 Task: Play online wordle game with 8 letters.
Action: Mouse moved to (368, 424)
Screenshot: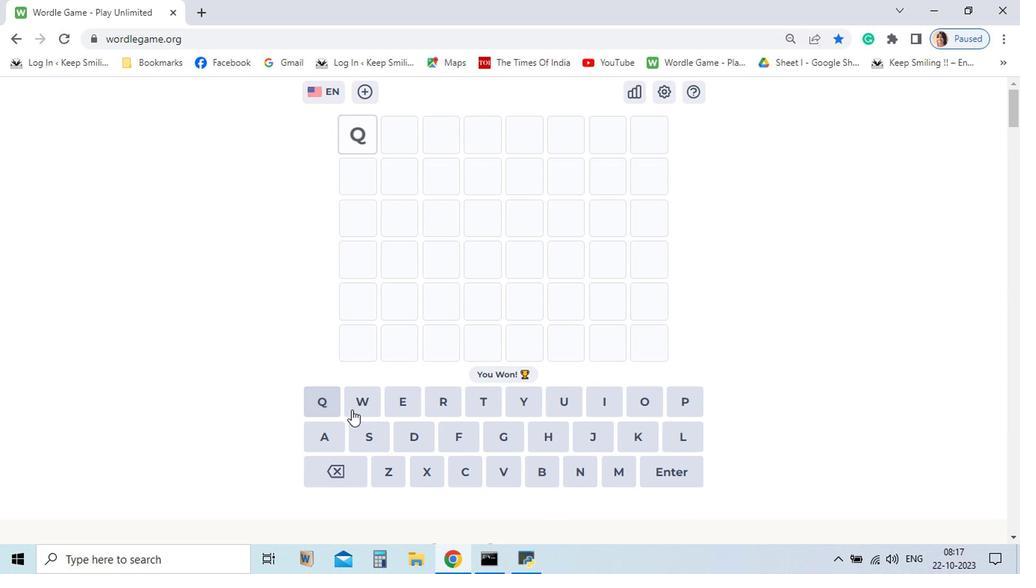 
Action: Mouse pressed left at (368, 424)
Screenshot: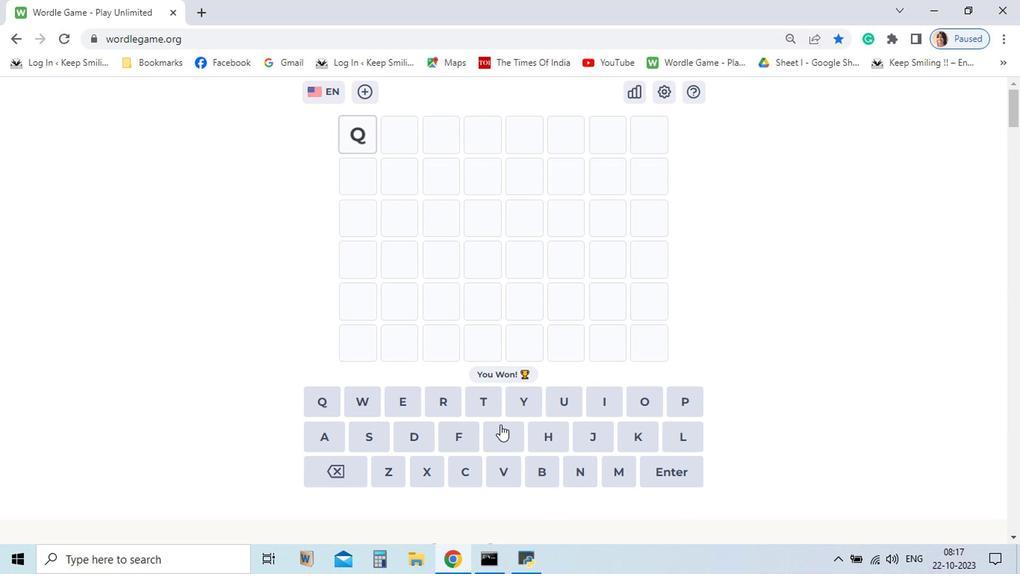 
Action: Mouse moved to (539, 423)
Screenshot: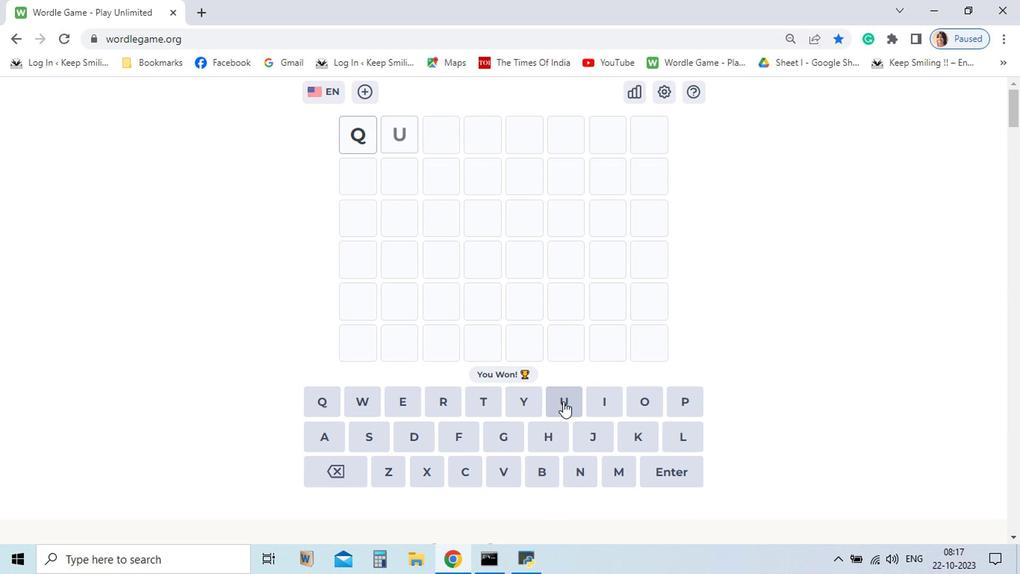 
Action: Mouse pressed left at (539, 423)
Screenshot: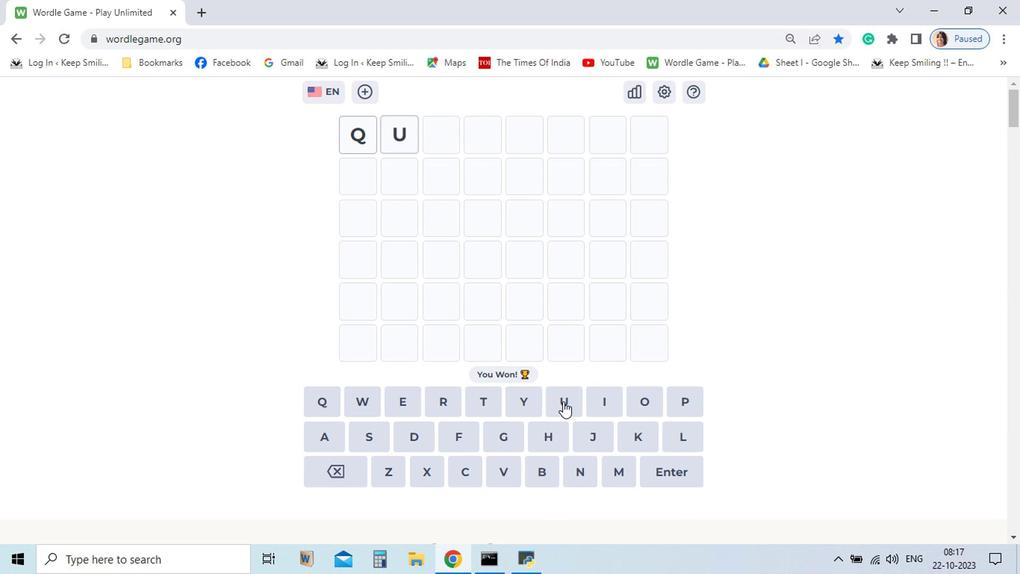 
Action: Mouse moved to (420, 422)
Screenshot: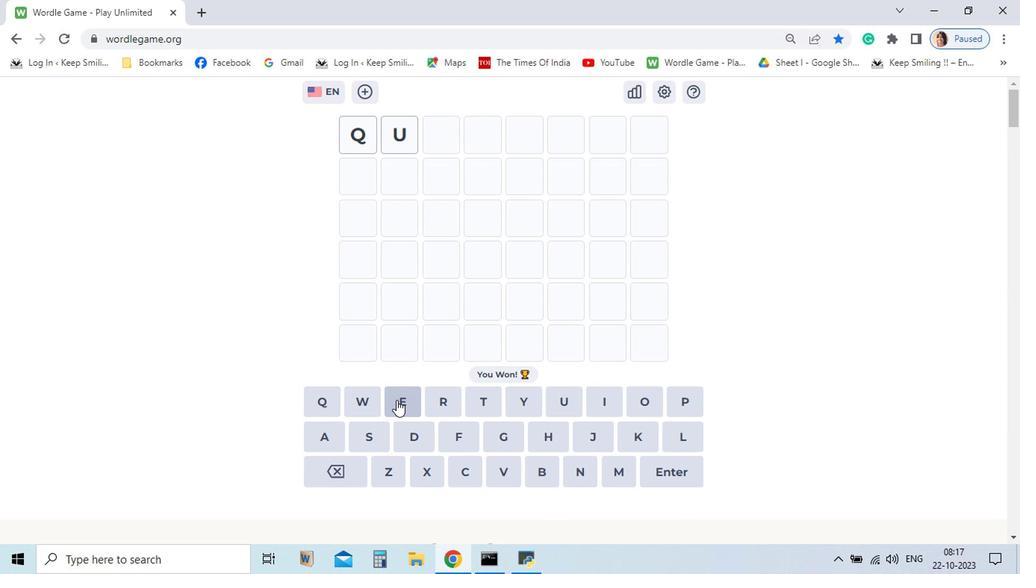 
Action: Mouse pressed left at (420, 422)
Screenshot: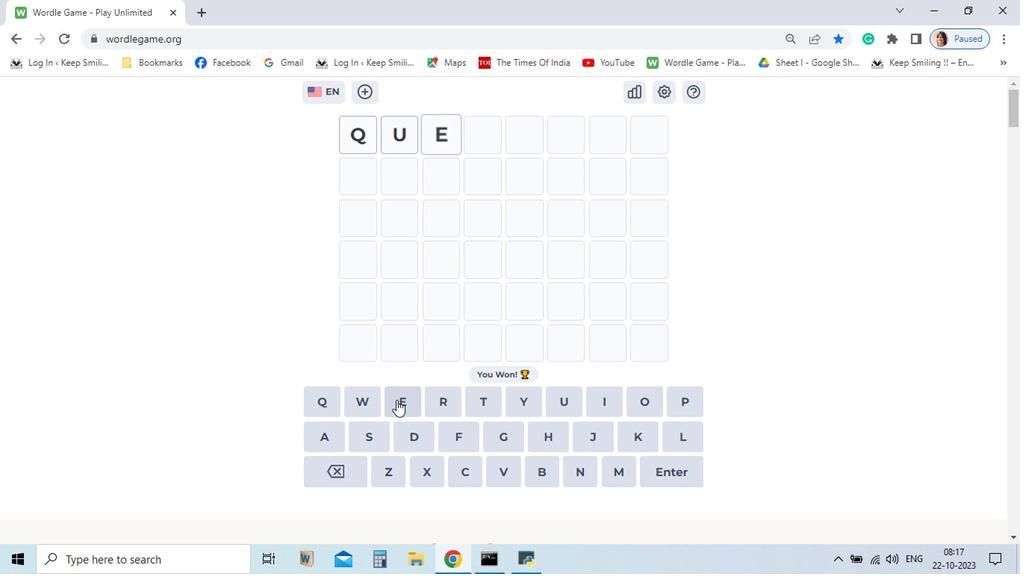 
Action: Mouse pressed left at (420, 422)
Screenshot: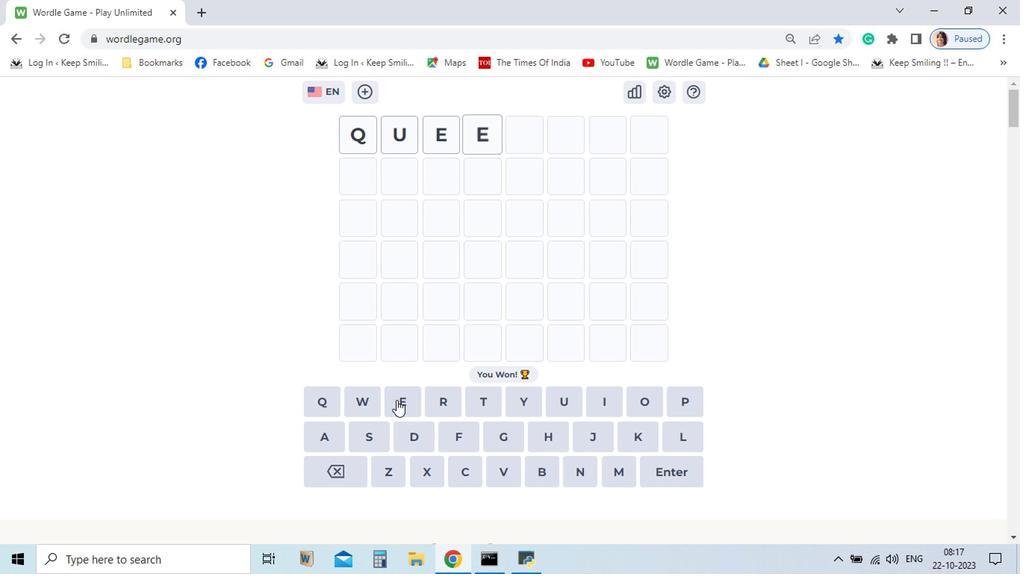 
Action: Mouse moved to (457, 425)
Screenshot: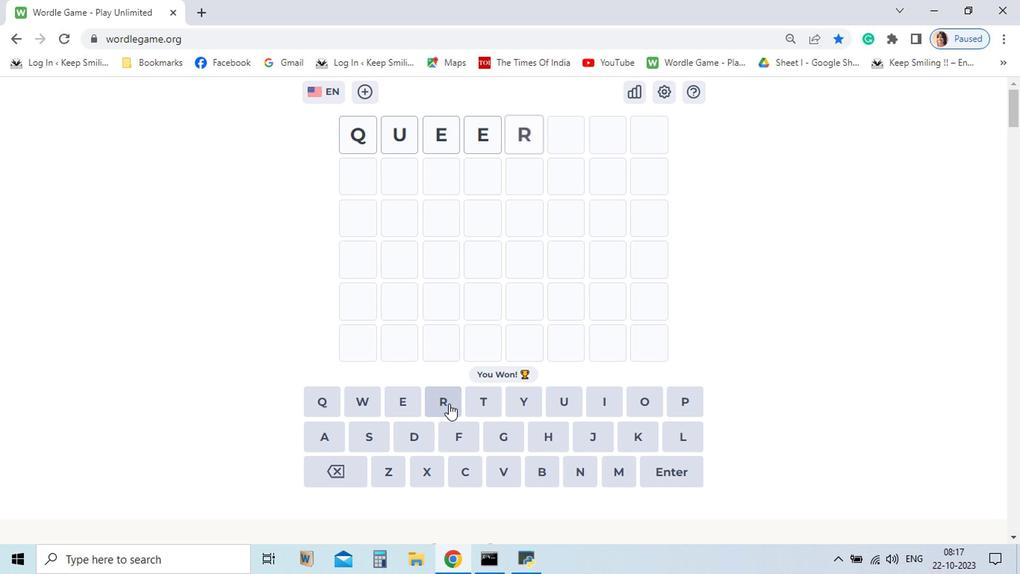 
Action: Mouse pressed left at (457, 425)
Screenshot: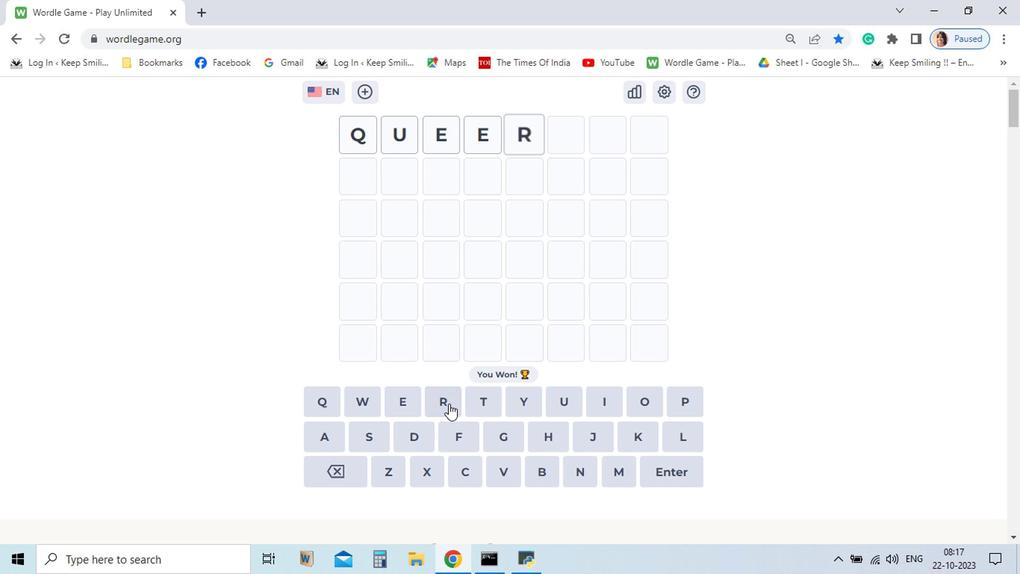 
Action: Mouse moved to (568, 421)
Screenshot: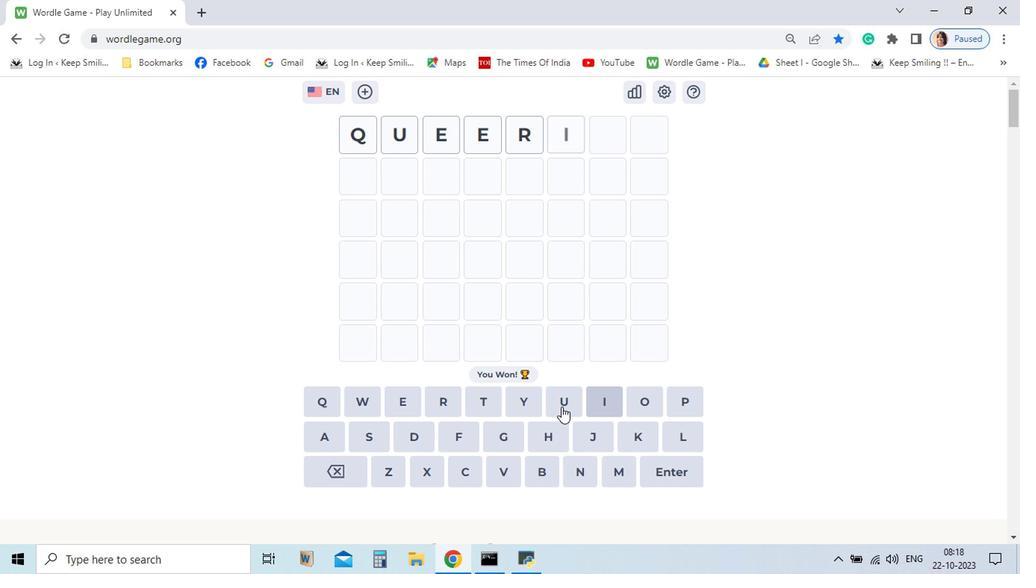 
Action: Mouse pressed left at (568, 421)
Screenshot: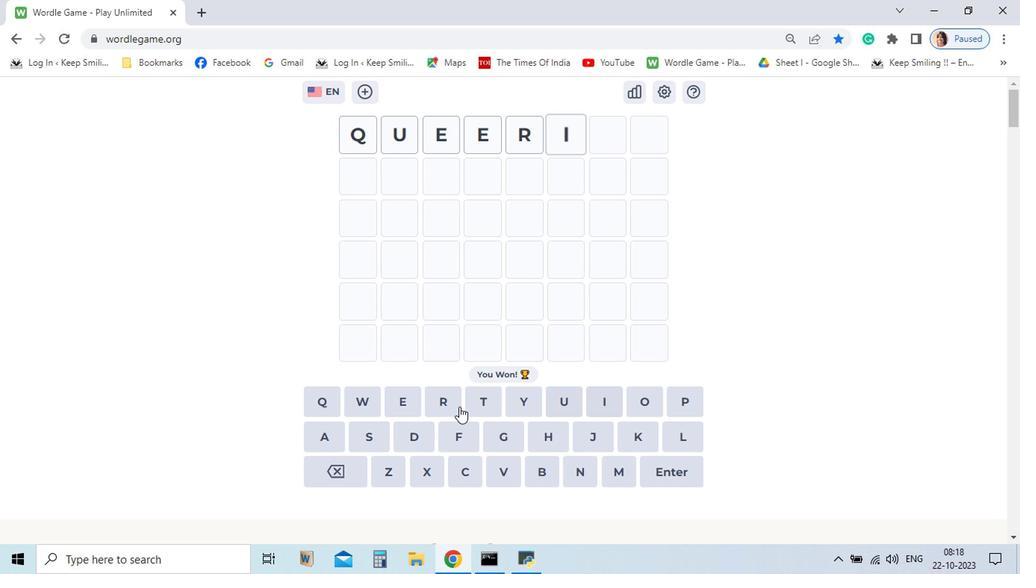 
Action: Mouse moved to (433, 427)
Screenshot: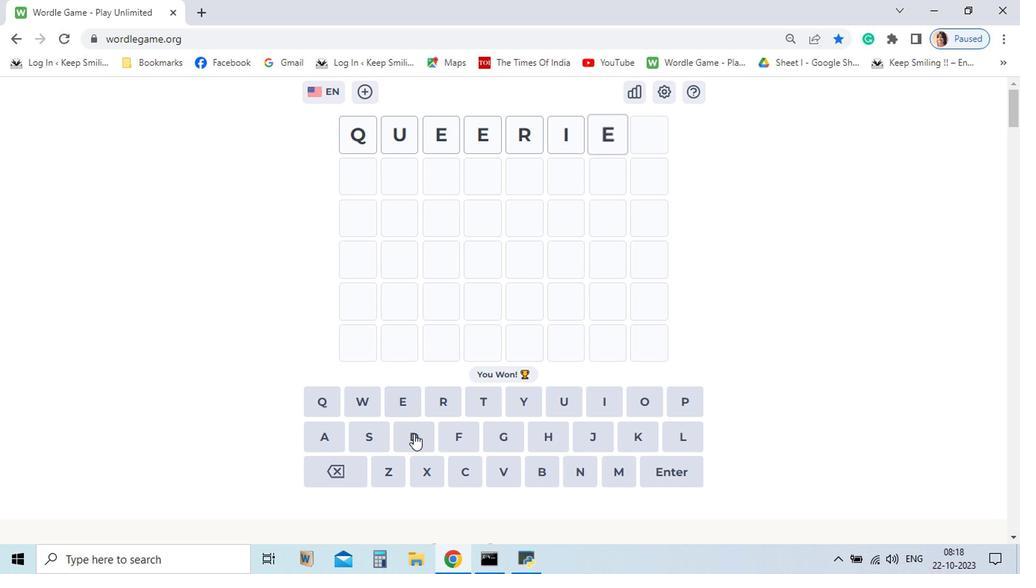 
Action: Mouse pressed left at (433, 427)
Screenshot: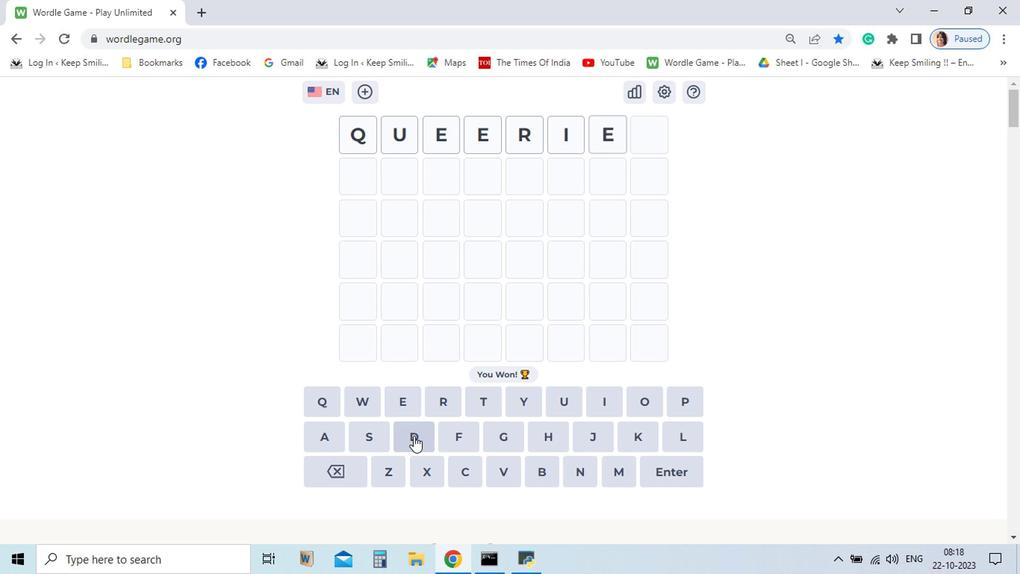 
Action: Mouse moved to (433, 448)
Screenshot: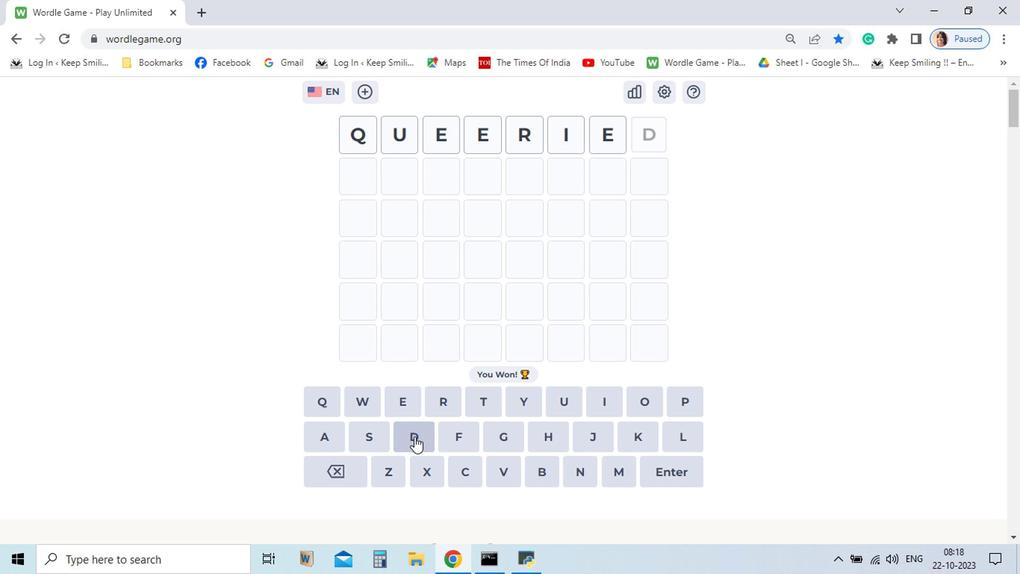 
Action: Mouse pressed left at (433, 448)
Screenshot: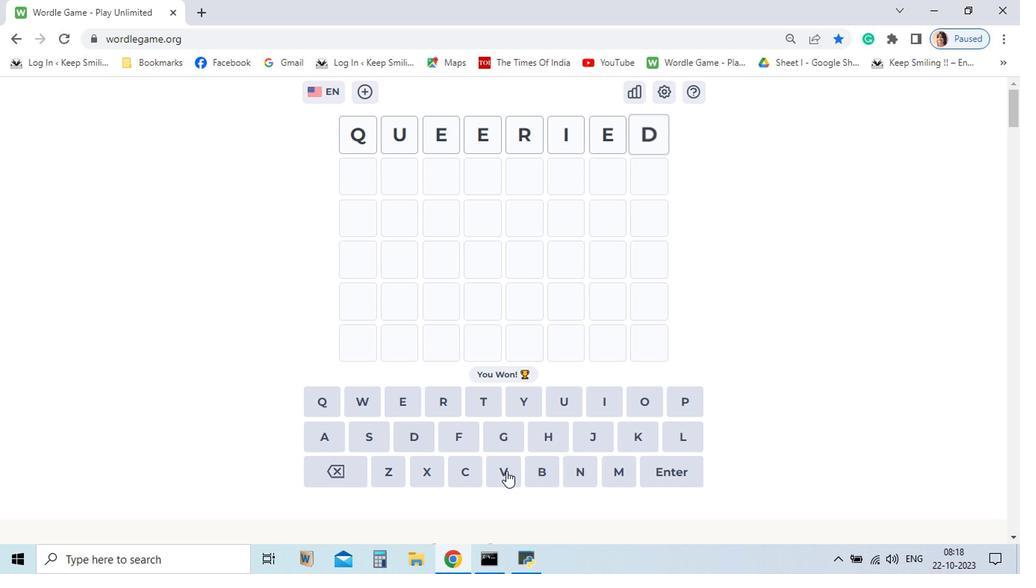 
Action: Mouse moved to (622, 473)
Screenshot: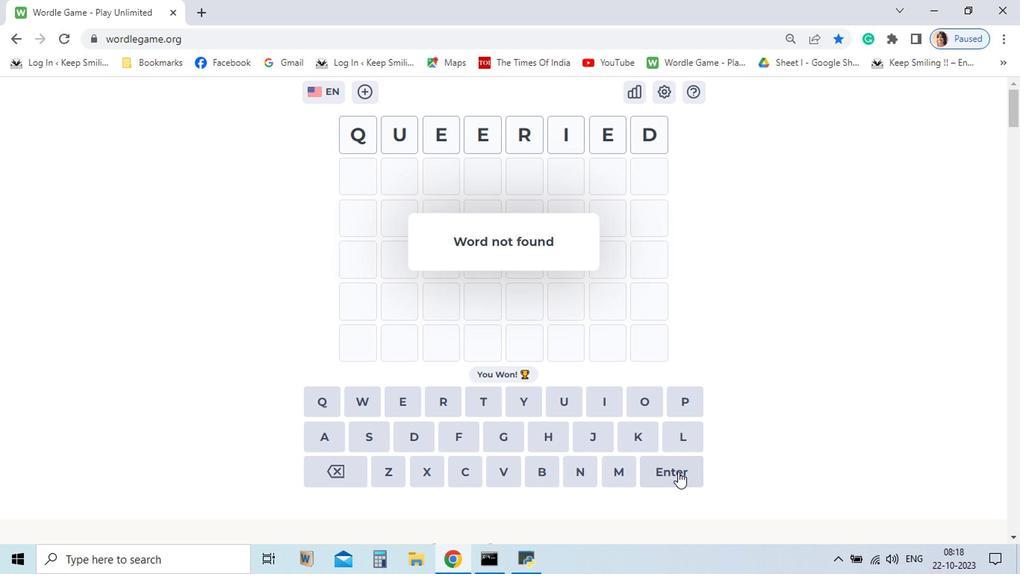 
Action: Mouse pressed left at (622, 473)
Screenshot: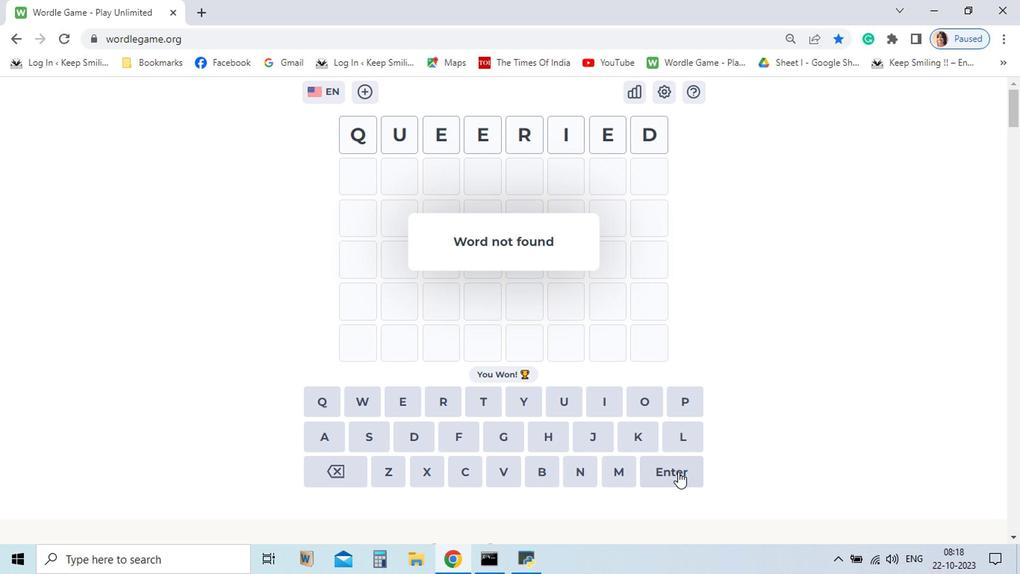 
Action: Mouse moved to (375, 472)
Screenshot: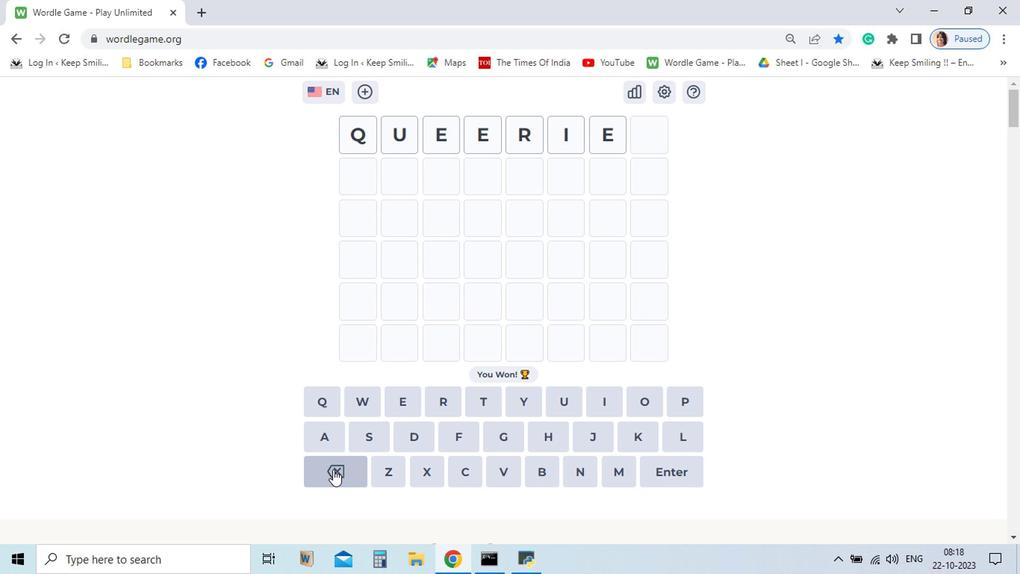
Action: Mouse pressed left at (375, 472)
Screenshot: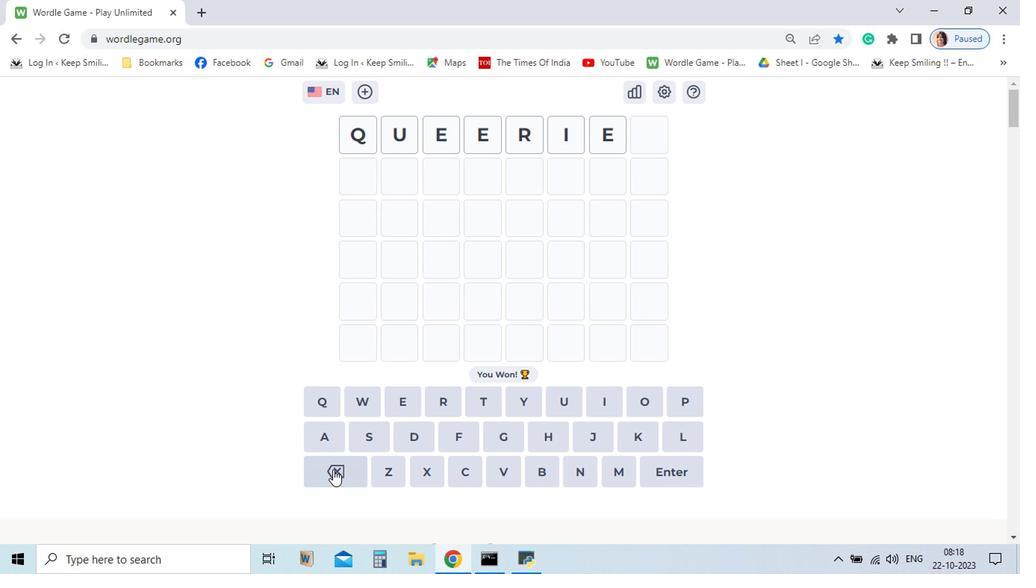 
Action: Mouse moved to (375, 472)
Screenshot: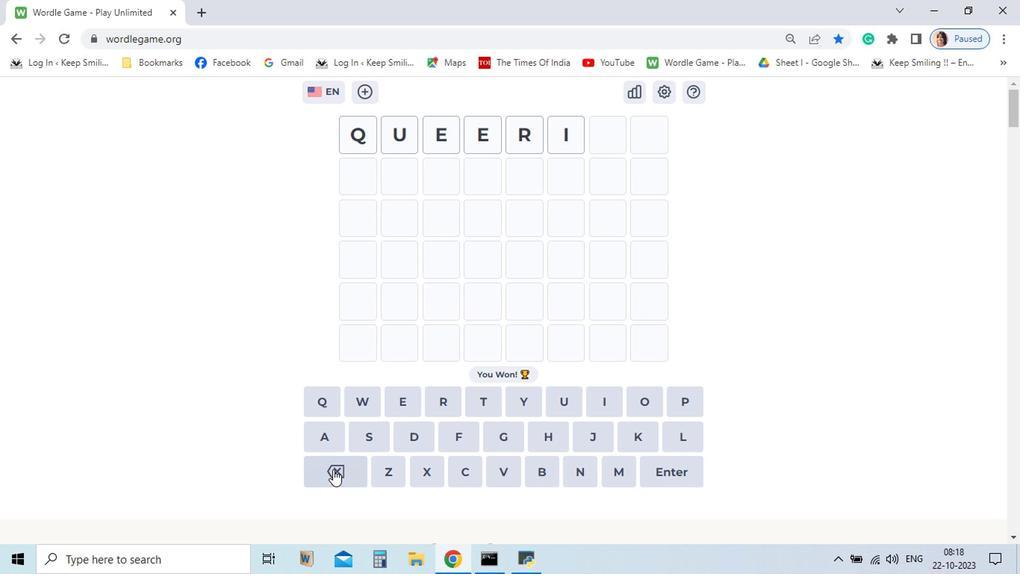 
Action: Mouse pressed left at (375, 472)
Screenshot: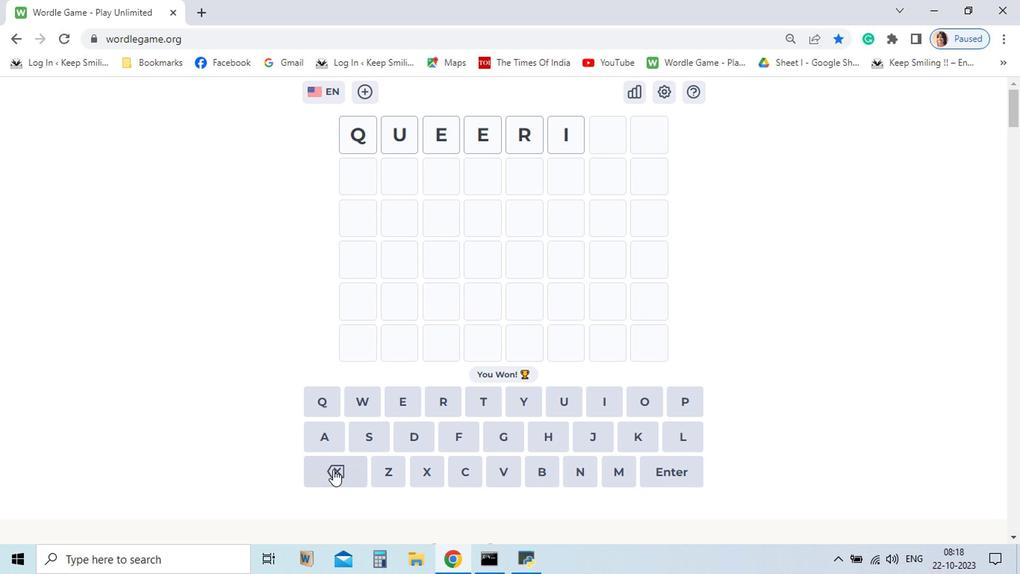 
Action: Mouse pressed left at (375, 472)
Screenshot: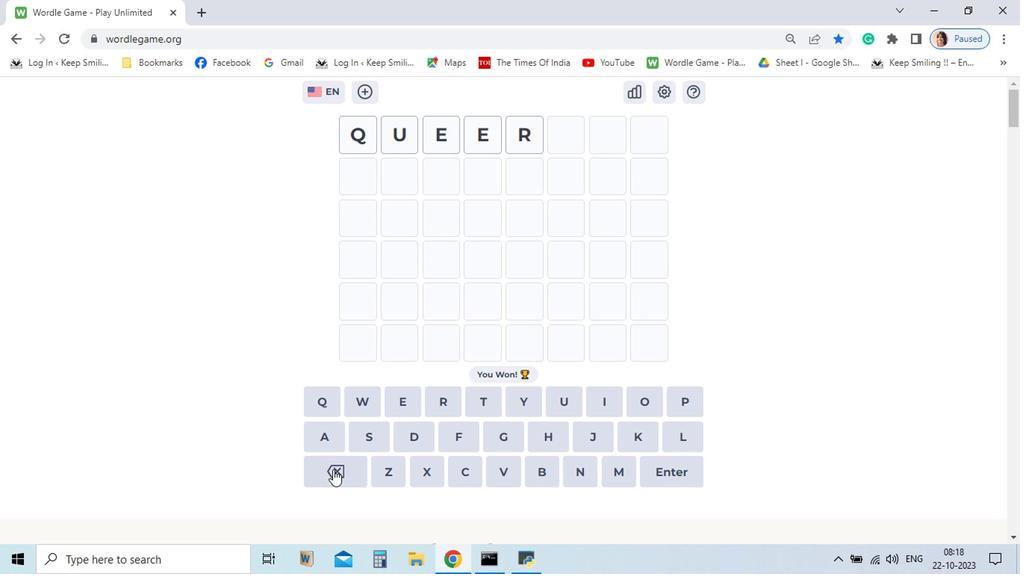 
Action: Mouse pressed left at (375, 472)
Screenshot: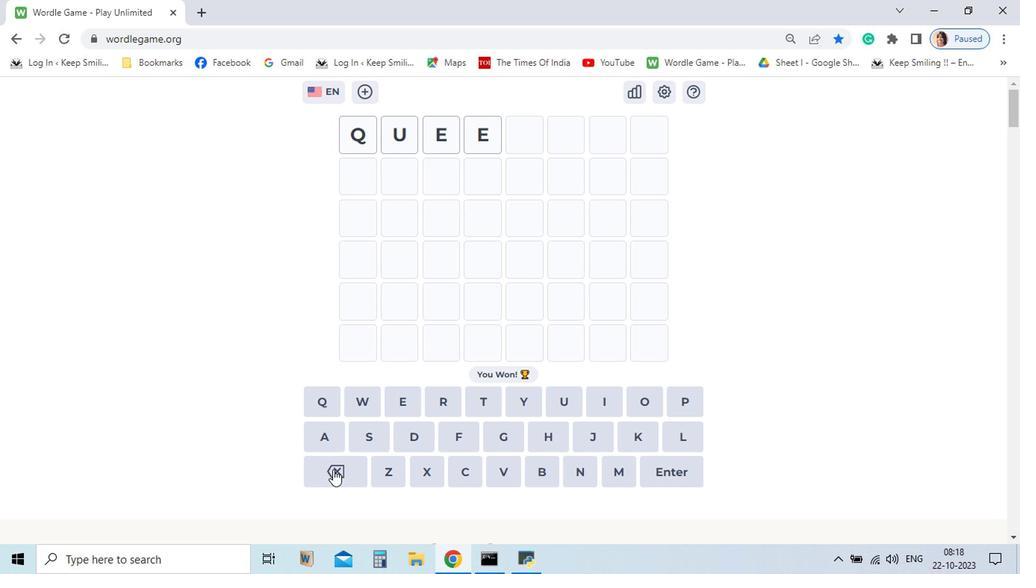 
Action: Mouse pressed left at (375, 472)
Screenshot: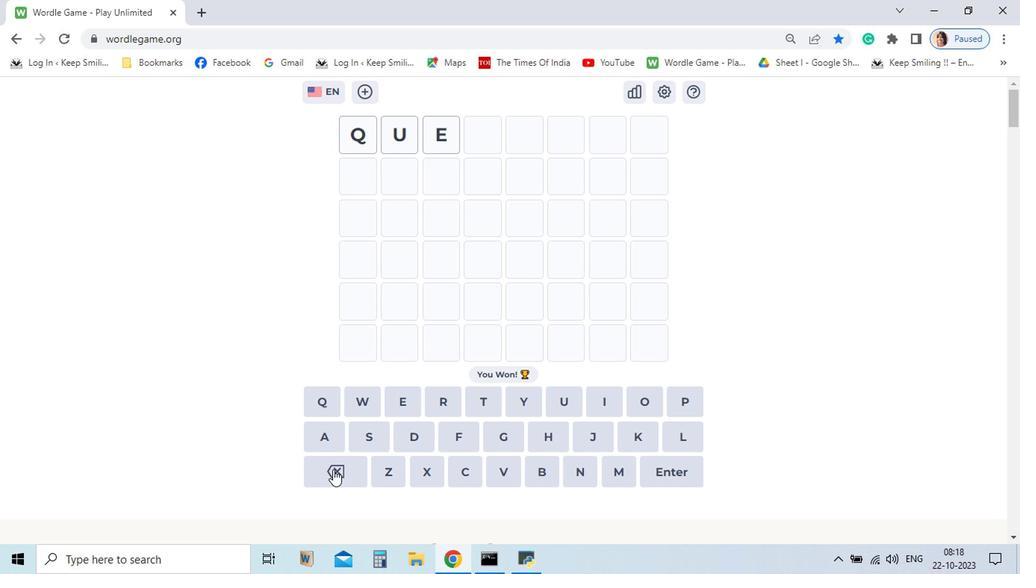 
Action: Mouse moved to (453, 419)
Screenshot: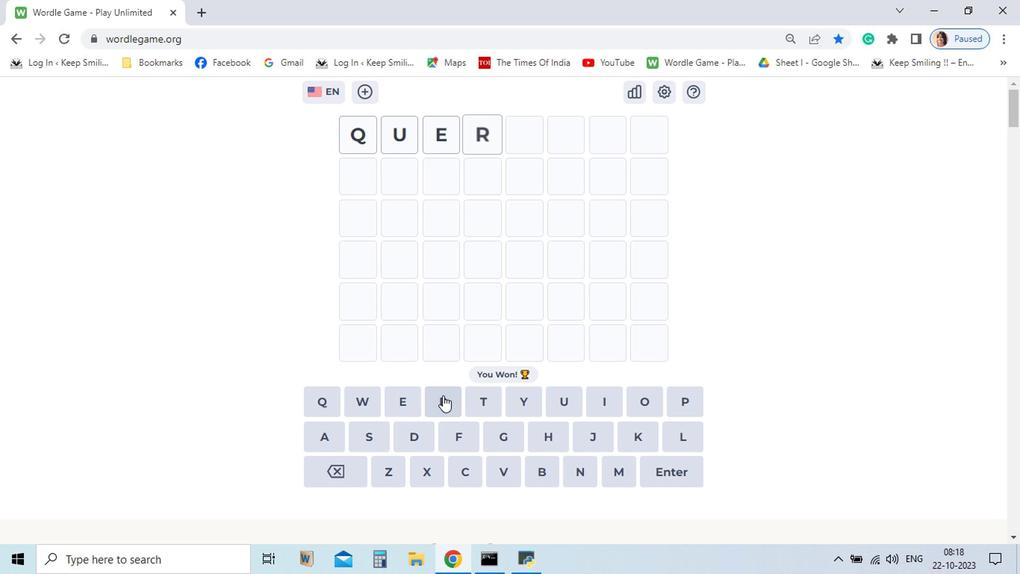 
Action: Mouse pressed left at (453, 419)
Screenshot: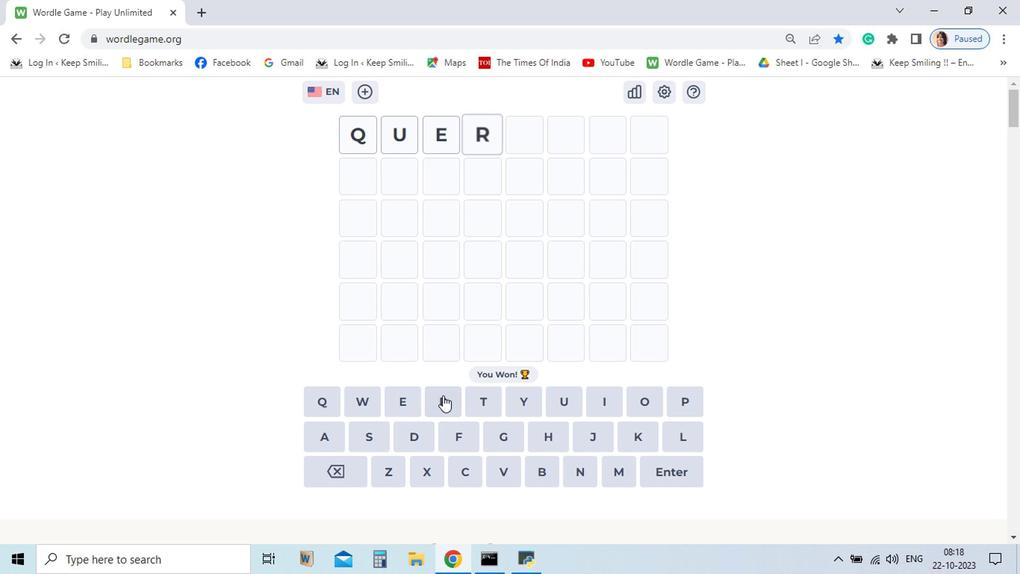 
Action: Mouse moved to (570, 422)
Screenshot: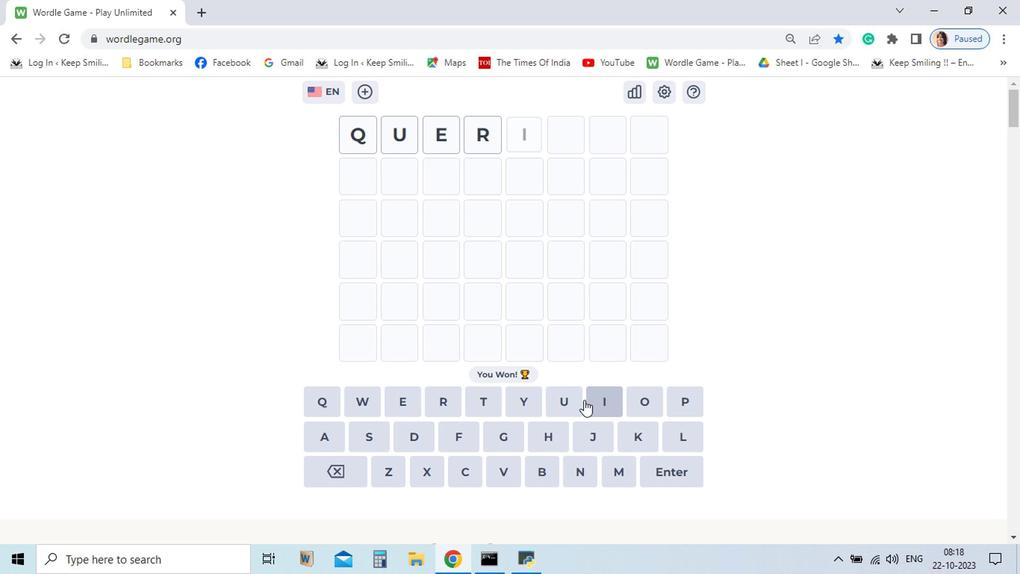 
Action: Mouse pressed left at (570, 422)
Screenshot: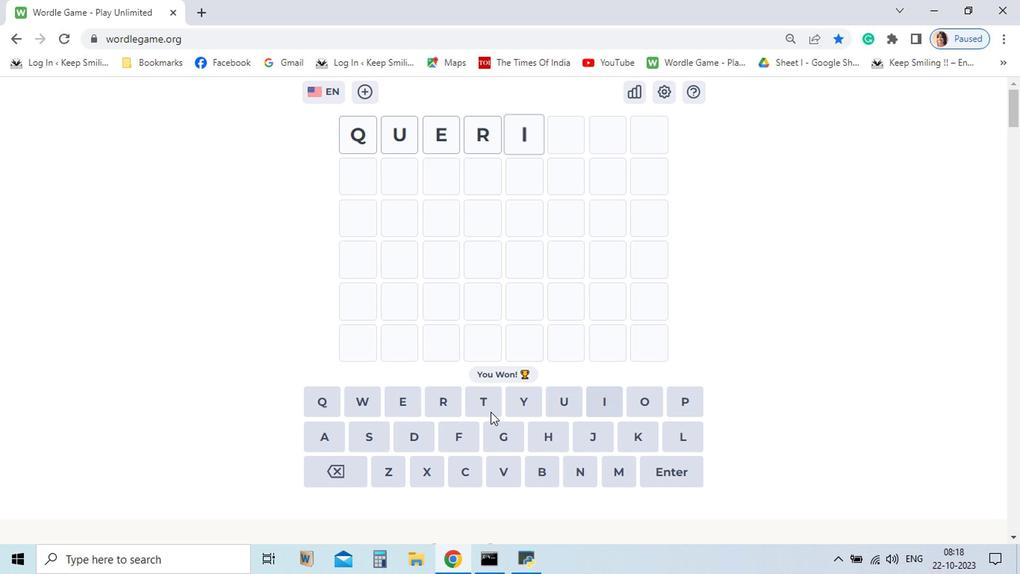 
Action: Mouse moved to (423, 423)
Screenshot: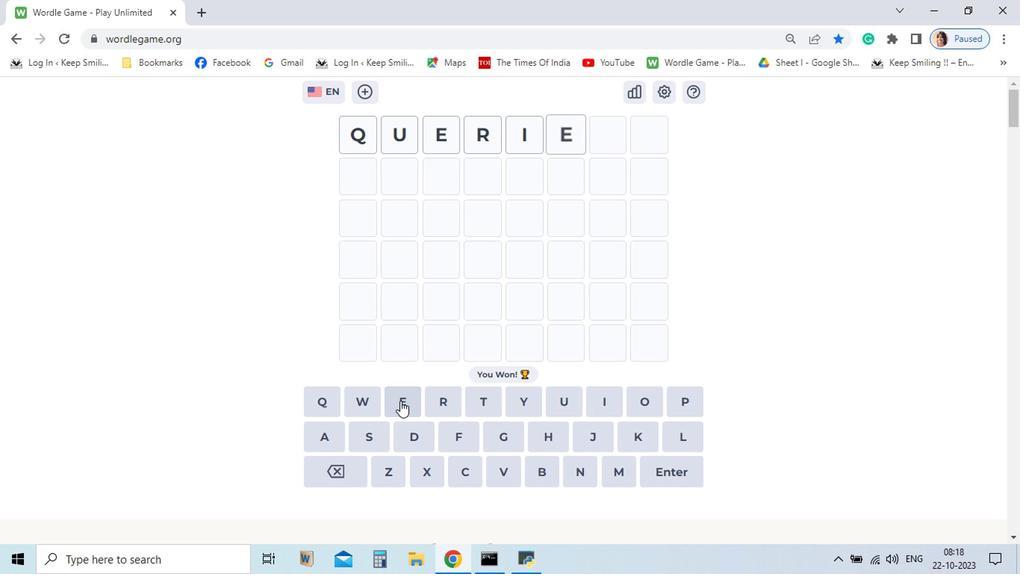 
Action: Mouse pressed left at (423, 423)
Screenshot: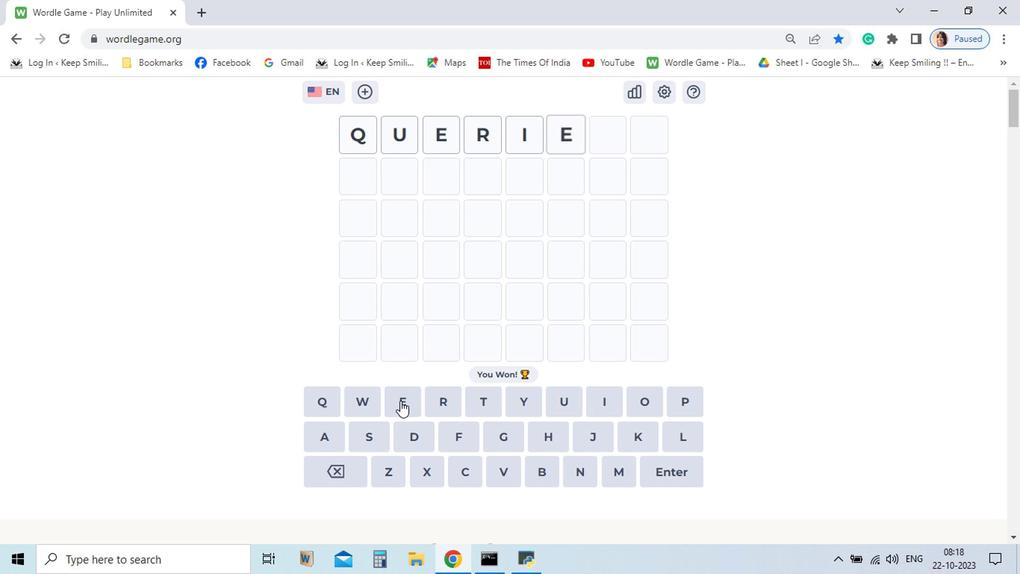 
Action: Mouse moved to (373, 472)
Screenshot: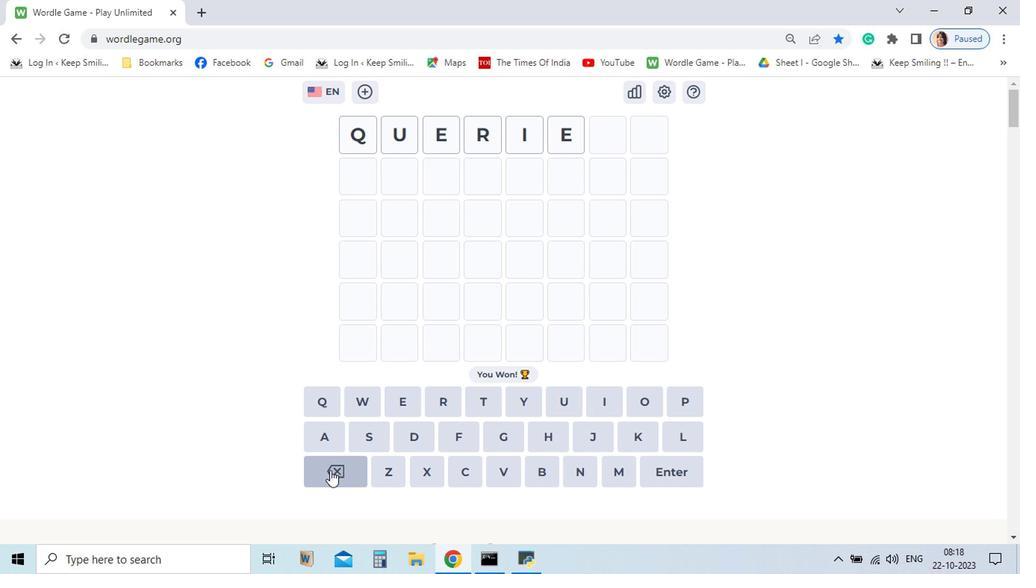 
Action: Mouse pressed left at (373, 472)
Screenshot: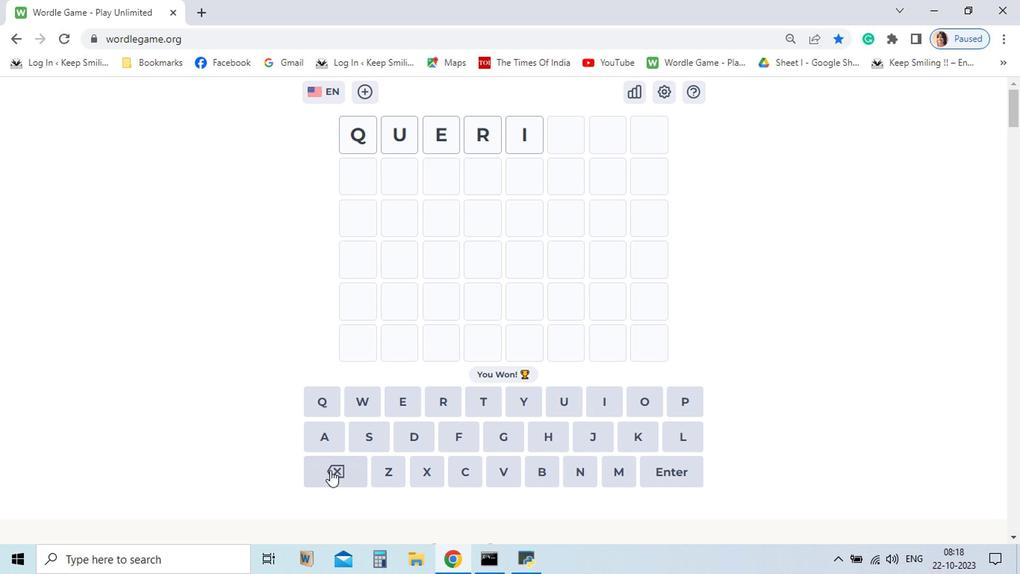 
Action: Mouse pressed left at (373, 472)
Screenshot: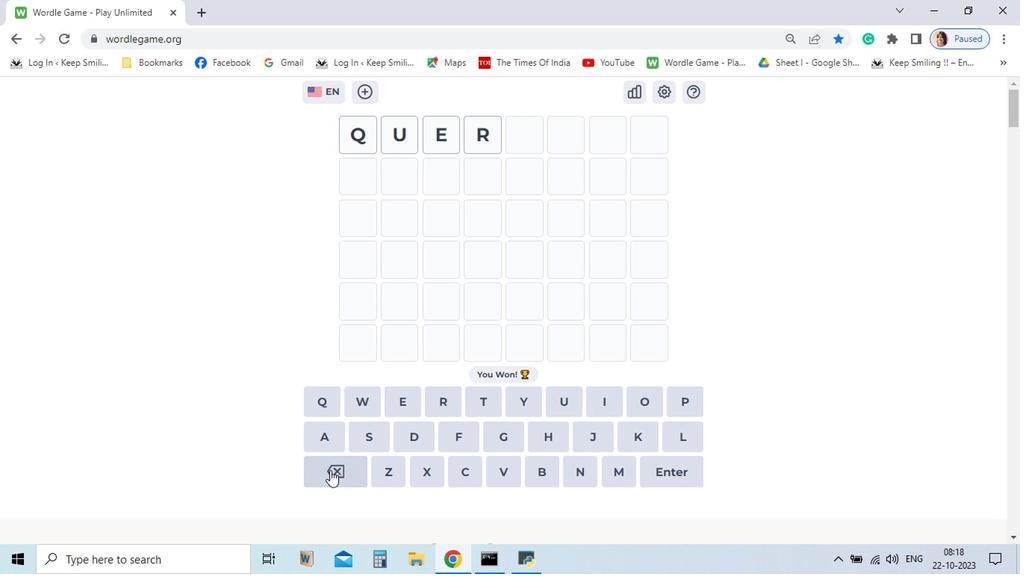 
Action: Mouse pressed left at (373, 472)
Screenshot: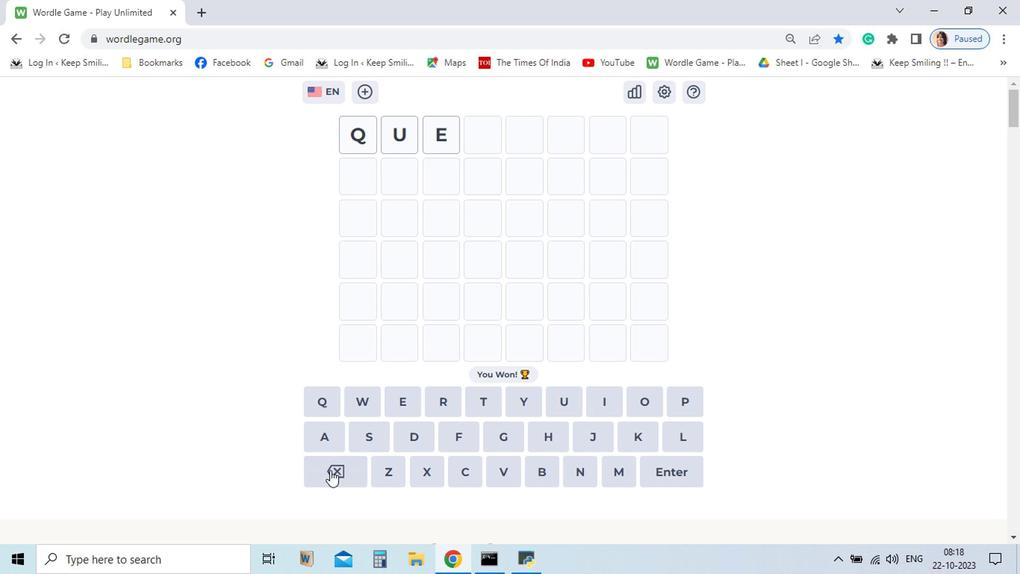 
Action: Mouse moved to (424, 424)
Screenshot: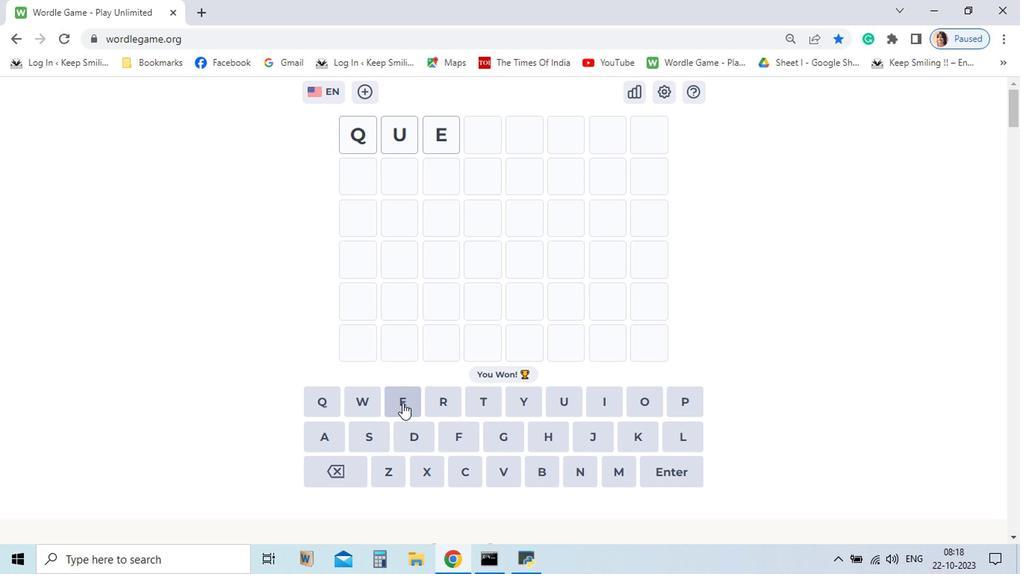 
Action: Mouse pressed left at (424, 424)
Screenshot: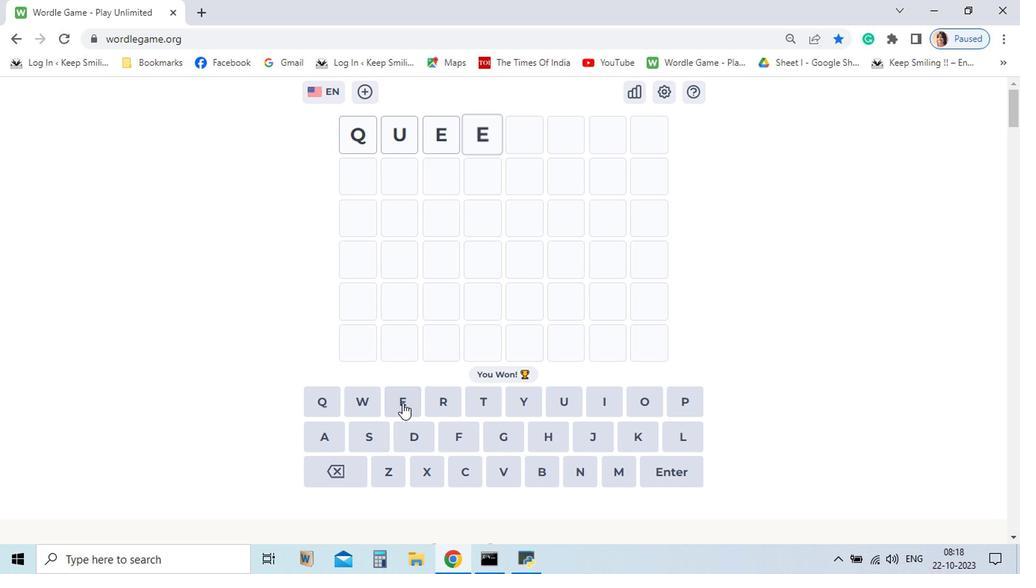 
Action: Mouse pressed left at (424, 424)
Screenshot: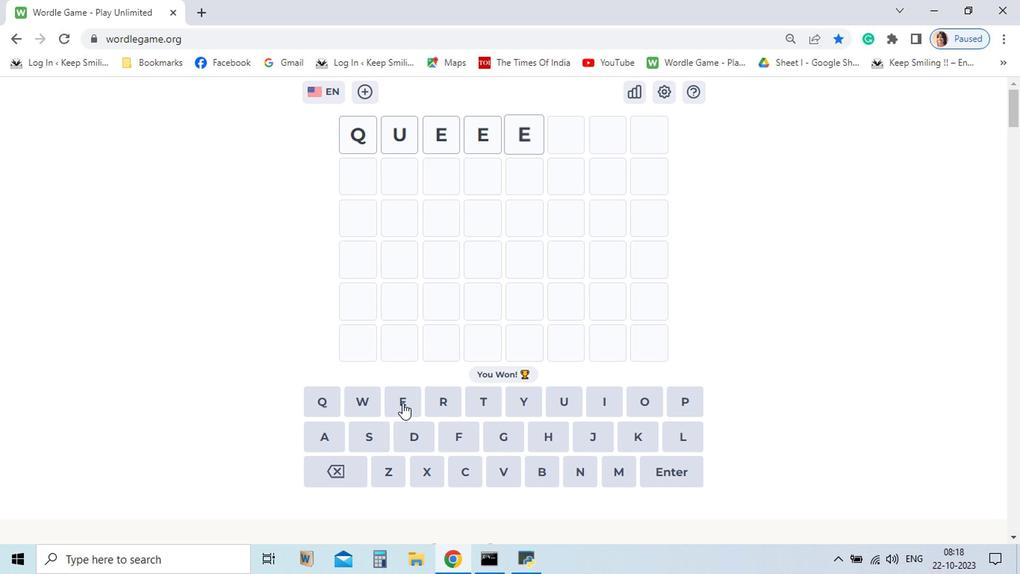 
Action: Mouse moved to (547, 476)
Screenshot: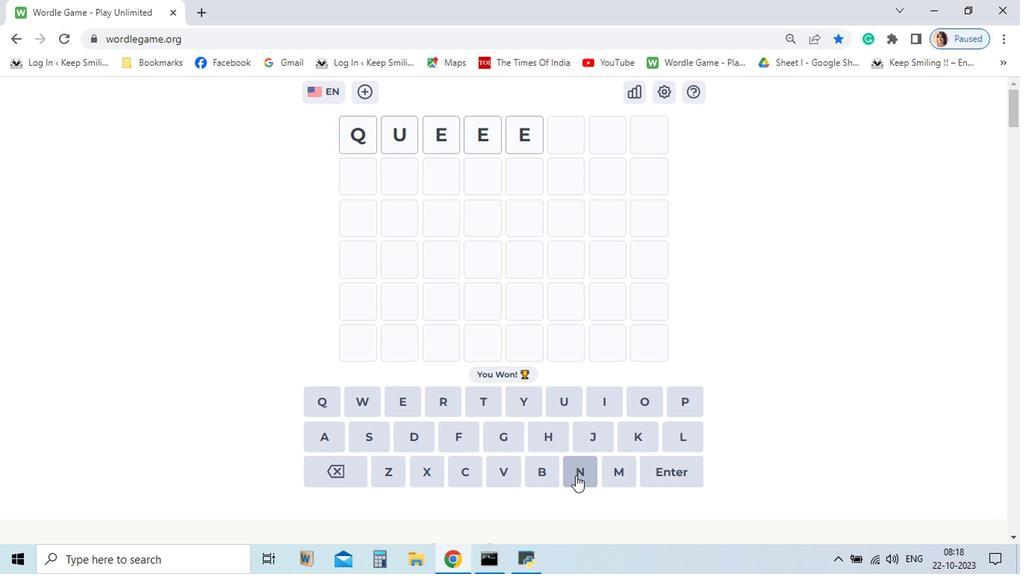 
Action: Mouse pressed left at (547, 476)
Screenshot: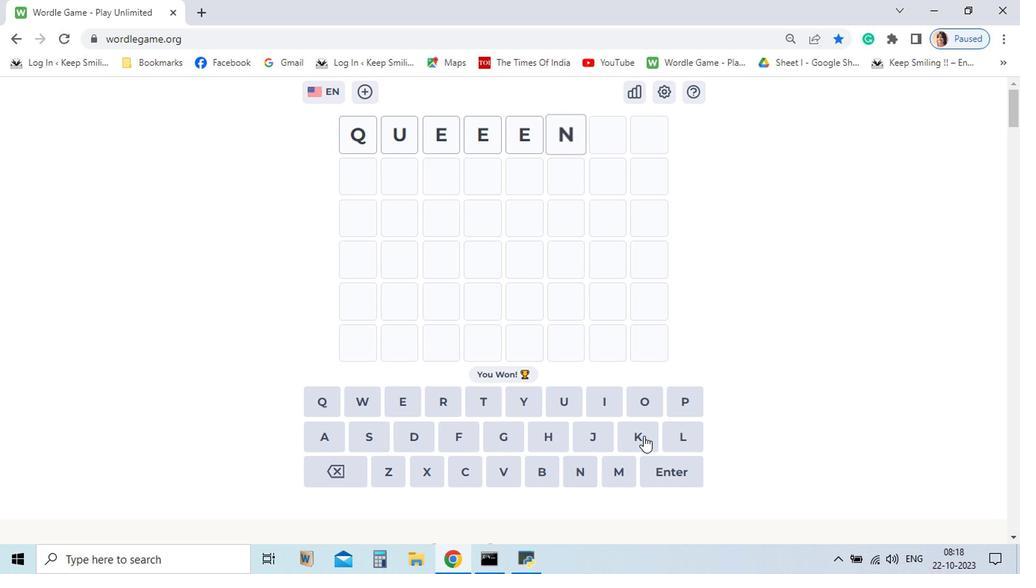 
Action: Mouse moved to (626, 450)
Screenshot: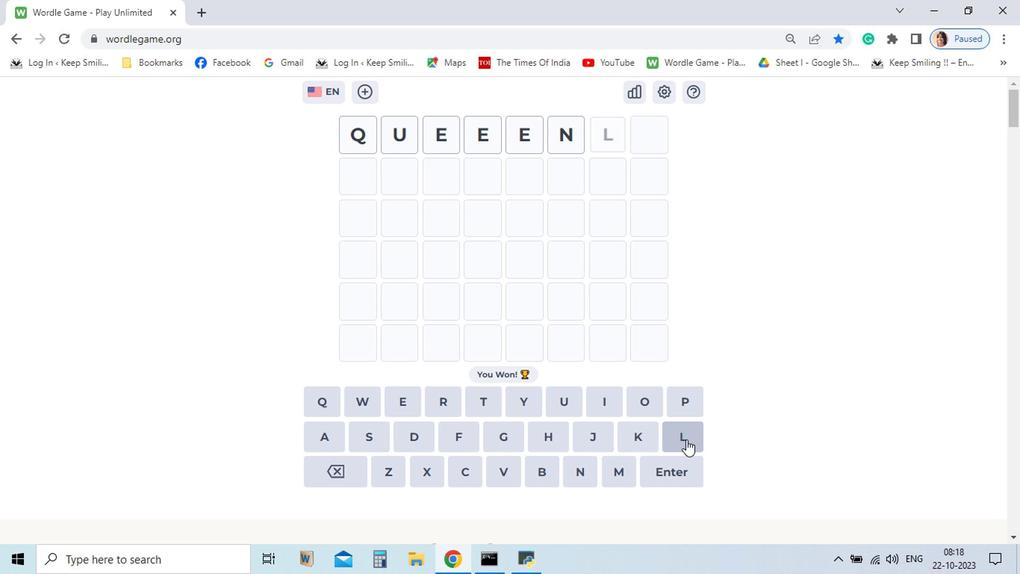 
Action: Mouse pressed left at (626, 450)
Screenshot: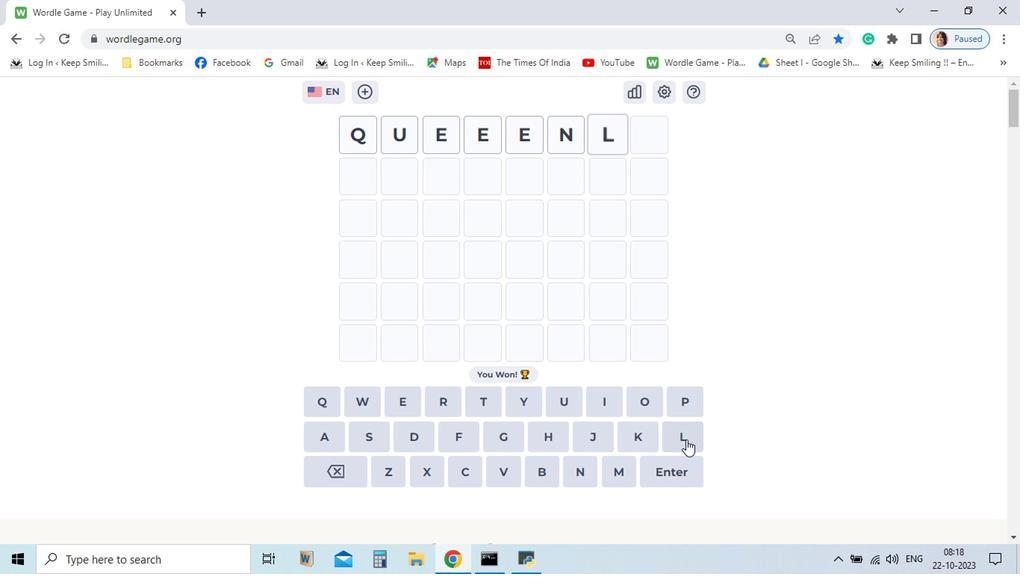
Action: Mouse moved to (512, 423)
Screenshot: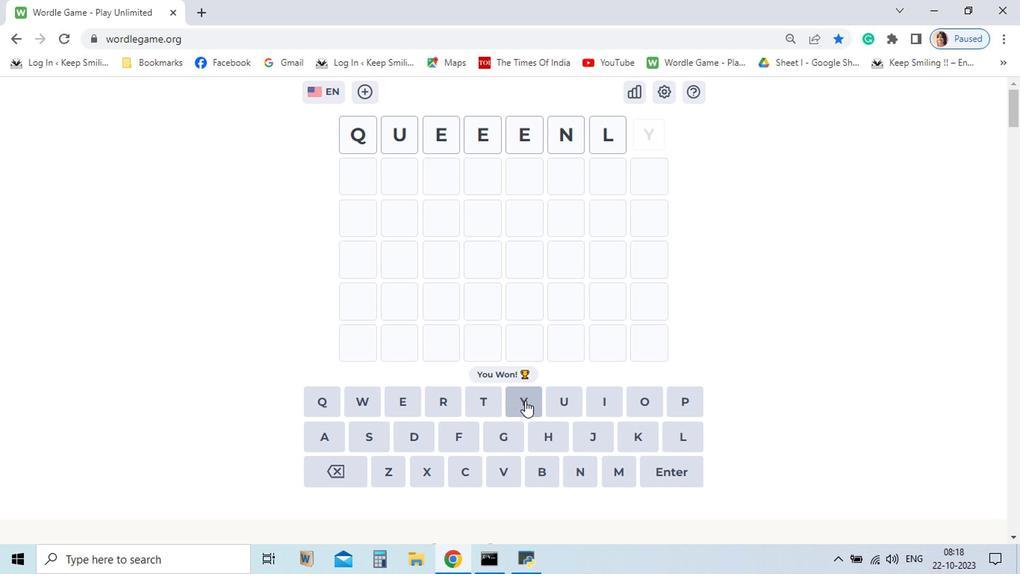 
Action: Mouse pressed left at (512, 423)
Screenshot: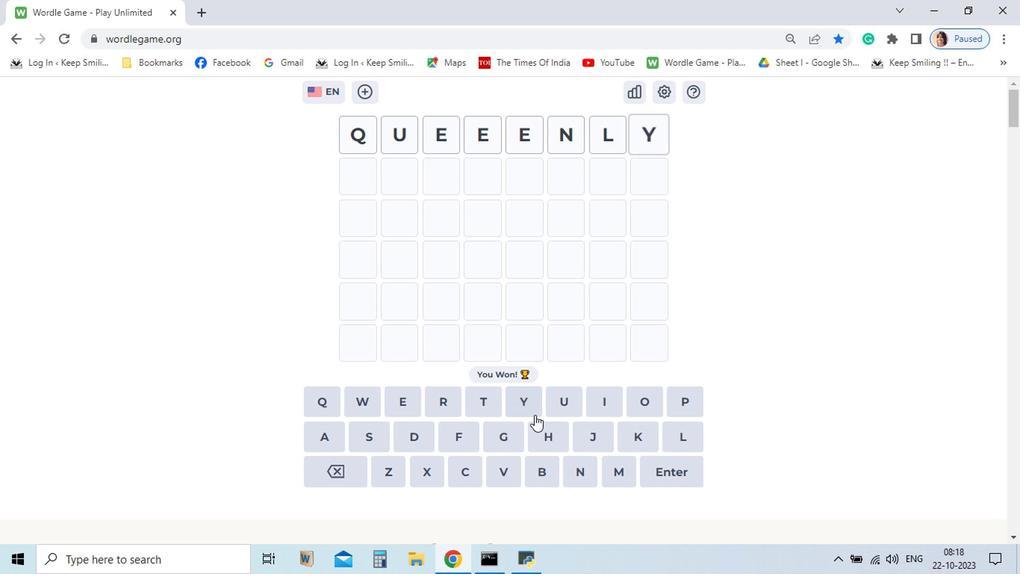 
Action: Mouse moved to (599, 475)
Screenshot: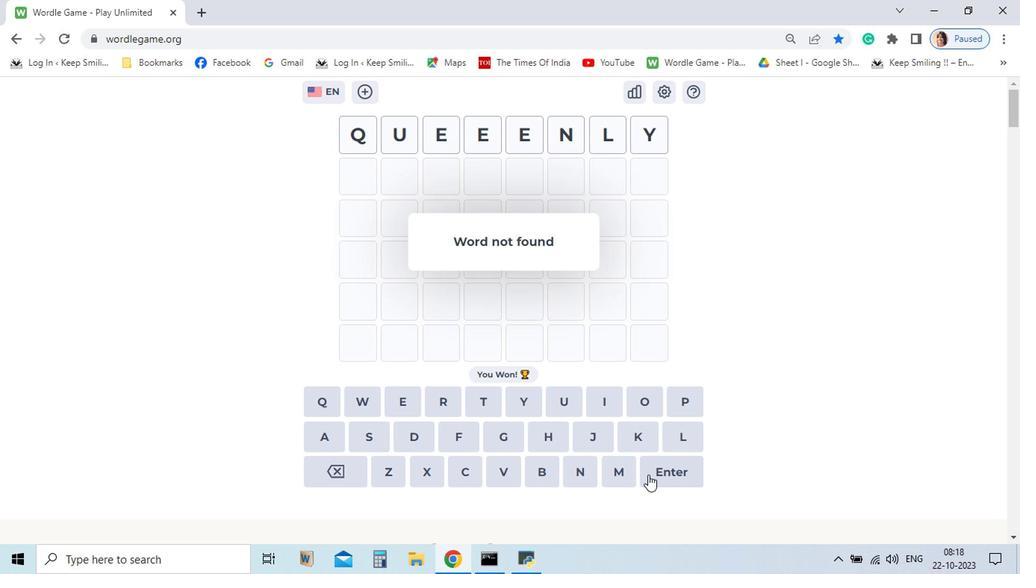 
Action: Mouse pressed left at (599, 475)
Screenshot: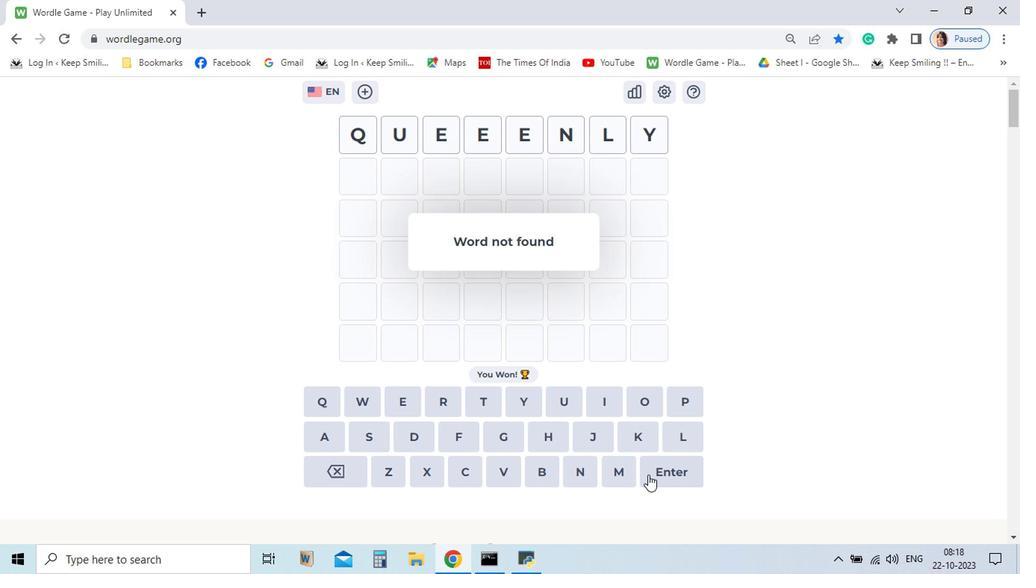 
Action: Mouse moved to (376, 470)
Screenshot: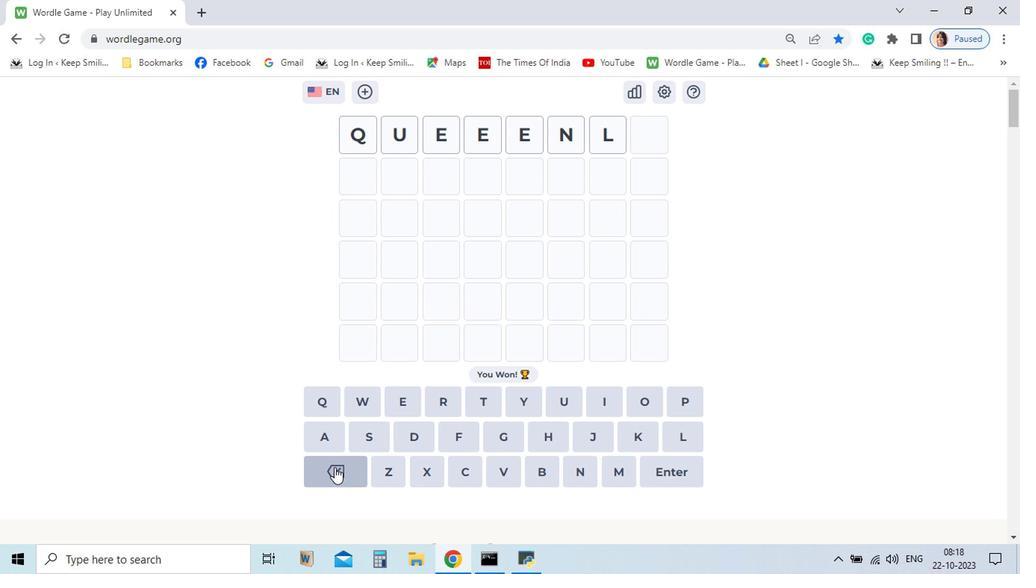 
Action: Mouse pressed left at (376, 470)
Screenshot: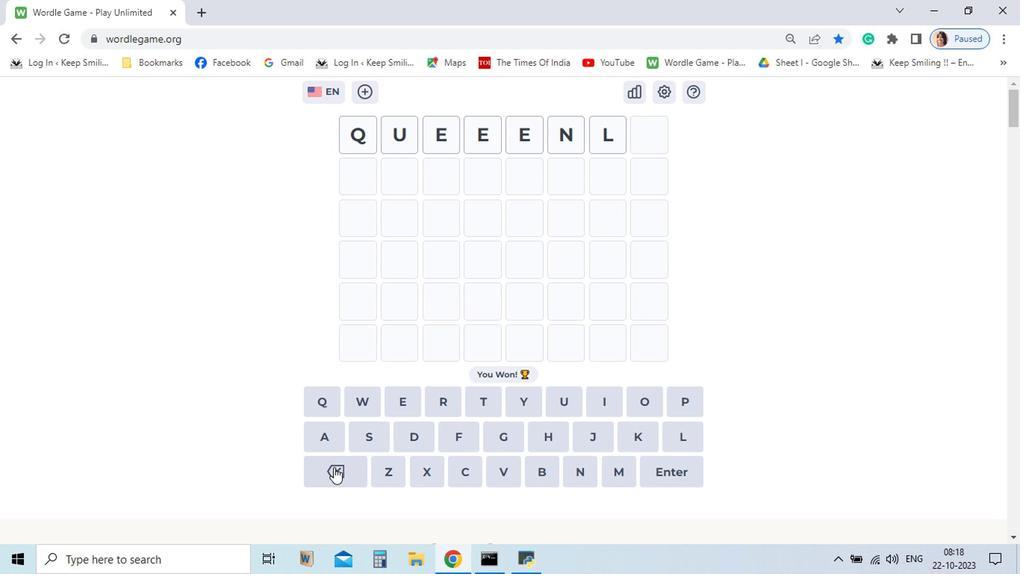 
Action: Mouse pressed left at (376, 470)
Screenshot: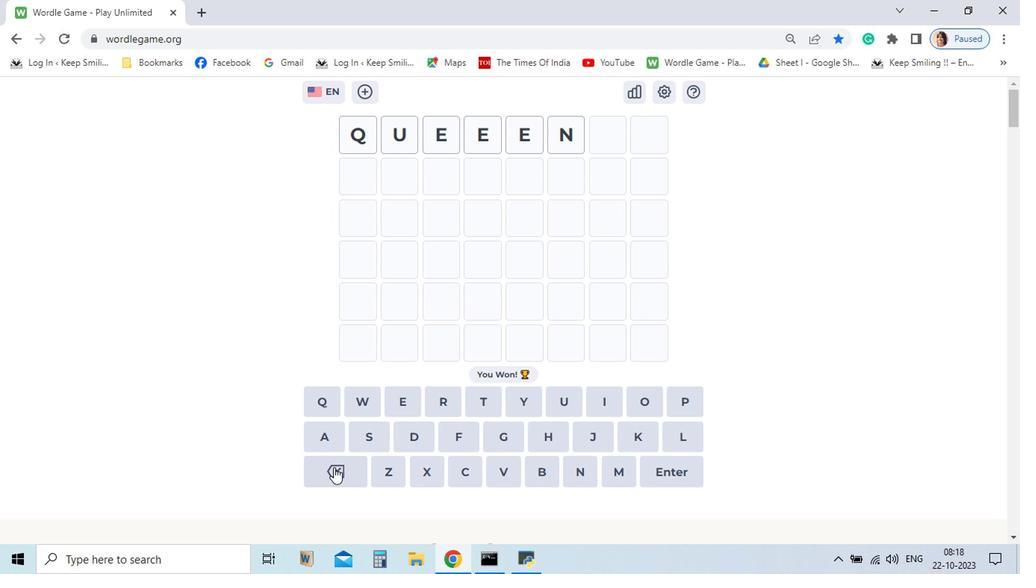 
Action: Mouse moved to (375, 470)
Screenshot: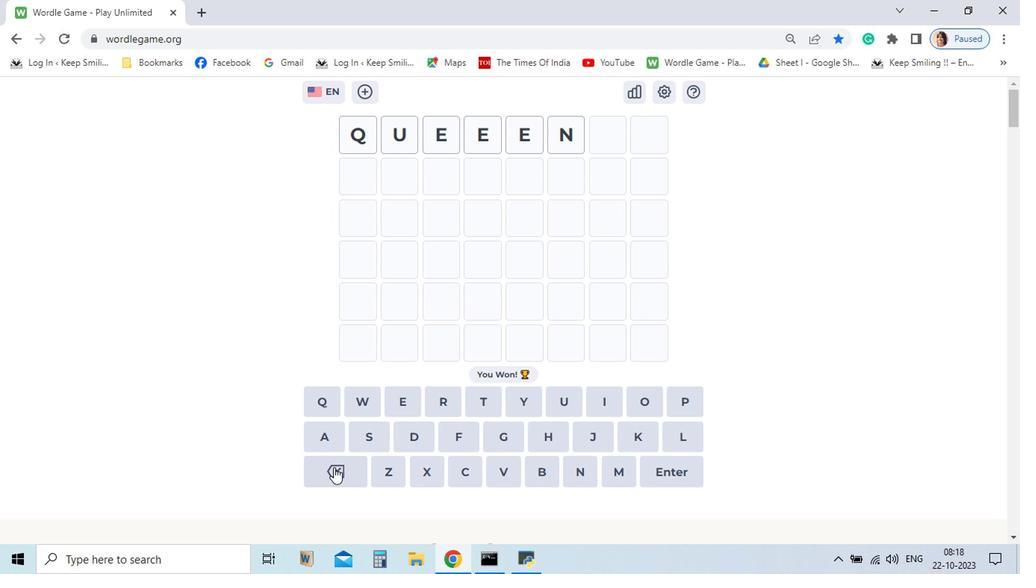 
Action: Mouse pressed left at (375, 470)
Screenshot: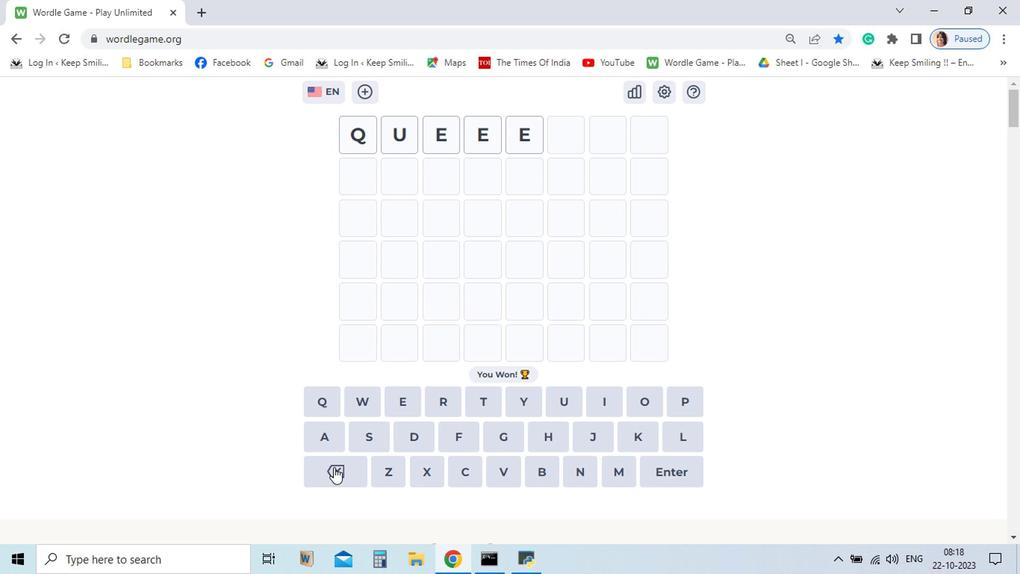 
Action: Mouse pressed left at (375, 470)
Screenshot: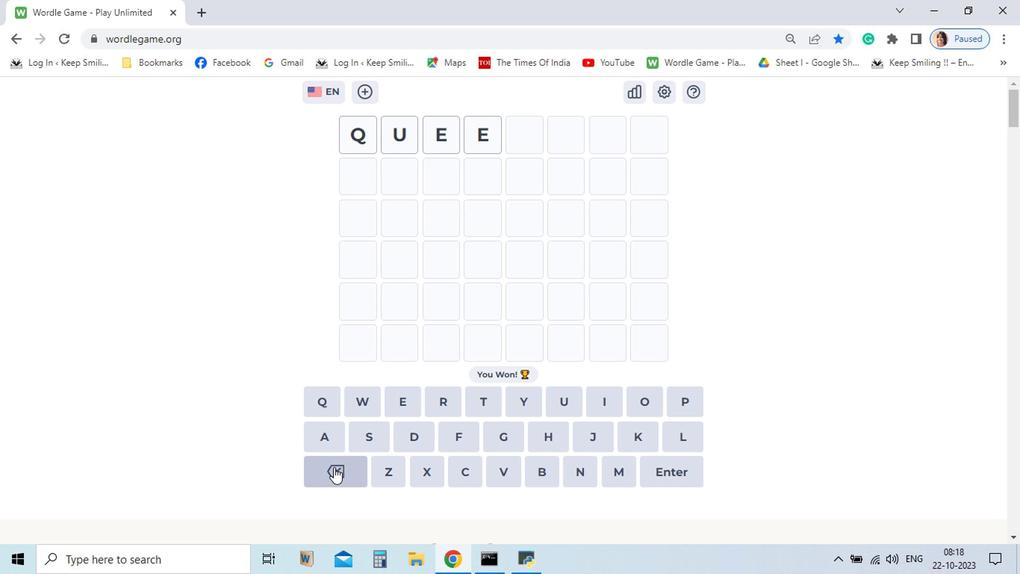 
Action: Mouse pressed left at (375, 470)
Screenshot: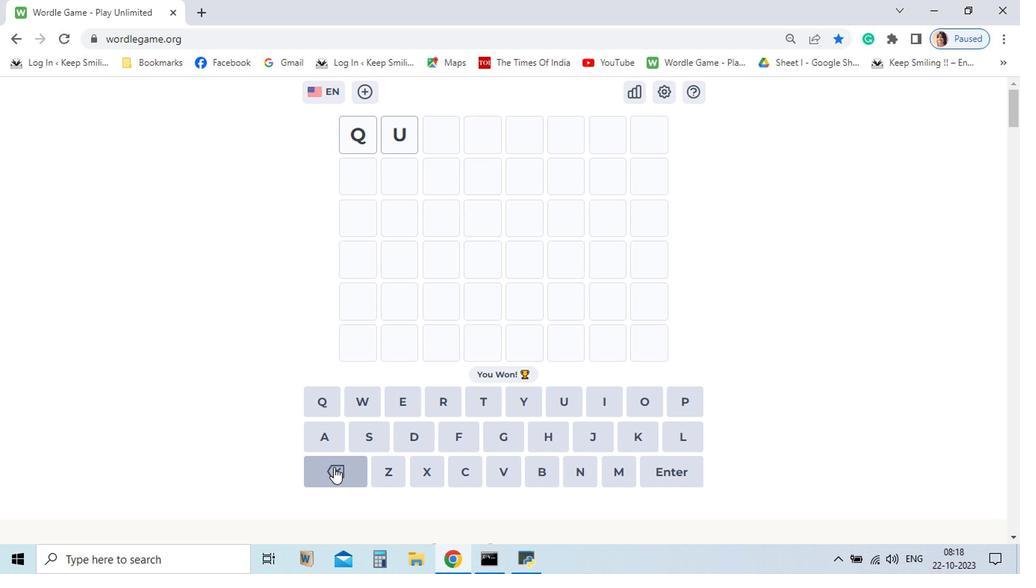
Action: Mouse pressed left at (375, 470)
Screenshot: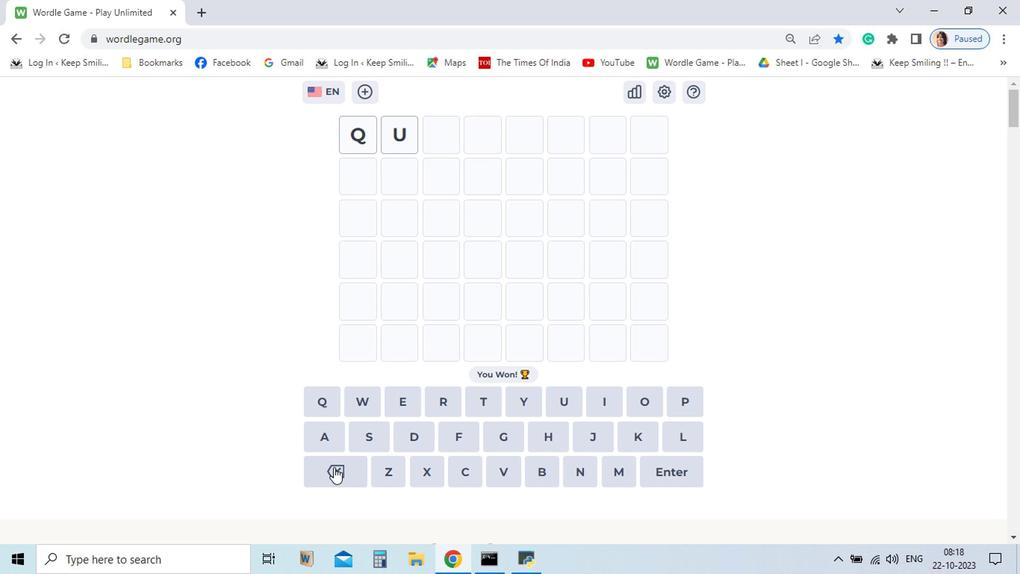 
Action: Mouse moved to (367, 446)
Screenshot: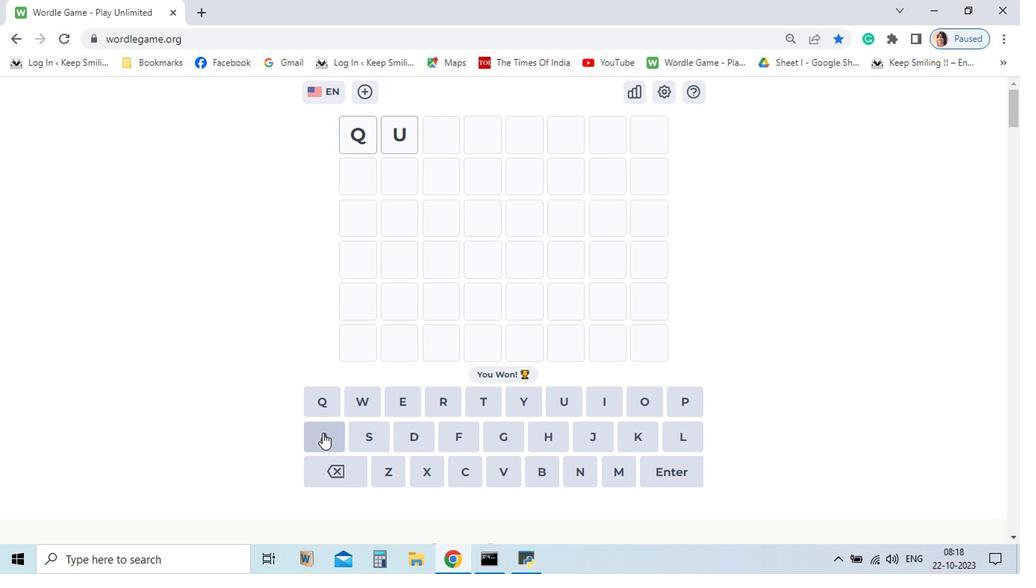 
Action: Mouse pressed left at (367, 446)
Screenshot: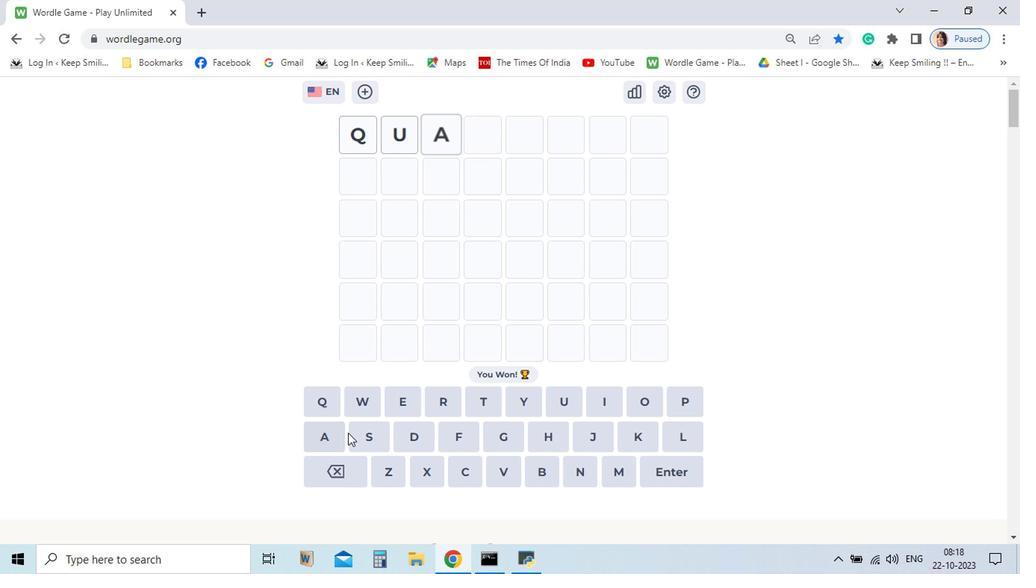 
Action: Mouse moved to (478, 424)
Screenshot: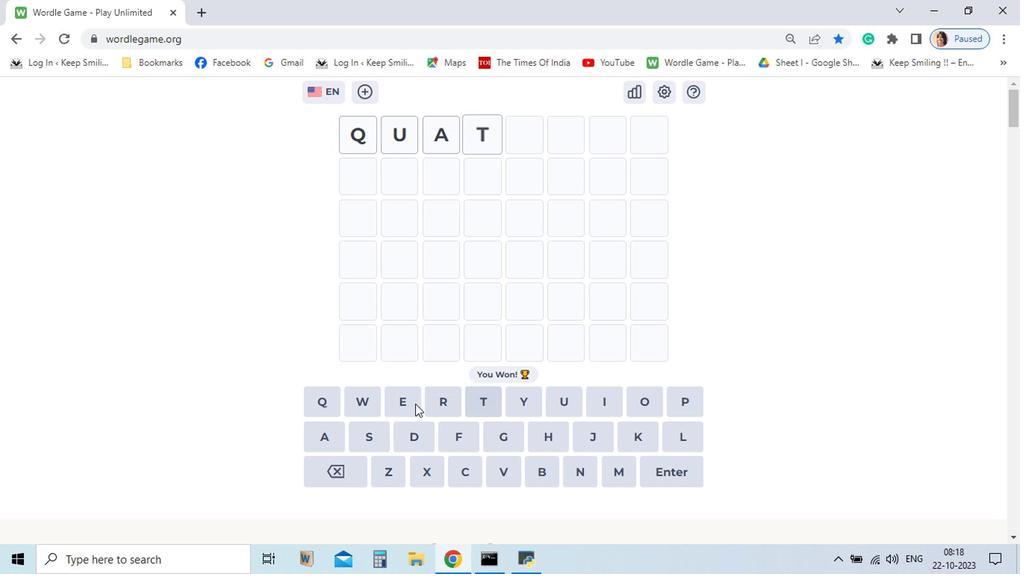 
Action: Mouse pressed left at (478, 424)
Screenshot: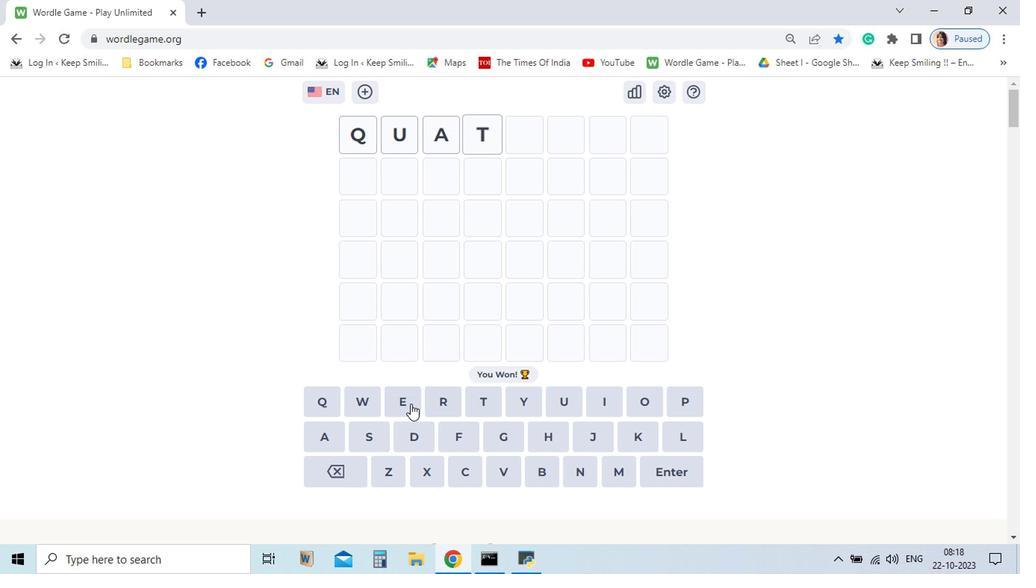 
Action: Mouse moved to (430, 425)
Screenshot: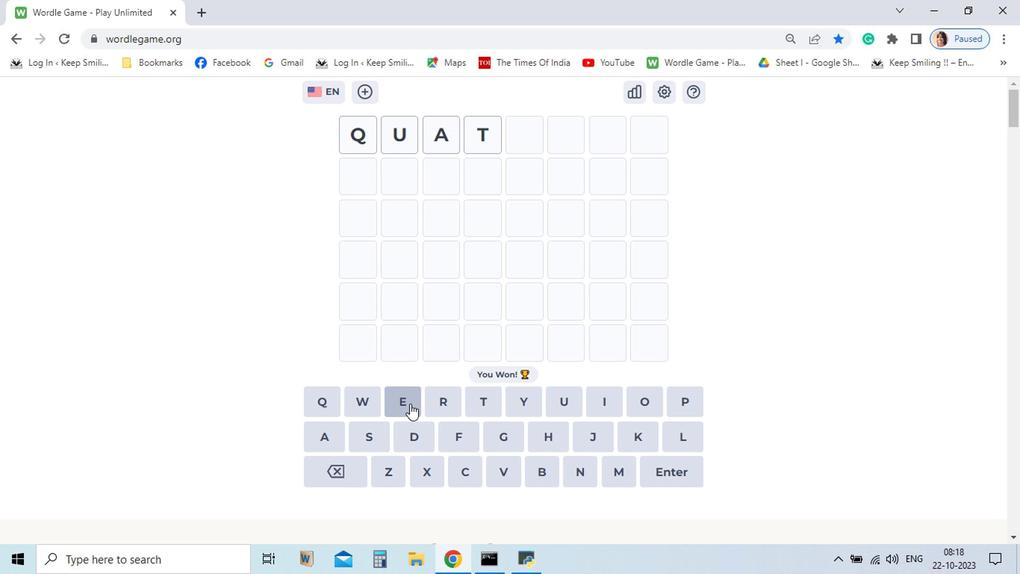 
Action: Mouse pressed left at (430, 425)
Screenshot: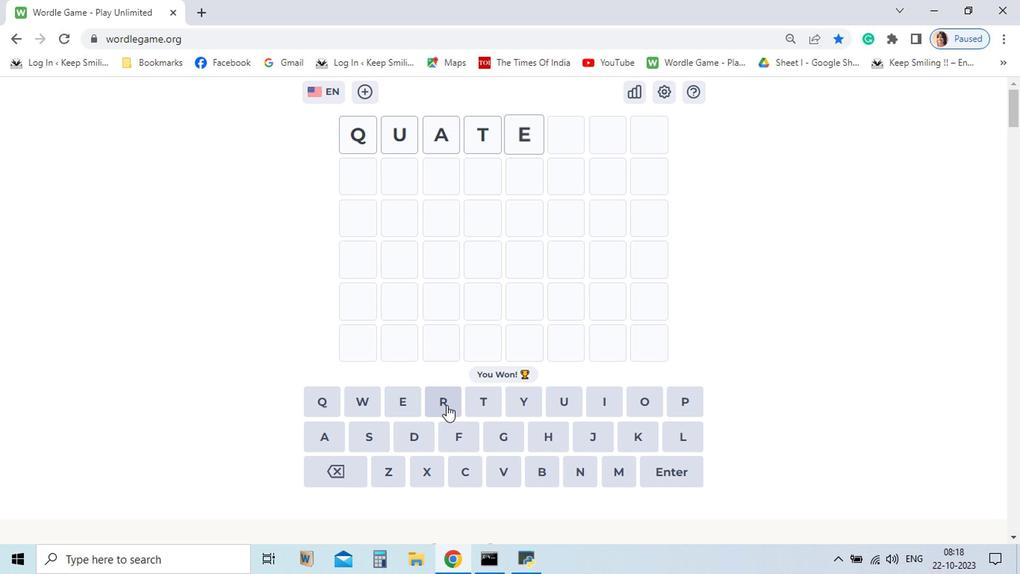 
Action: Mouse moved to (459, 424)
Screenshot: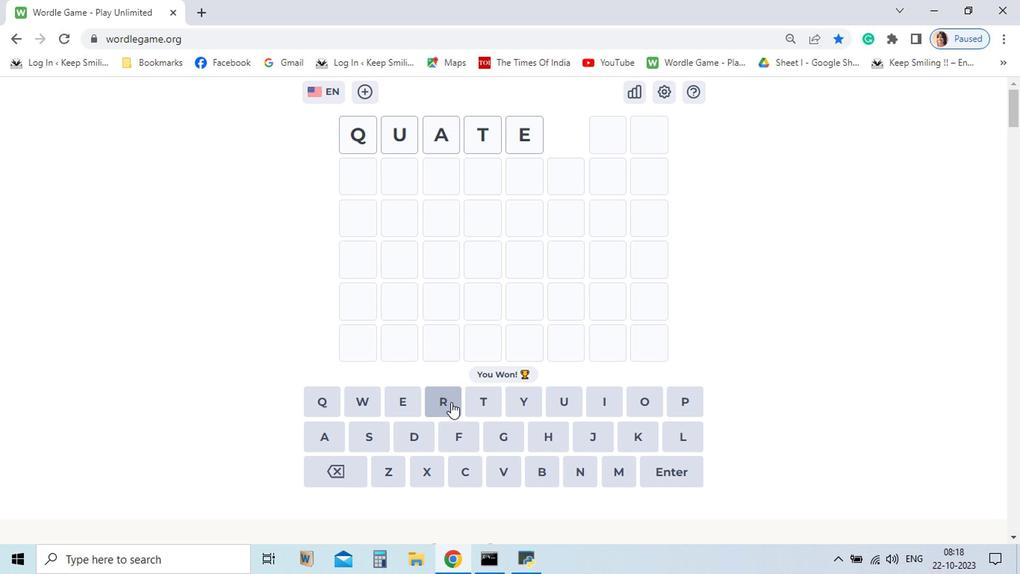 
Action: Mouse pressed left at (459, 424)
Screenshot: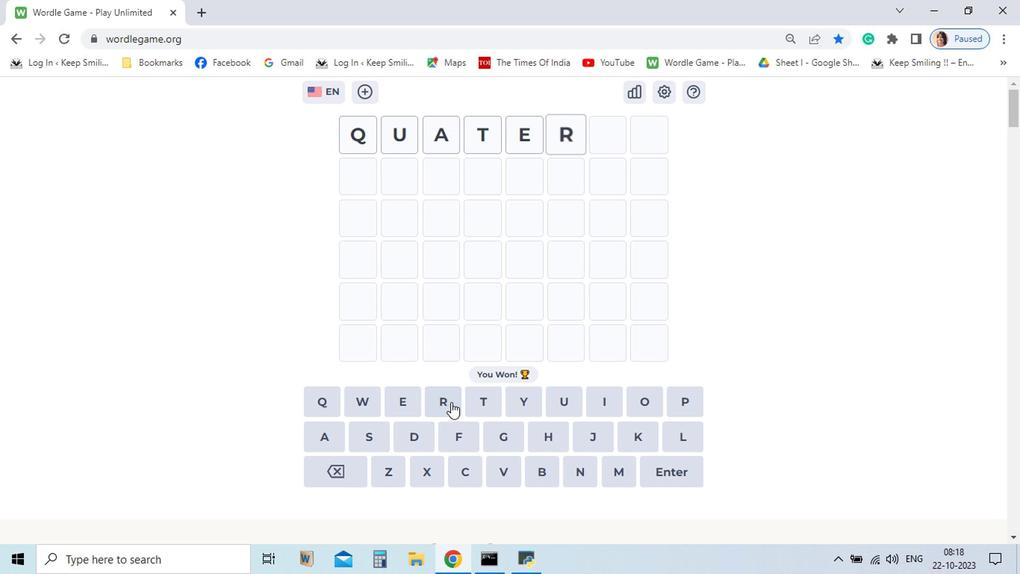 
Action: Mouse moved to (619, 445)
Screenshot: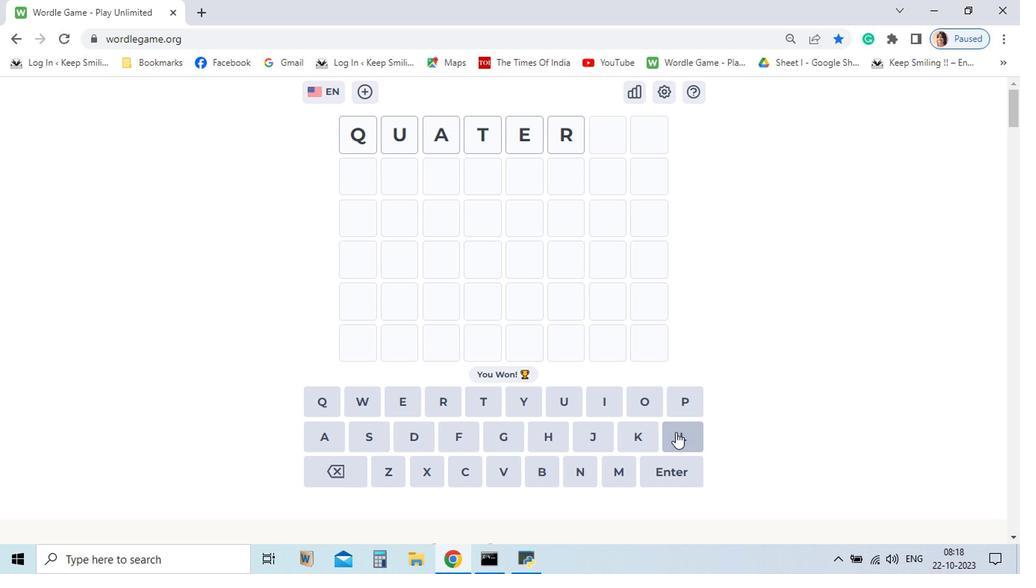 
Action: Mouse pressed left at (619, 445)
Screenshot: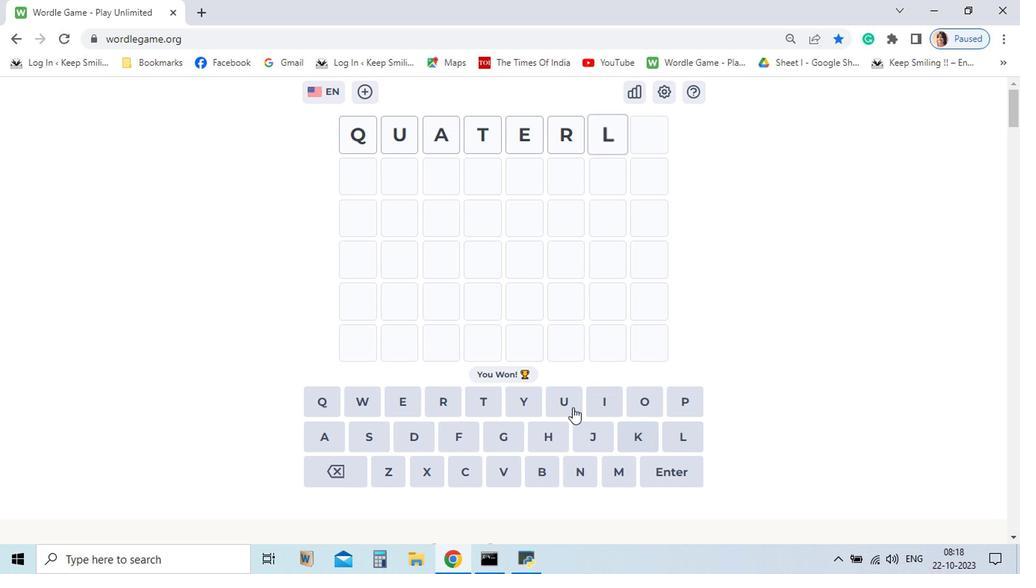 
Action: Mouse moved to (508, 419)
Screenshot: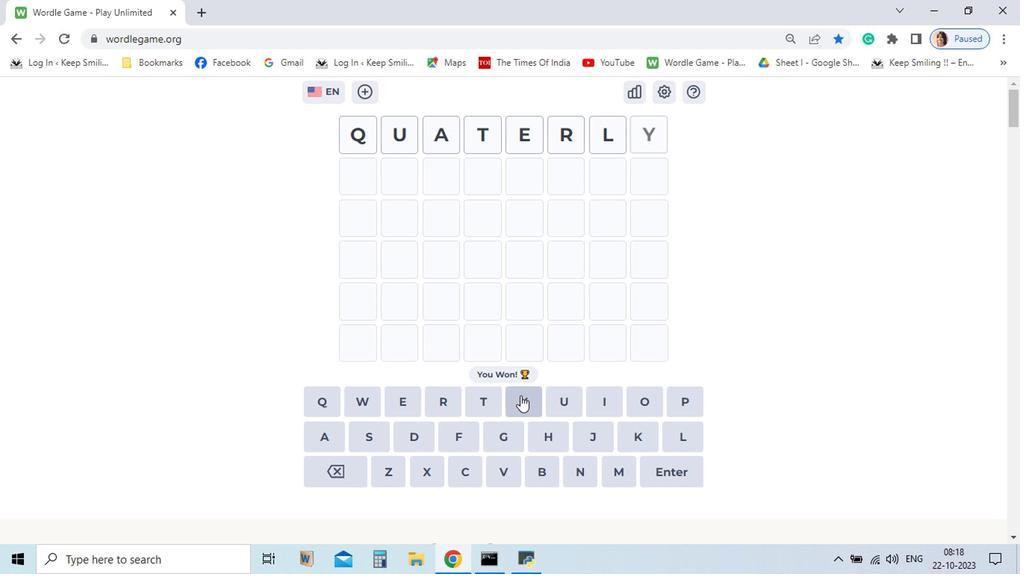 
Action: Mouse pressed left at (508, 419)
Screenshot: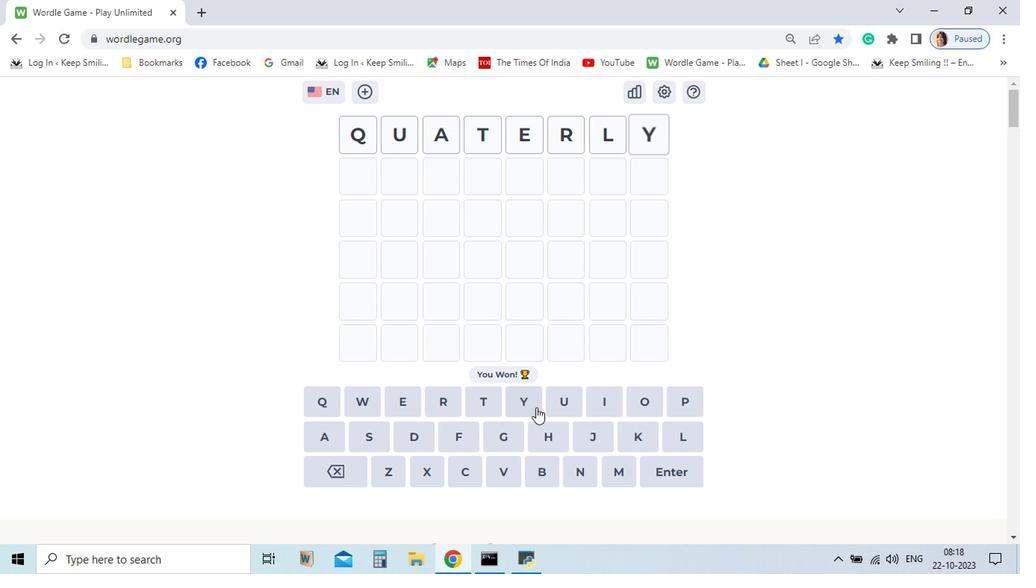 
Action: Mouse moved to (615, 473)
Screenshot: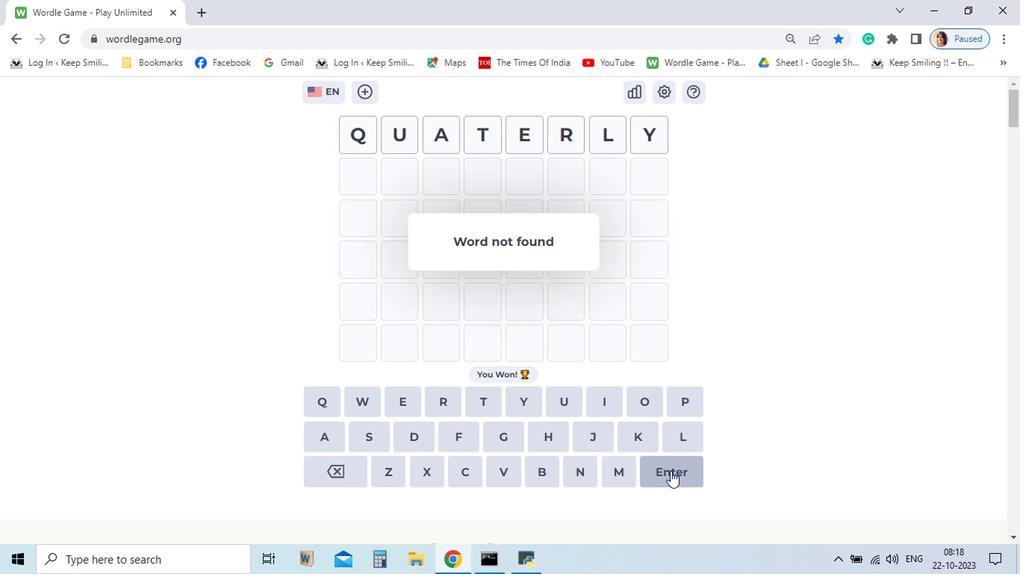 
Action: Mouse pressed left at (615, 473)
Screenshot: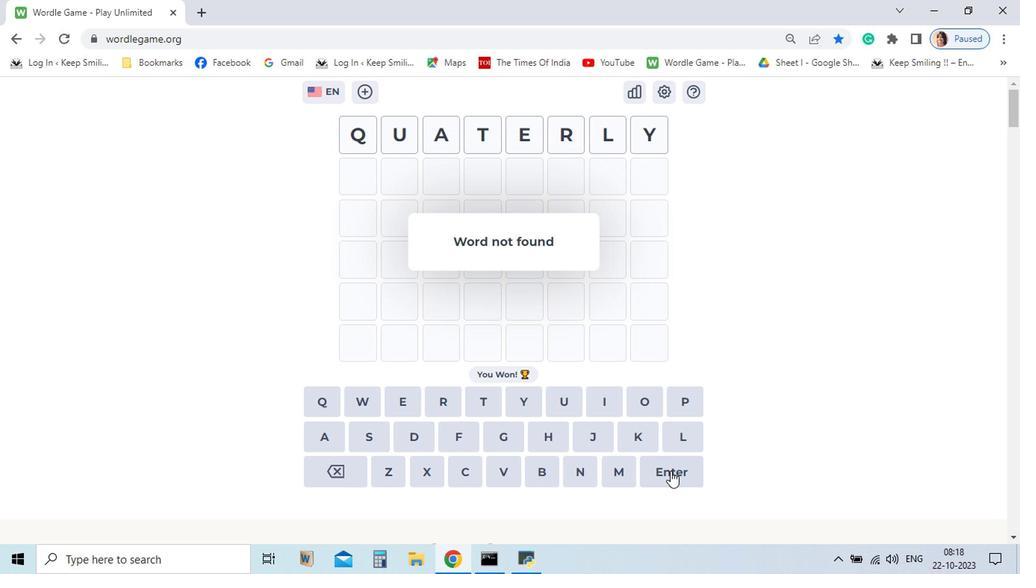 
Action: Mouse moved to (371, 472)
Screenshot: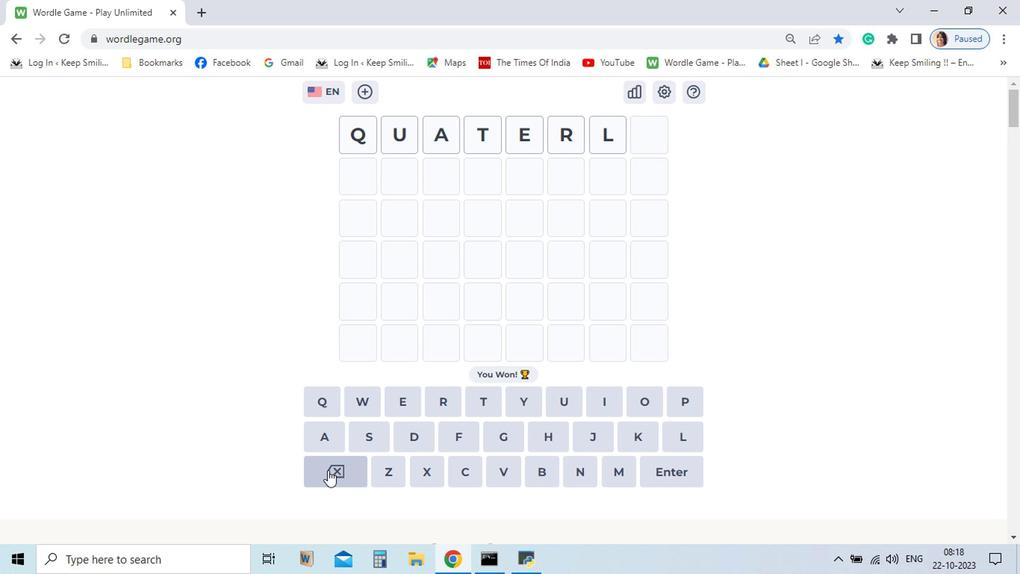 
Action: Mouse pressed left at (371, 472)
Screenshot: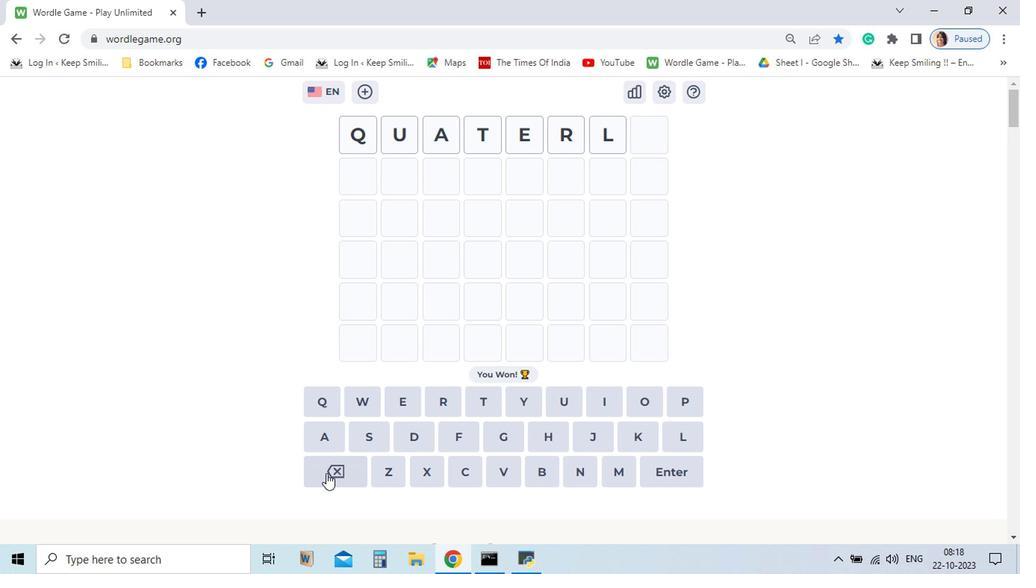 
Action: Mouse moved to (370, 473)
Screenshot: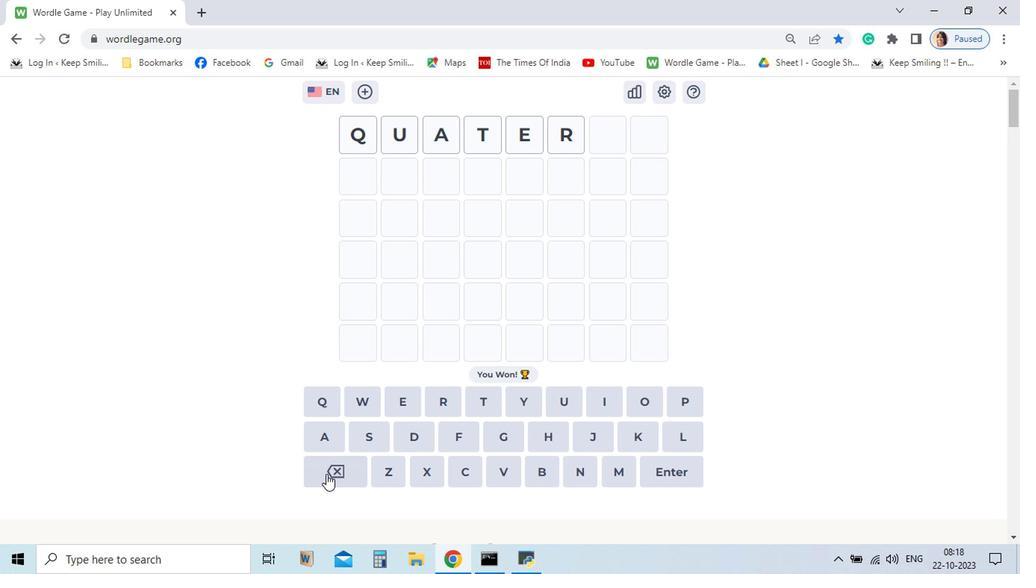 
Action: Mouse pressed left at (370, 473)
Screenshot: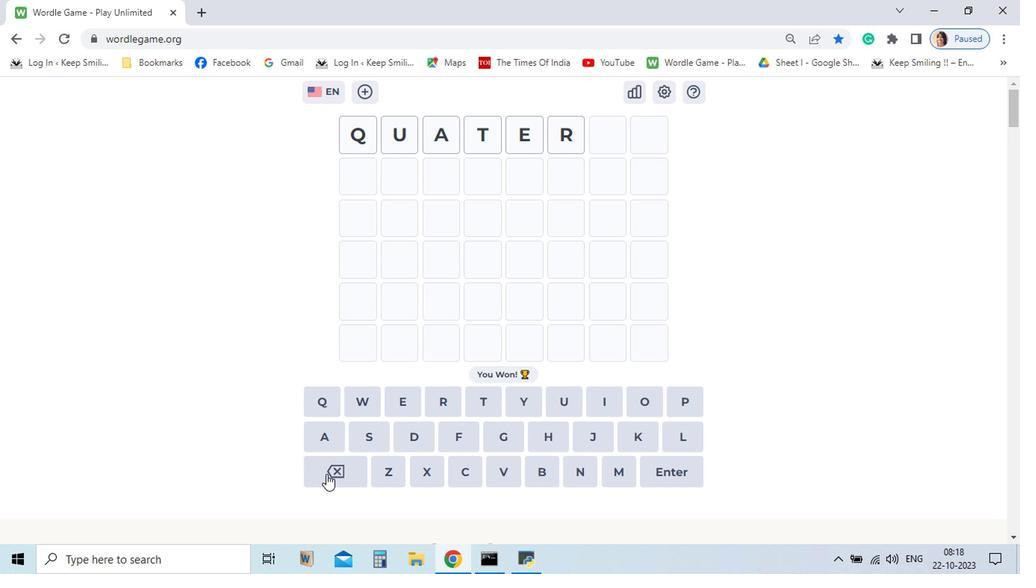 
Action: Mouse moved to (370, 475)
Screenshot: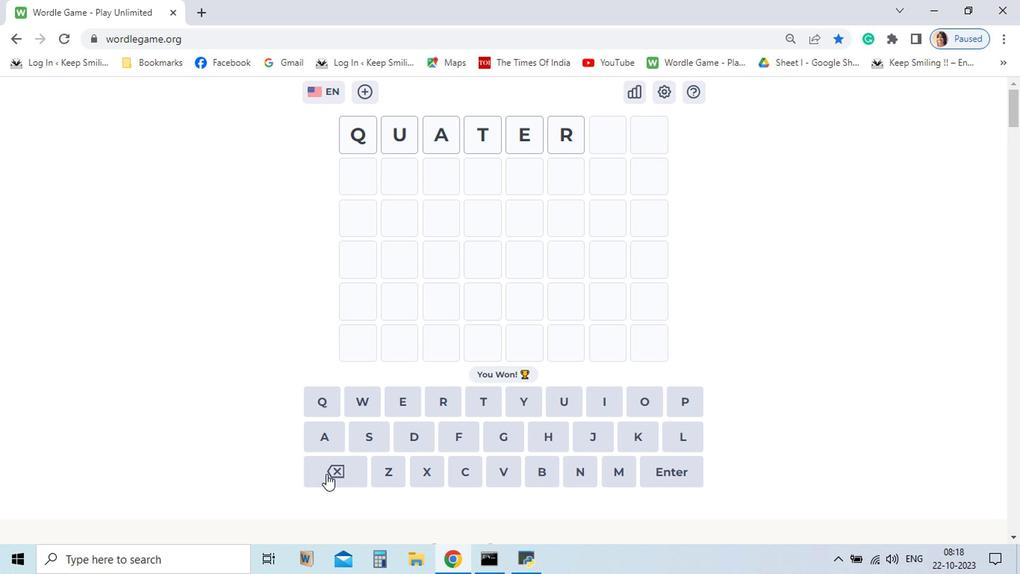 
Action: Mouse pressed left at (370, 475)
Screenshot: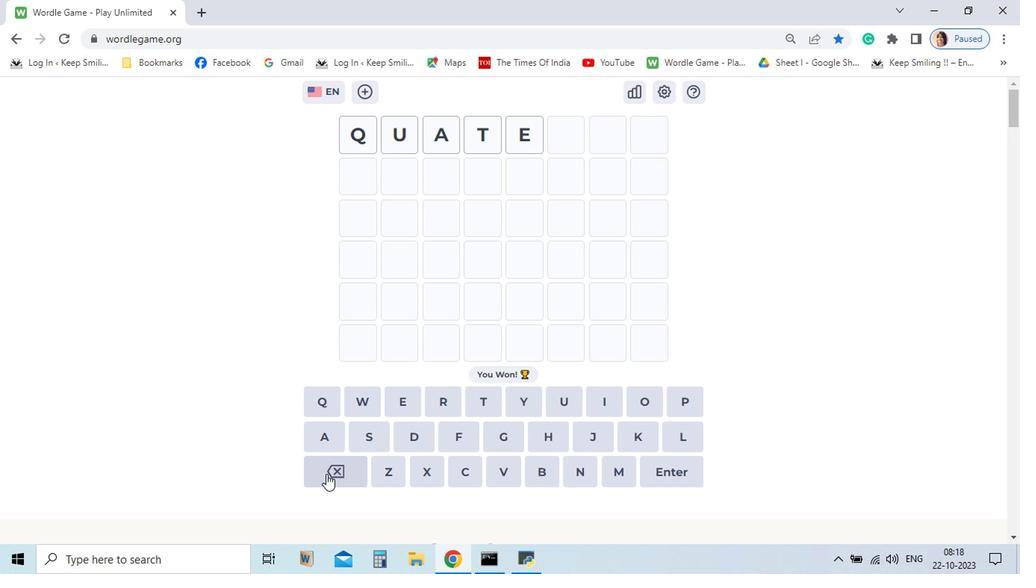
Action: Mouse pressed left at (370, 475)
Screenshot: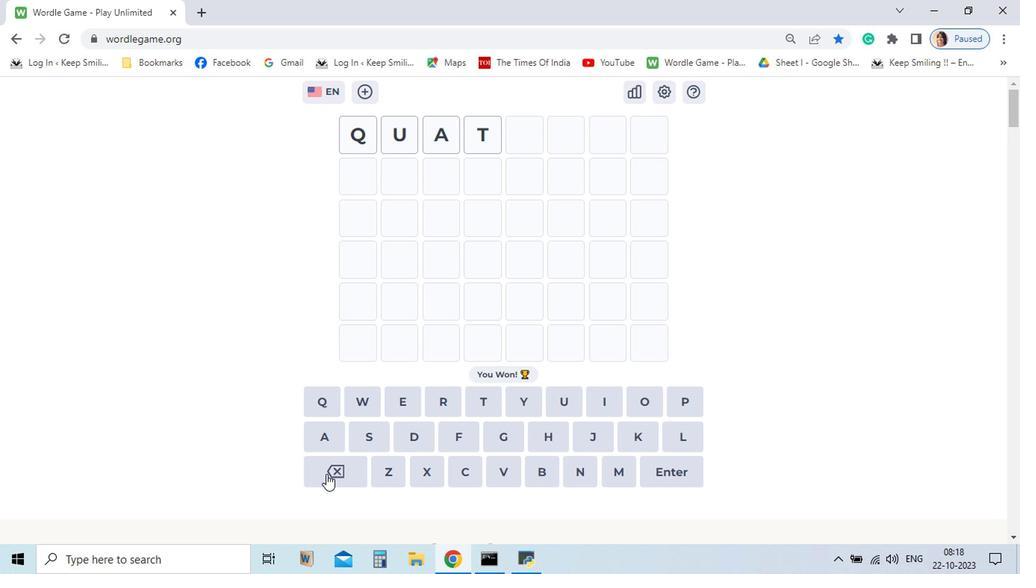 
Action: Mouse pressed left at (370, 475)
Screenshot: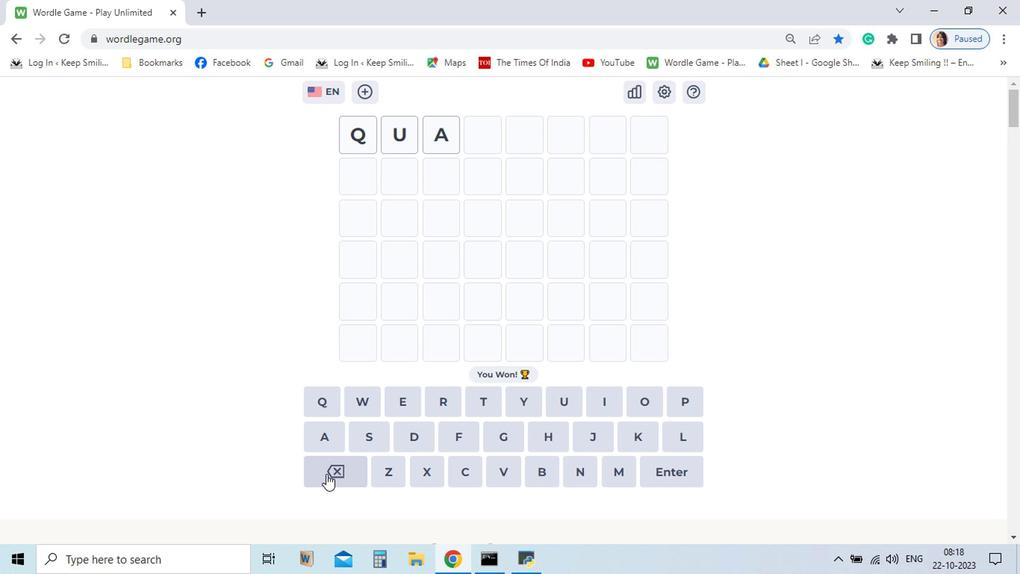 
Action: Mouse pressed left at (370, 475)
Screenshot: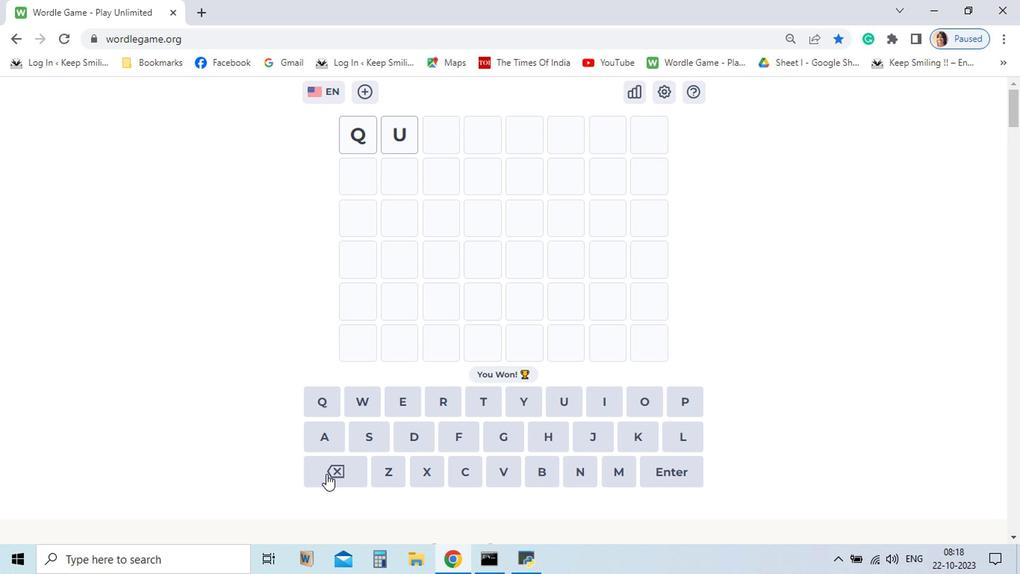
Action: Mouse pressed left at (370, 475)
Screenshot: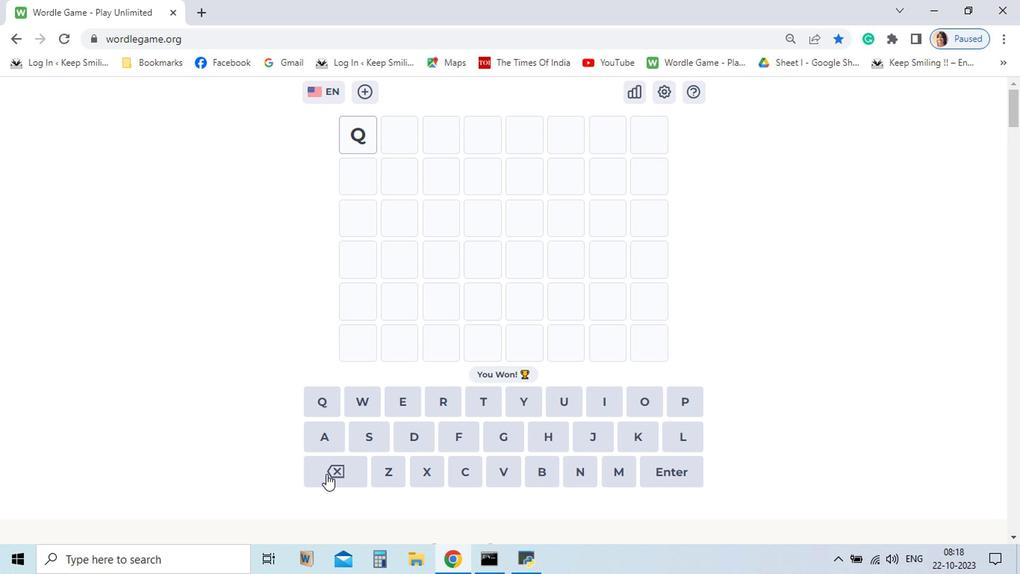 
Action: Mouse pressed left at (370, 475)
Screenshot: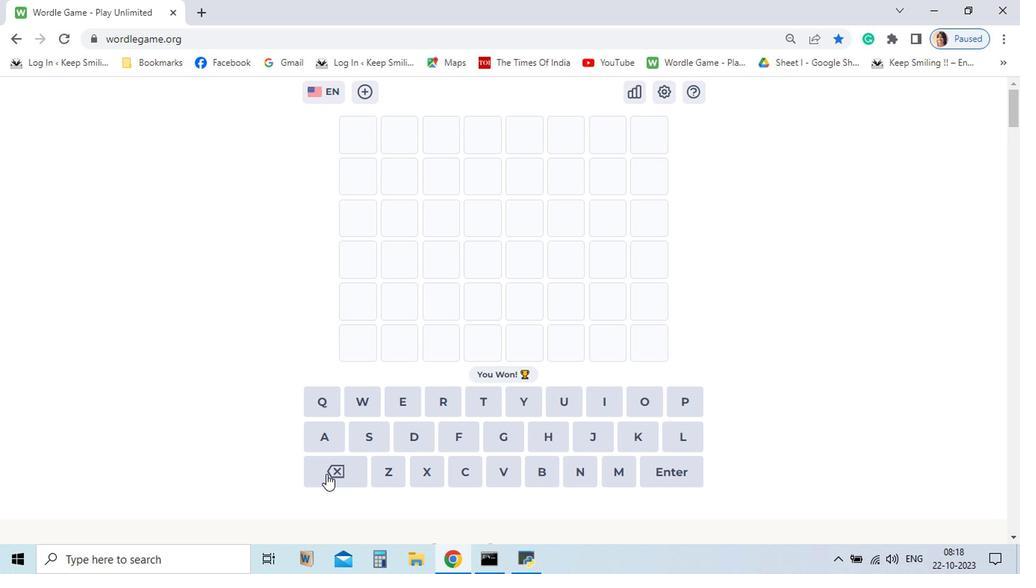 
Action: Mouse moved to (369, 424)
Screenshot: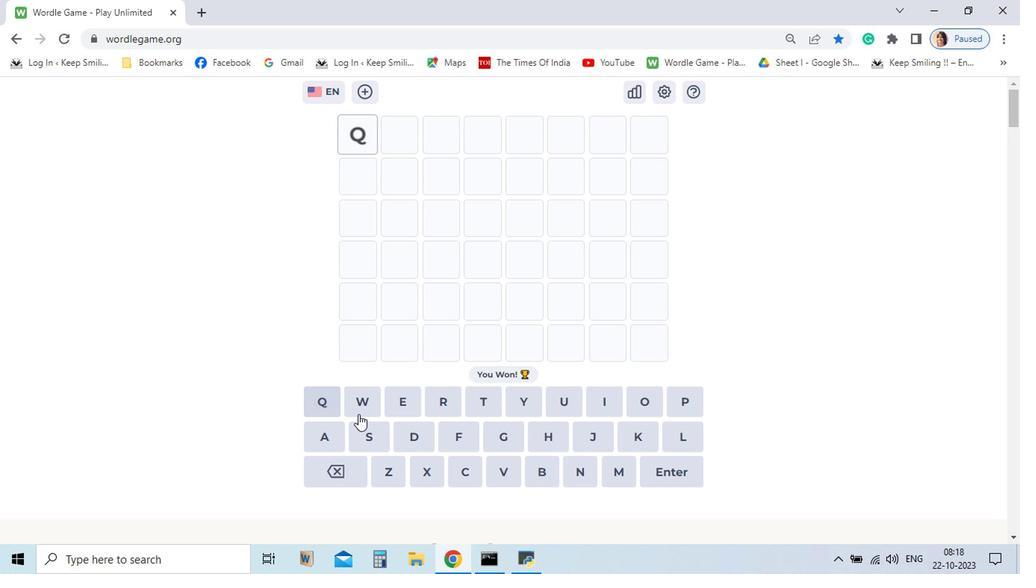 
Action: Mouse pressed left at (369, 424)
Screenshot: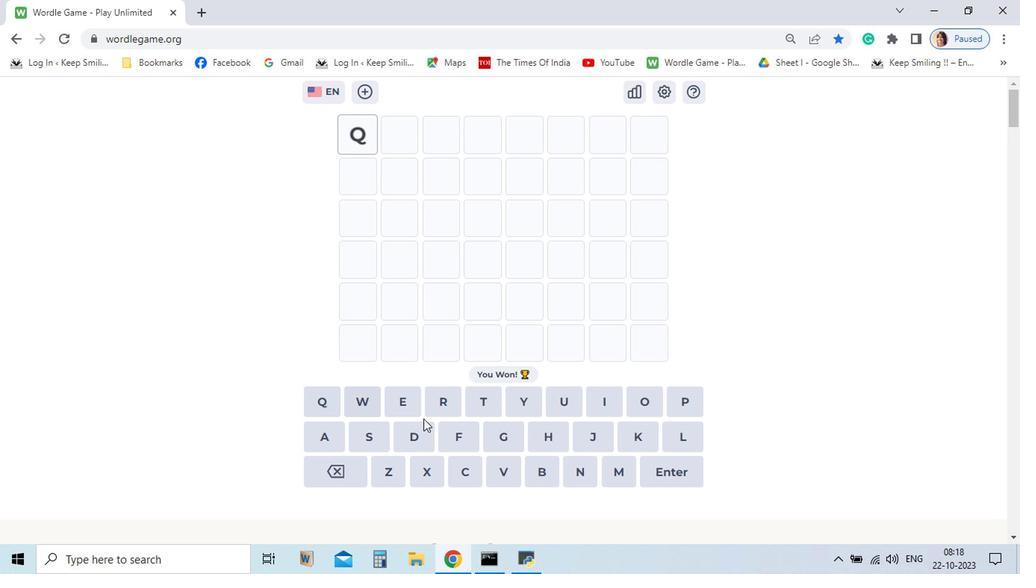 
Action: Mouse moved to (538, 422)
Screenshot: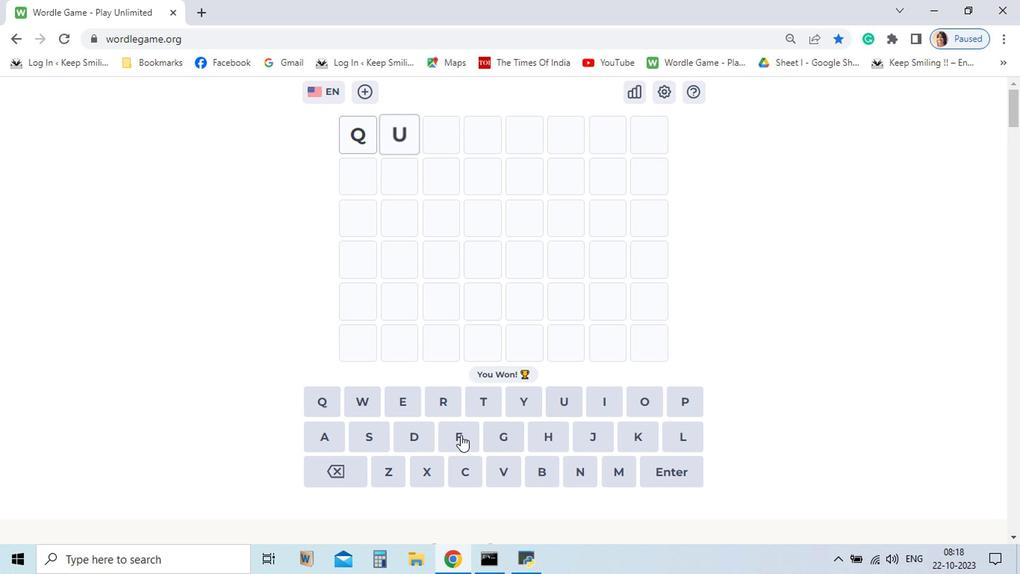 
Action: Mouse pressed left at (538, 422)
Screenshot: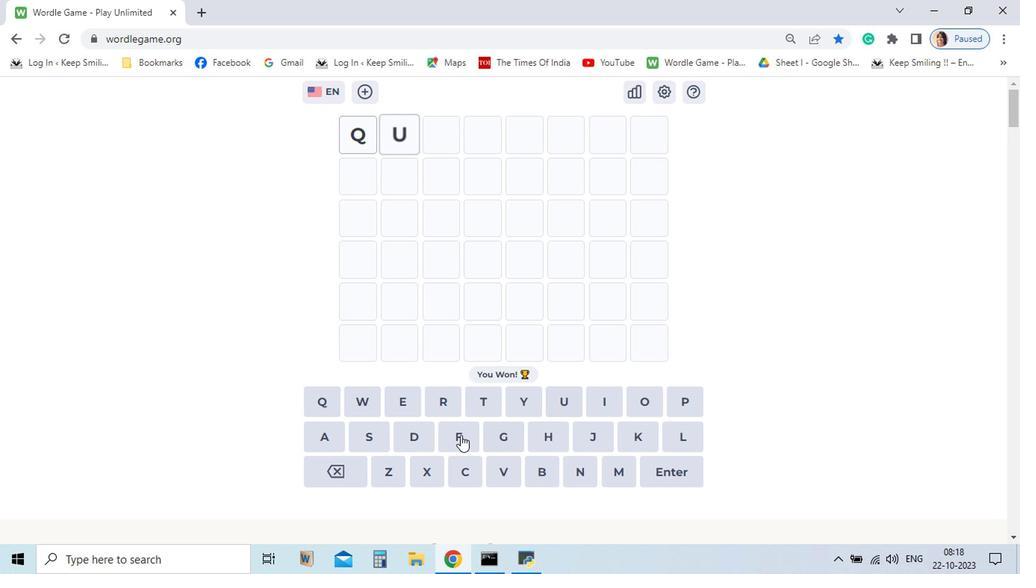 
Action: Mouse moved to (367, 452)
Screenshot: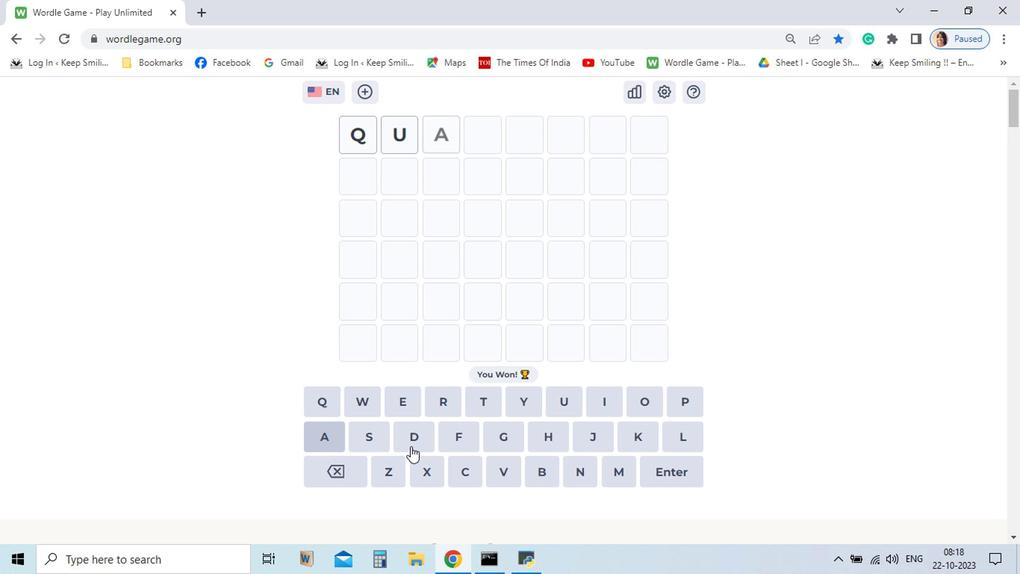 
Action: Mouse pressed left at (367, 452)
Screenshot: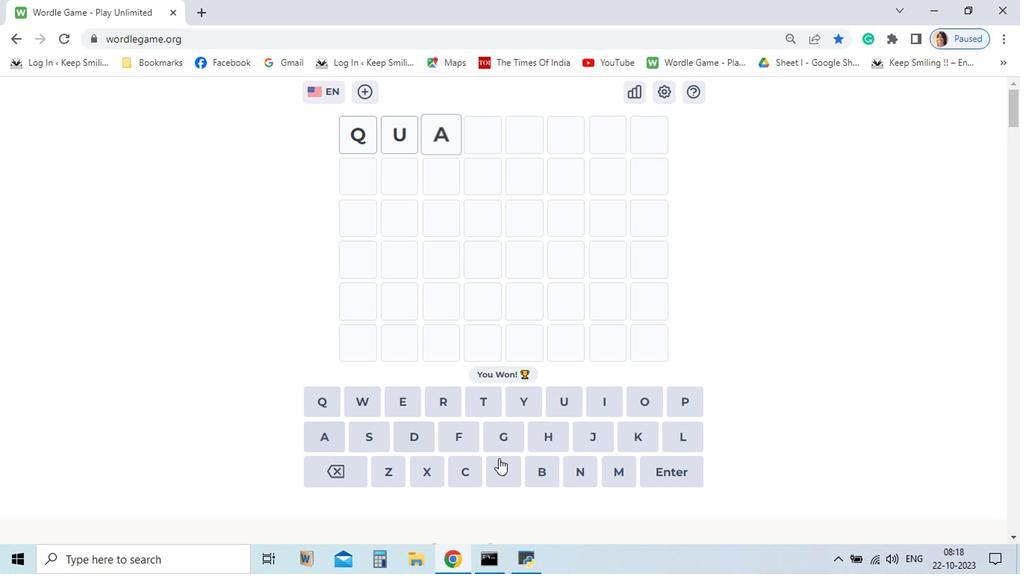 
Action: Mouse moved to (592, 450)
Screenshot: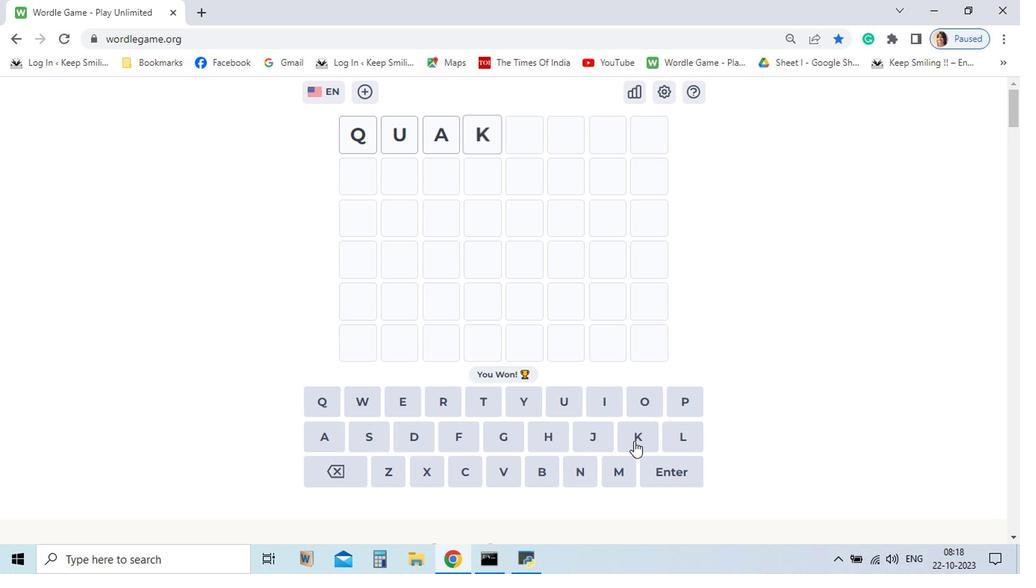
Action: Mouse pressed left at (592, 450)
Screenshot: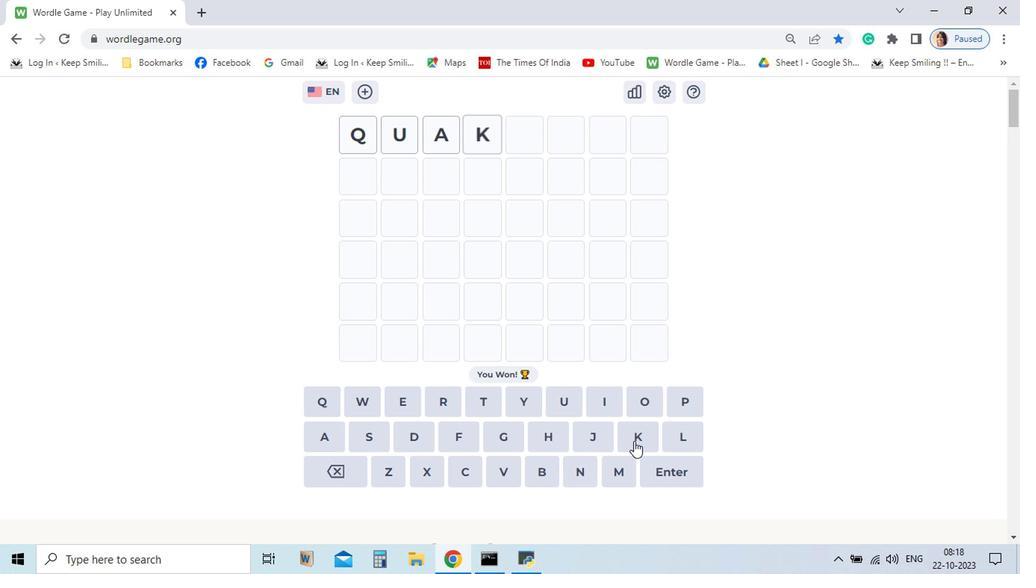 
Action: Mouse moved to (427, 424)
Screenshot: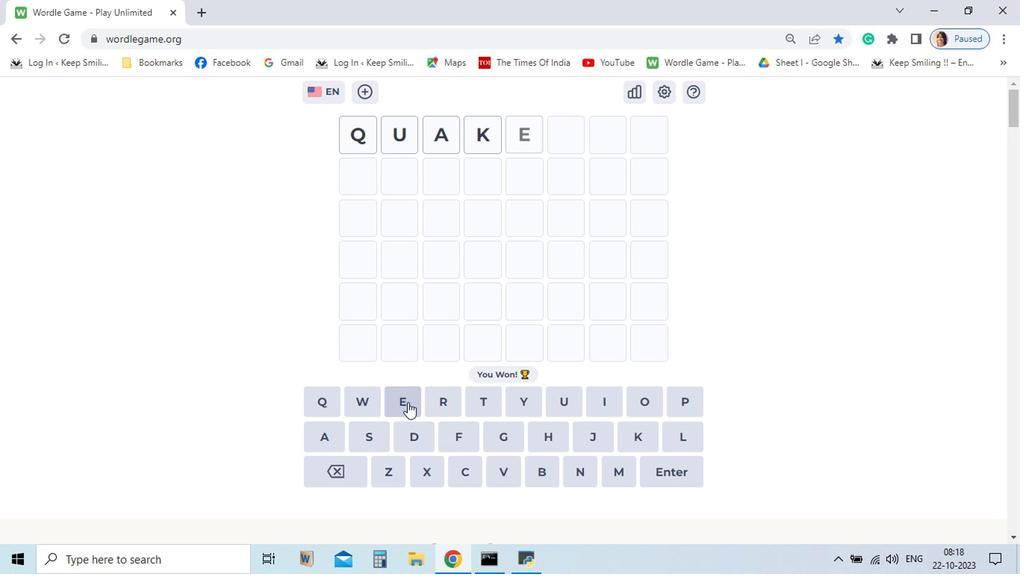 
Action: Mouse pressed left at (427, 424)
Screenshot: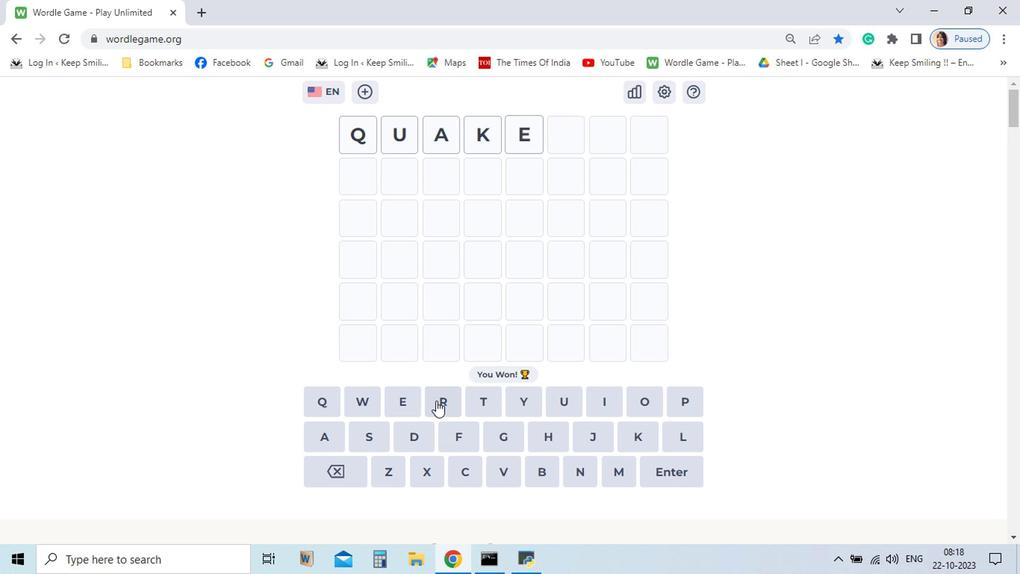 
Action: Mouse moved to (448, 423)
Screenshot: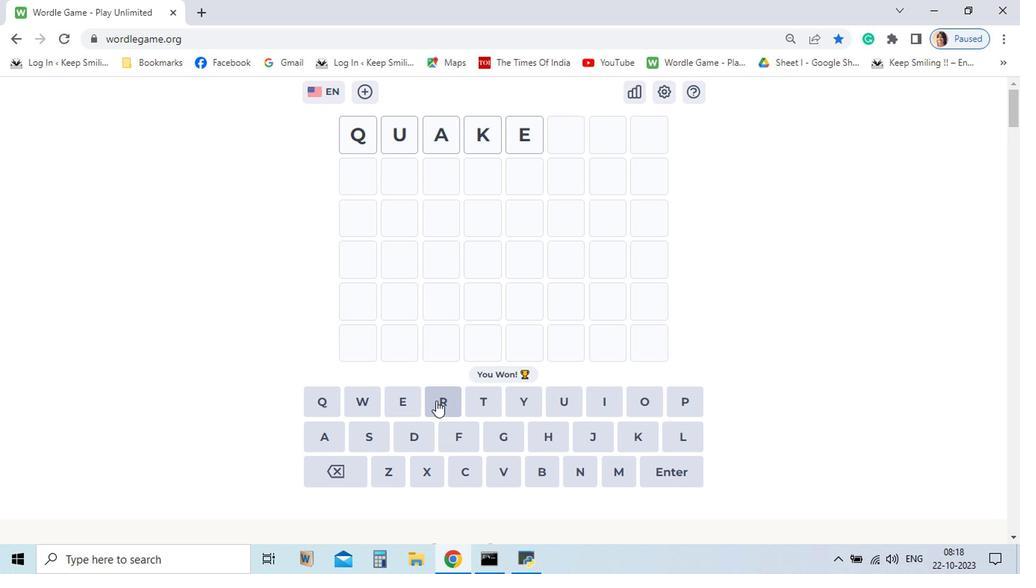 
Action: Mouse pressed left at (448, 423)
Screenshot: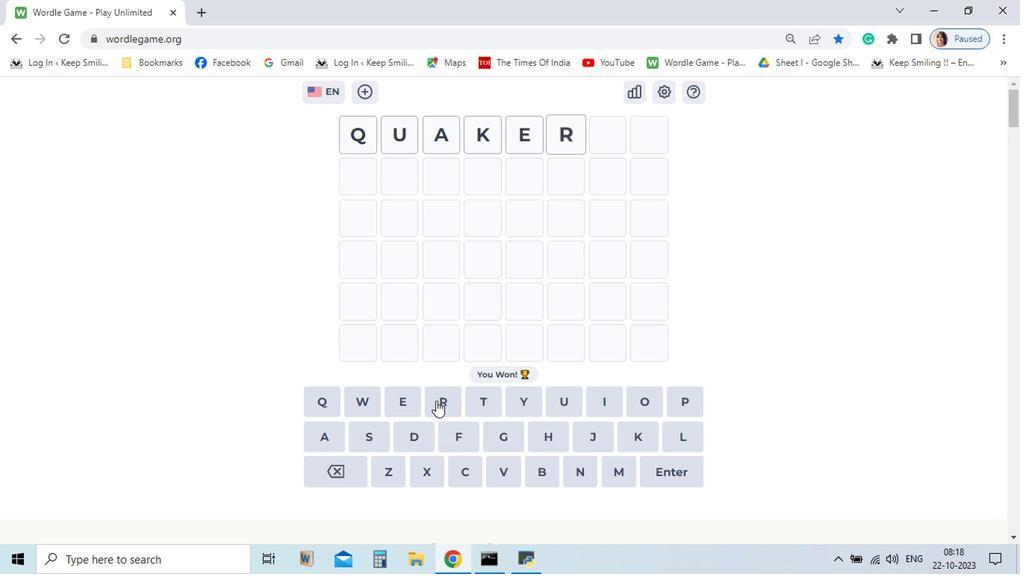 
Action: Mouse moved to (400, 450)
Screenshot: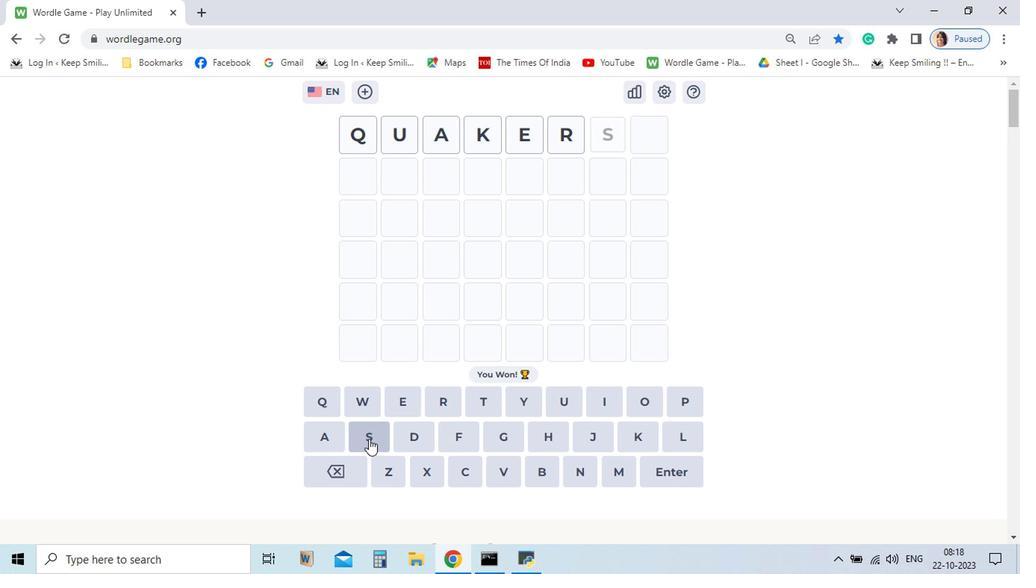 
Action: Mouse pressed left at (400, 450)
Screenshot: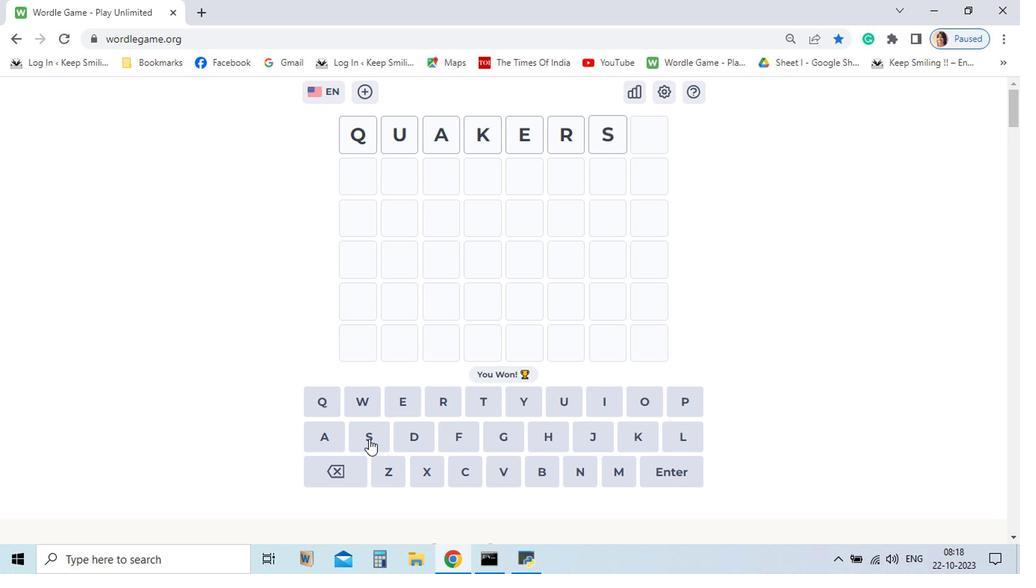 
Action: Mouse moved to (382, 471)
Screenshot: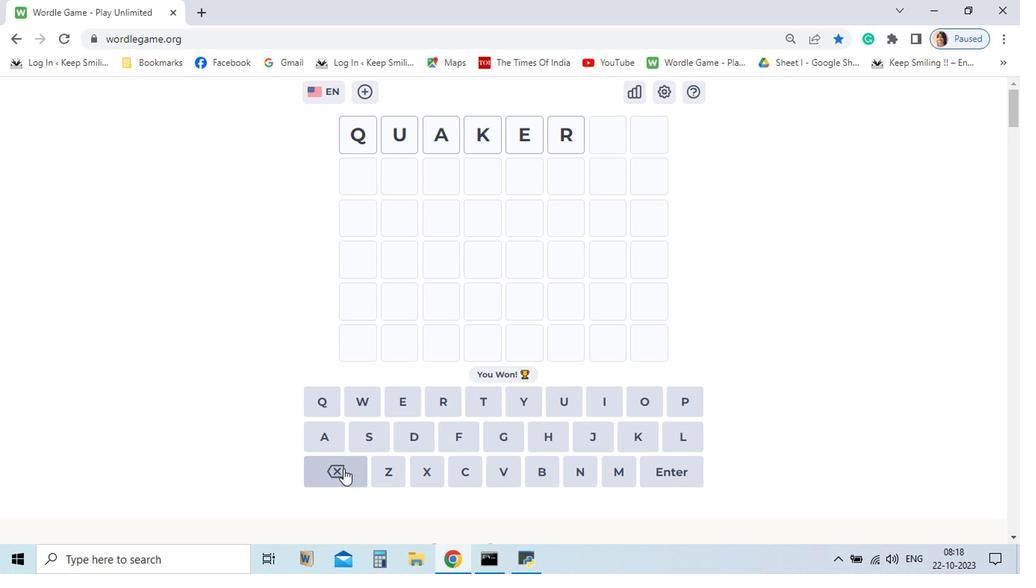 
Action: Mouse pressed left at (382, 471)
Screenshot: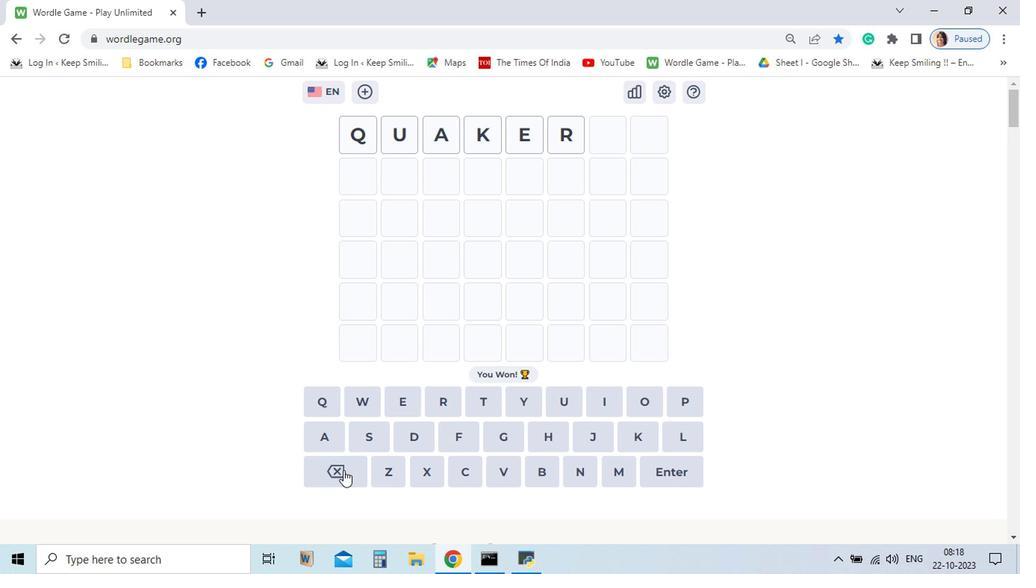 
Action: Mouse moved to (382, 472)
Screenshot: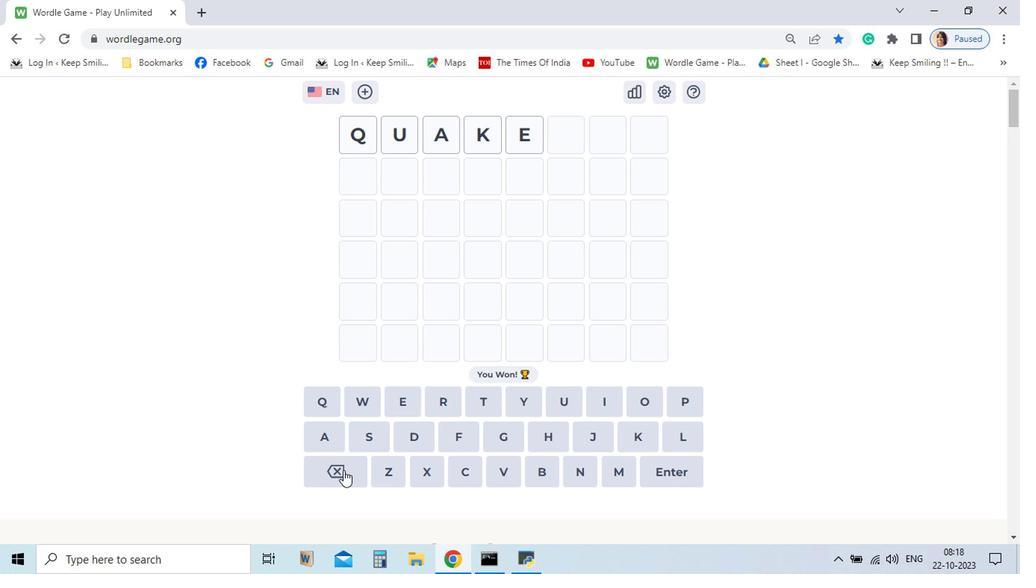 
Action: Mouse pressed left at (382, 472)
Screenshot: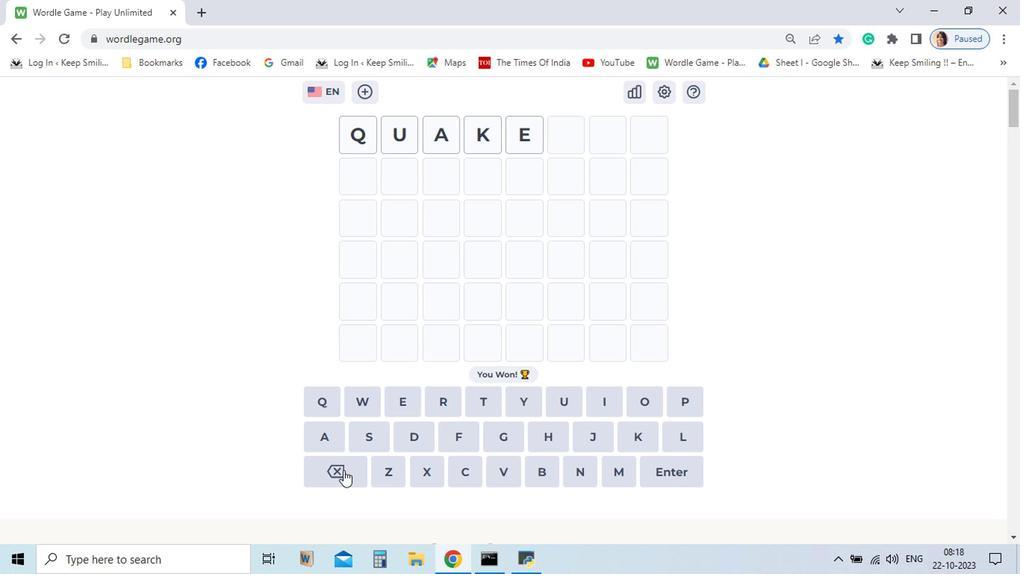 
Action: Mouse pressed left at (382, 472)
Screenshot: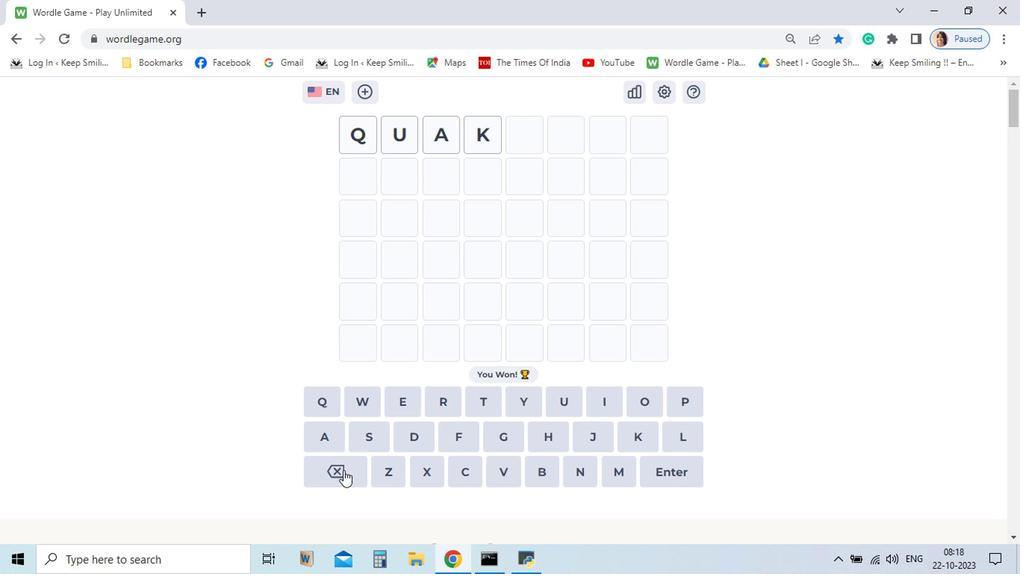 
Action: Mouse pressed left at (382, 472)
Screenshot: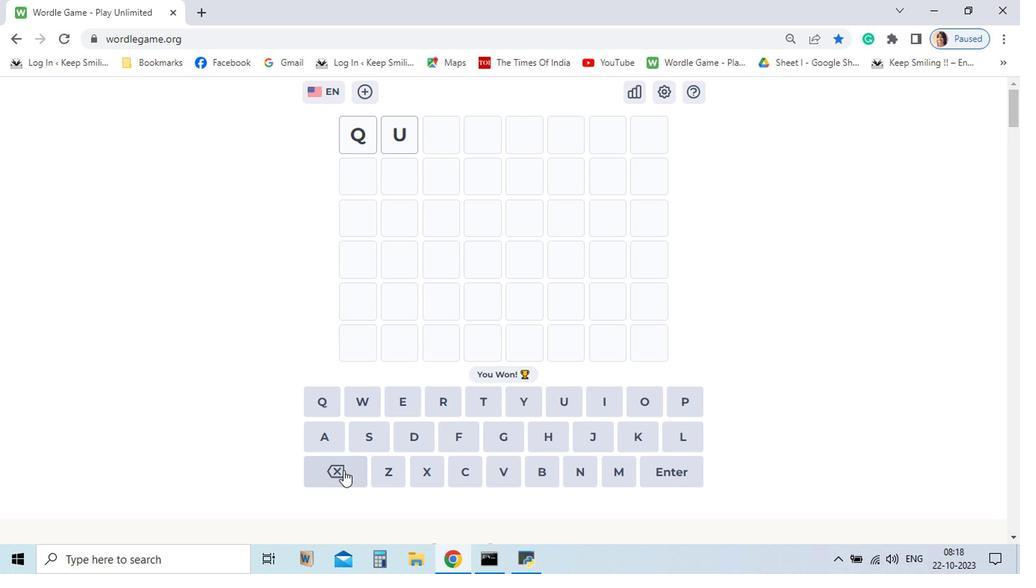 
Action: Mouse pressed left at (382, 472)
Screenshot: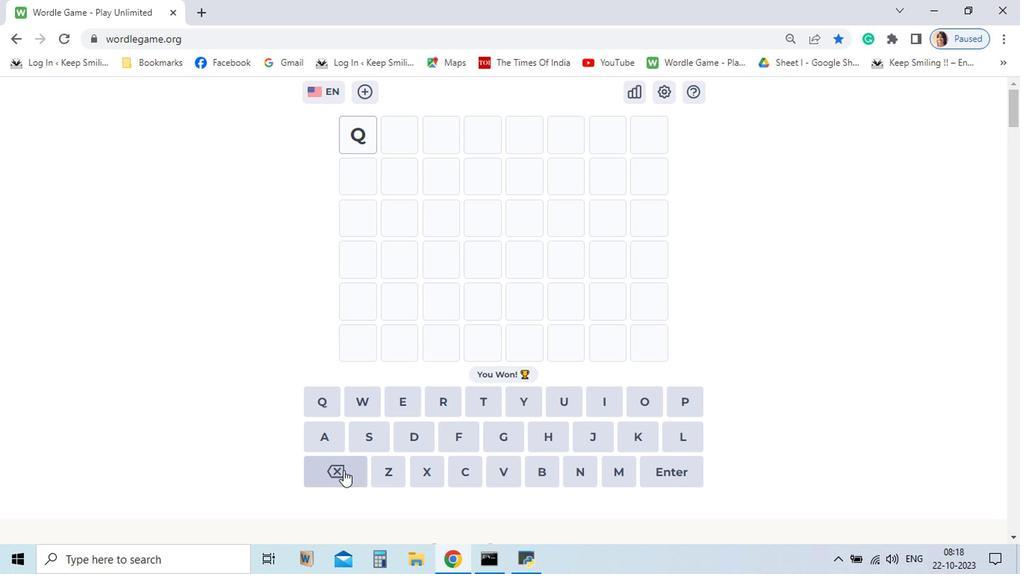 
Action: Mouse pressed left at (382, 472)
Screenshot: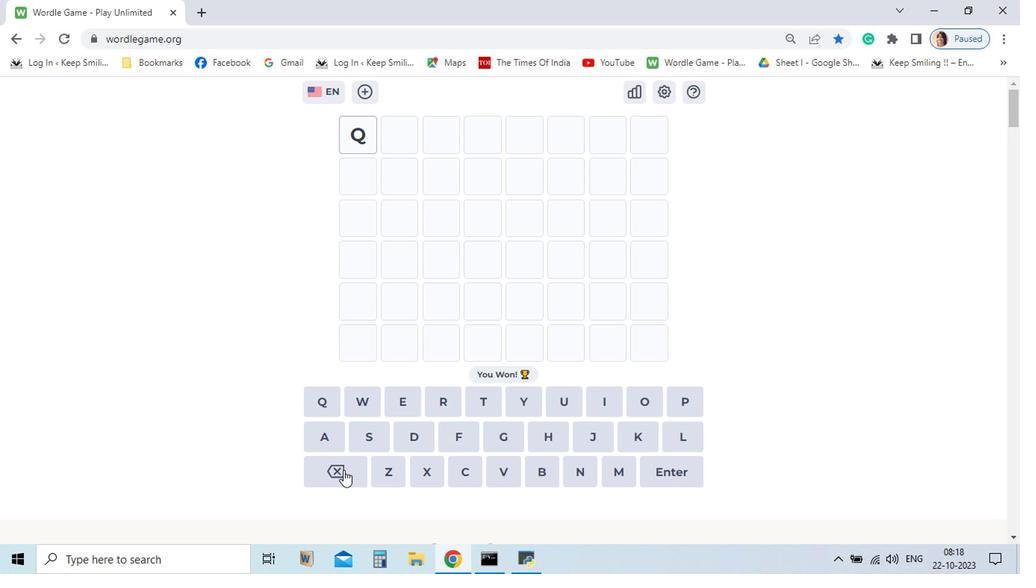 
Action: Mouse pressed left at (382, 472)
Screenshot: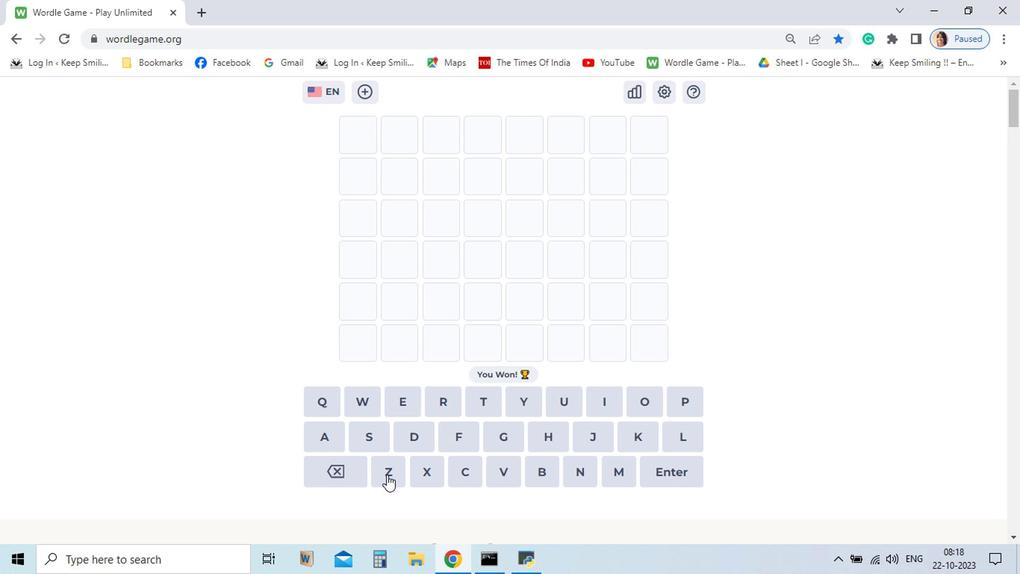 
Action: Mouse moved to (463, 470)
Screenshot: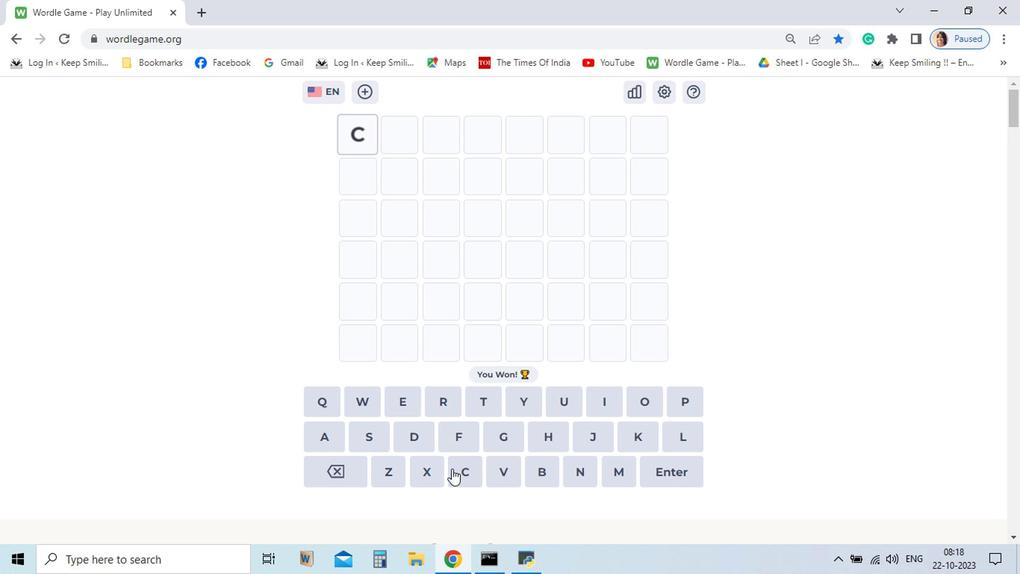 
Action: Mouse pressed left at (463, 470)
Screenshot: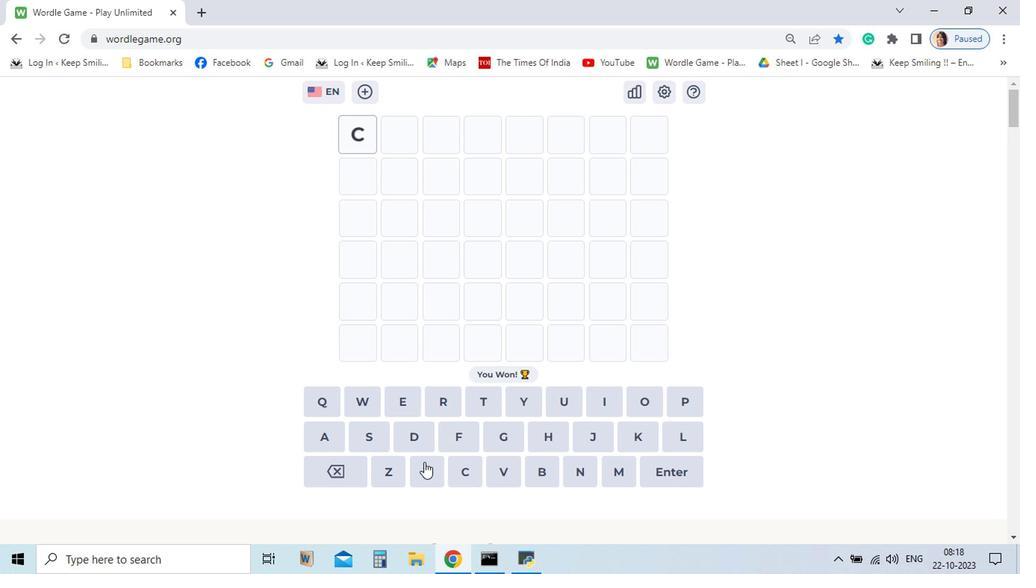 
Action: Mouse moved to (371, 451)
Screenshot: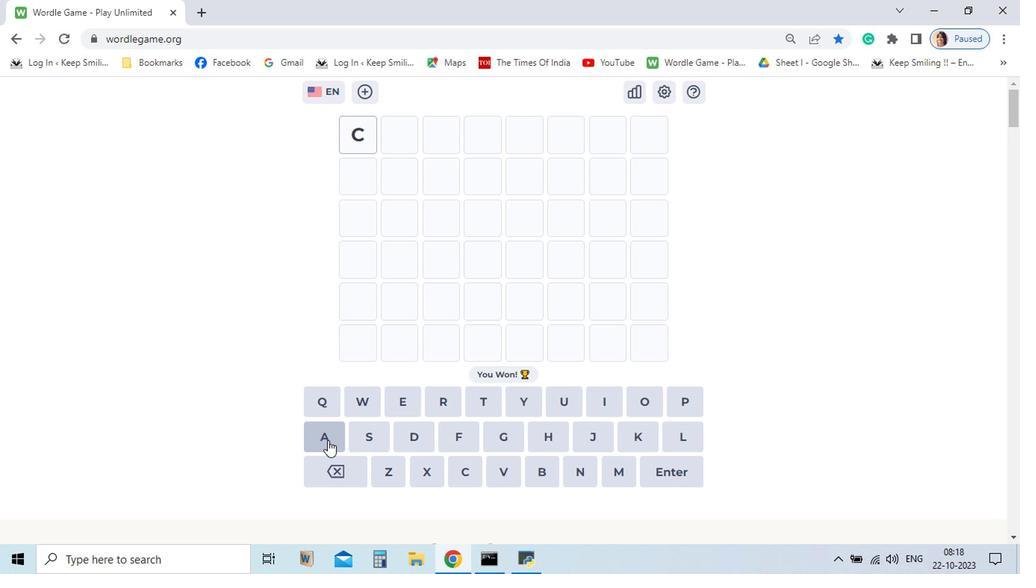 
Action: Mouse pressed left at (371, 451)
Screenshot: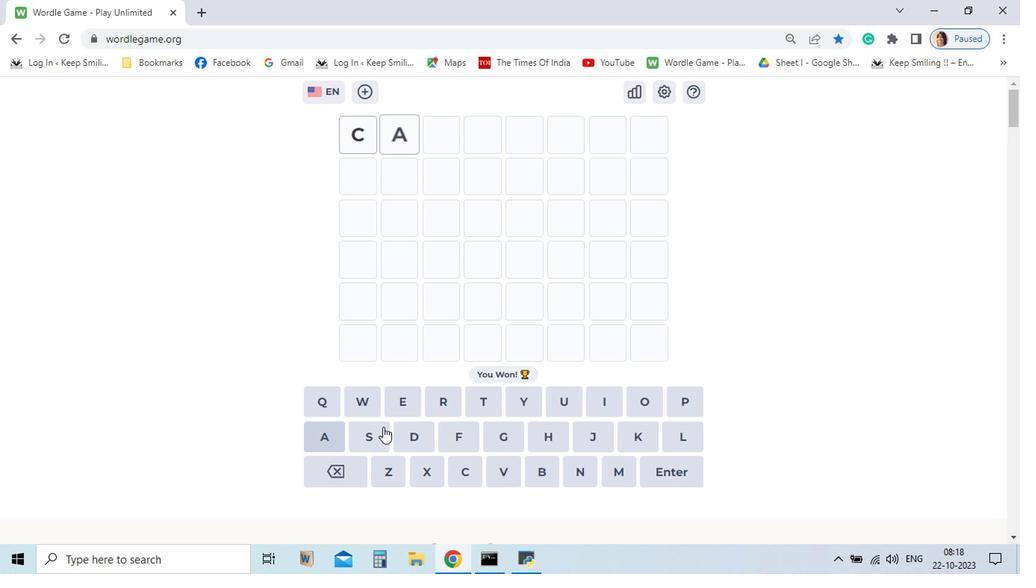 
Action: Mouse moved to (476, 421)
Screenshot: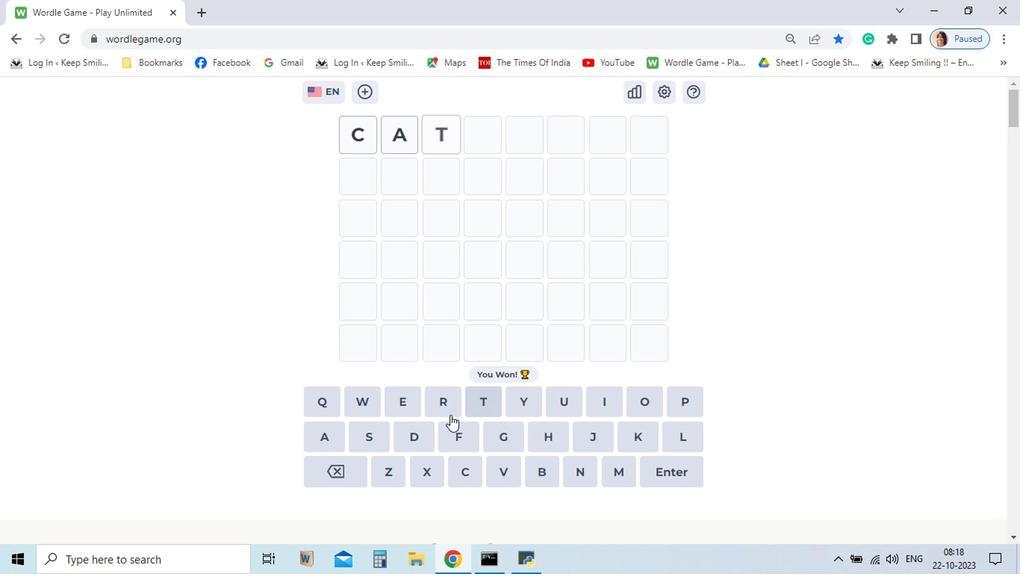 
Action: Mouse pressed left at (476, 421)
Screenshot: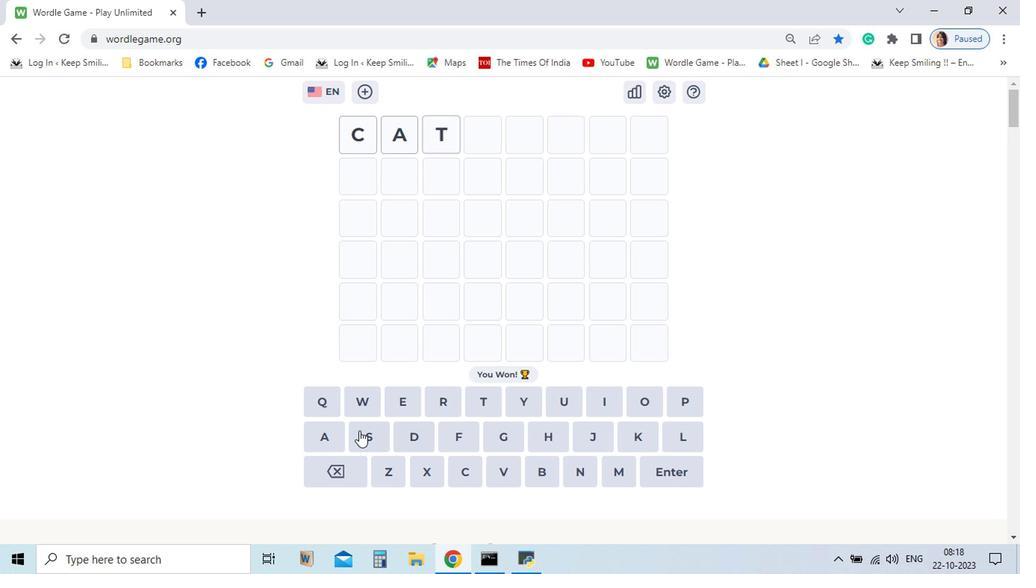 
Action: Mouse moved to (372, 448)
Screenshot: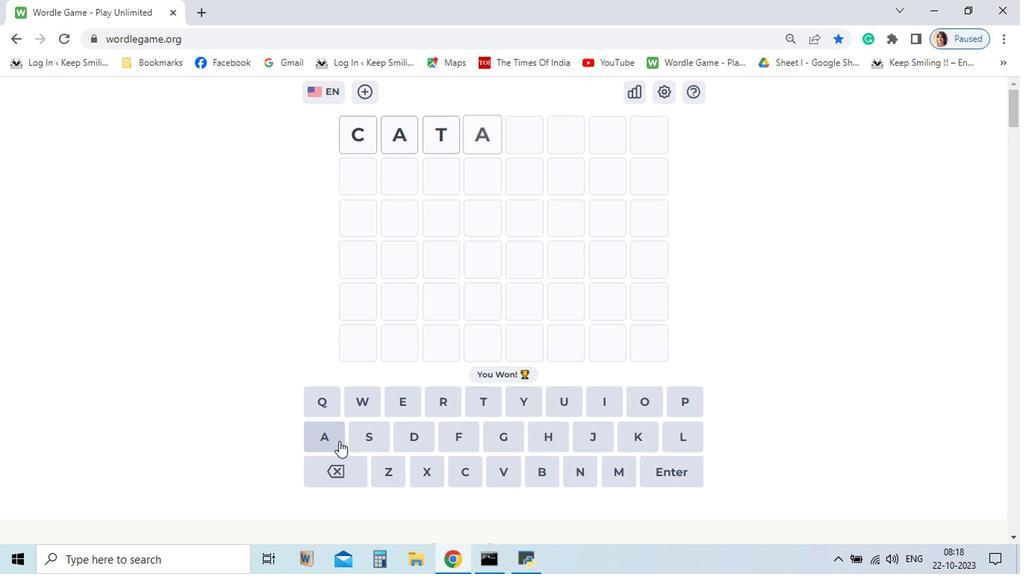 
Action: Mouse pressed left at (372, 448)
Screenshot: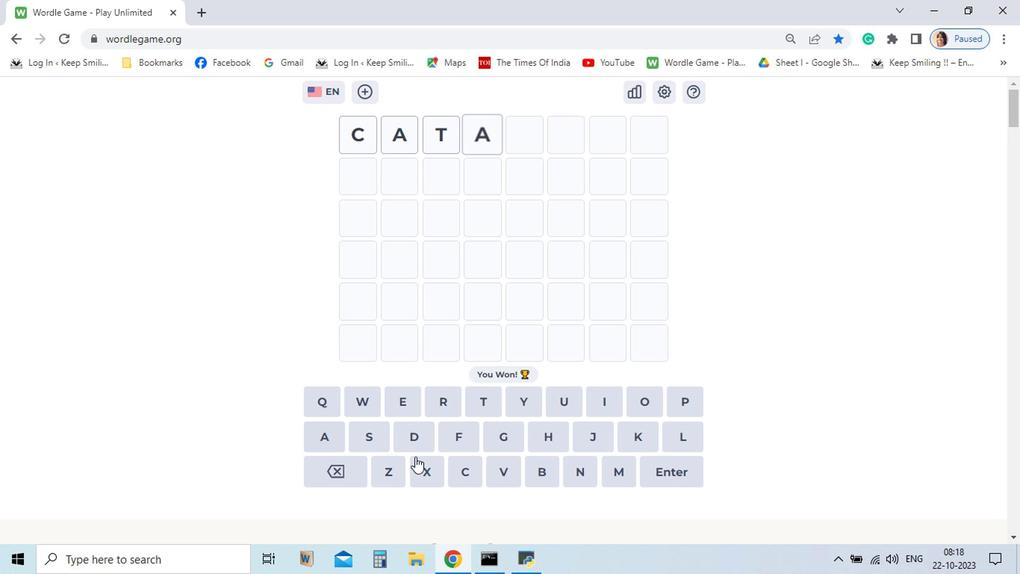 
Action: Mouse moved to (621, 445)
Screenshot: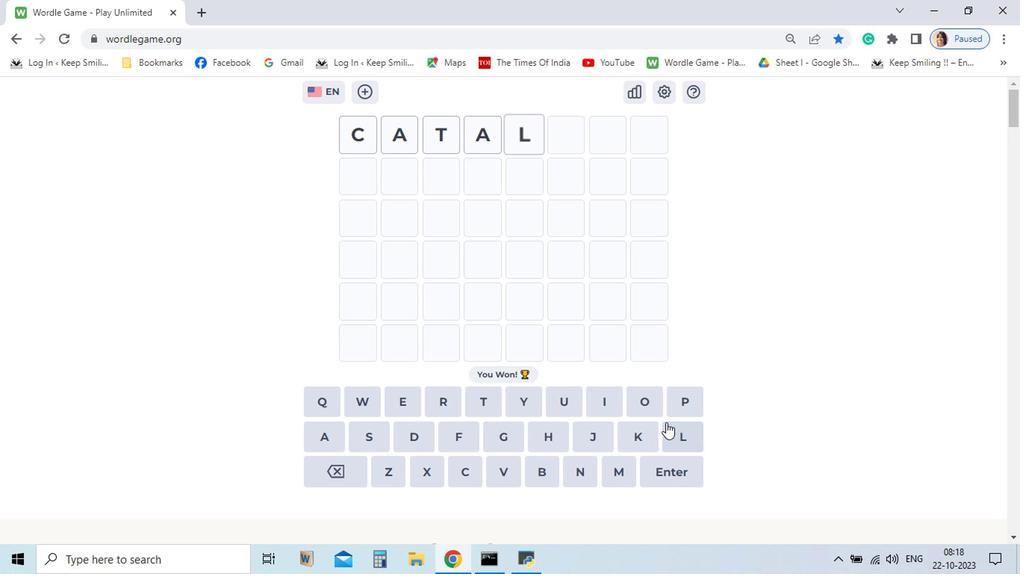 
Action: Mouse pressed left at (621, 445)
Screenshot: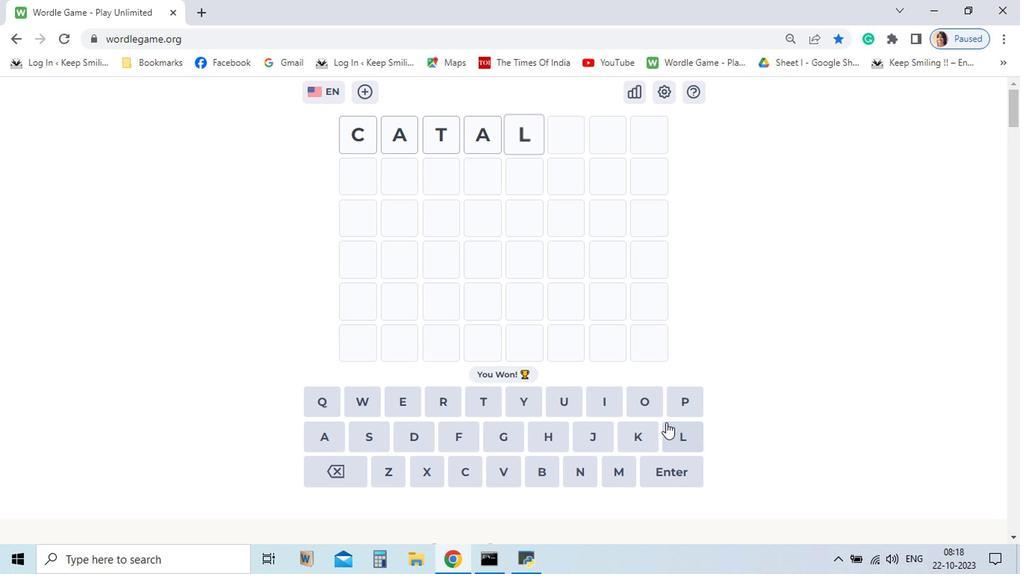 
Action: Mouse moved to (604, 432)
Screenshot: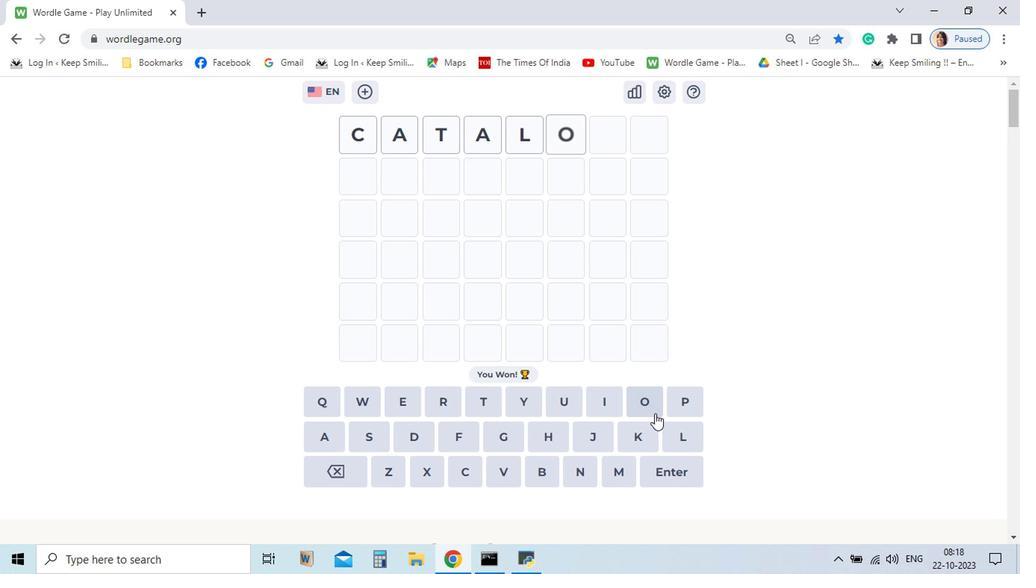
Action: Mouse pressed left at (604, 432)
Screenshot: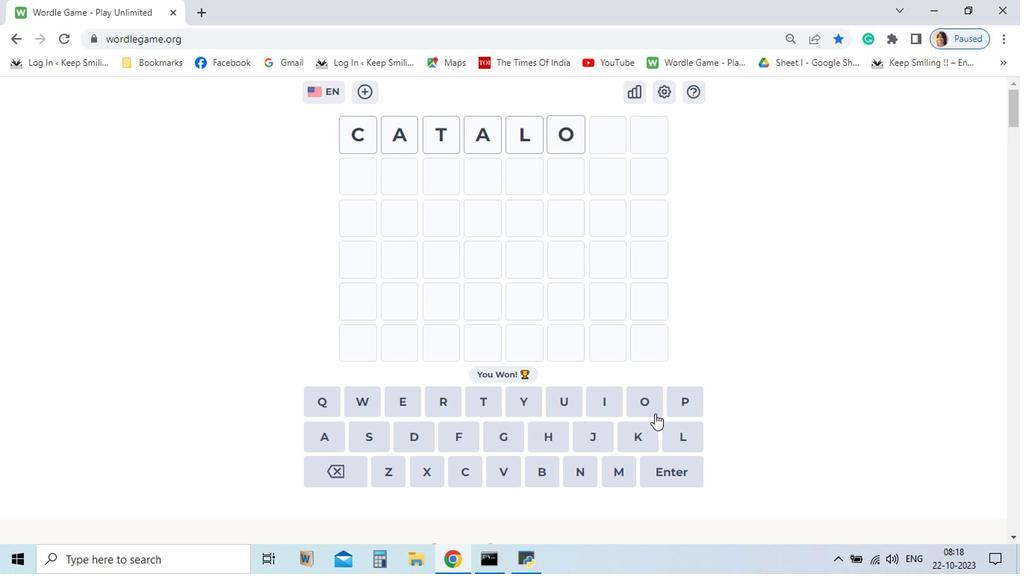 
Action: Mouse moved to (540, 425)
Screenshot: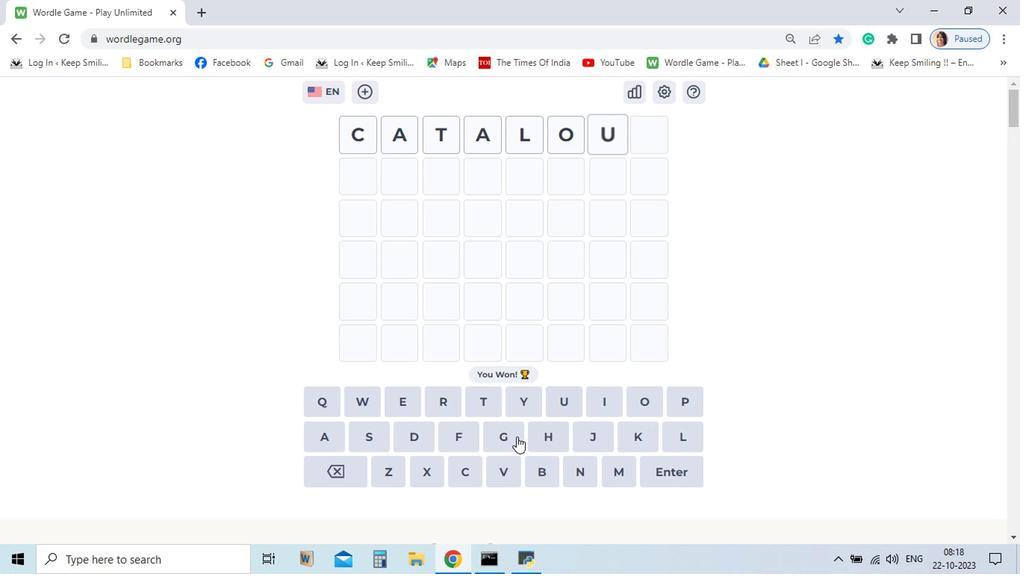 
Action: Mouse pressed left at (540, 425)
Screenshot: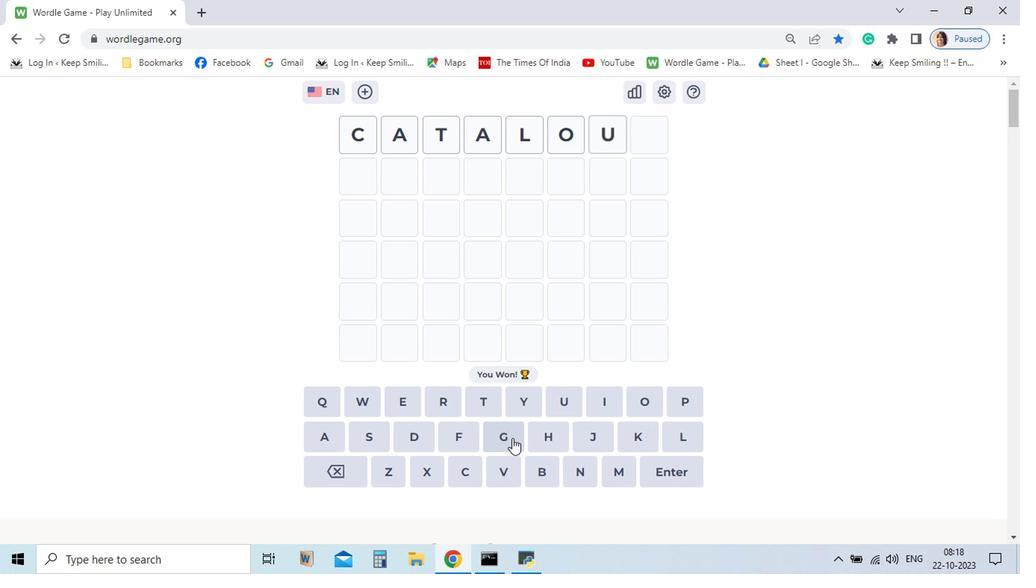 
Action: Mouse moved to (503, 449)
Screenshot: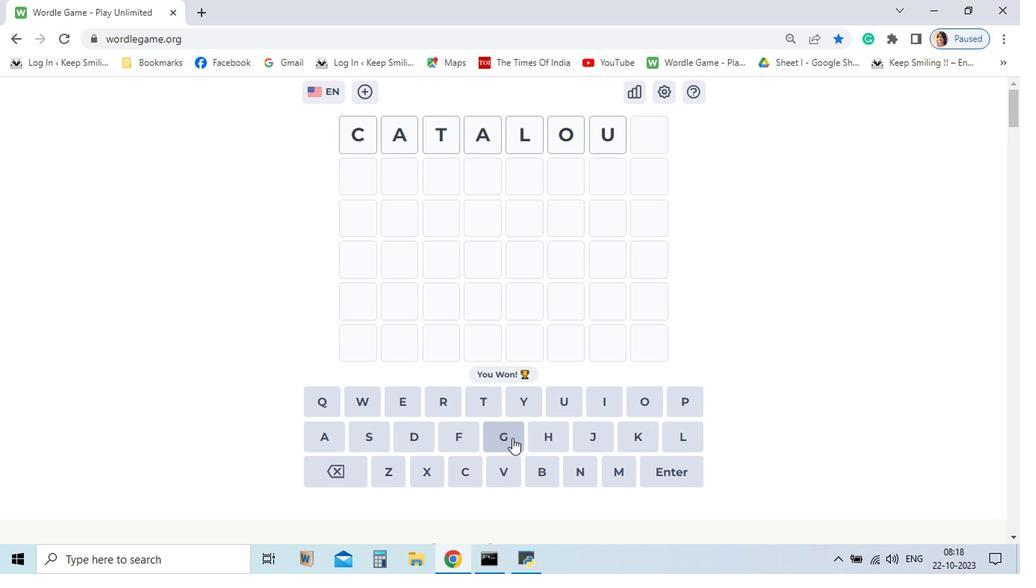 
Action: Mouse pressed left at (503, 449)
Screenshot: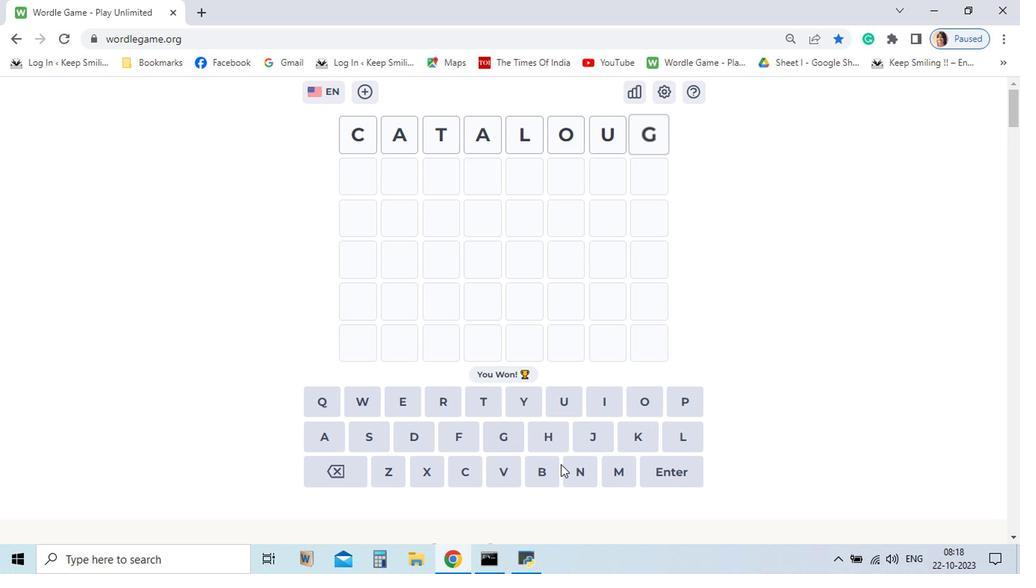 
Action: Mouse moved to (621, 472)
Screenshot: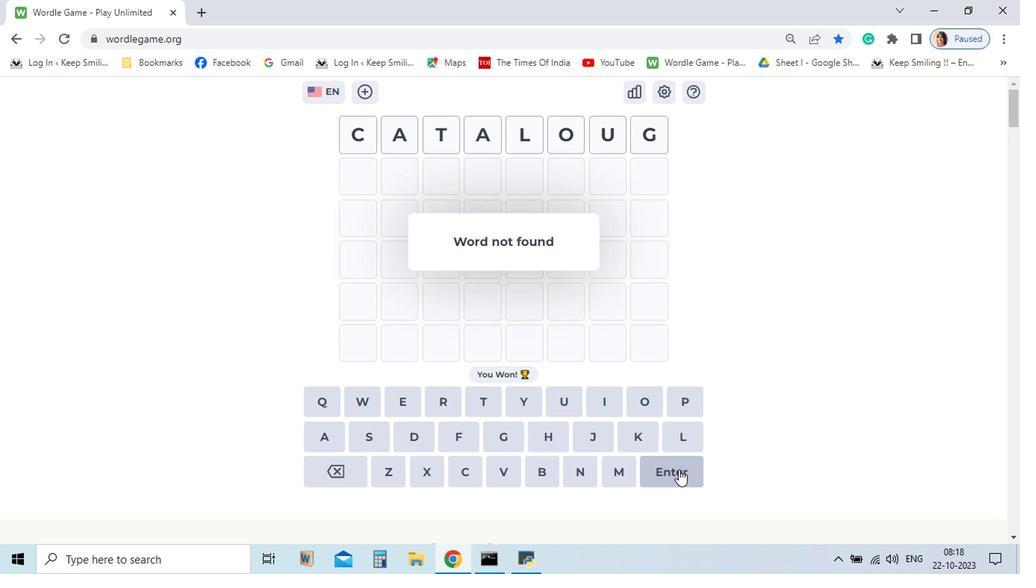 
Action: Mouse pressed left at (621, 472)
Screenshot: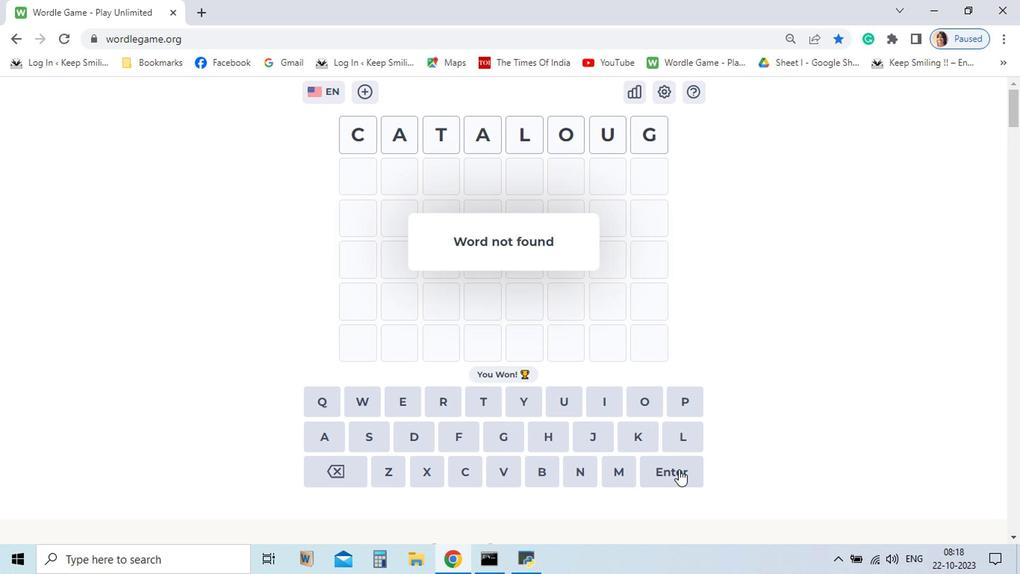 
Action: Mouse moved to (383, 469)
Screenshot: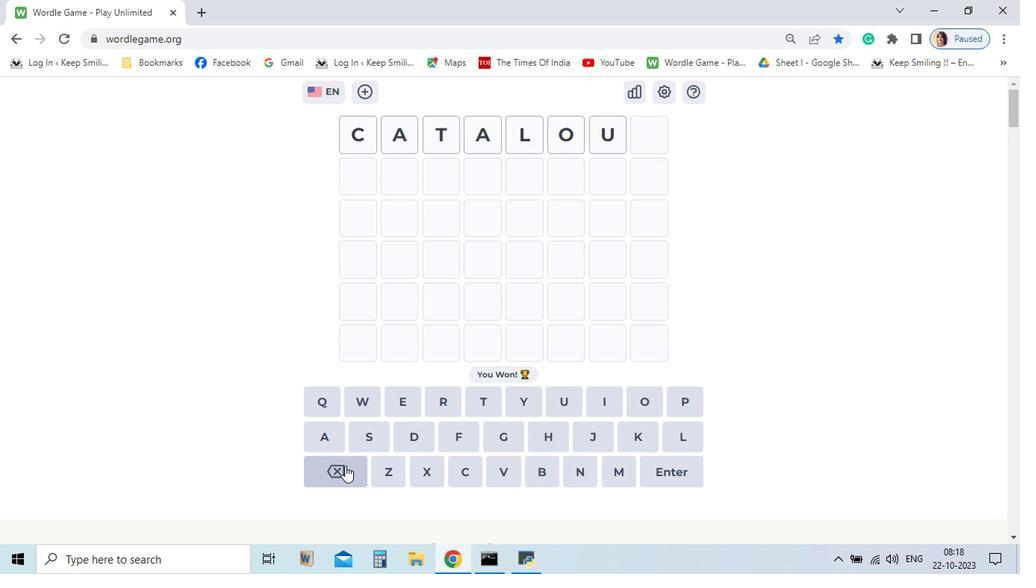 
Action: Mouse pressed left at (383, 469)
Screenshot: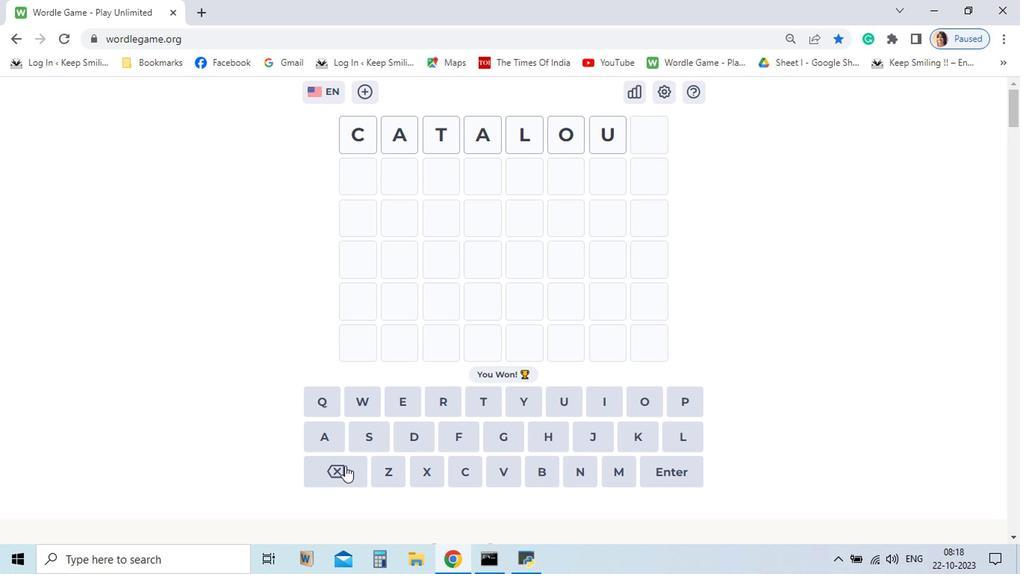 
Action: Mouse pressed left at (383, 469)
Screenshot: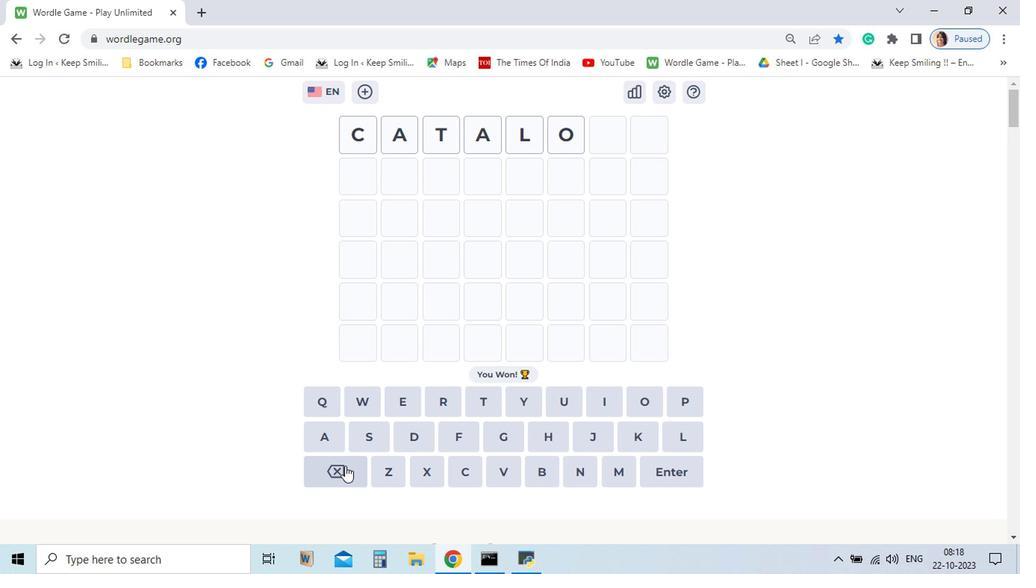 
Action: Mouse pressed left at (383, 469)
Screenshot: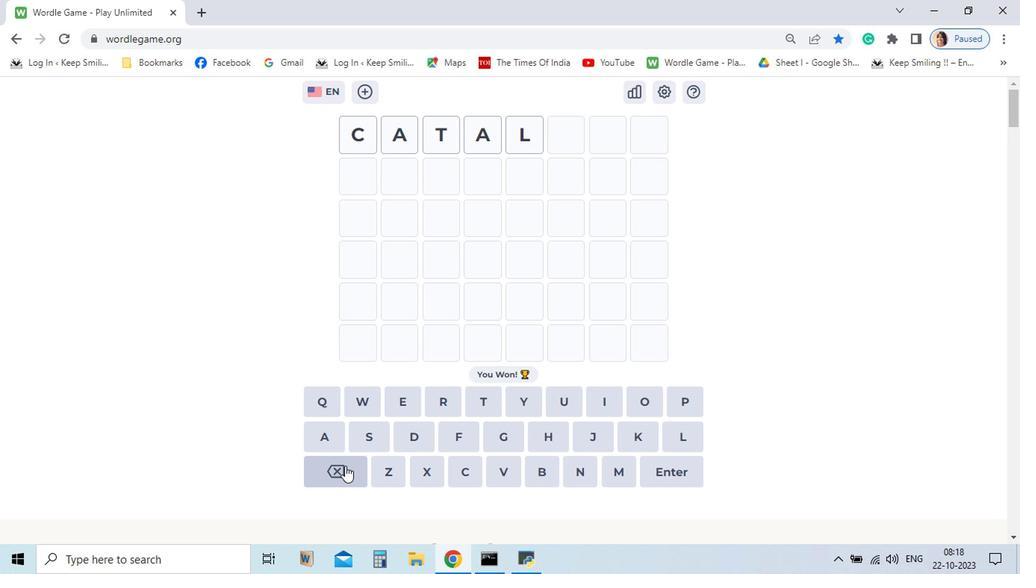 
Action: Mouse pressed left at (383, 469)
Screenshot: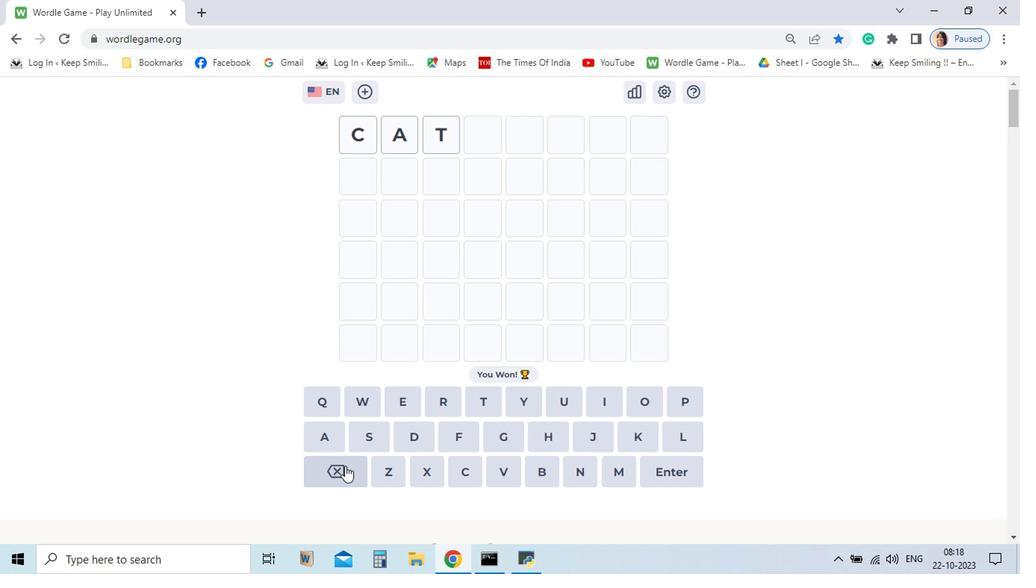
Action: Mouse pressed left at (383, 469)
Screenshot: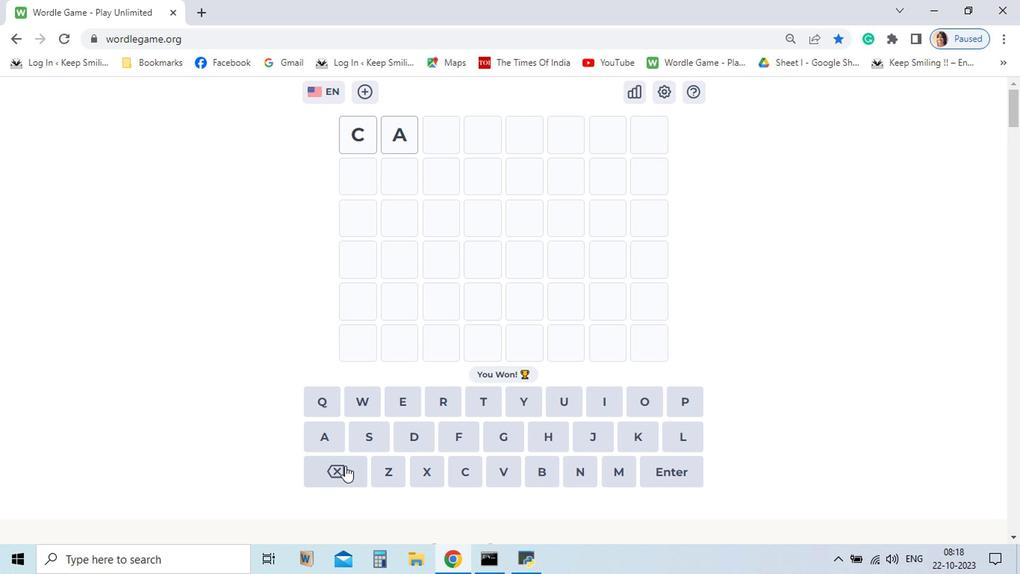 
Action: Mouse pressed left at (383, 469)
Screenshot: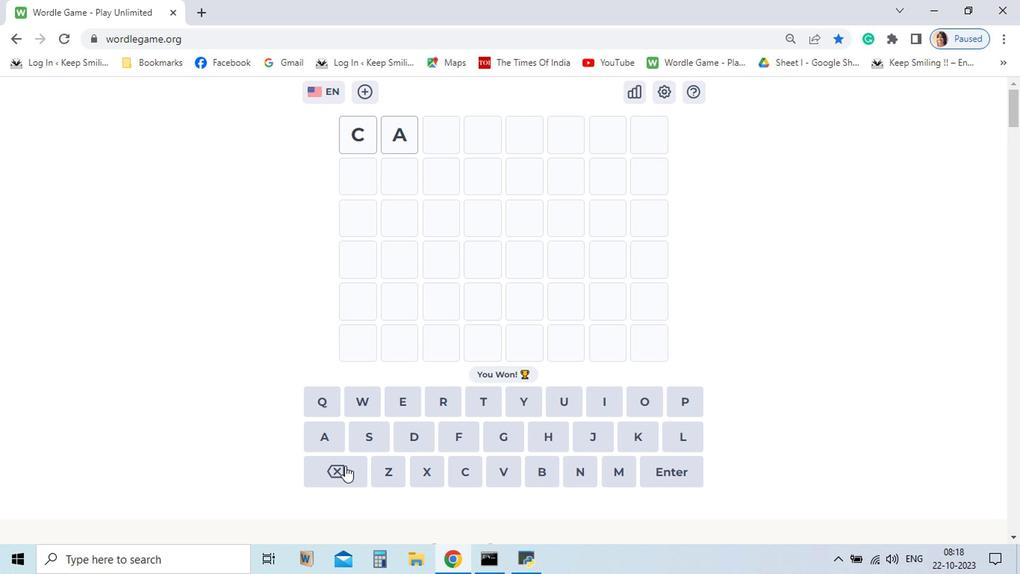 
Action: Mouse moved to (477, 422)
Screenshot: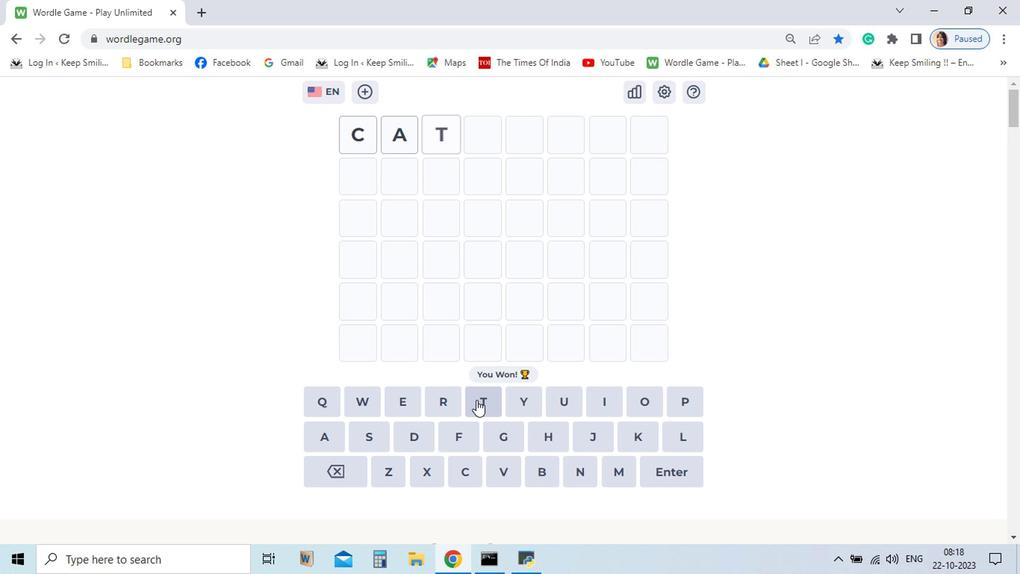 
Action: Mouse pressed left at (477, 422)
Screenshot: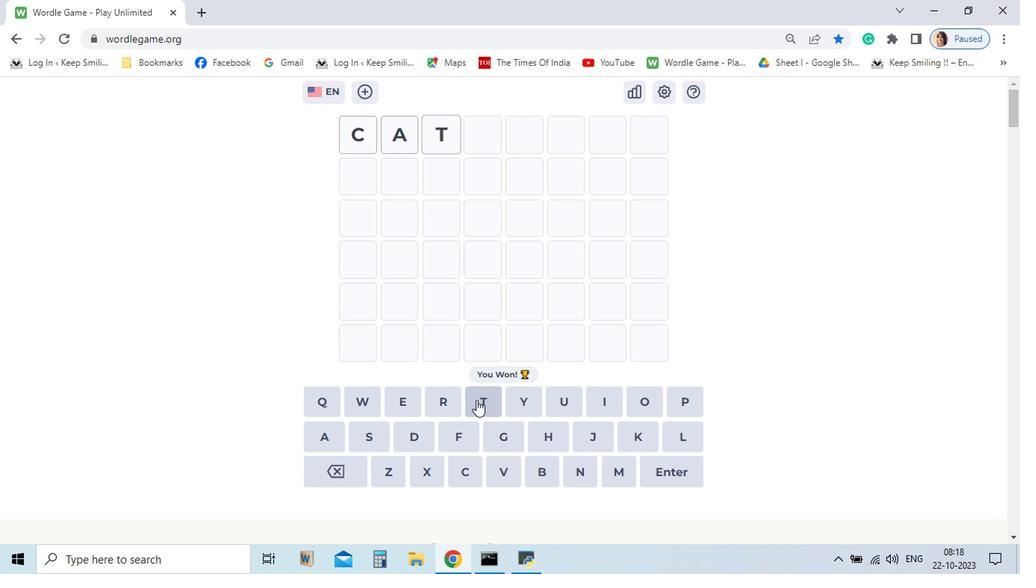 
Action: Mouse pressed left at (477, 422)
Screenshot: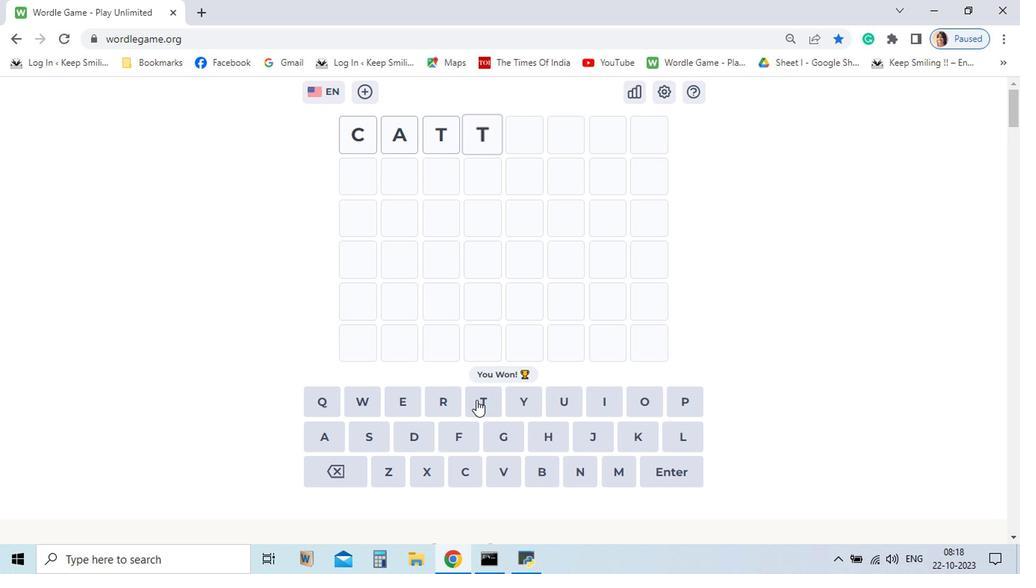 
Action: Mouse moved to (626, 450)
Screenshot: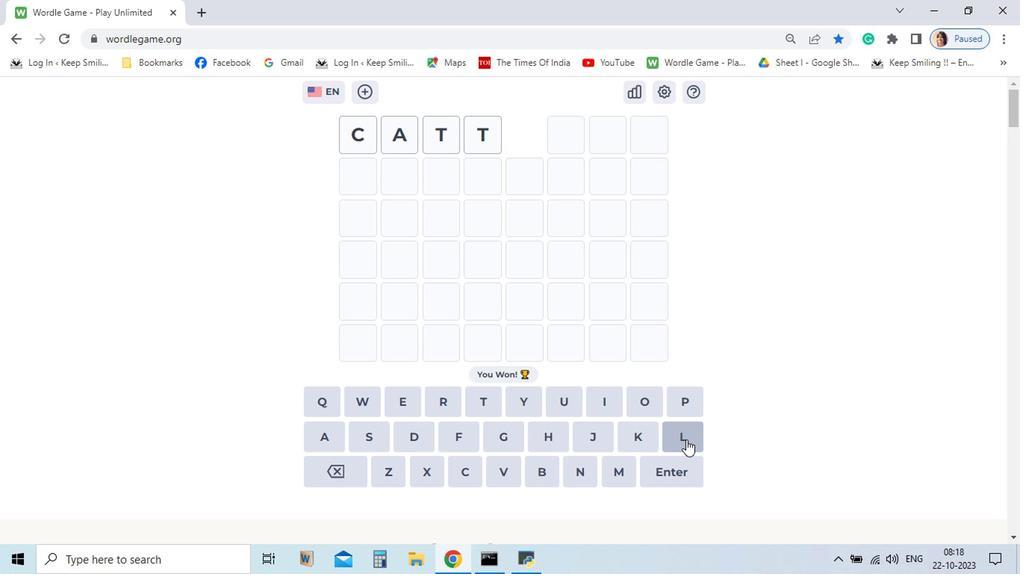 
Action: Mouse pressed left at (626, 450)
Screenshot: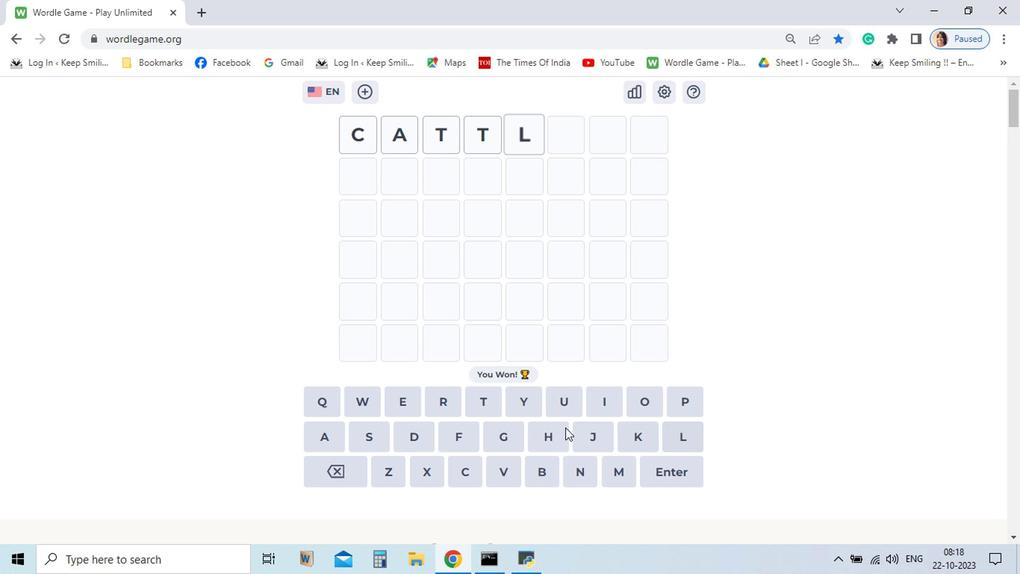 
Action: Mouse moved to (424, 422)
Screenshot: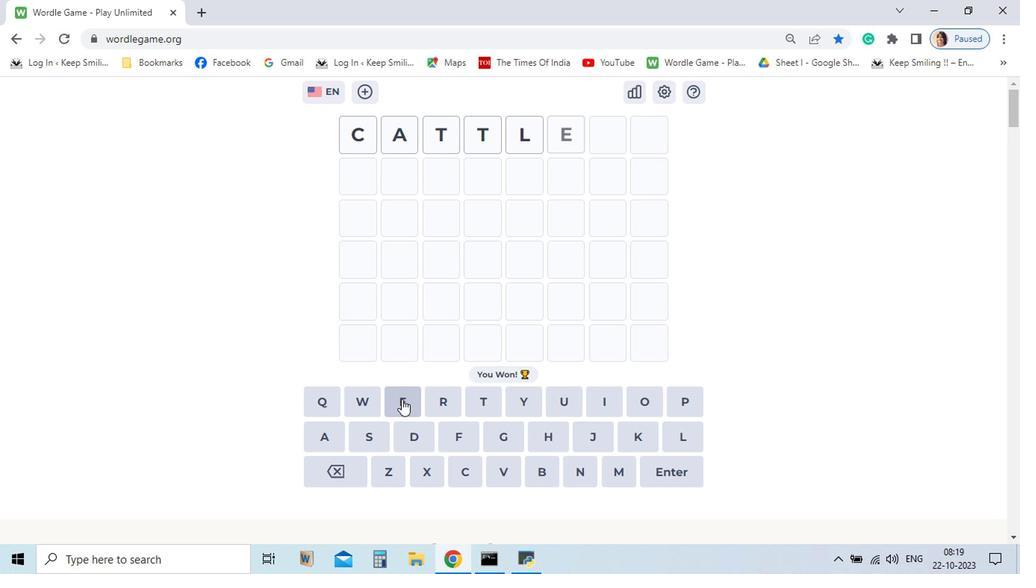 
Action: Mouse pressed left at (424, 422)
Screenshot: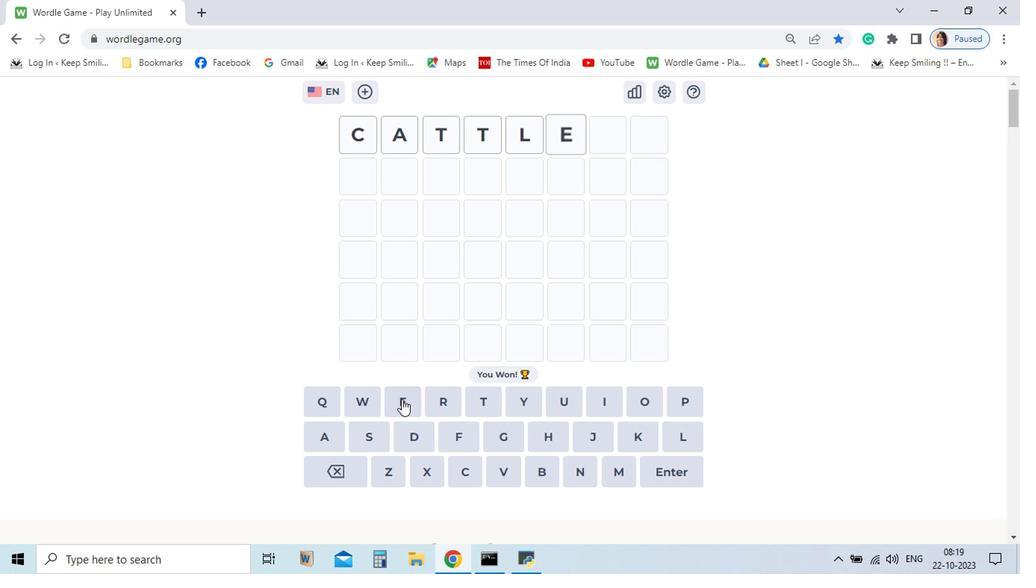 
Action: Mouse moved to (450, 424)
Screenshot: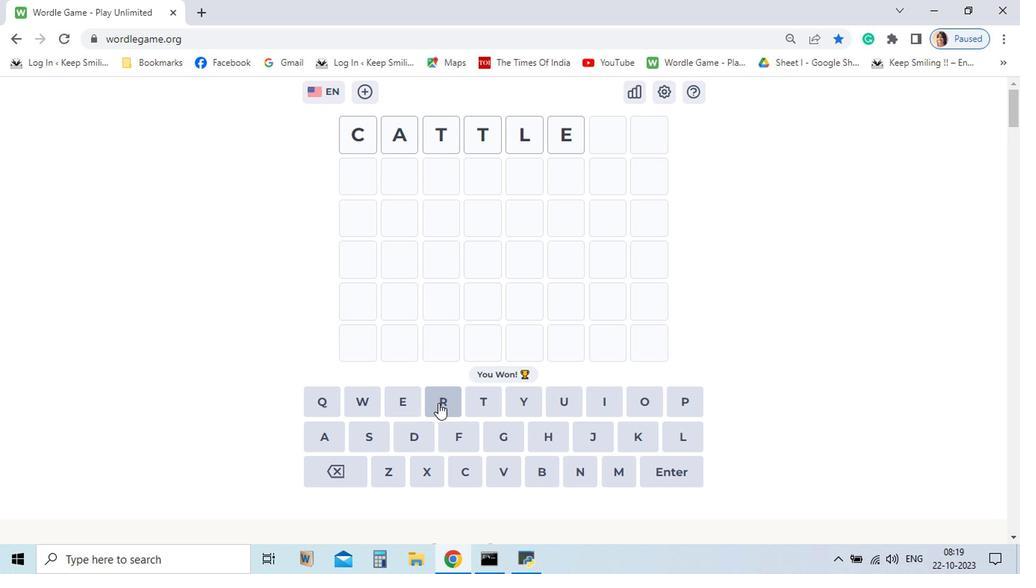 
Action: Mouse pressed left at (450, 424)
Screenshot: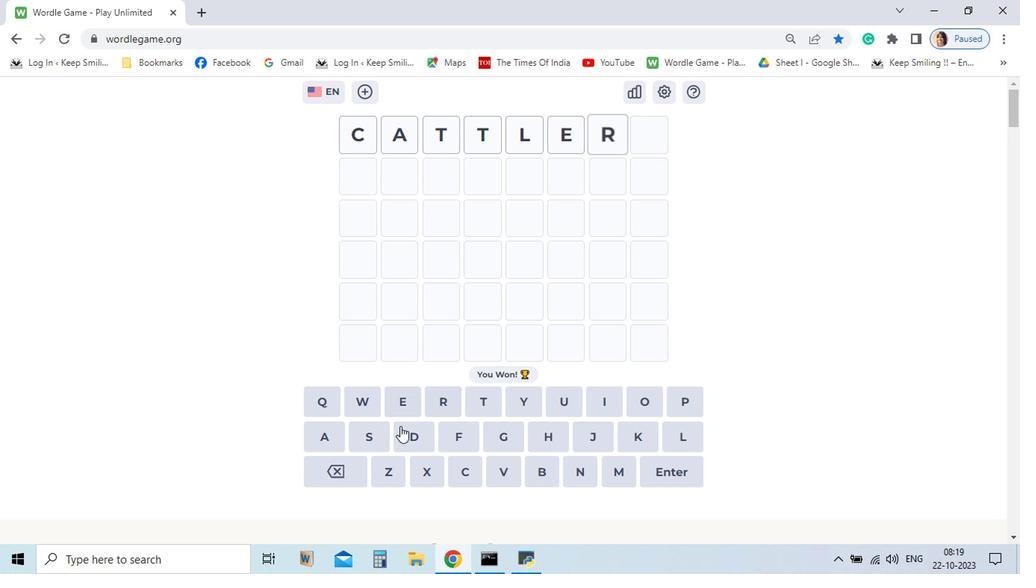
Action: Mouse moved to (405, 446)
Screenshot: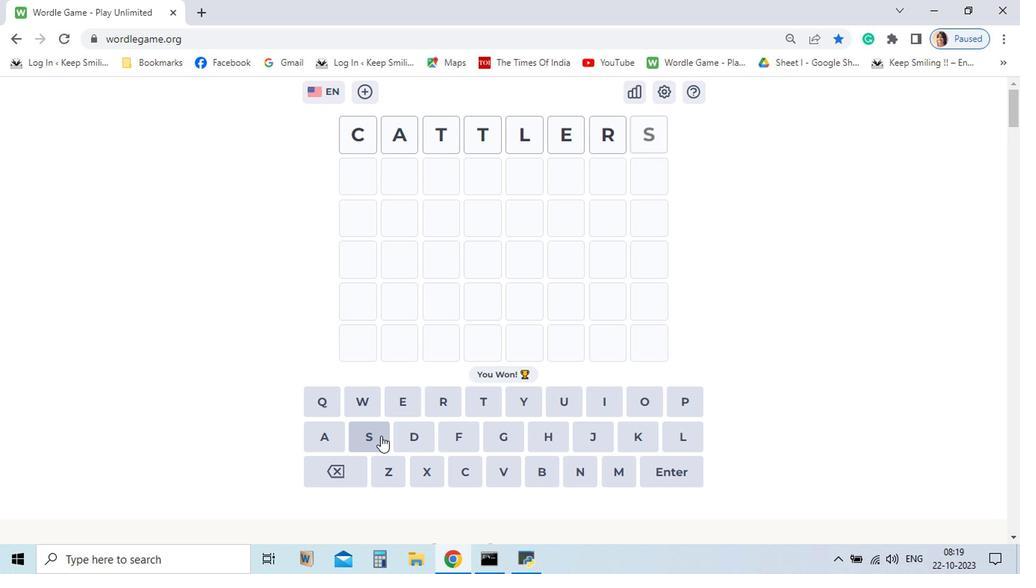 
Action: Mouse pressed left at (405, 446)
Screenshot: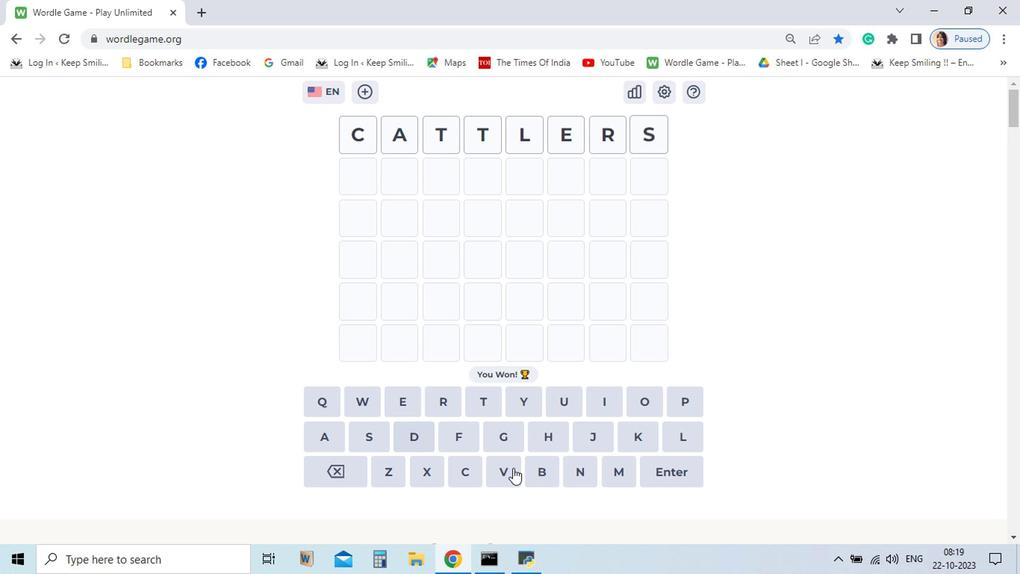 
Action: Mouse moved to (612, 475)
Screenshot: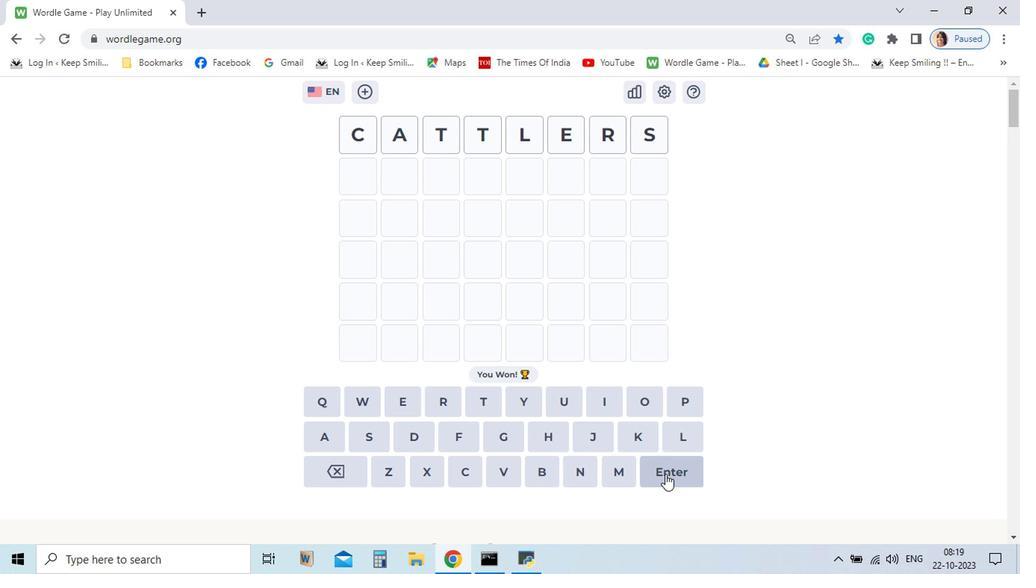 
Action: Mouse pressed left at (612, 475)
Screenshot: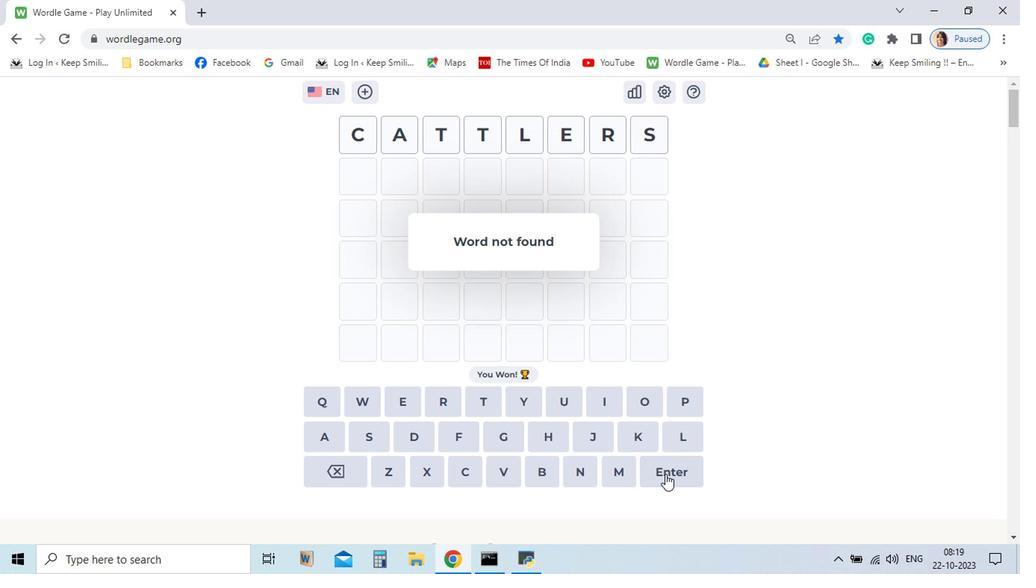 
Action: Mouse moved to (382, 475)
Screenshot: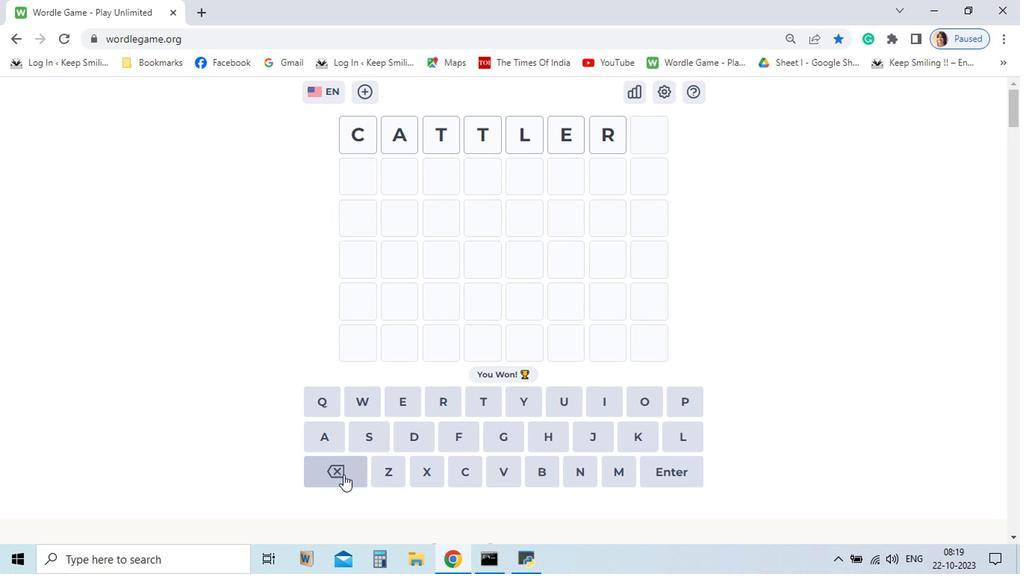 
Action: Mouse pressed left at (382, 475)
Screenshot: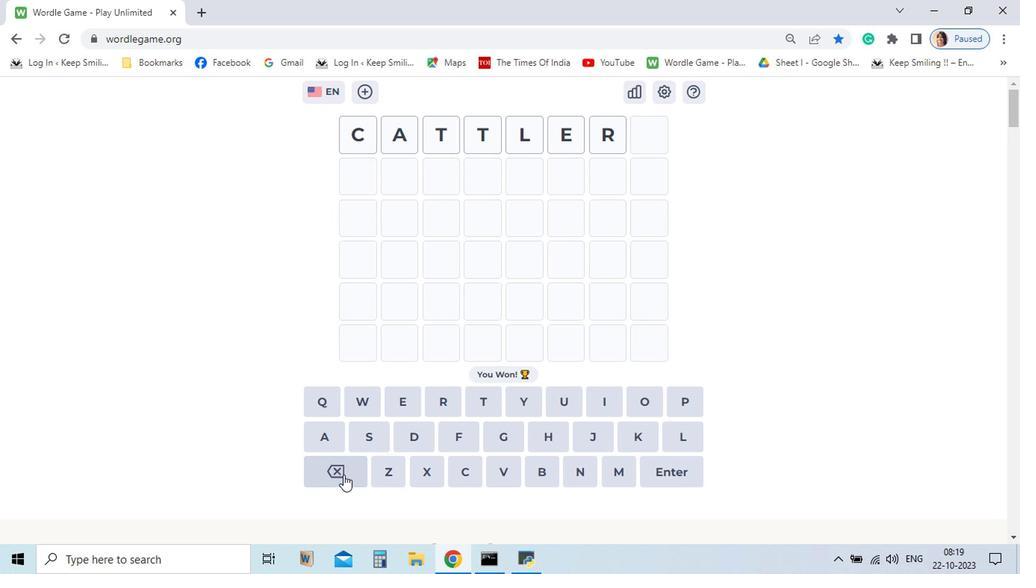 
Action: Mouse pressed left at (382, 475)
Screenshot: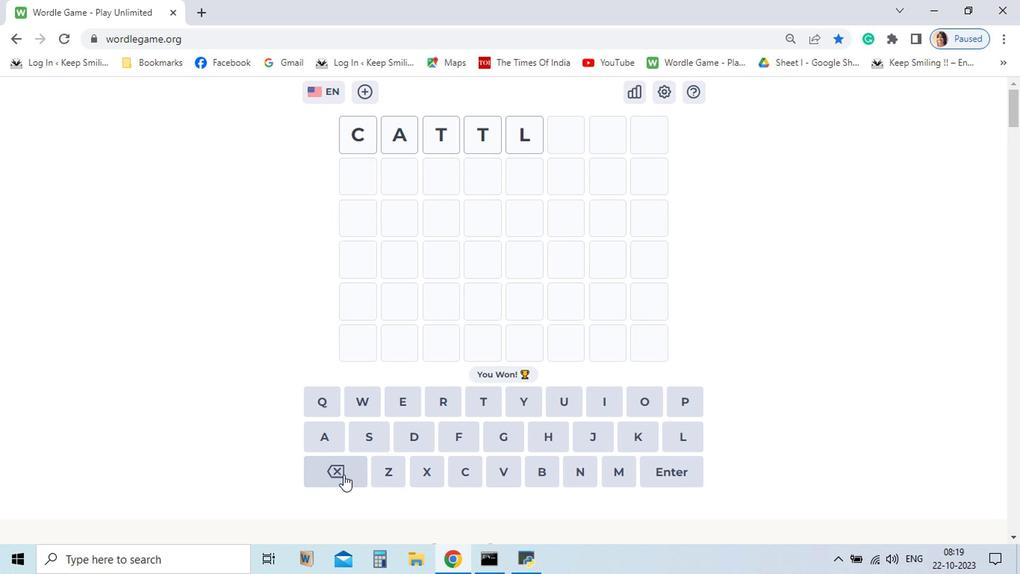 
Action: Mouse pressed left at (382, 475)
Screenshot: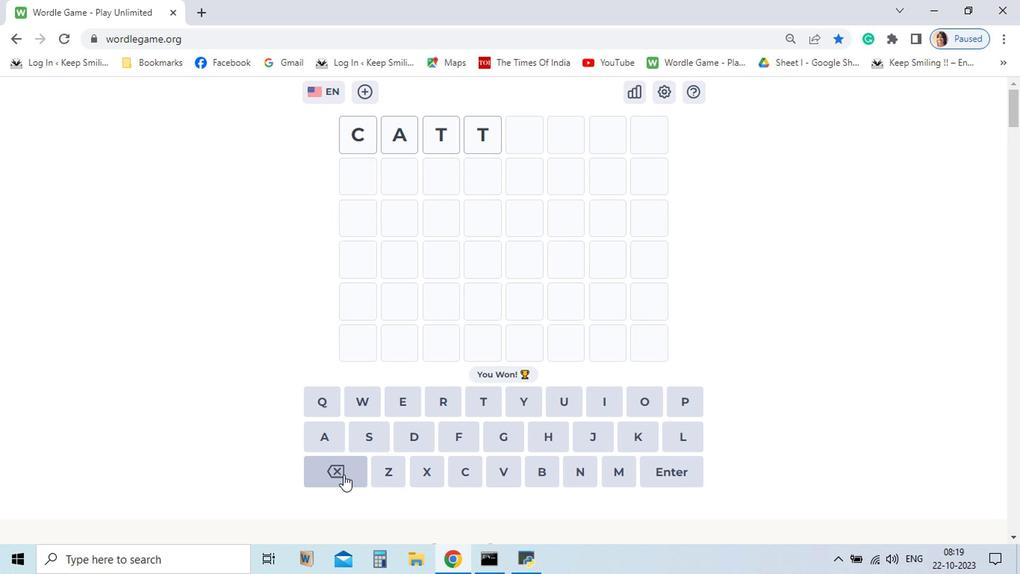 
Action: Mouse pressed left at (382, 475)
Screenshot: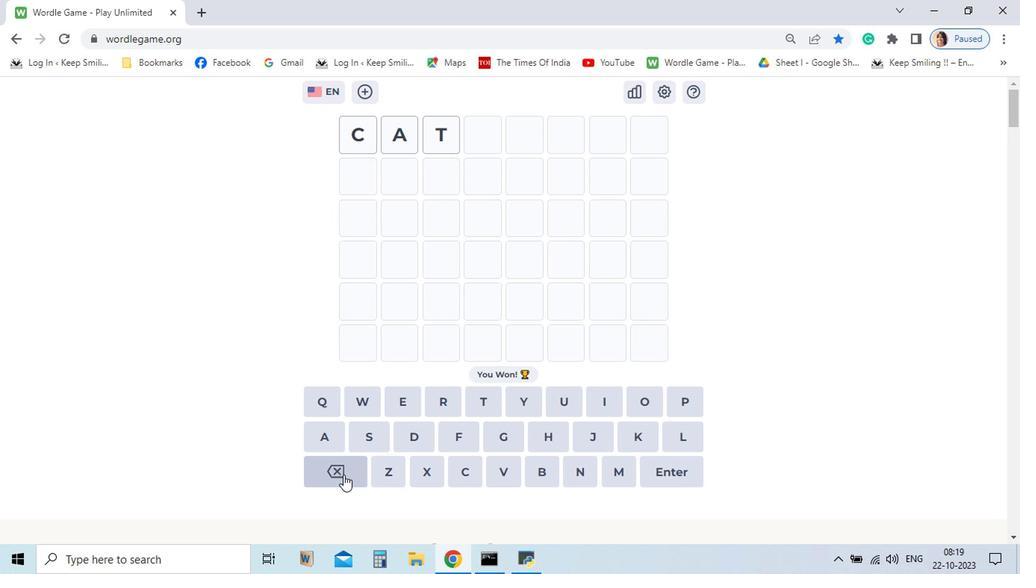 
Action: Mouse pressed left at (382, 475)
Screenshot: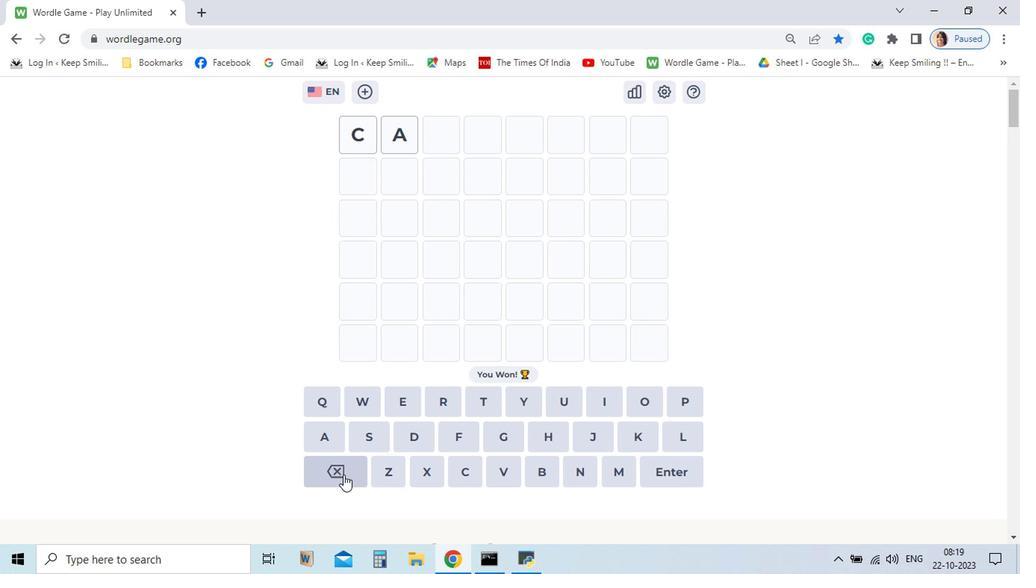 
Action: Mouse pressed left at (382, 475)
Screenshot: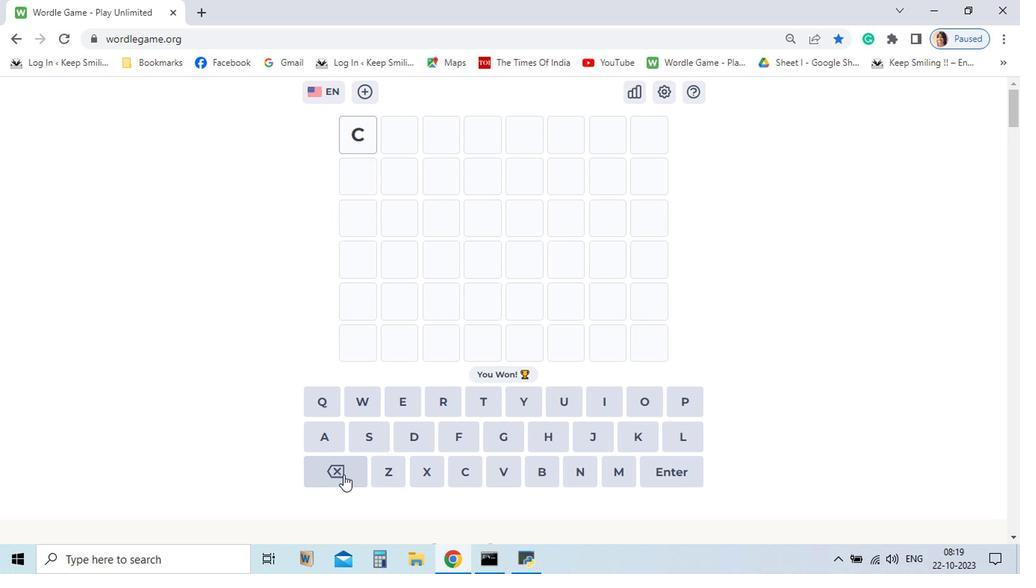 
Action: Mouse pressed left at (382, 475)
Screenshot: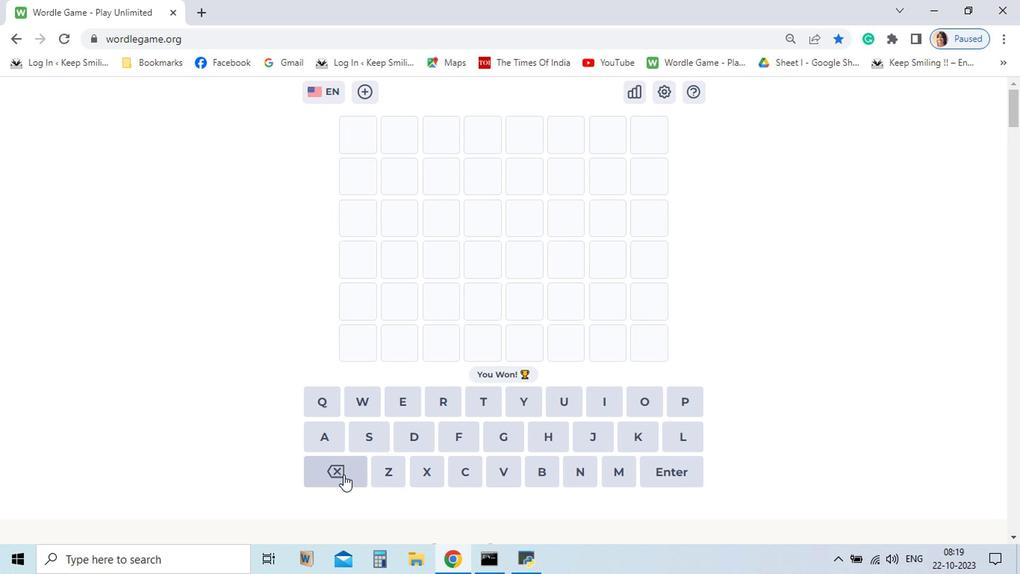 
Action: Mouse pressed left at (382, 475)
Screenshot: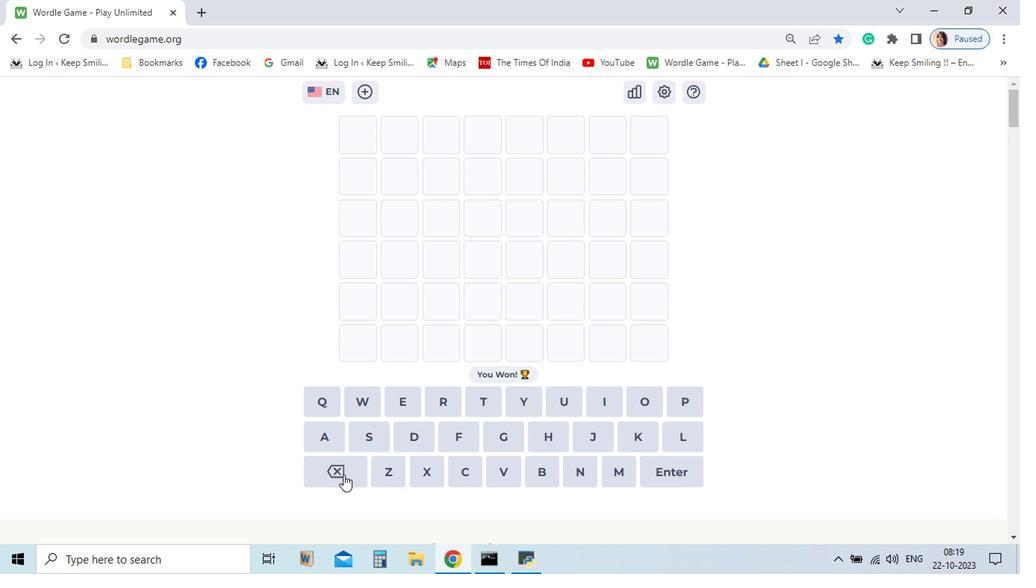 
Action: Mouse moved to (453, 423)
Screenshot: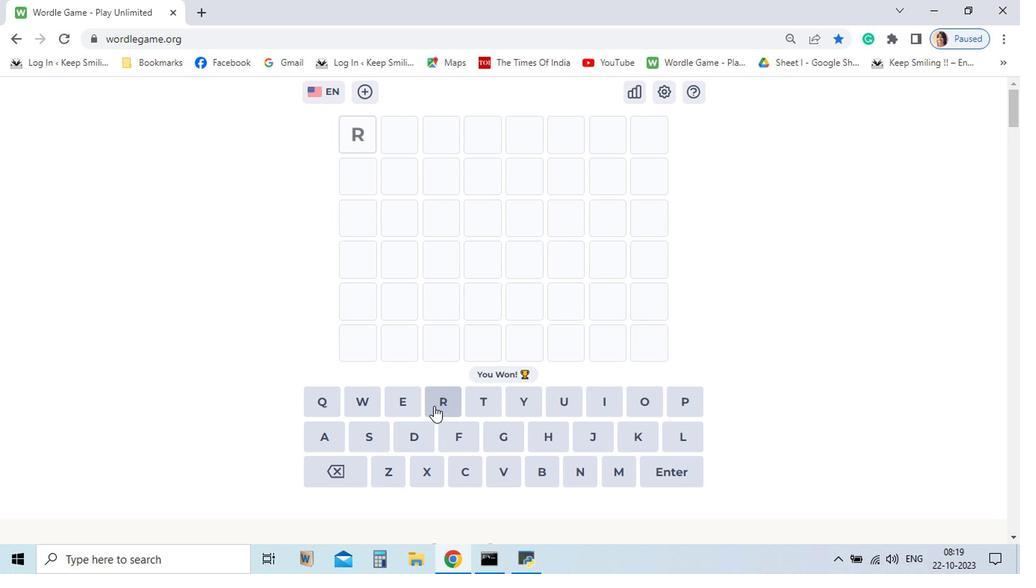 
Action: Mouse pressed left at (453, 423)
Screenshot: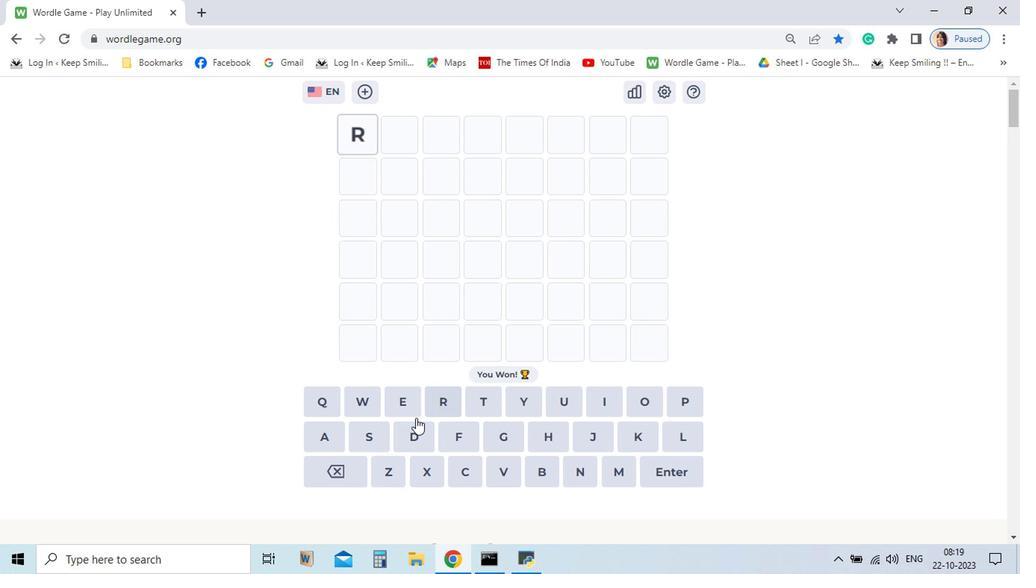 
Action: Mouse moved to (372, 448)
Screenshot: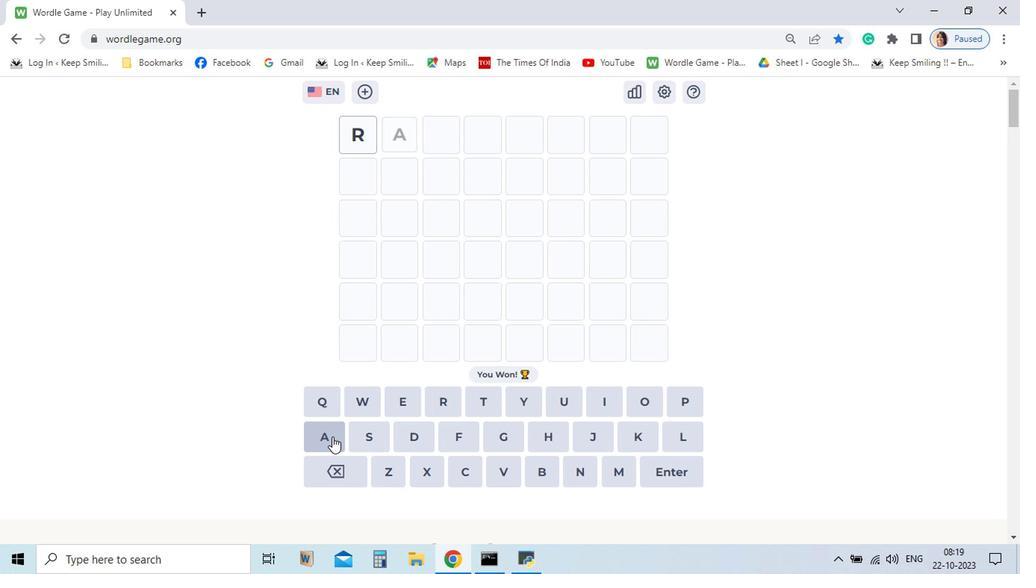 
Action: Mouse pressed left at (372, 448)
Screenshot: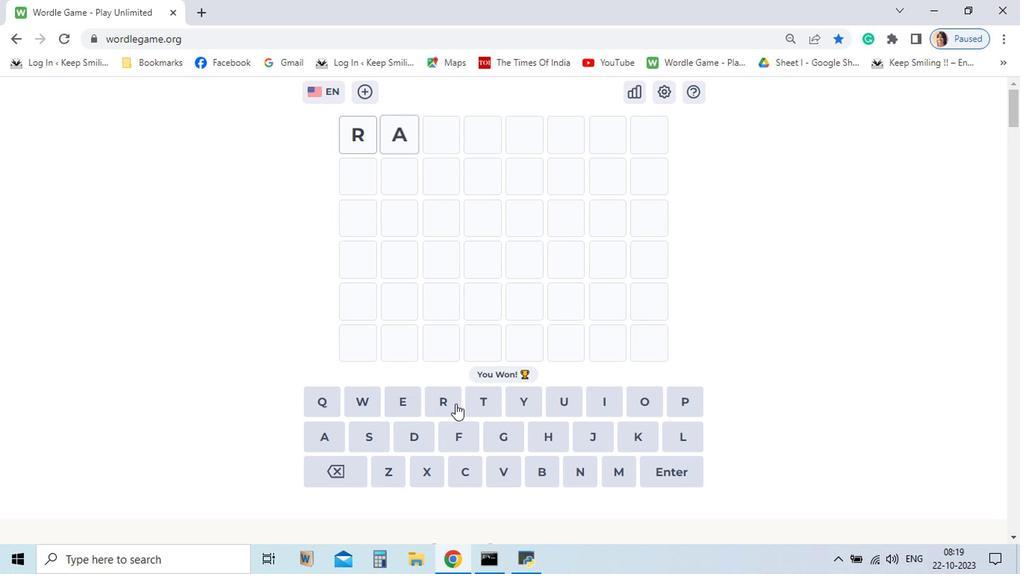 
Action: Mouse moved to (480, 421)
Screenshot: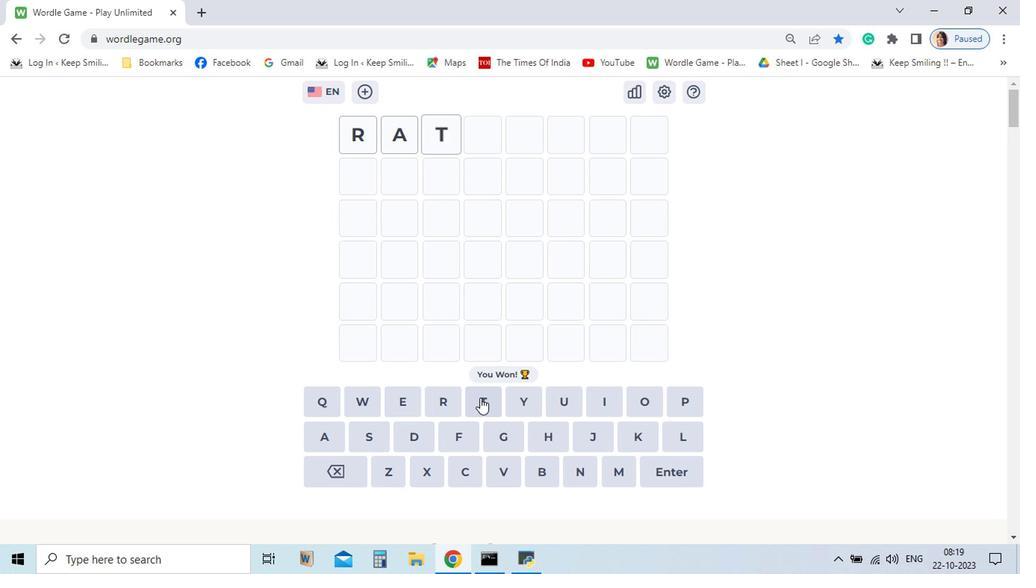 
Action: Mouse pressed left at (480, 421)
Screenshot: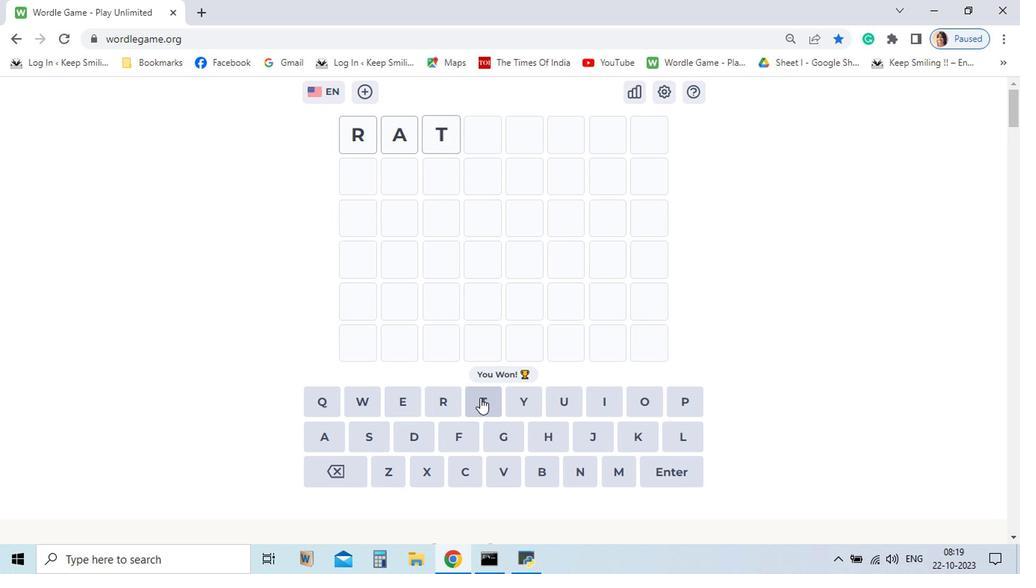 
Action: Mouse pressed left at (480, 421)
Screenshot: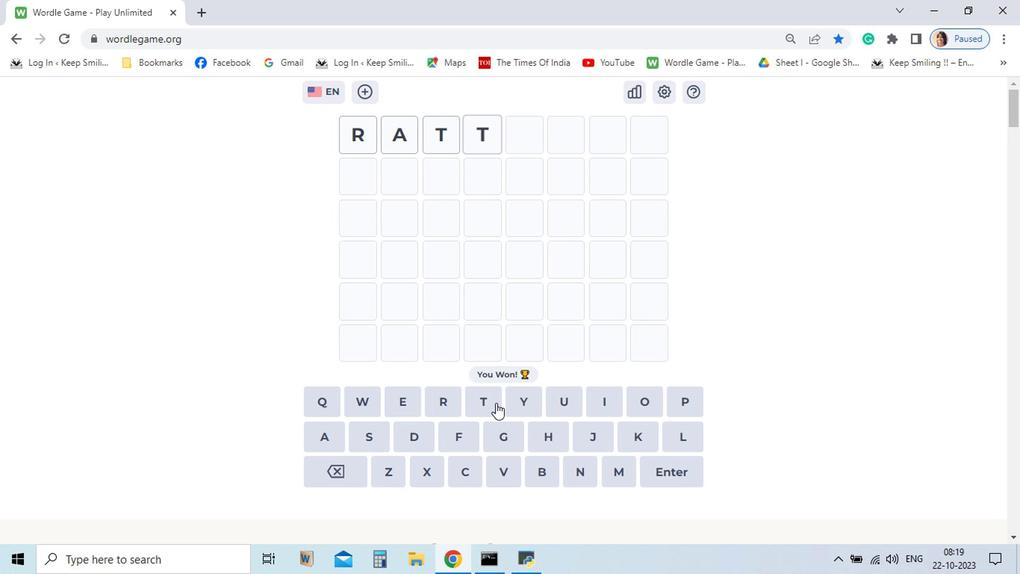 
Action: Mouse moved to (625, 448)
Screenshot: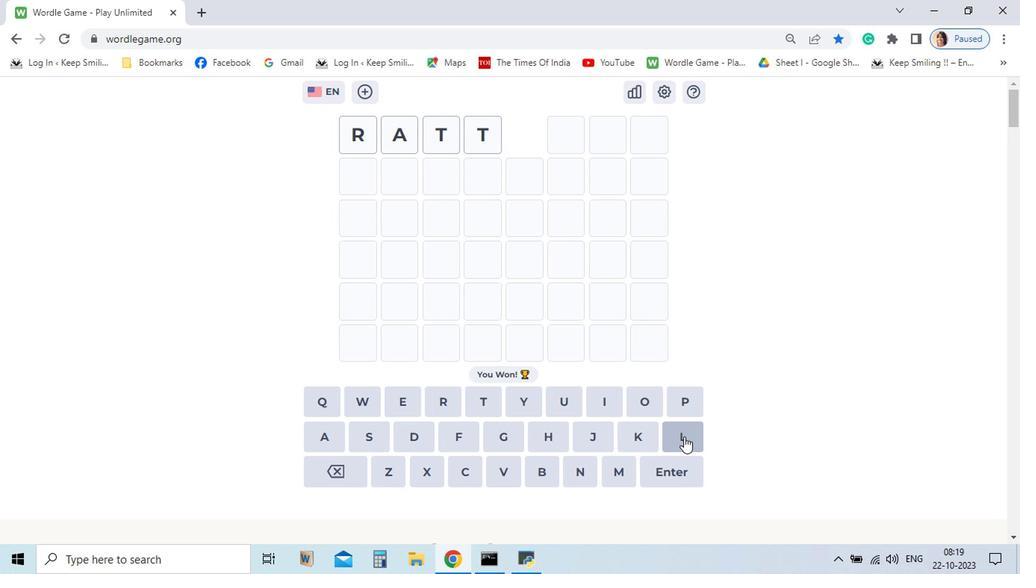 
Action: Mouse pressed left at (625, 448)
Screenshot: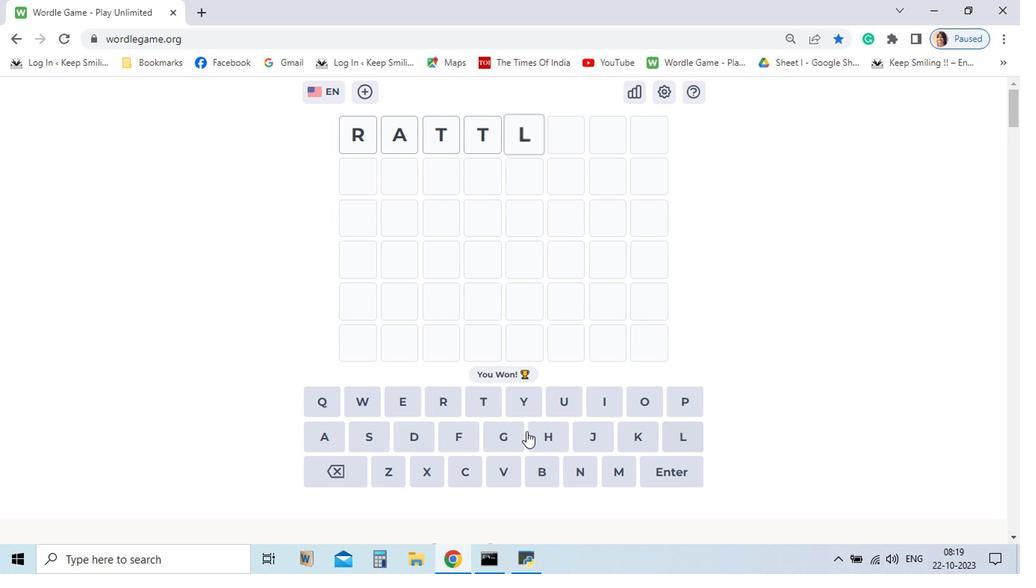 
Action: Mouse moved to (425, 424)
Screenshot: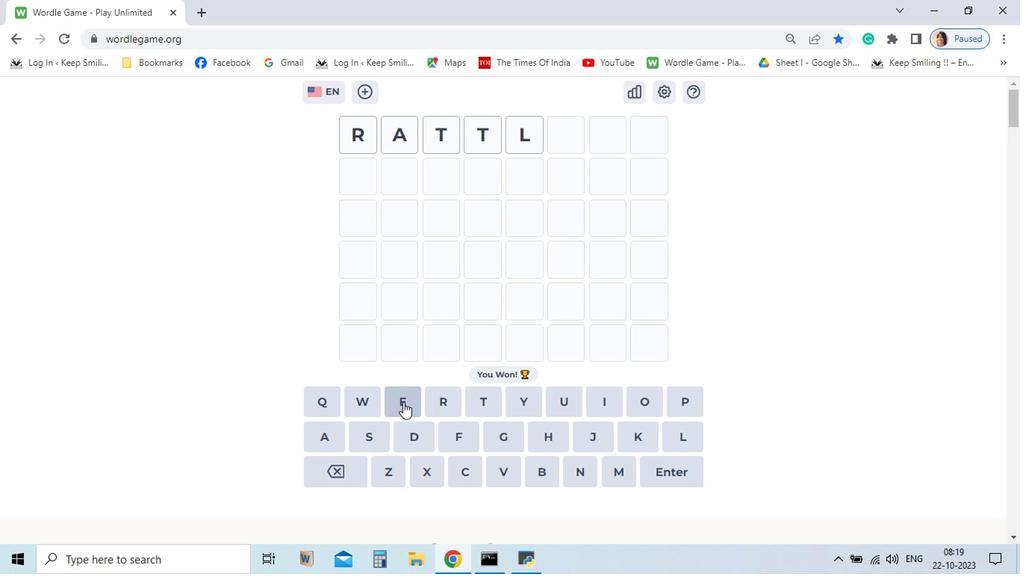 
Action: Mouse pressed left at (425, 424)
Screenshot: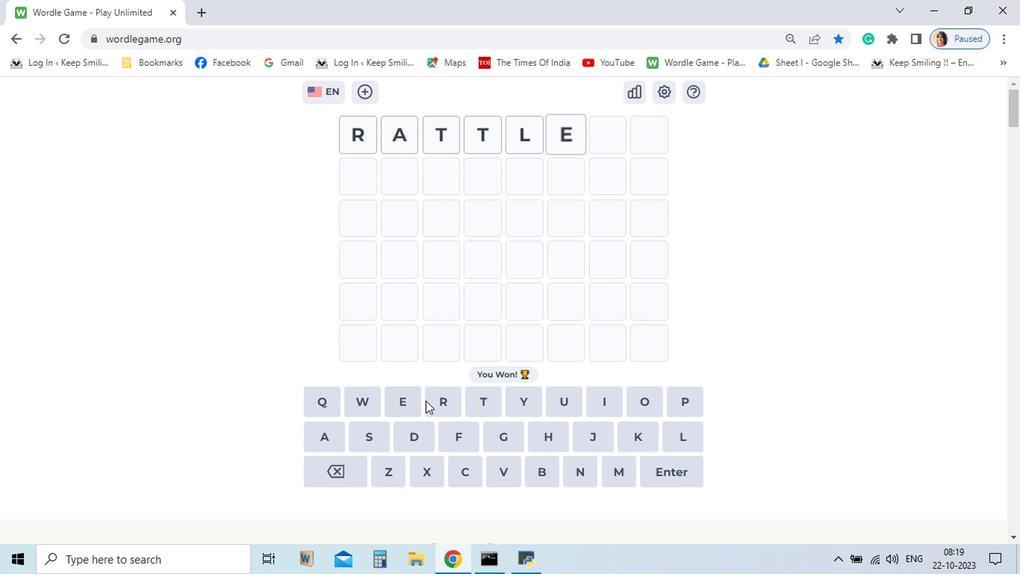 
Action: Mouse moved to (456, 423)
Screenshot: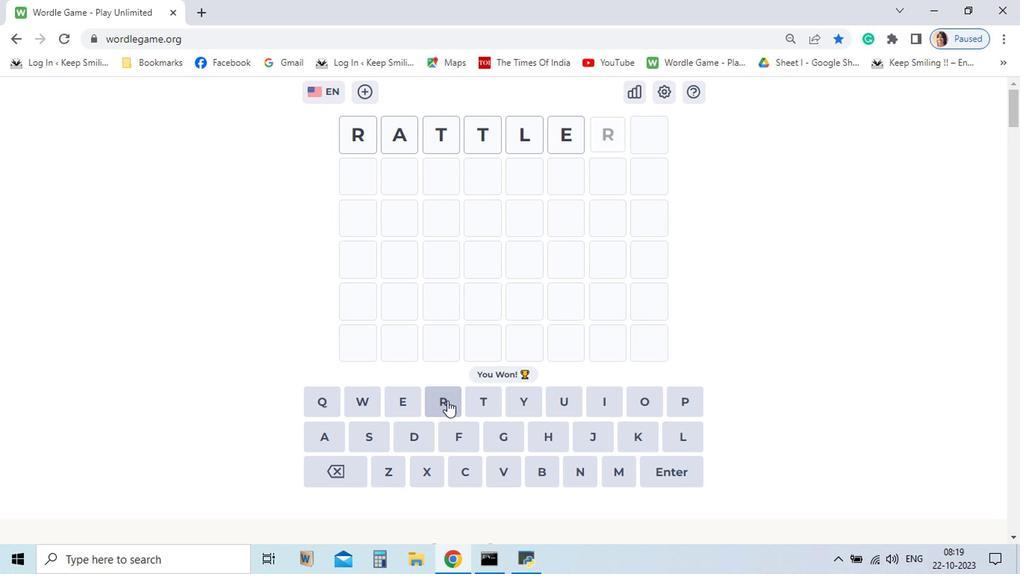
Action: Mouse pressed left at (456, 423)
Screenshot: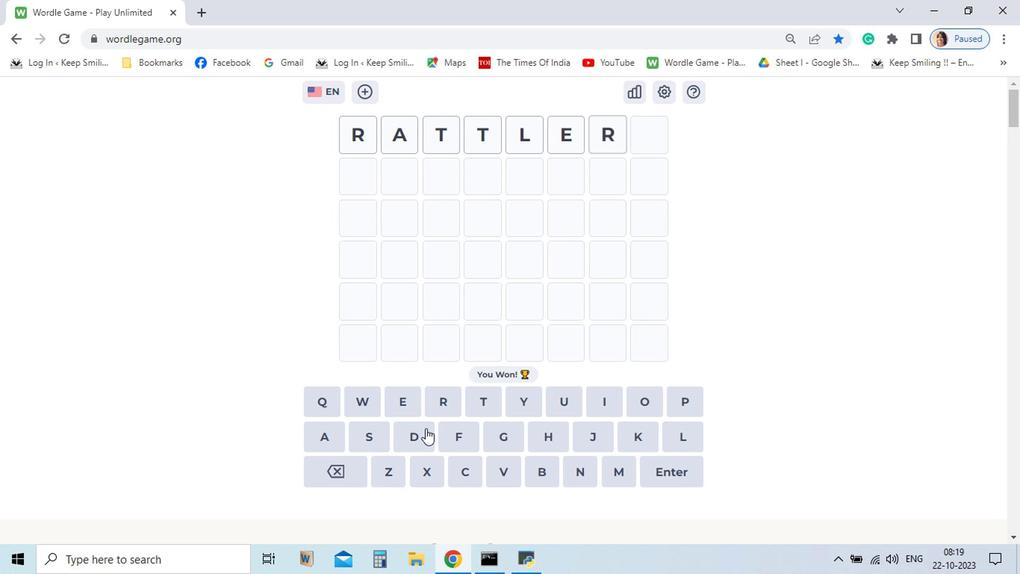
Action: Mouse moved to (402, 447)
Screenshot: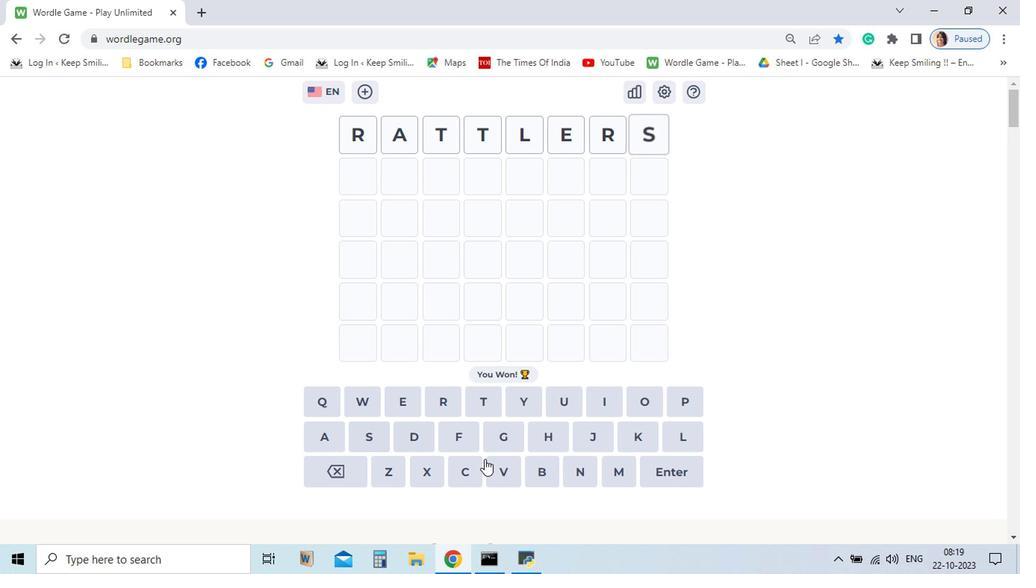 
Action: Mouse pressed left at (402, 447)
Screenshot: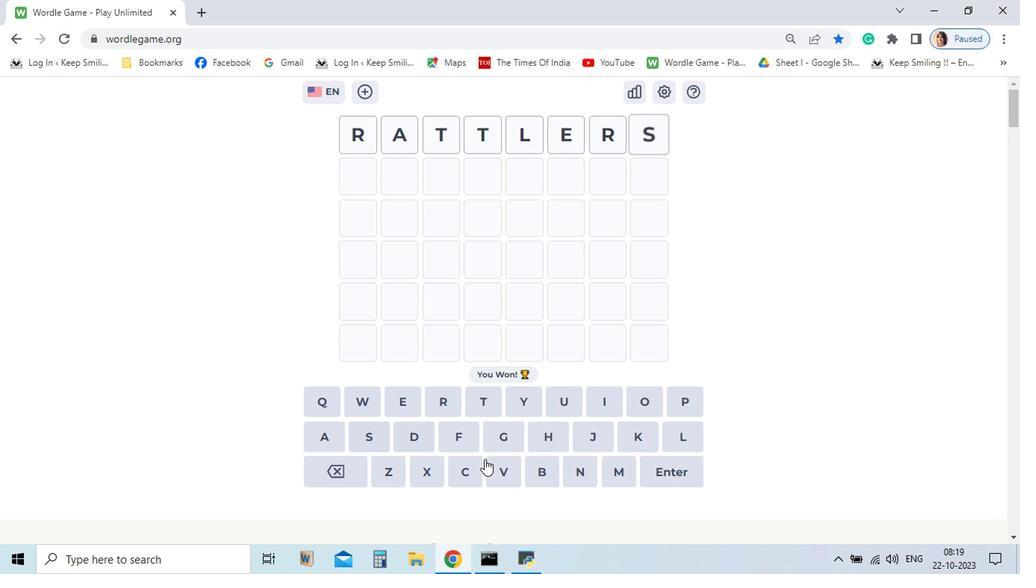 
Action: Mouse moved to (618, 466)
Screenshot: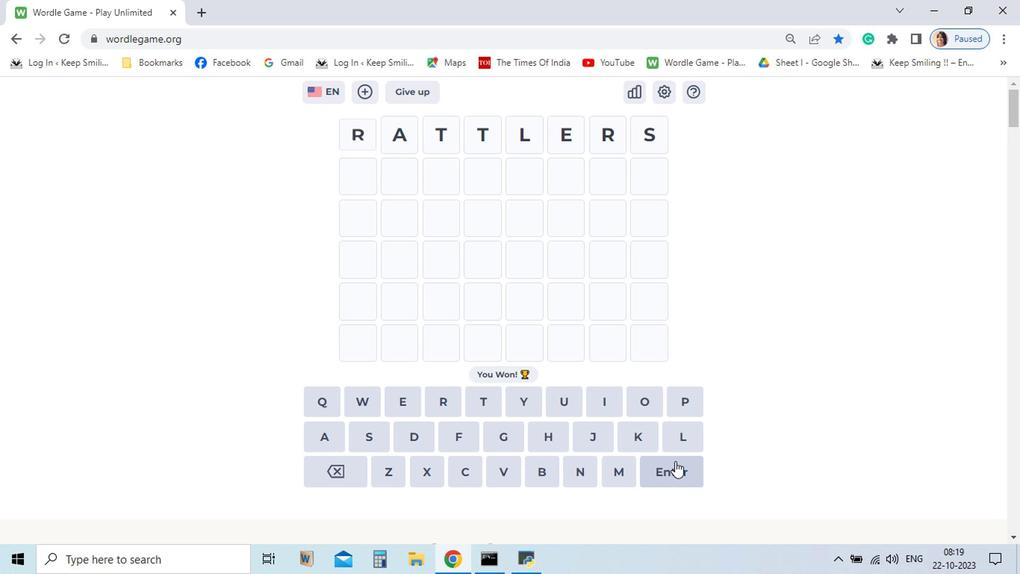 
Action: Mouse pressed left at (618, 466)
Screenshot: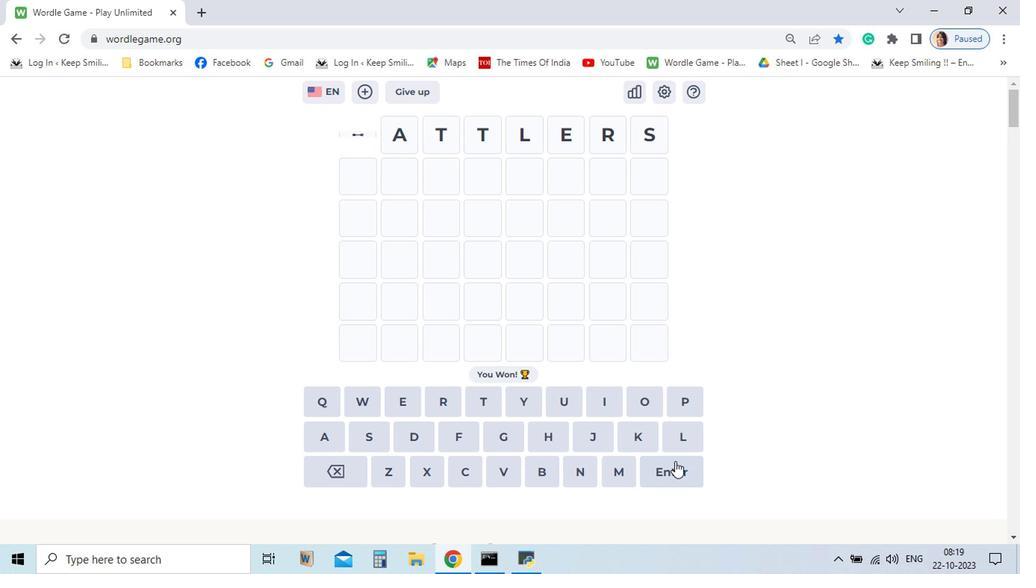 
Action: Mouse moved to (452, 421)
Screenshot: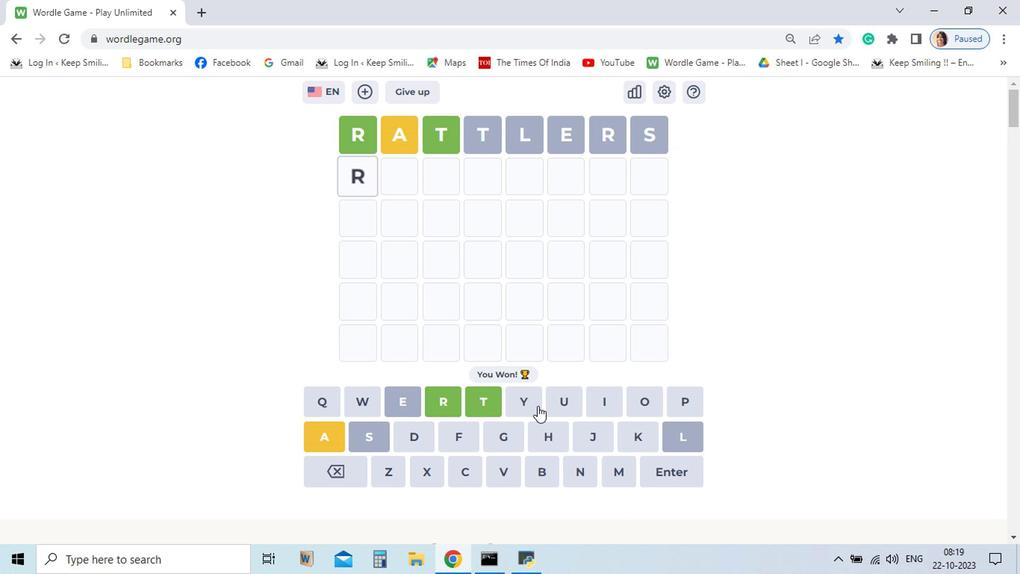 
Action: Mouse pressed left at (452, 421)
Screenshot: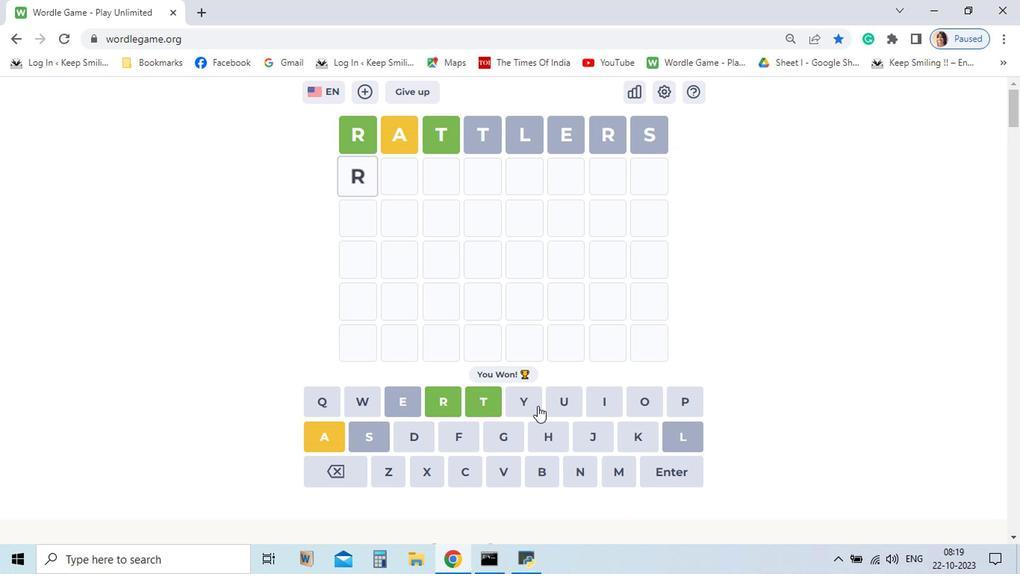 
Action: Mouse moved to (597, 424)
Screenshot: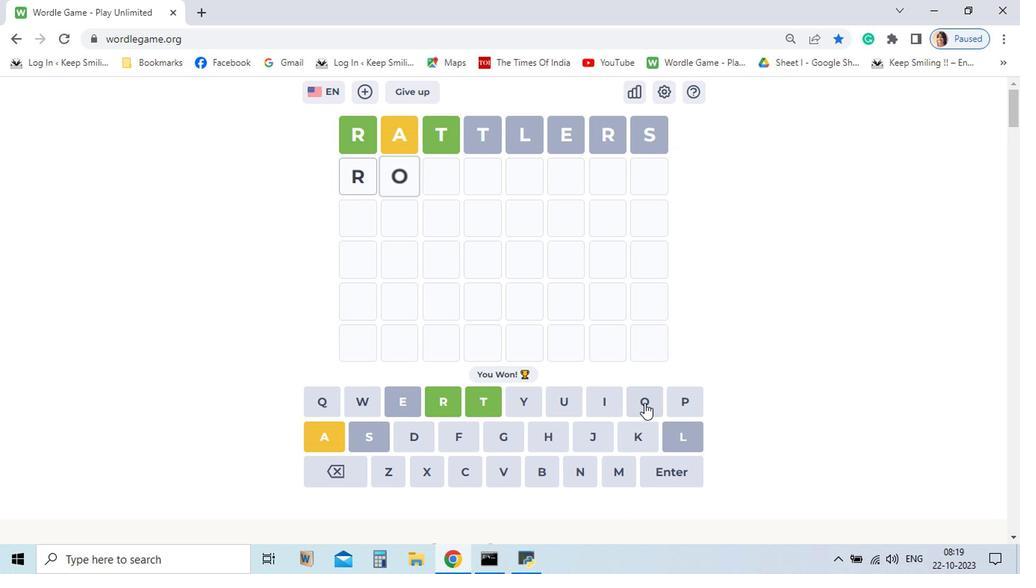 
Action: Mouse pressed left at (597, 424)
Screenshot: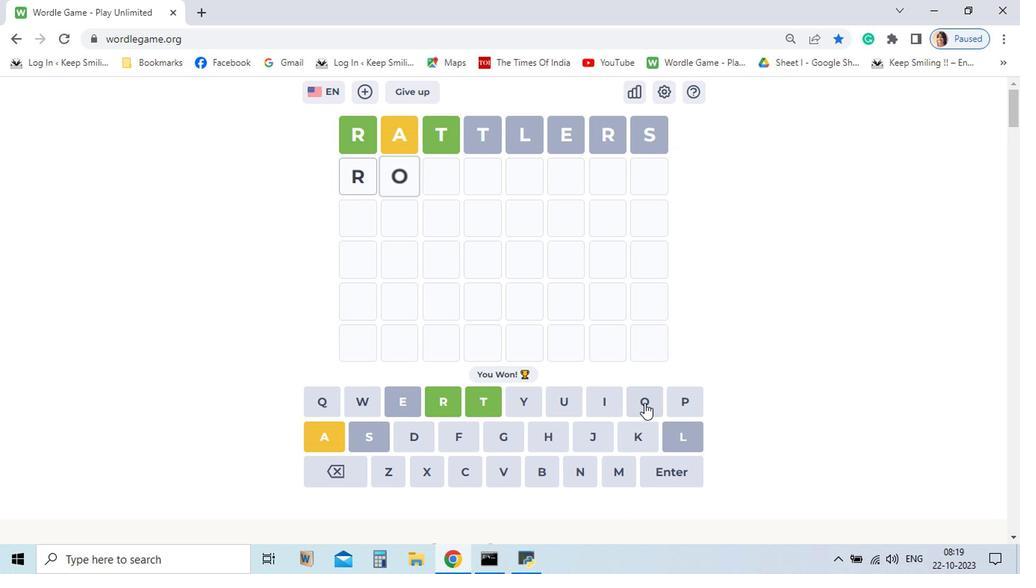 
Action: Mouse moved to (482, 425)
Screenshot: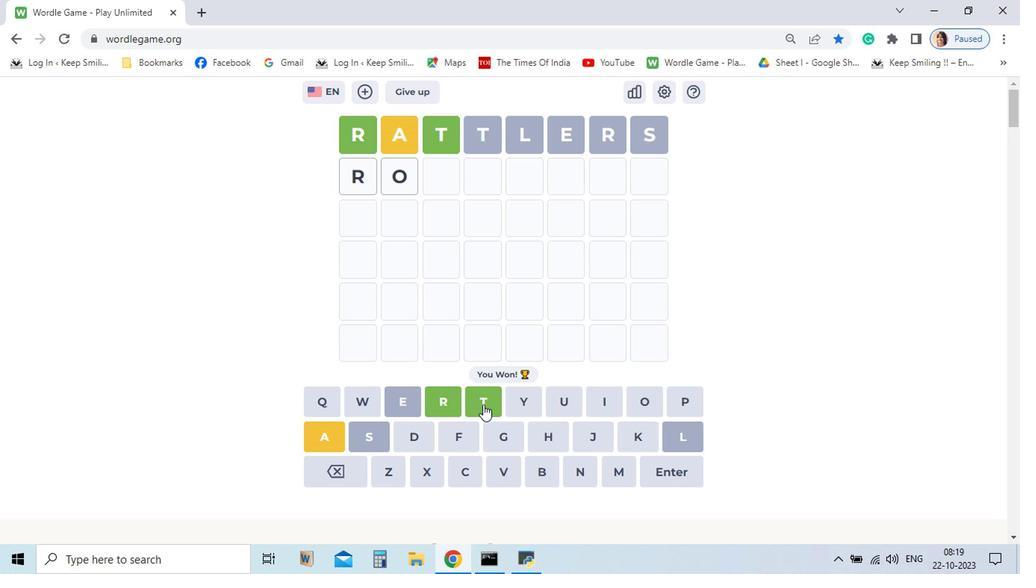 
Action: Mouse pressed left at (482, 425)
Screenshot: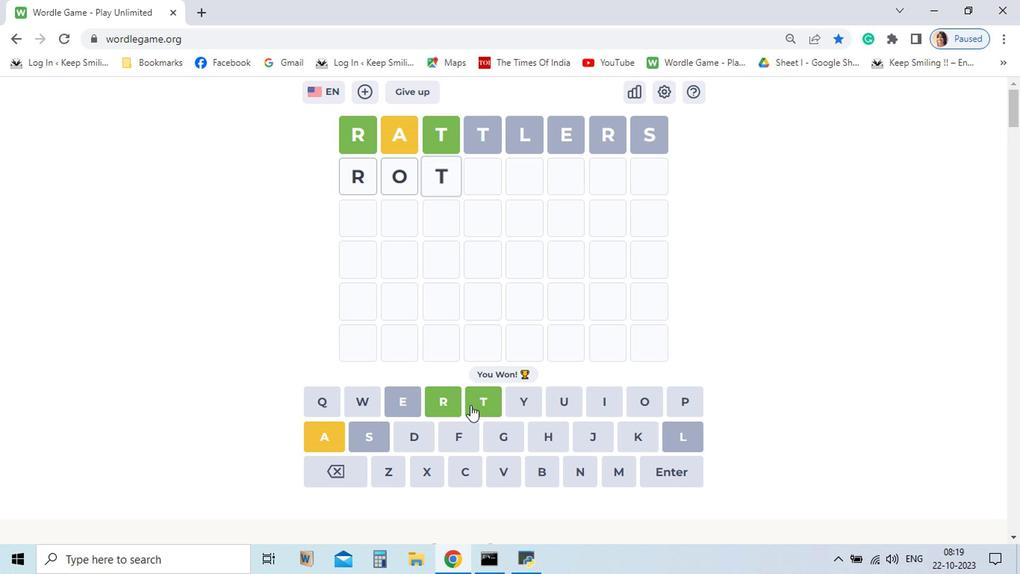 
Action: Mouse moved to (362, 449)
Screenshot: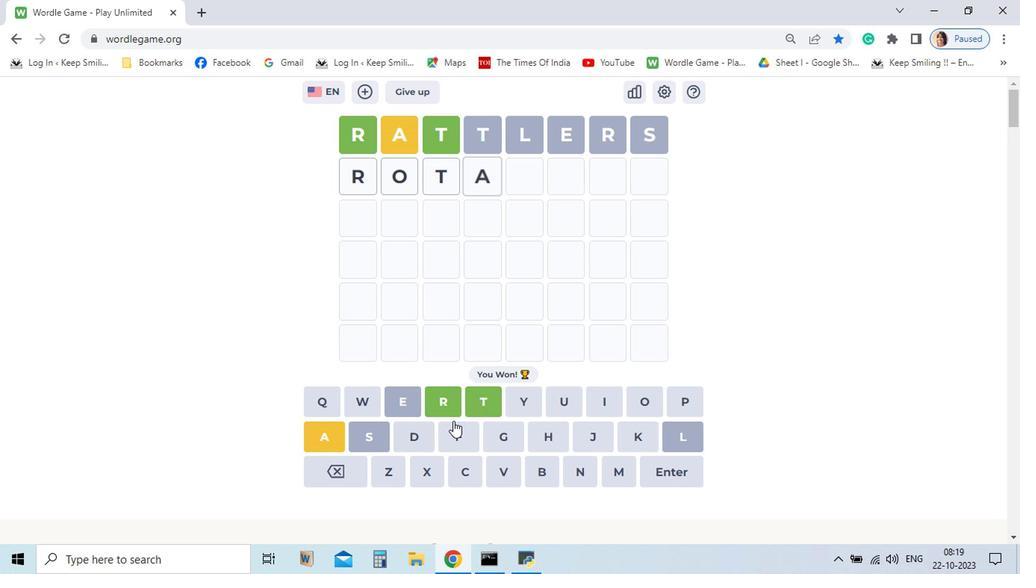 
Action: Mouse pressed left at (362, 449)
Screenshot: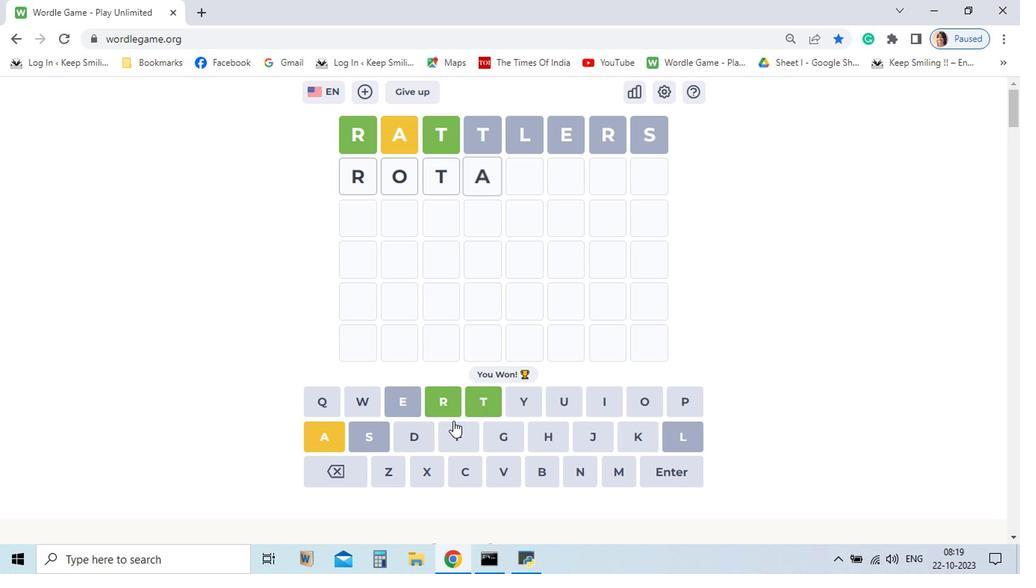 
Action: Mouse moved to (481, 424)
Screenshot: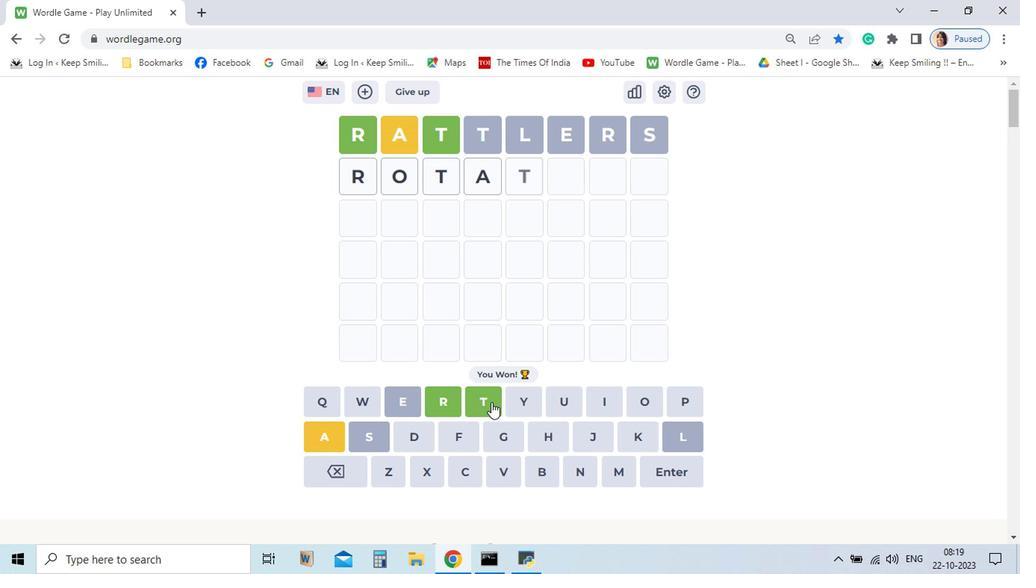 
Action: Mouse pressed left at (481, 424)
Screenshot: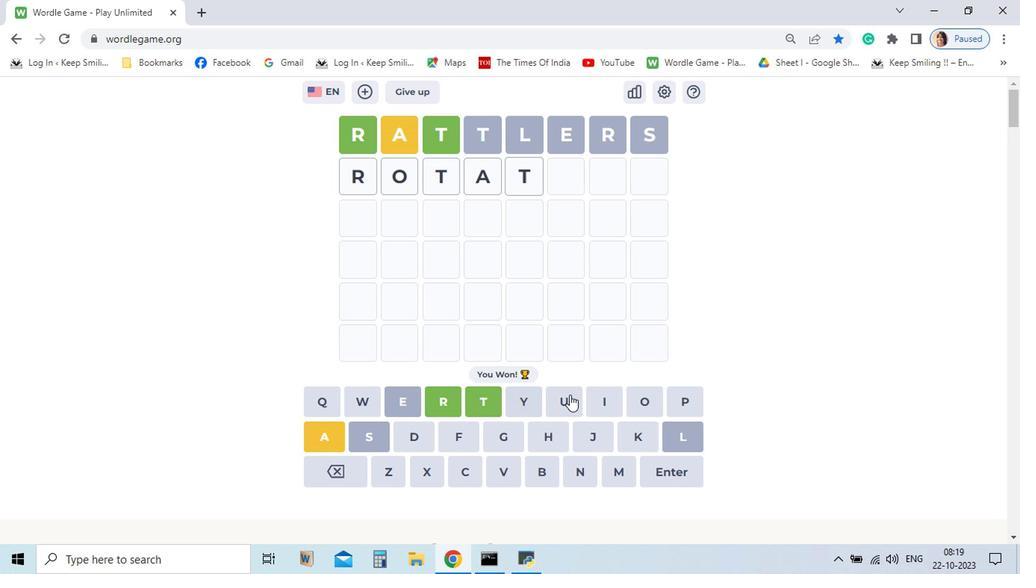 
Action: Mouse moved to (568, 420)
Screenshot: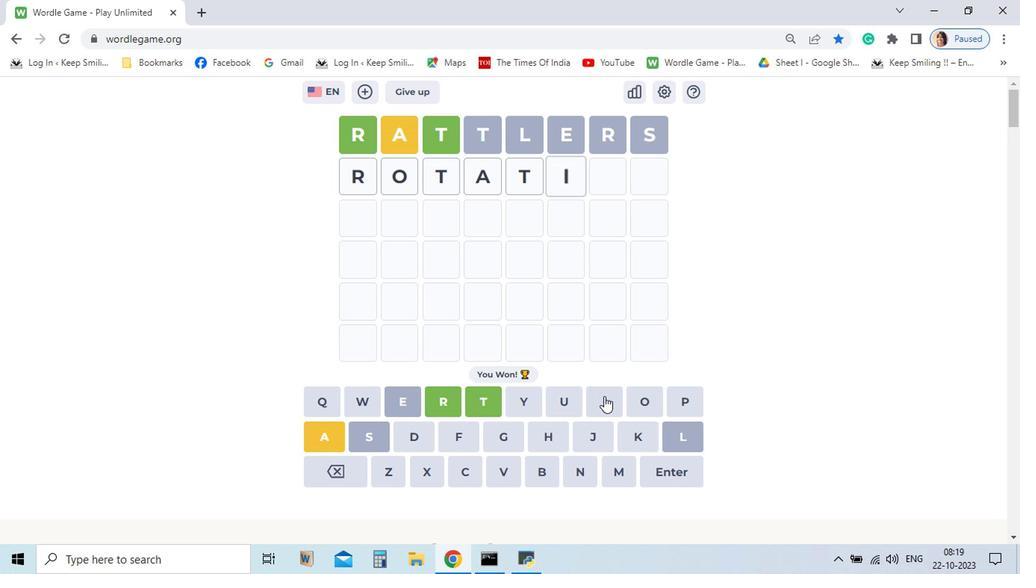 
Action: Mouse pressed left at (568, 420)
Screenshot: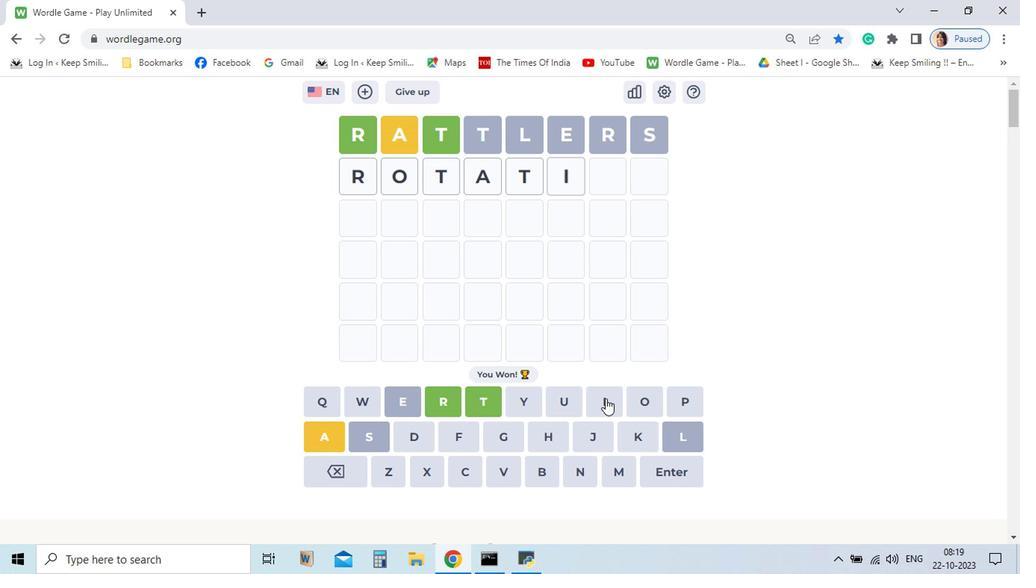 
Action: Mouse moved to (596, 426)
Screenshot: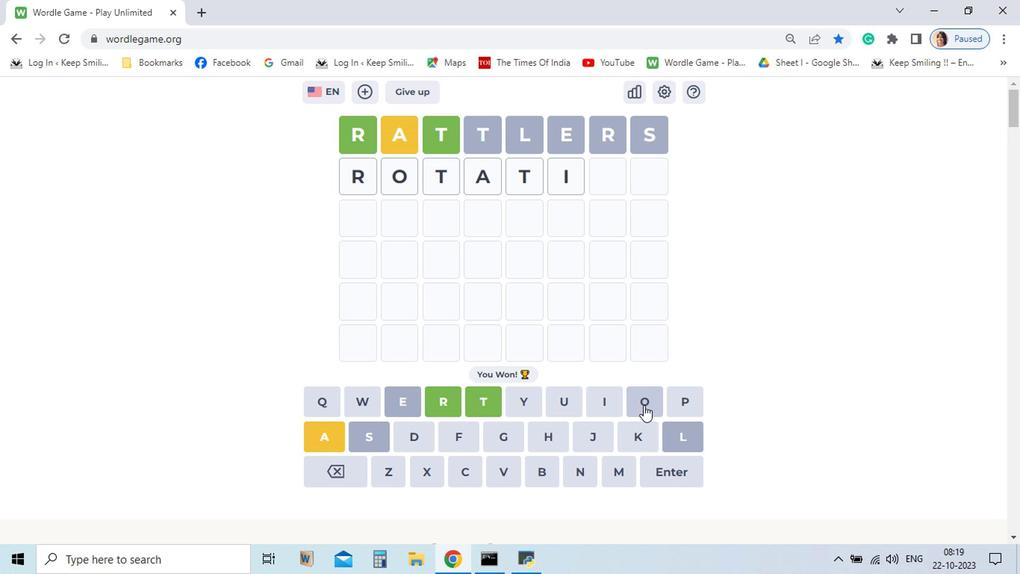 
Action: Mouse pressed left at (596, 426)
Screenshot: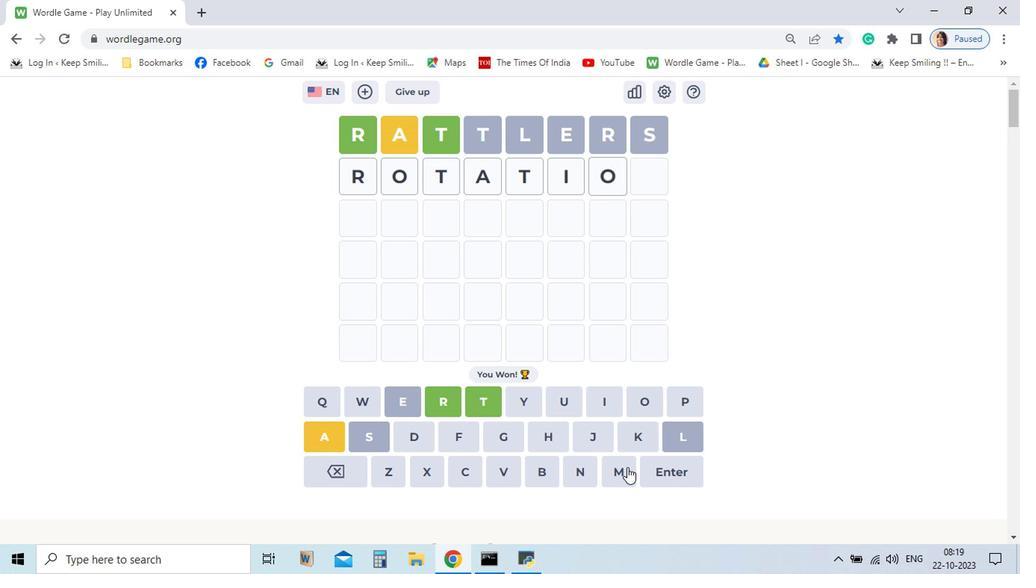 
Action: Mouse moved to (551, 467)
Screenshot: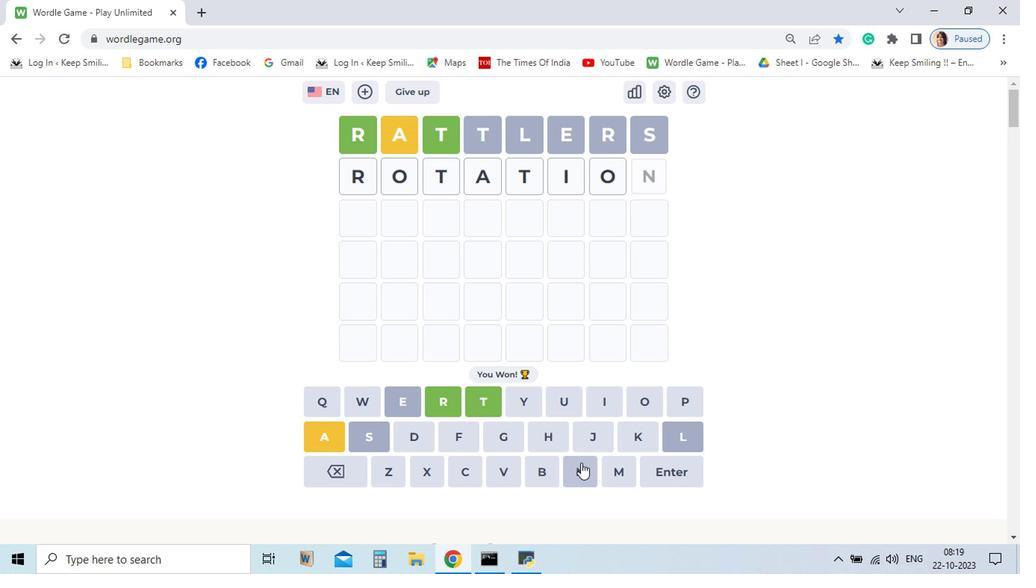 
Action: Mouse pressed left at (551, 467)
Screenshot: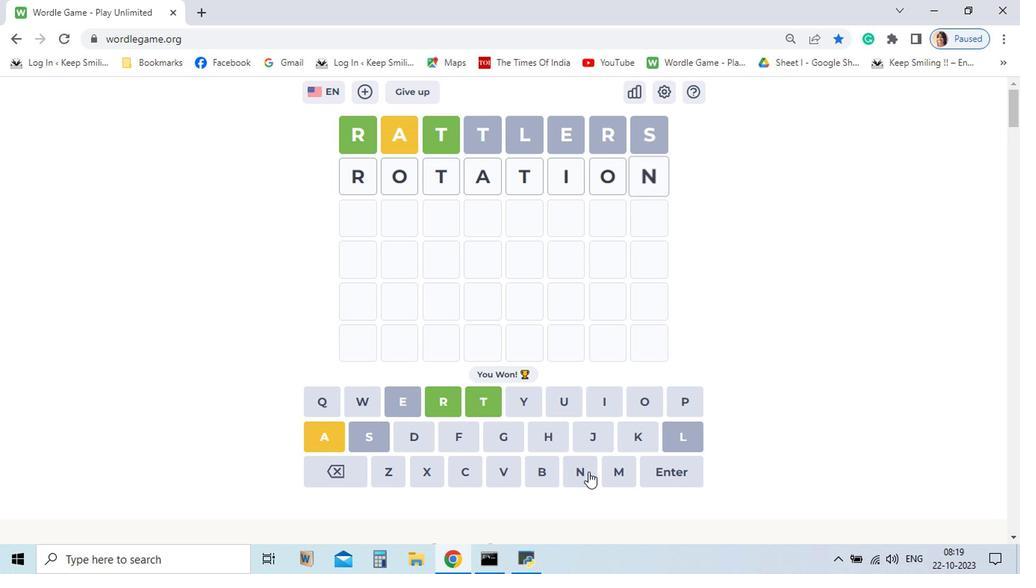 
Action: Mouse moved to (626, 468)
Screenshot: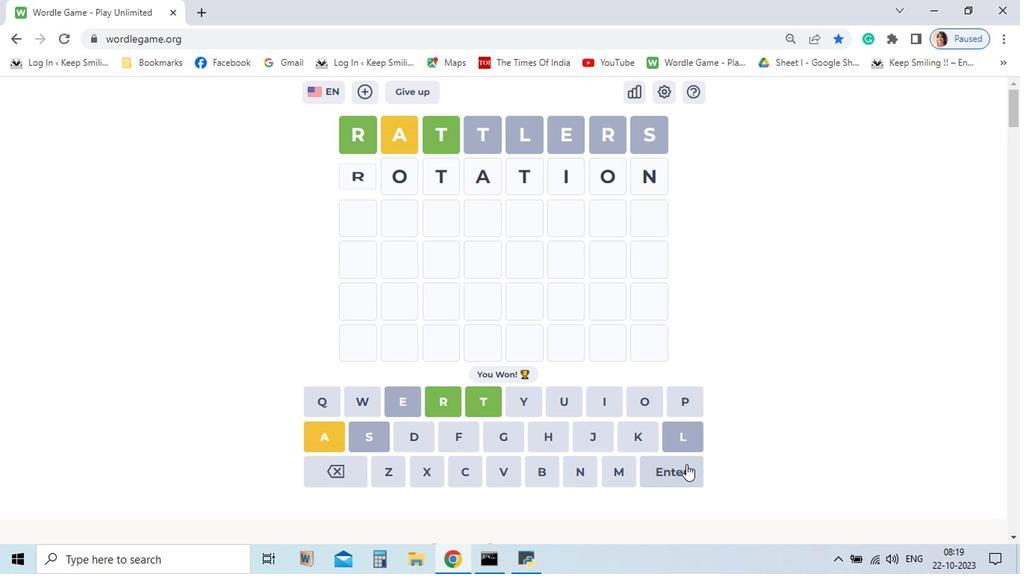 
Action: Mouse pressed left at (626, 468)
Screenshot: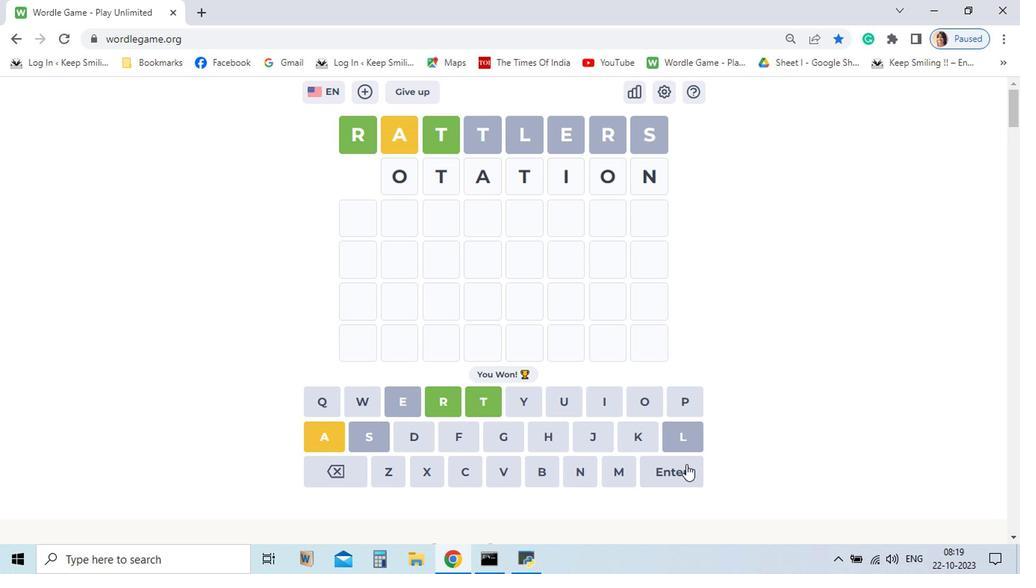 
Action: Mouse moved to (453, 420)
Screenshot: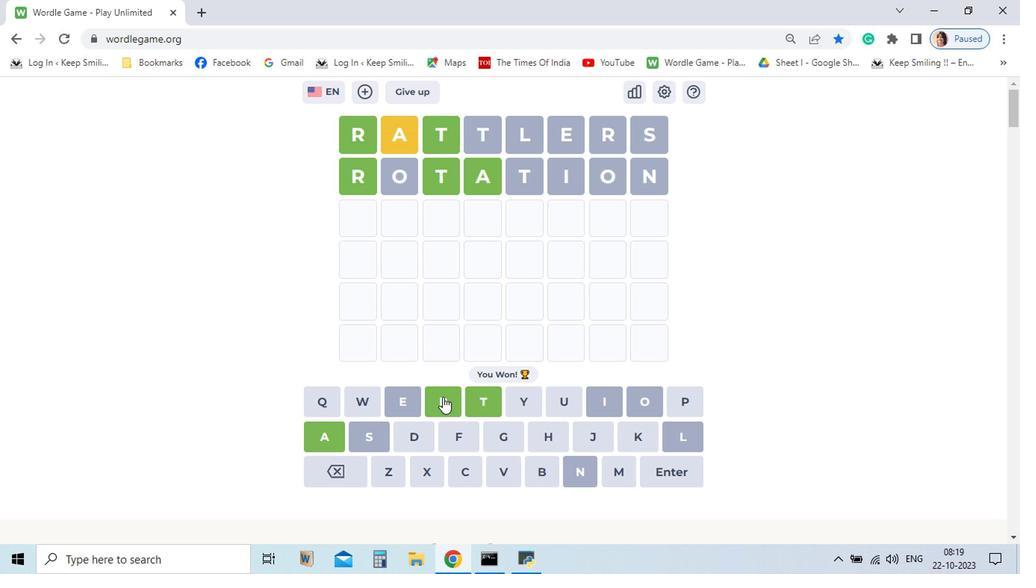 
Action: Mouse pressed left at (453, 420)
Screenshot: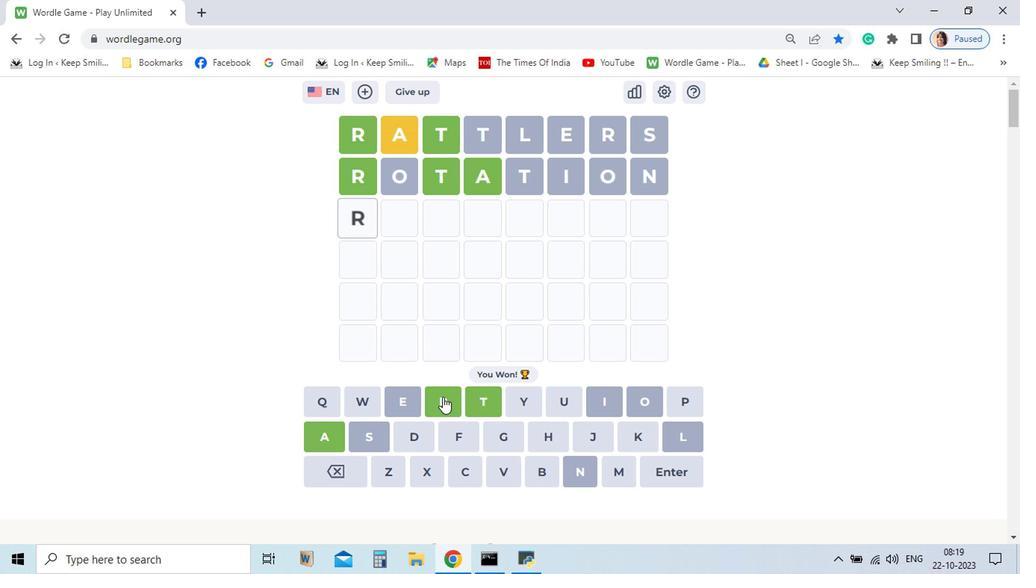 
Action: Mouse moved to (369, 448)
Screenshot: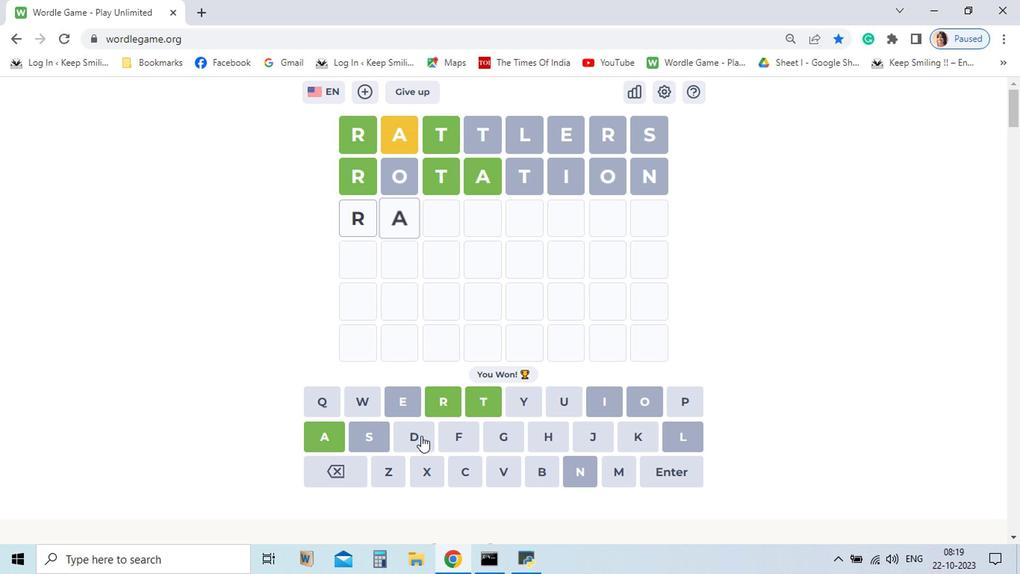 
Action: Mouse pressed left at (369, 448)
Screenshot: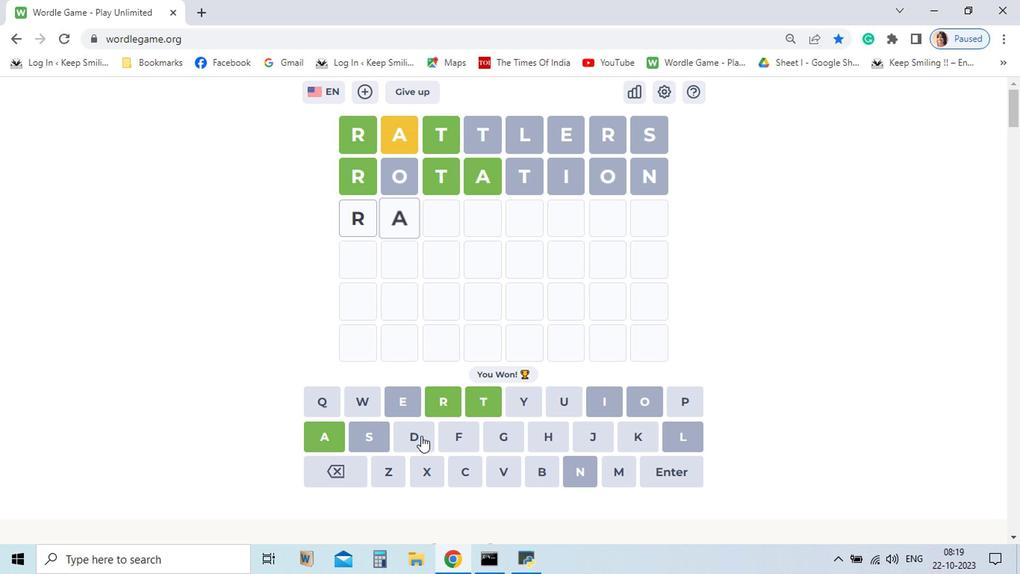 
Action: Mouse moved to (487, 420)
Screenshot: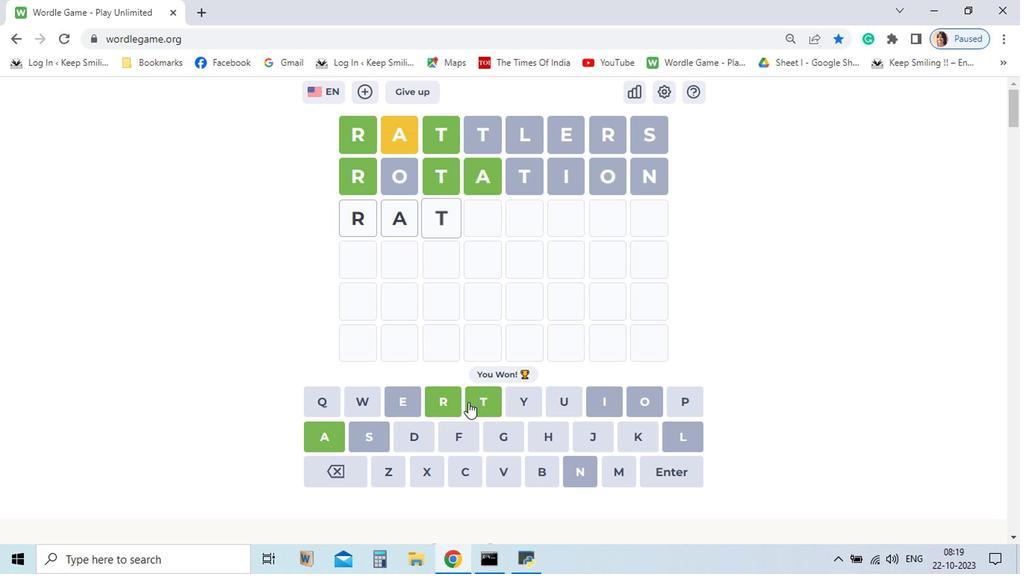 
Action: Mouse pressed left at (487, 420)
Screenshot: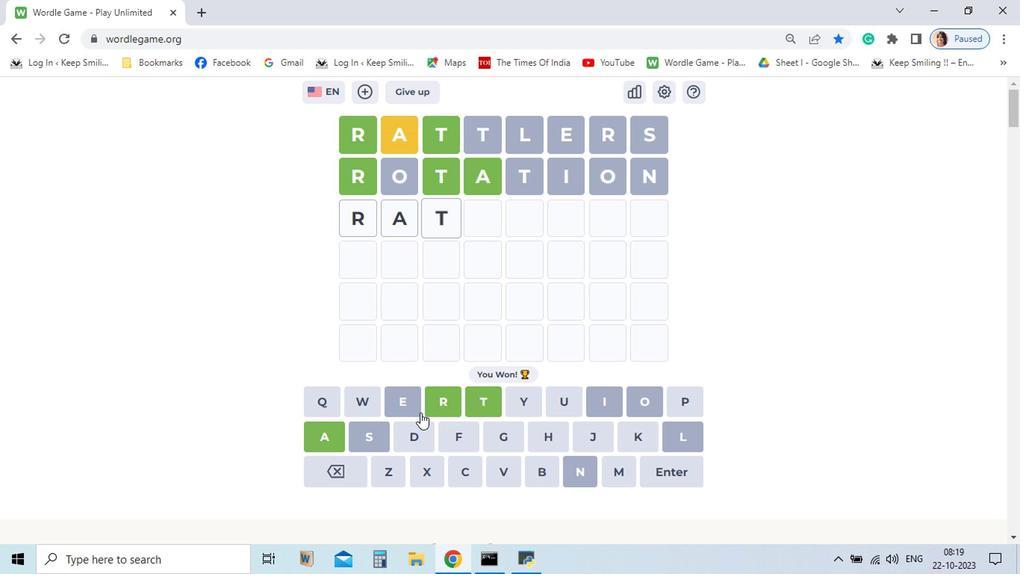 
Action: Mouse moved to (363, 446)
Screenshot: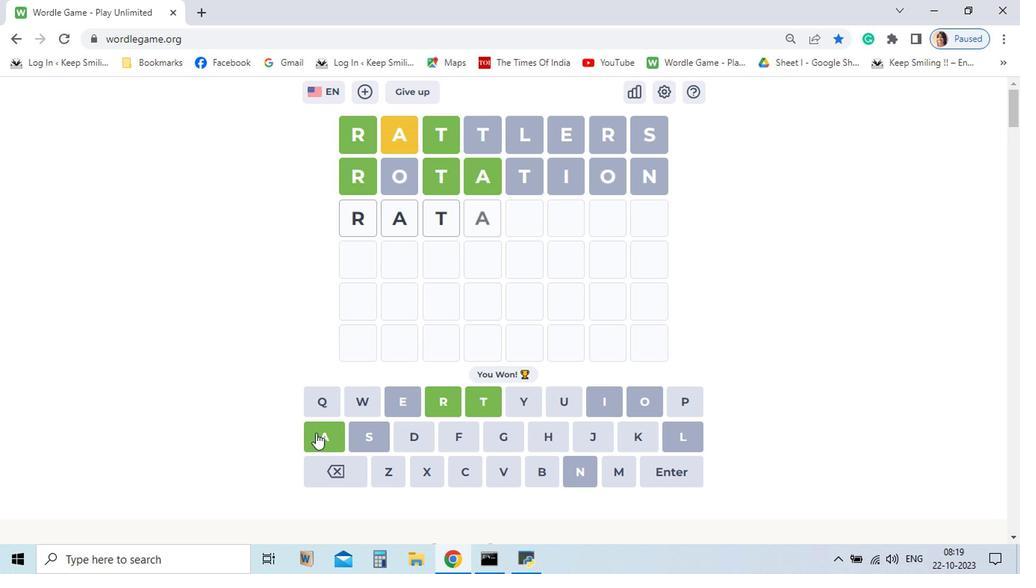 
Action: Mouse pressed left at (363, 446)
Screenshot: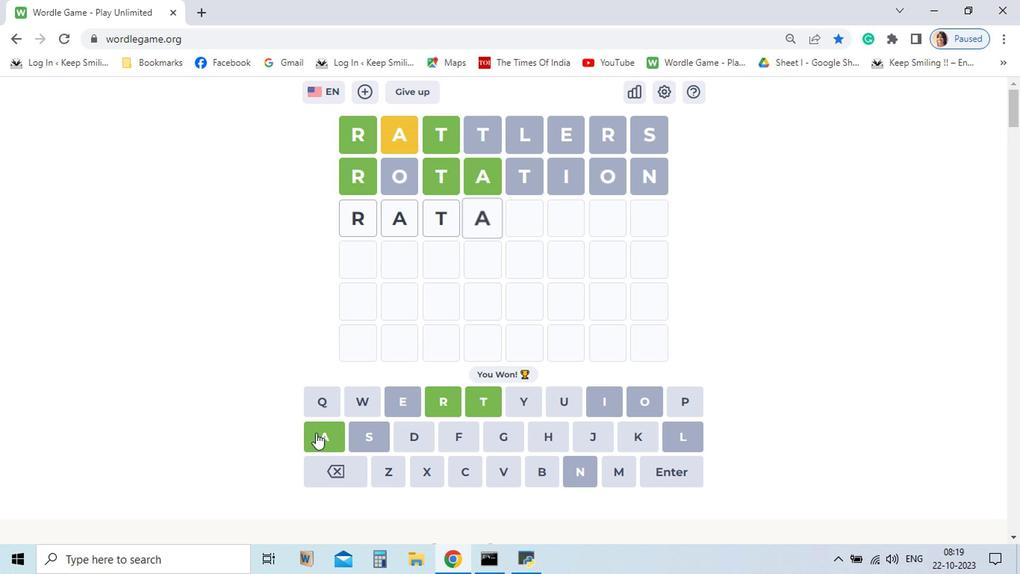 
Action: Mouse moved to (381, 472)
Screenshot: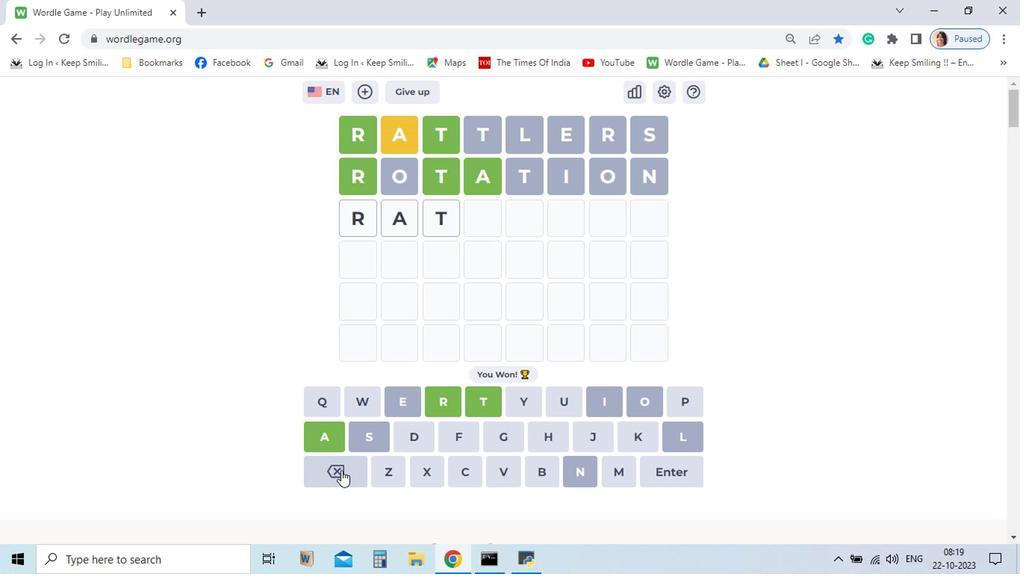 
Action: Mouse pressed left at (381, 472)
Screenshot: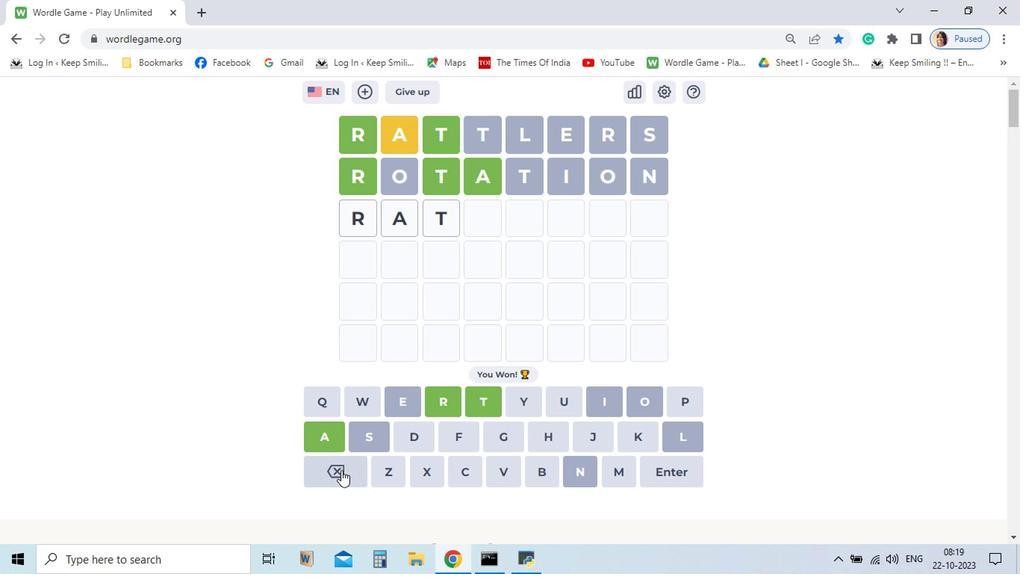 
Action: Mouse pressed left at (381, 472)
Screenshot: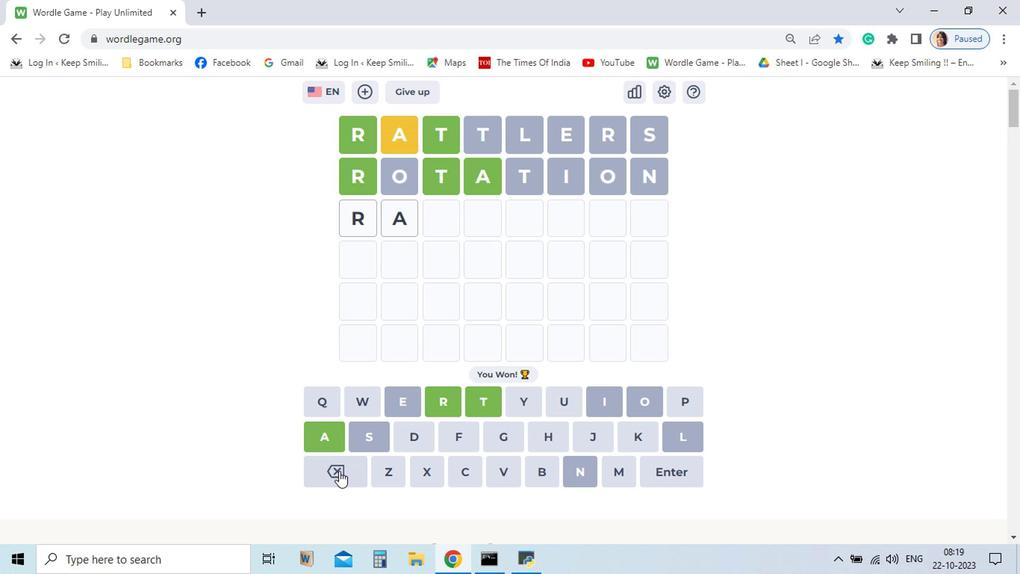 
Action: Mouse moved to (379, 473)
Screenshot: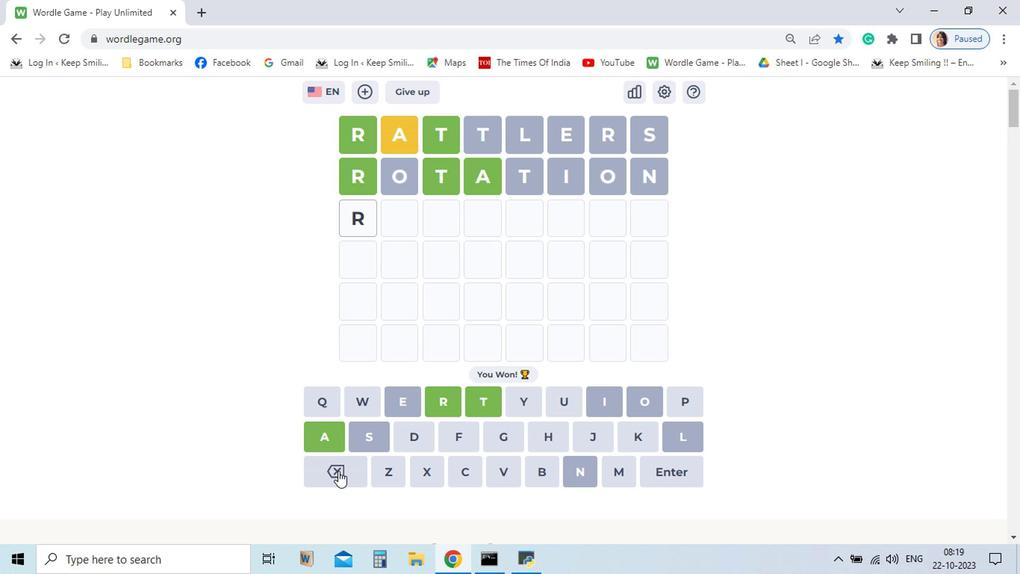 
Action: Mouse pressed left at (379, 473)
Screenshot: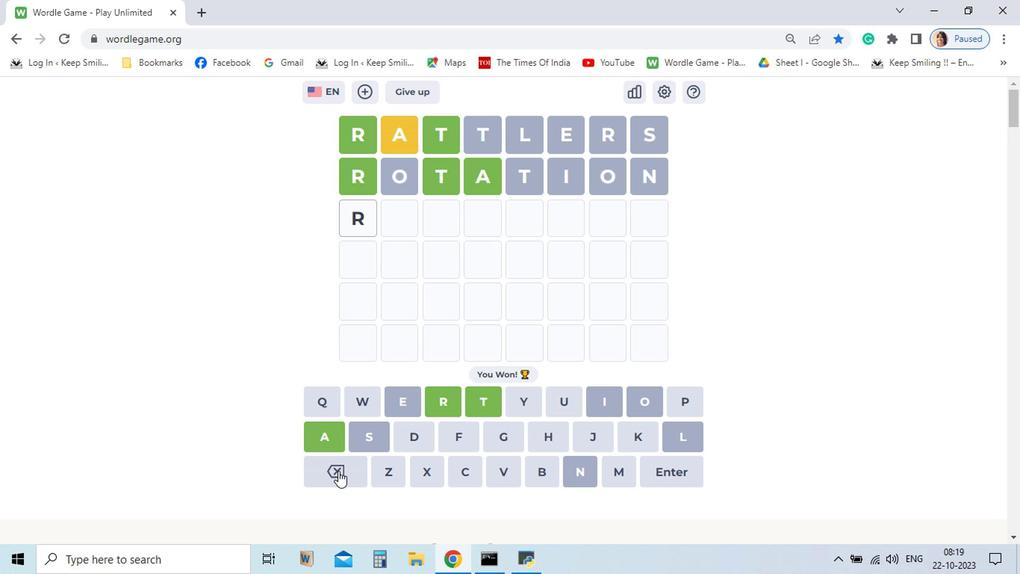 
Action: Mouse moved to (536, 424)
Screenshot: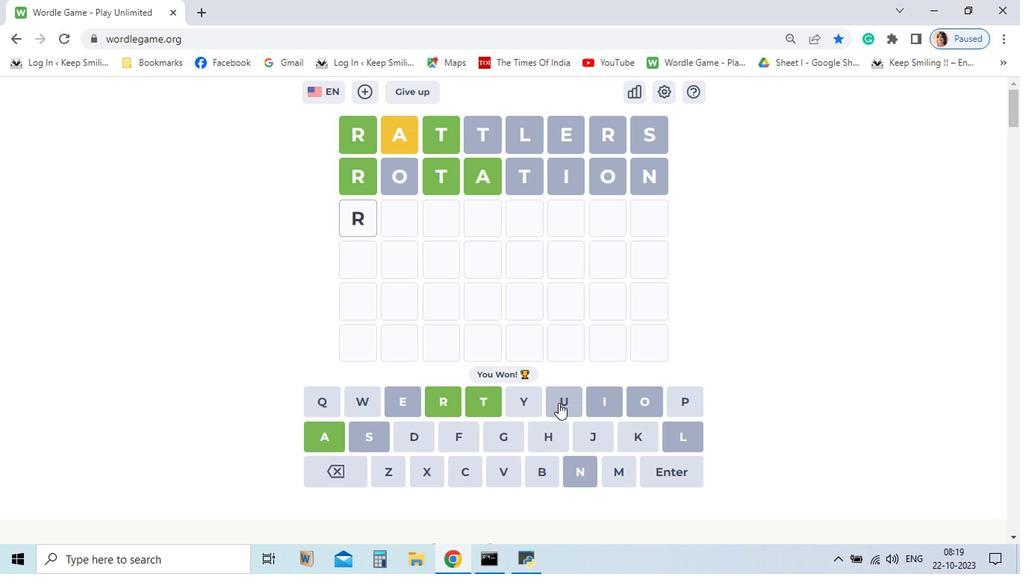 
Action: Mouse pressed left at (536, 424)
Screenshot: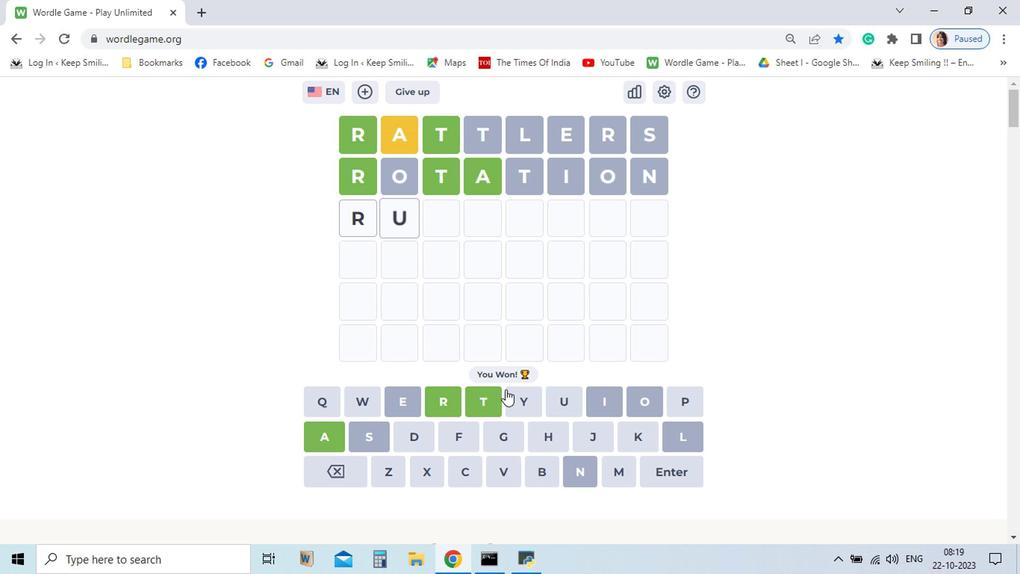 
Action: Mouse moved to (478, 420)
Screenshot: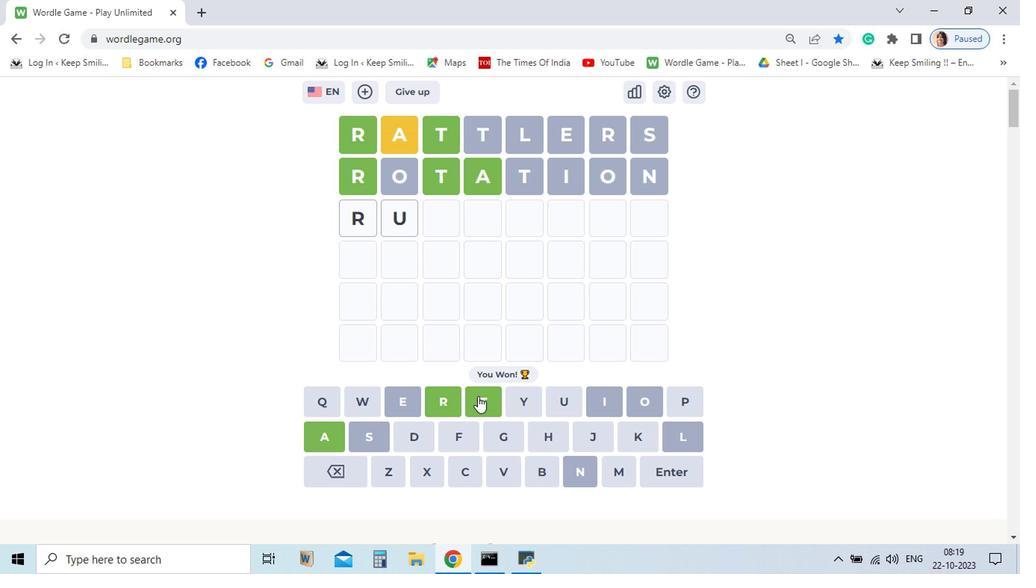 
Action: Mouse pressed left at (478, 420)
Screenshot: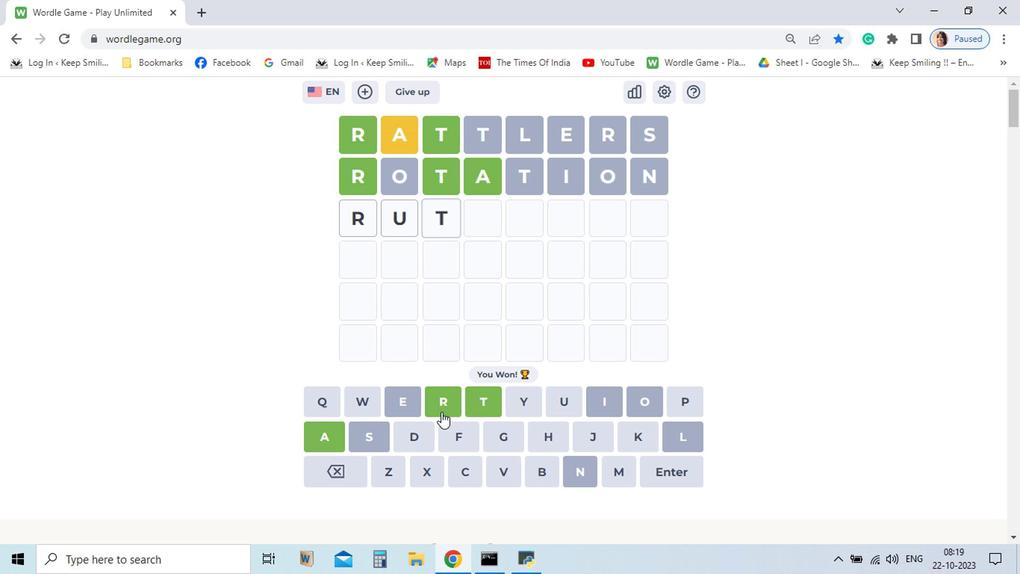
Action: Mouse moved to (368, 455)
Screenshot: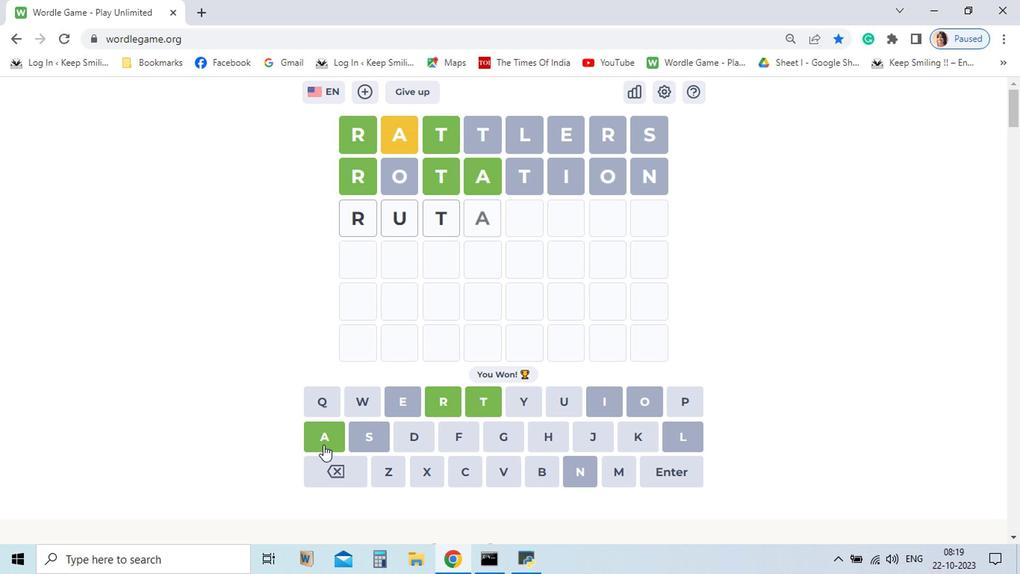 
Action: Mouse pressed left at (368, 455)
Screenshot: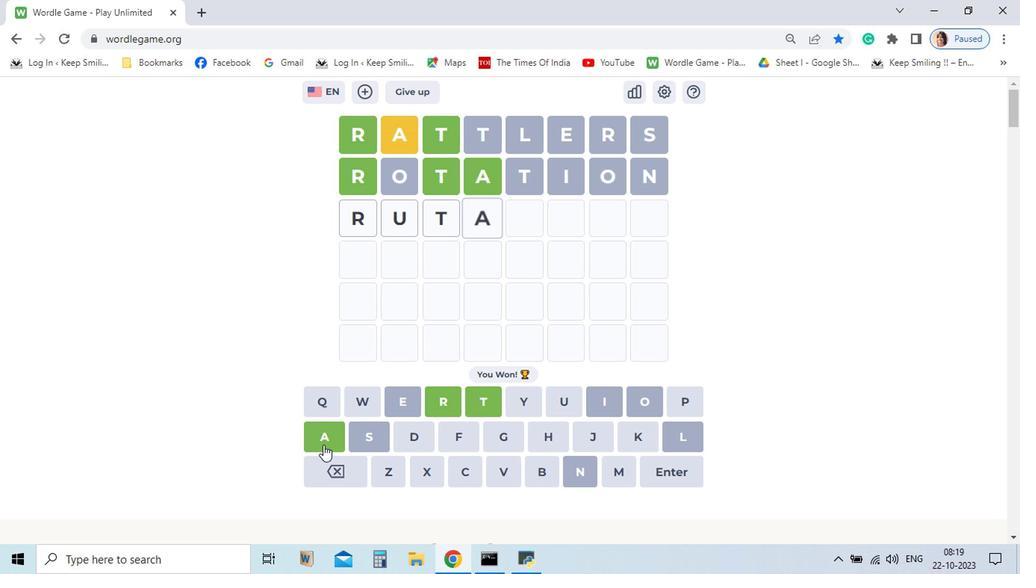 
Action: Mouse moved to (376, 475)
Screenshot: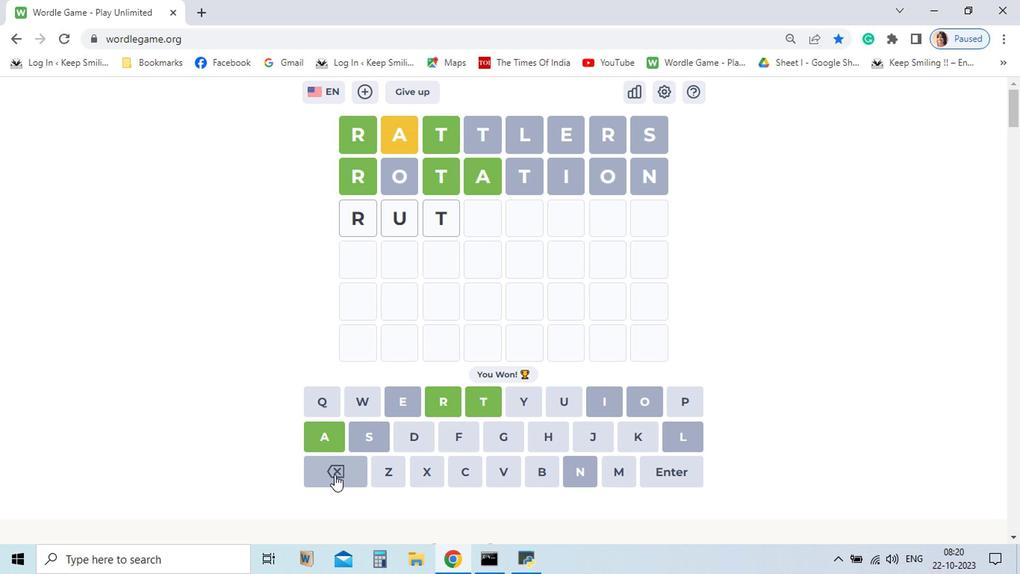 
Action: Mouse pressed left at (376, 475)
Screenshot: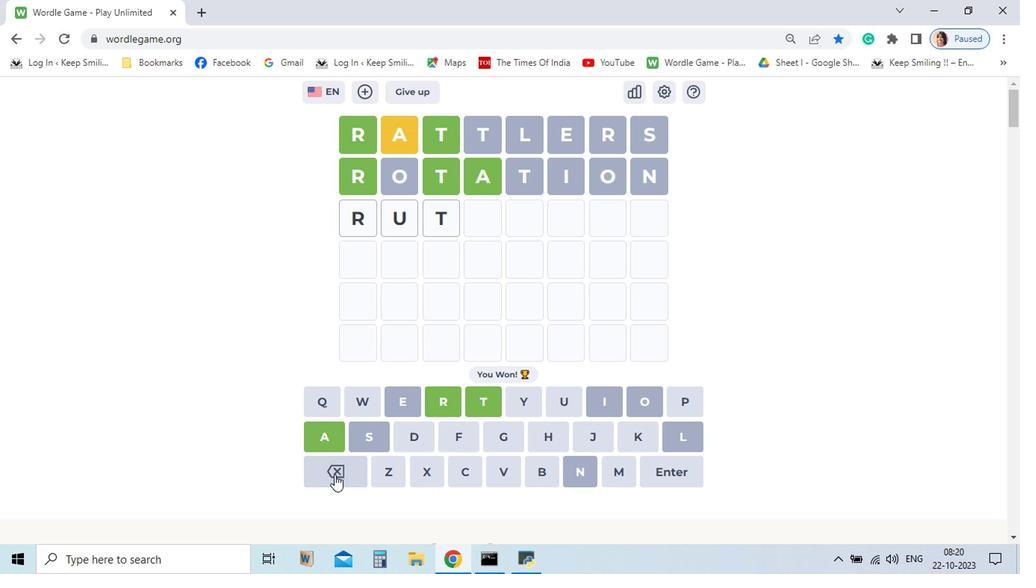 
Action: Mouse pressed left at (376, 475)
Screenshot: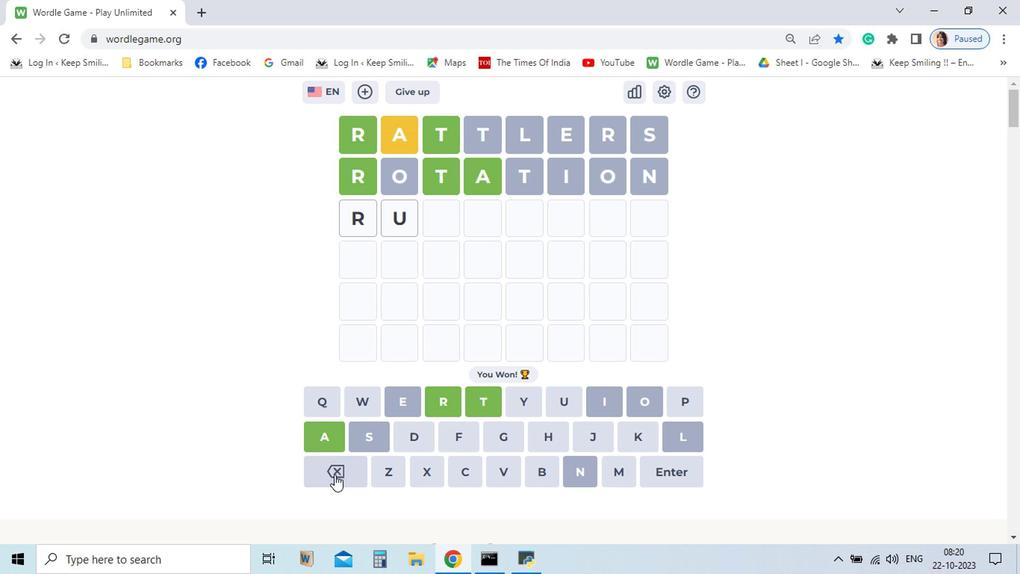 
Action: Mouse pressed left at (376, 475)
Screenshot: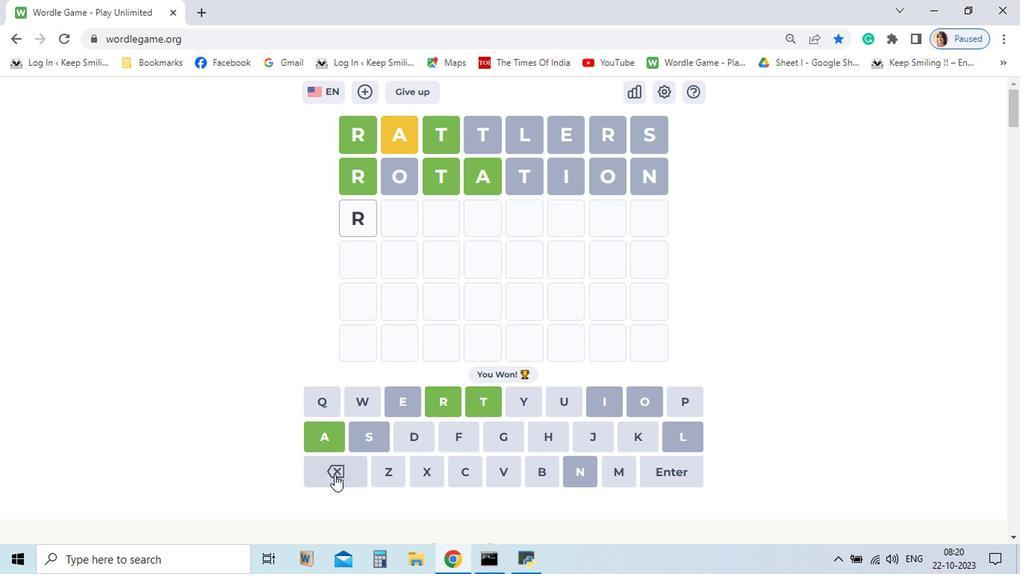 
Action: Mouse moved to (365, 447)
Screenshot: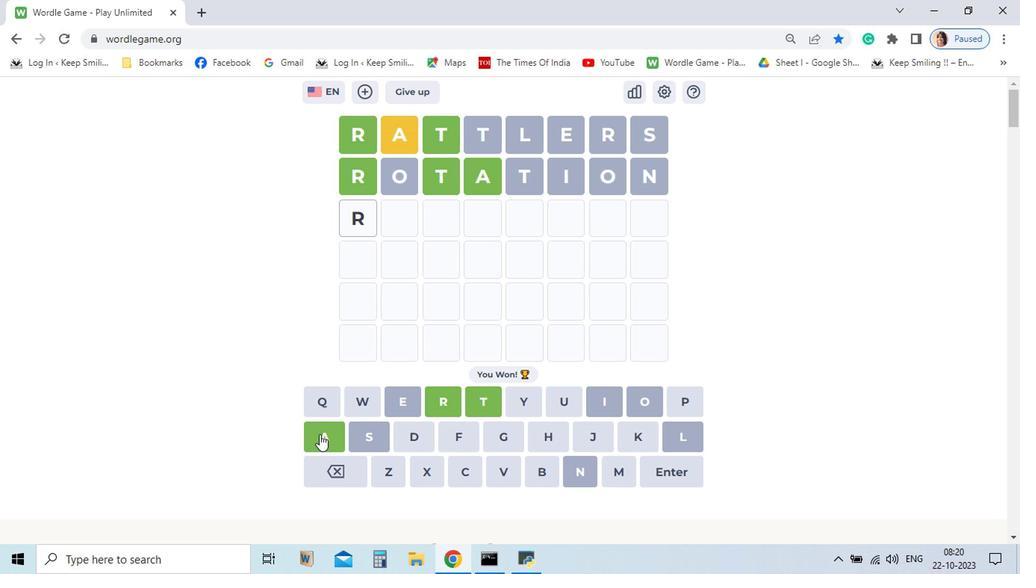 
Action: Mouse pressed left at (365, 447)
Screenshot: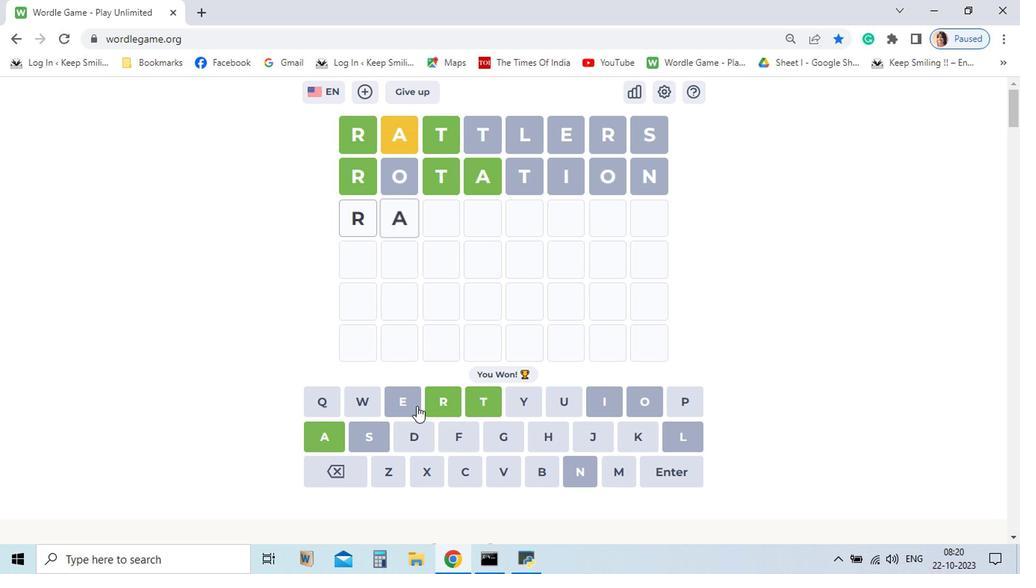 
Action: Mouse moved to (479, 421)
Screenshot: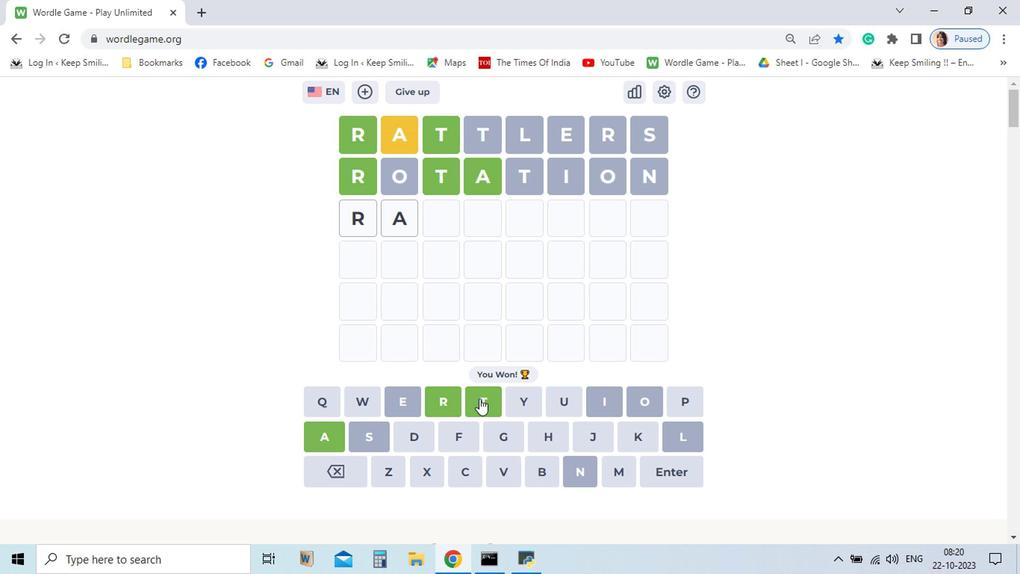 
Action: Mouse pressed left at (479, 421)
Screenshot: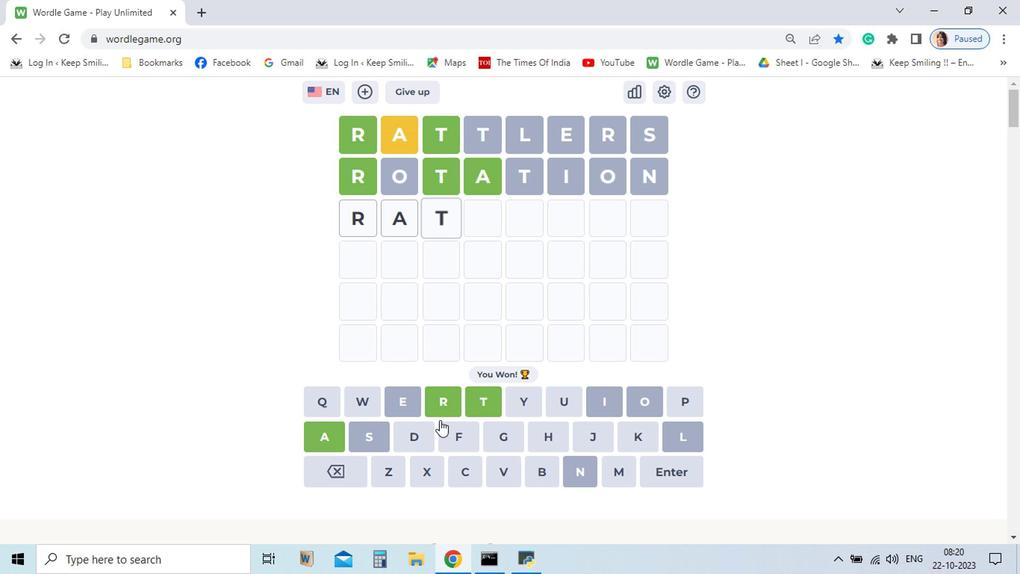 
Action: Mouse moved to (371, 450)
Screenshot: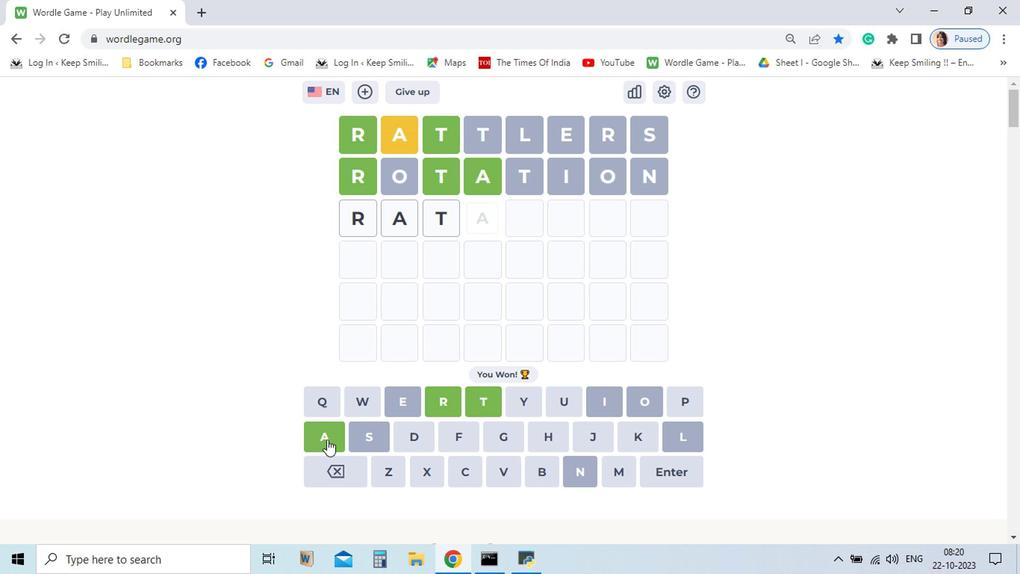 
Action: Mouse pressed left at (371, 450)
Screenshot: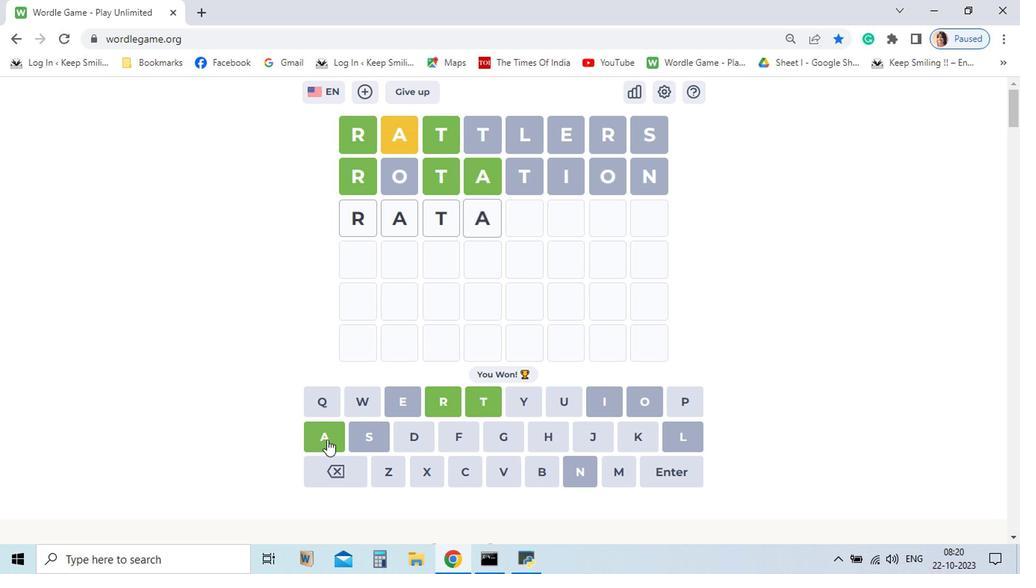 
Action: Mouse moved to (485, 426)
Screenshot: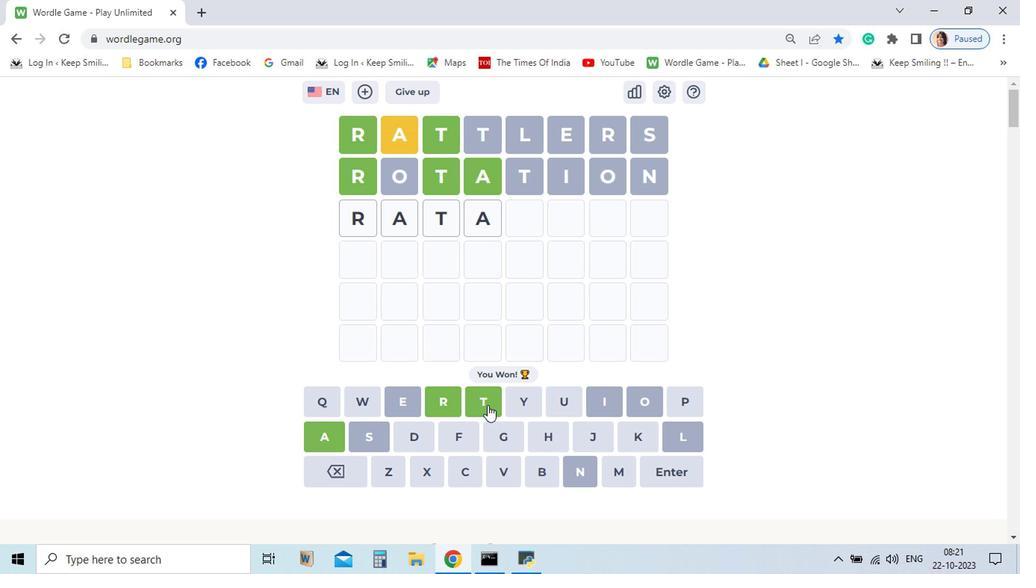 
Action: Mouse pressed left at (485, 426)
Screenshot: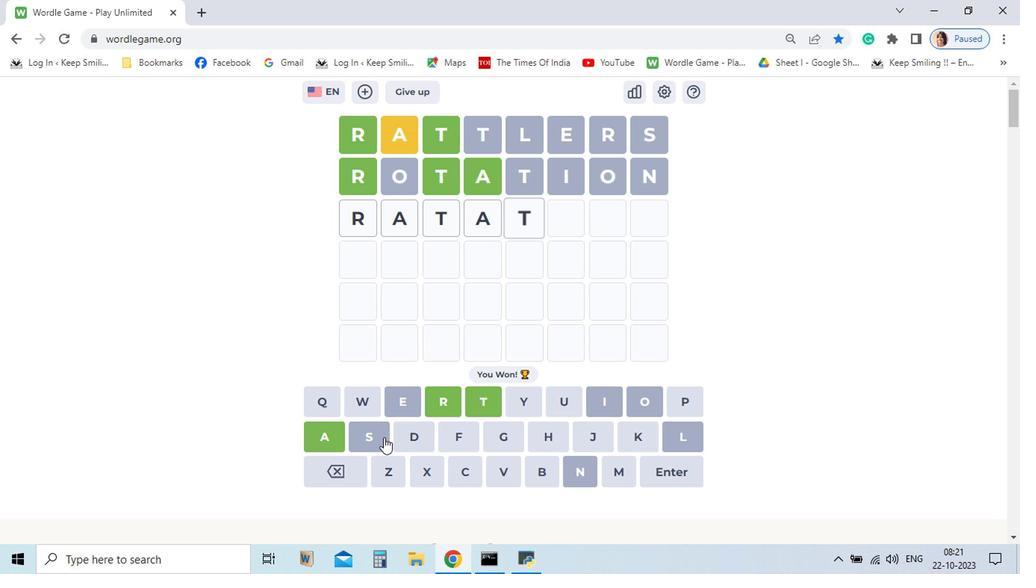 
Action: Mouse moved to (372, 449)
Screenshot: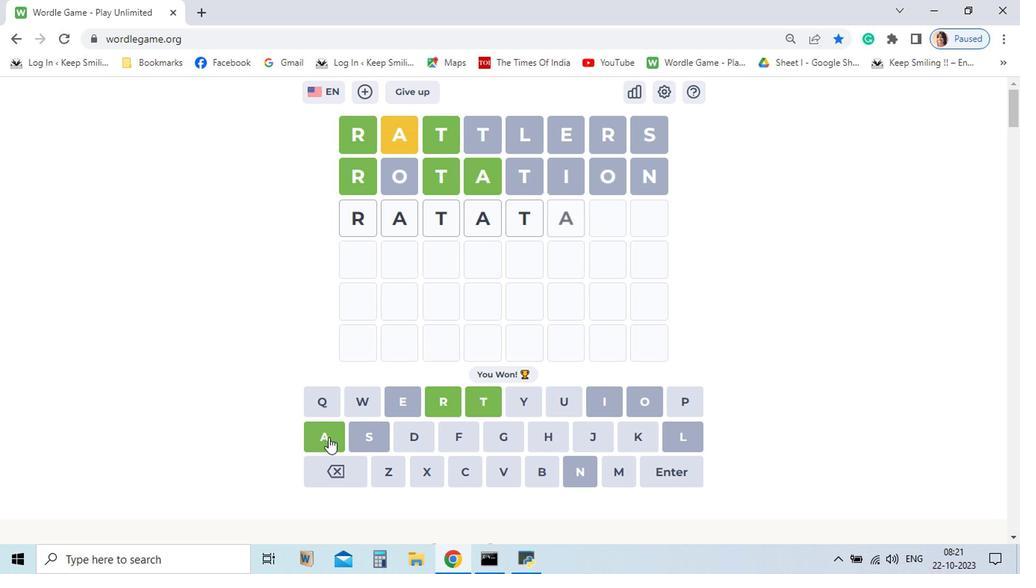 
Action: Mouse pressed left at (372, 449)
Screenshot: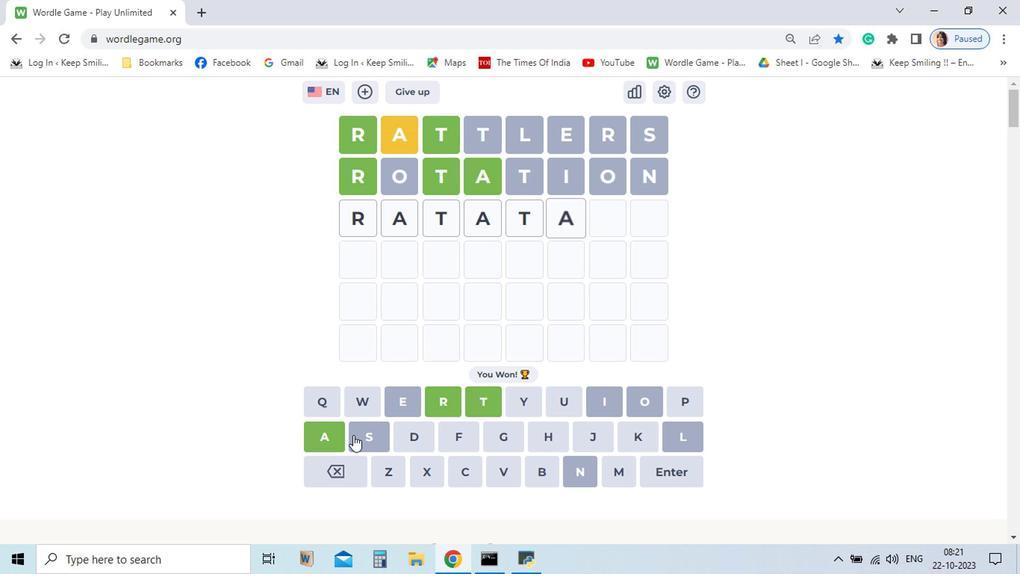 
Action: Mouse moved to (481, 422)
Screenshot: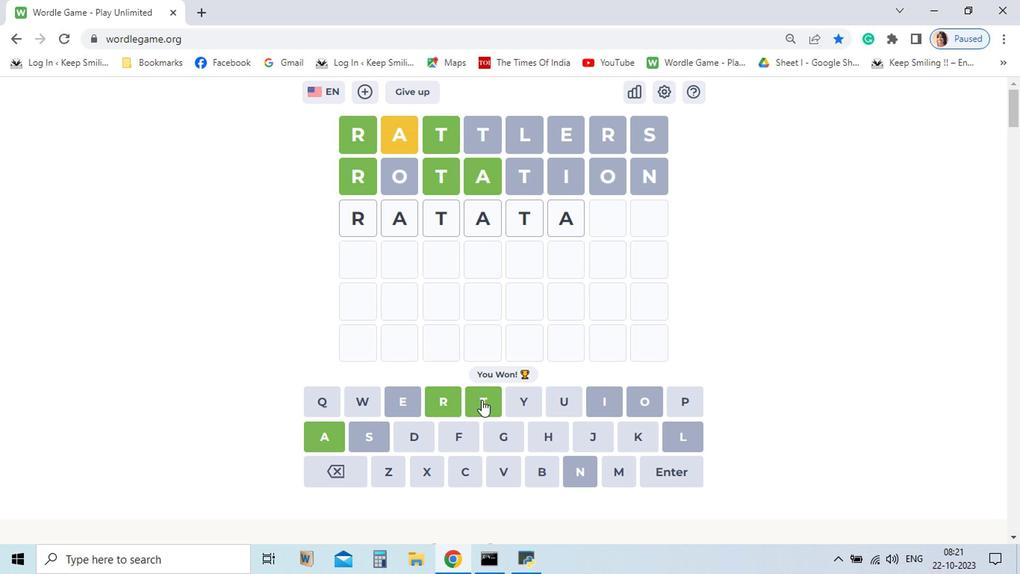 
Action: Mouse pressed left at (481, 422)
Screenshot: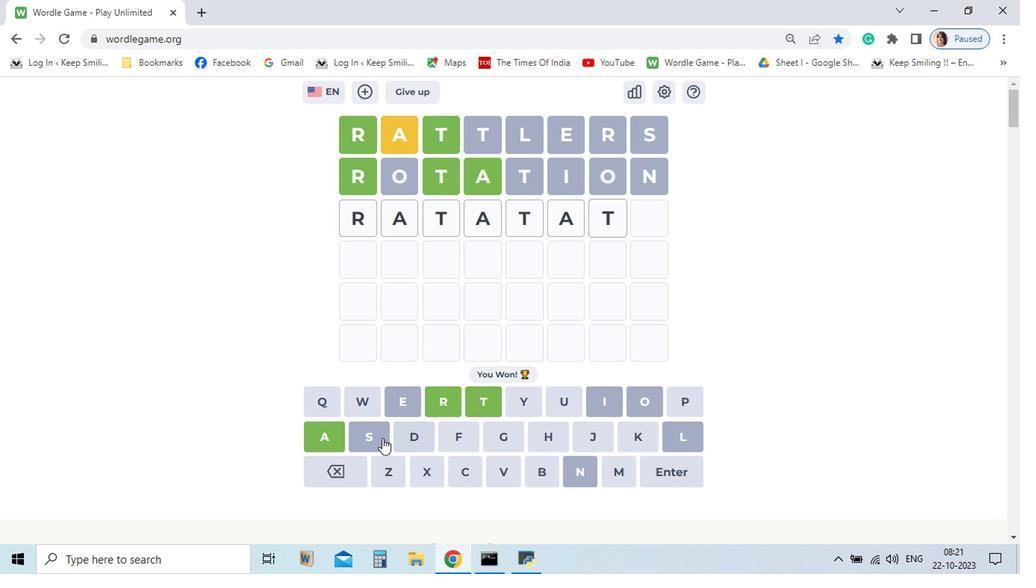 
Action: Mouse moved to (399, 453)
Screenshot: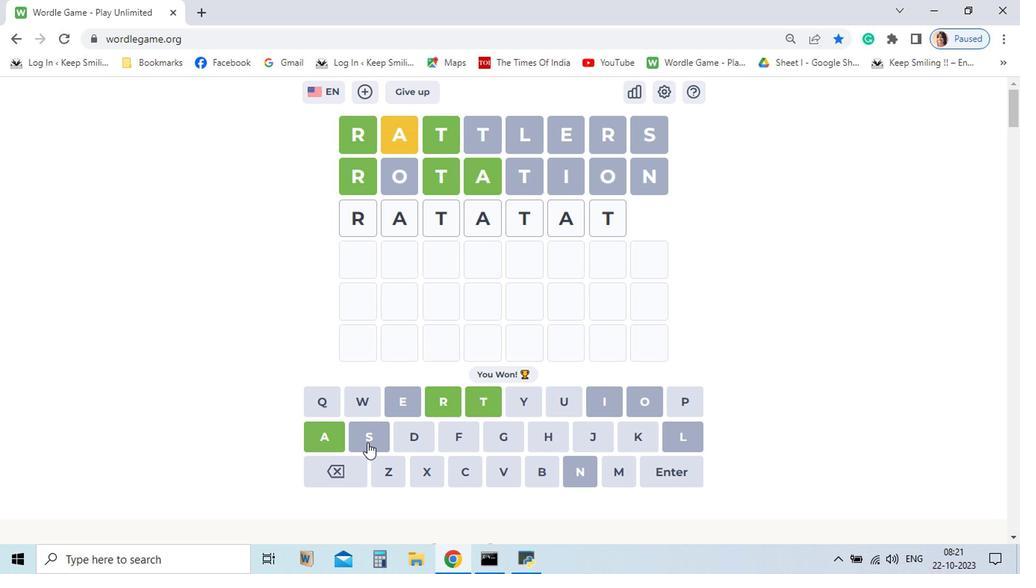 
Action: Mouse pressed left at (399, 453)
Screenshot: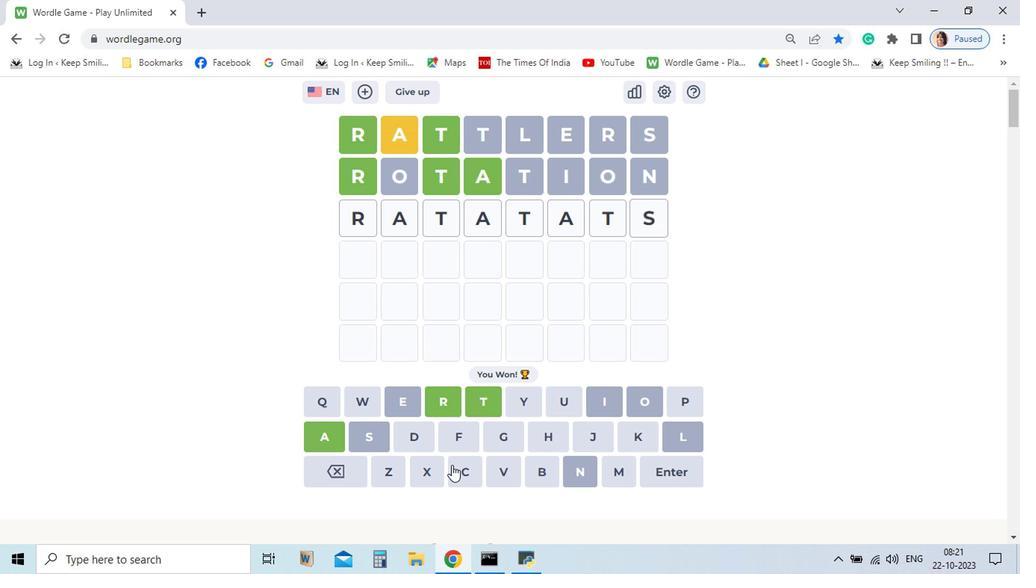 
Action: Mouse moved to (614, 472)
Screenshot: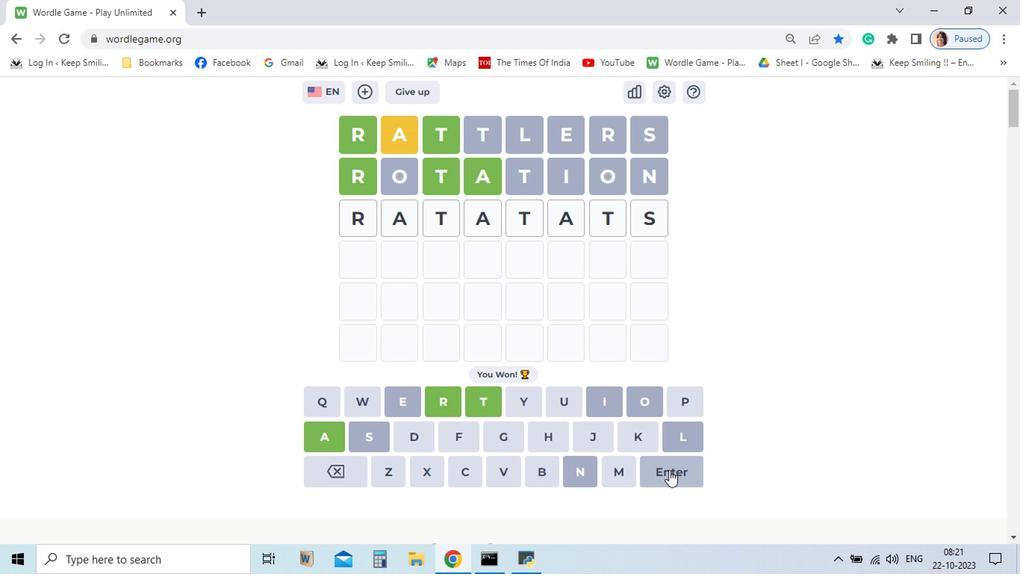 
Action: Mouse pressed left at (614, 472)
Screenshot: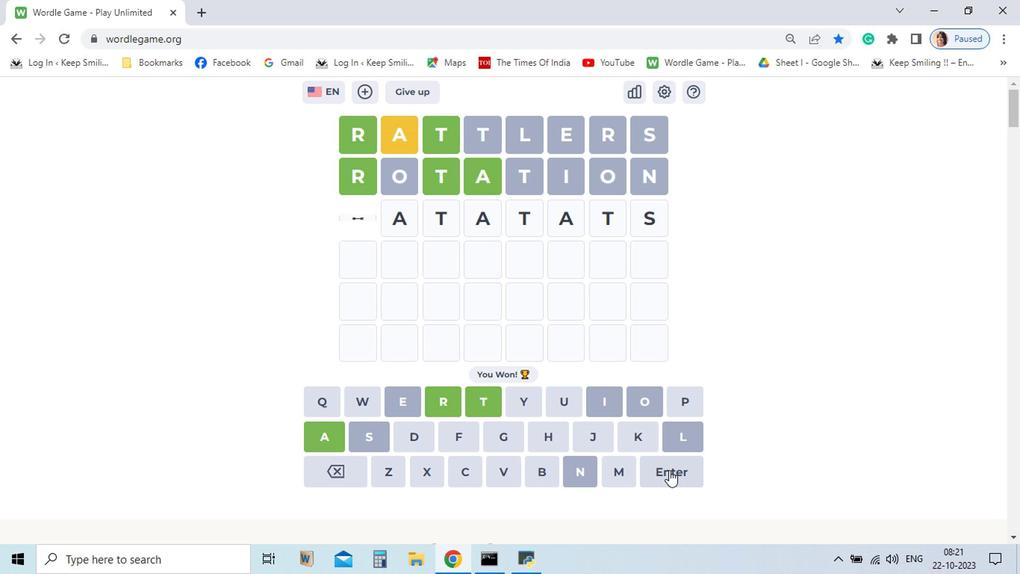 
Action: Mouse moved to (454, 424)
Screenshot: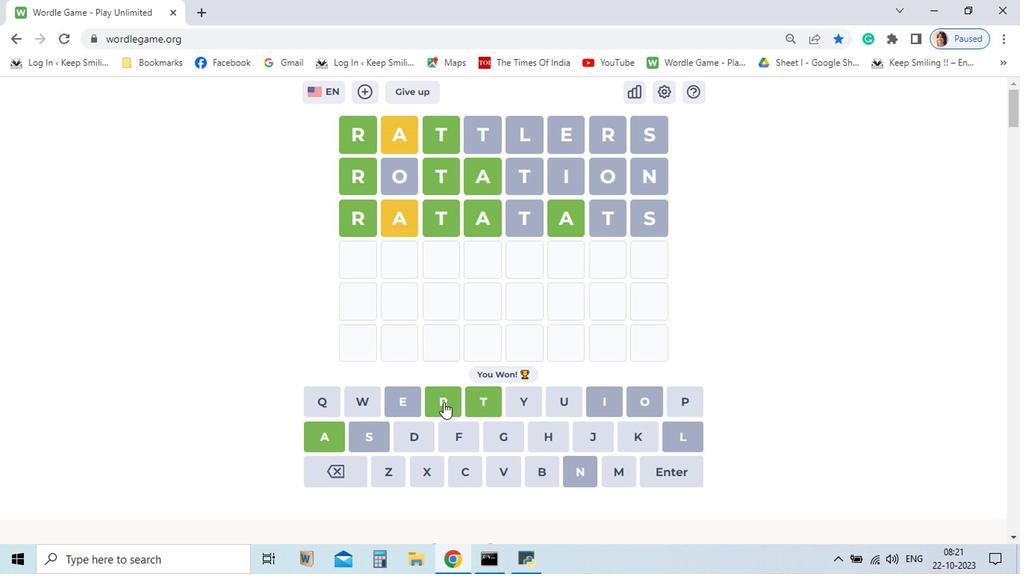 
Action: Mouse pressed left at (454, 424)
Screenshot: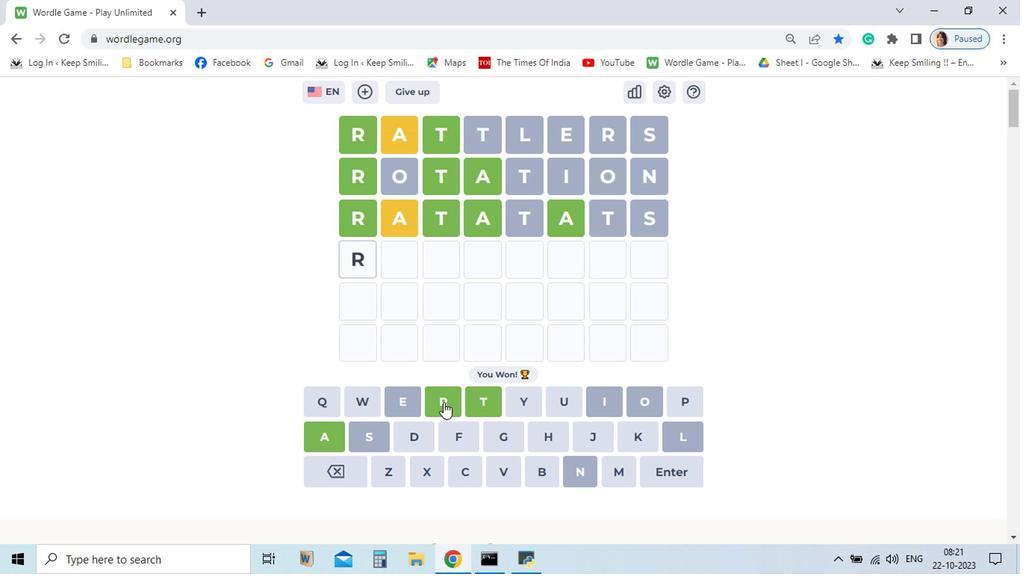 
Action: Mouse moved to (539, 429)
Screenshot: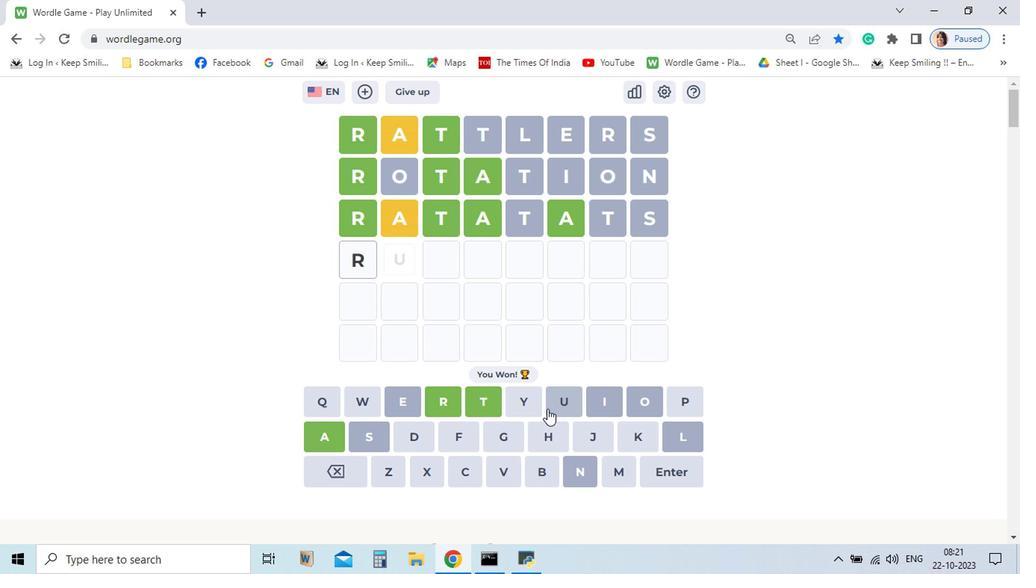 
Action: Mouse pressed left at (539, 429)
Screenshot: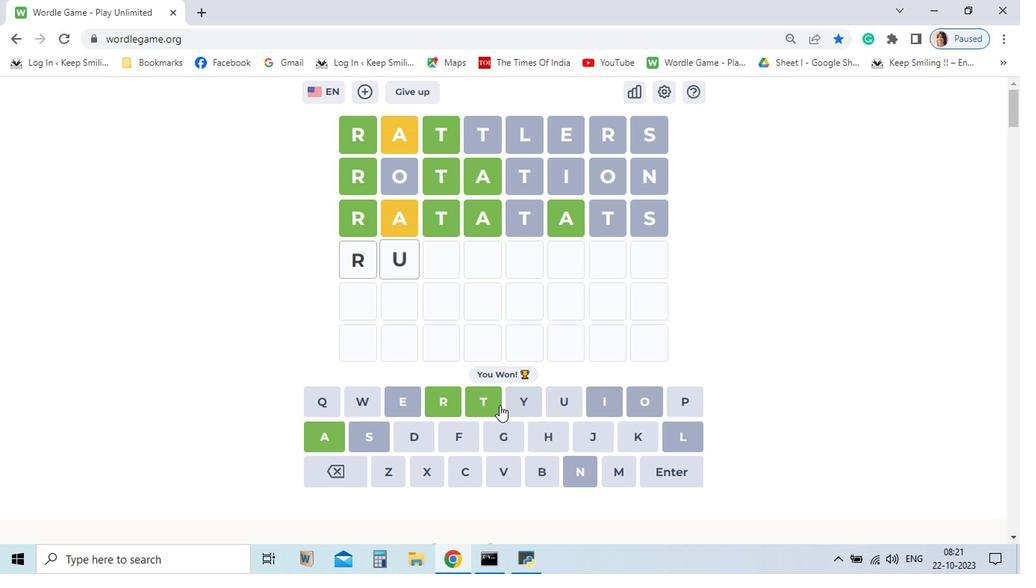 
Action: Mouse moved to (489, 424)
Screenshot: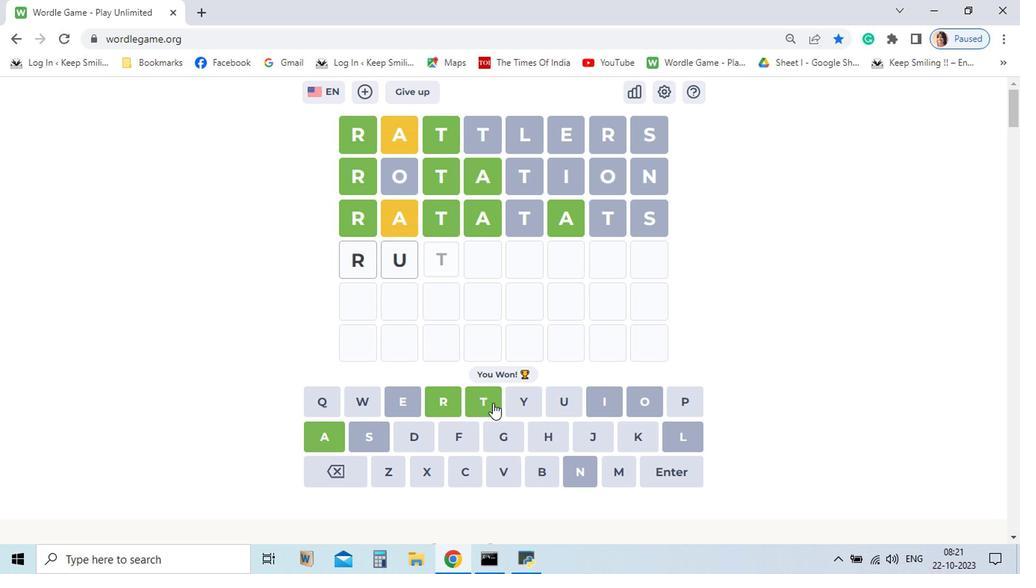 
Action: Mouse pressed left at (489, 424)
Screenshot: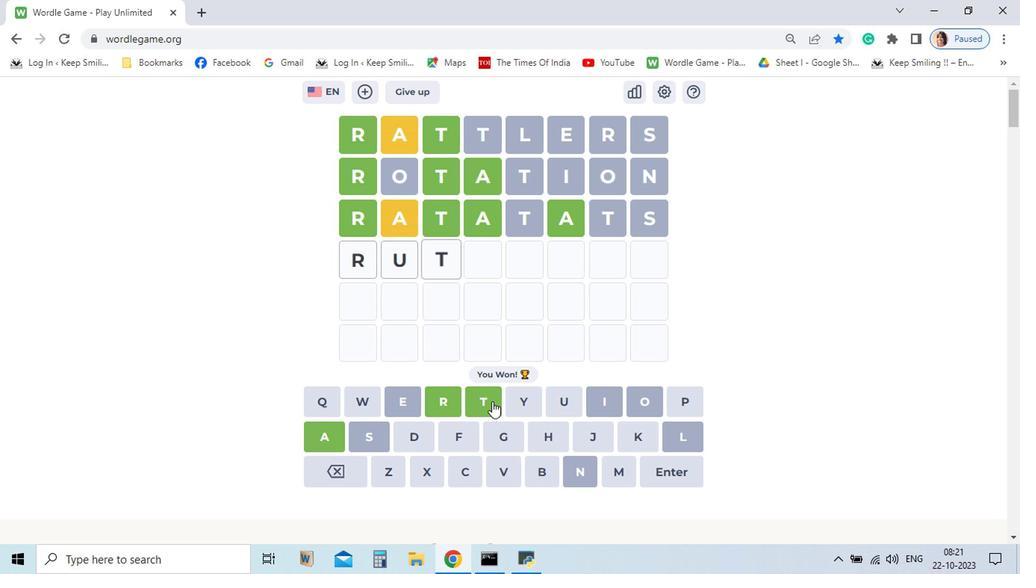 
Action: Mouse moved to (370, 452)
Screenshot: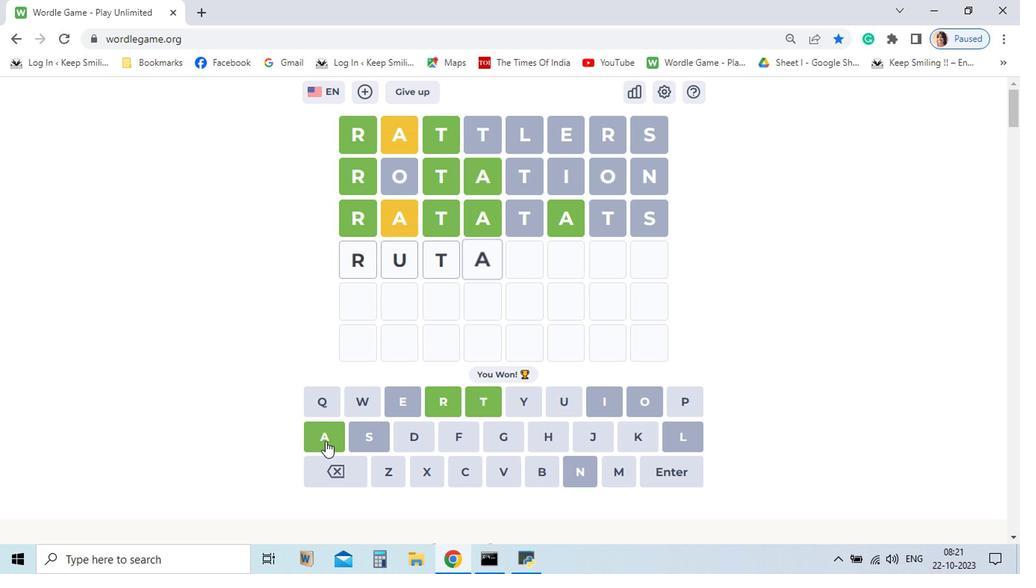 
Action: Mouse pressed left at (370, 452)
Screenshot: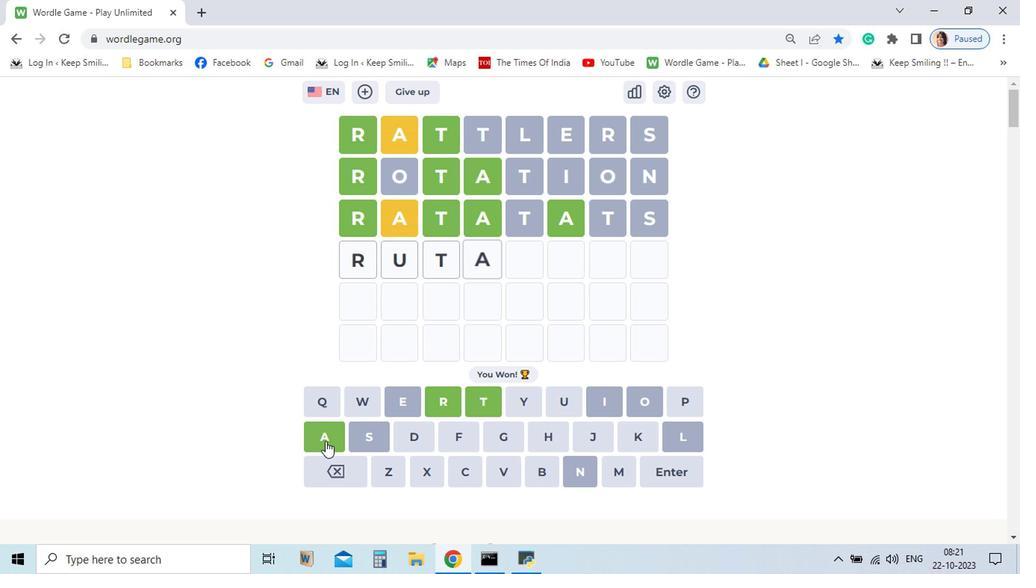 
Action: Mouse moved to (453, 421)
Screenshot: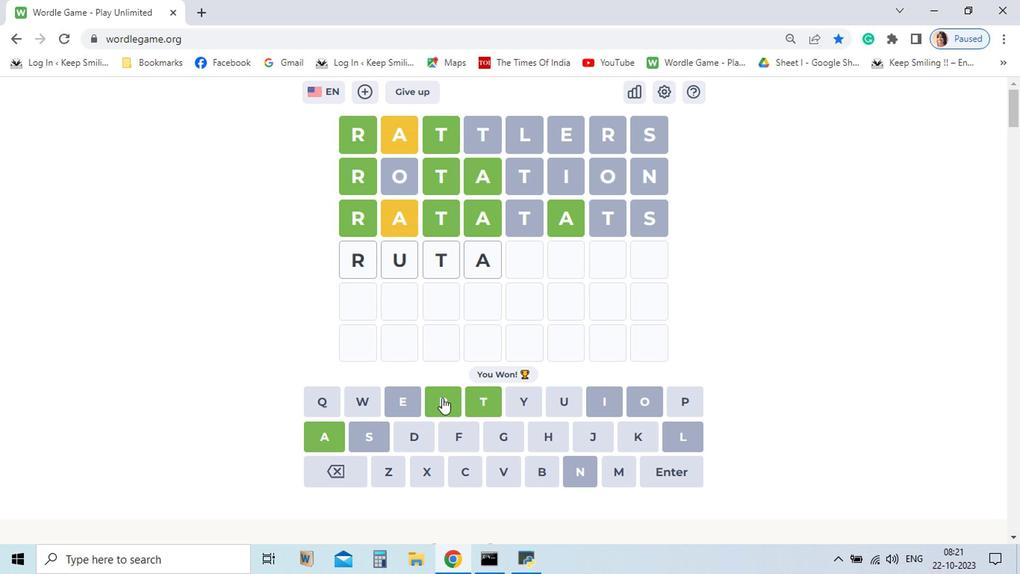 
Action: Mouse pressed left at (453, 421)
Screenshot: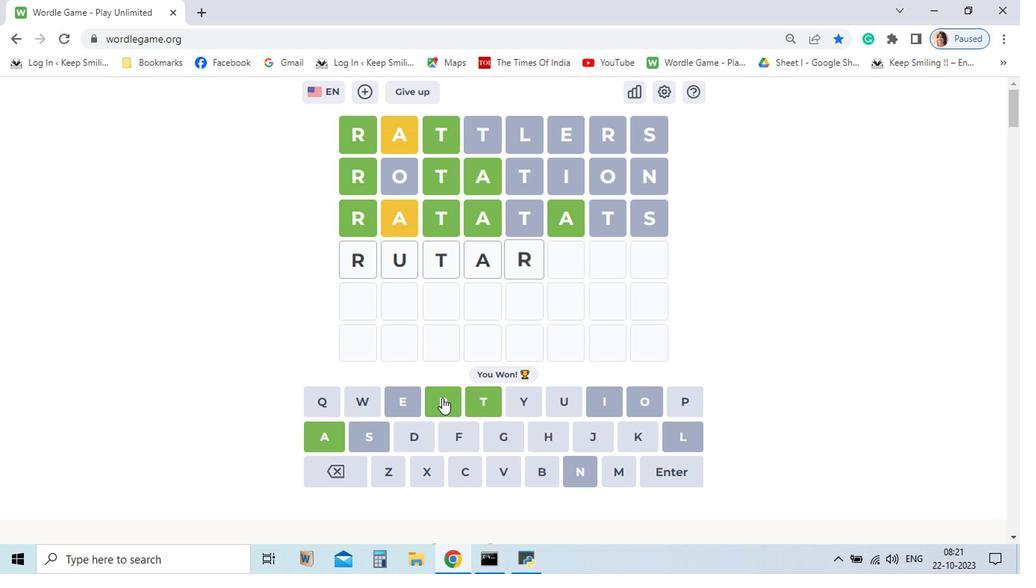 
Action: Mouse moved to (372, 450)
Screenshot: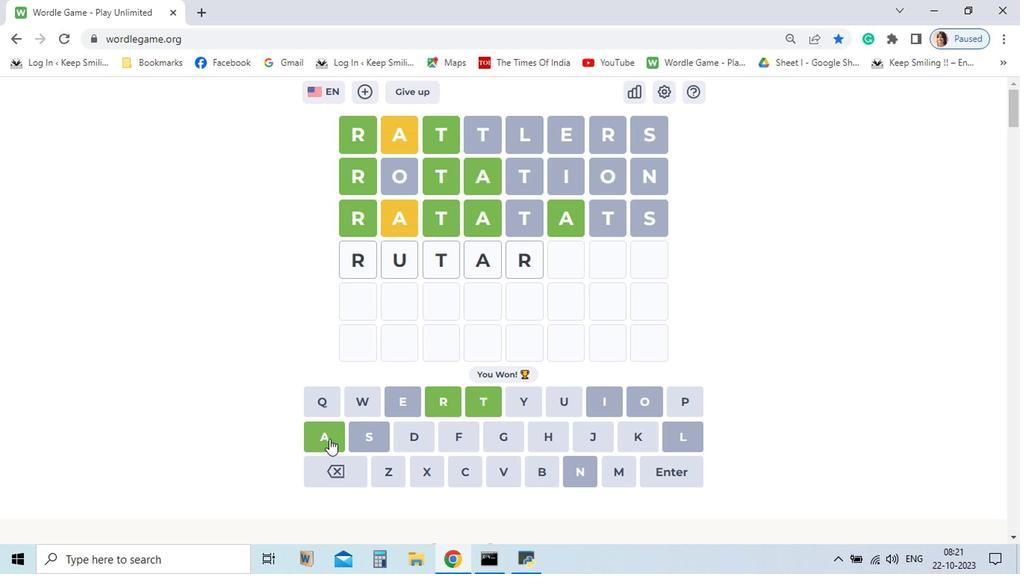 
Action: Mouse pressed left at (372, 450)
Screenshot: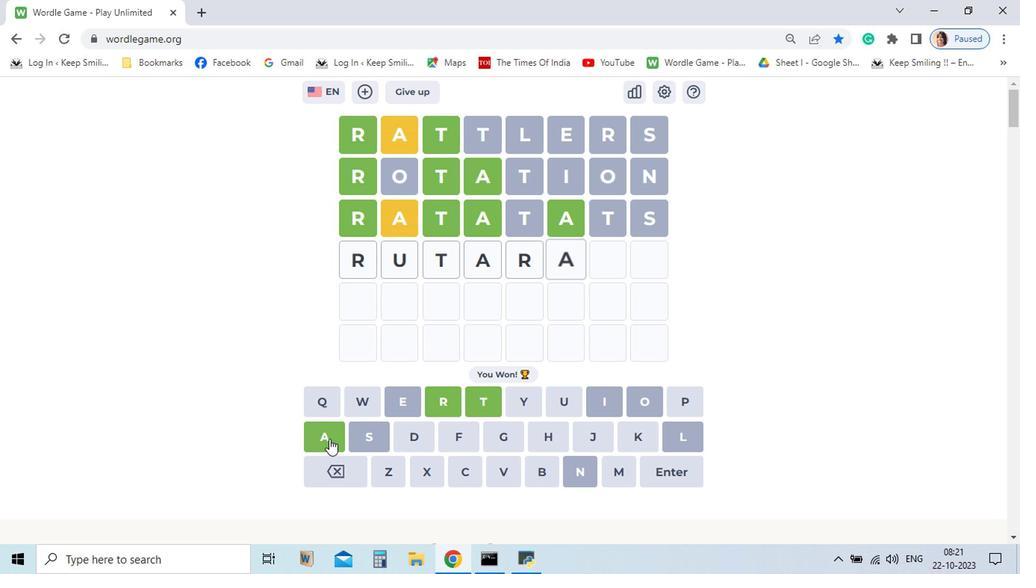 
Action: Mouse moved to (382, 476)
Screenshot: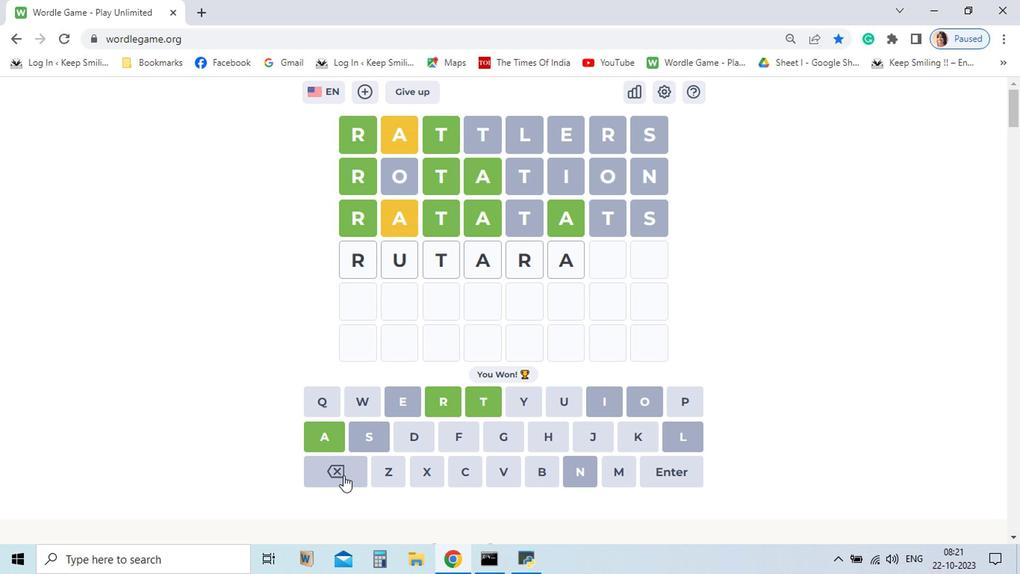 
Action: Mouse pressed left at (382, 476)
Screenshot: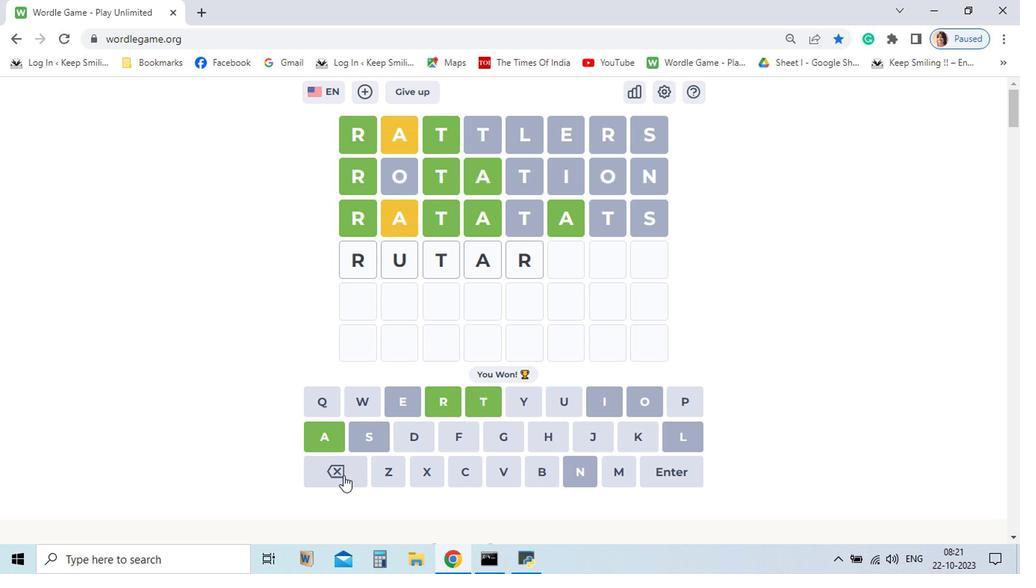 
Action: Mouse pressed left at (382, 476)
Screenshot: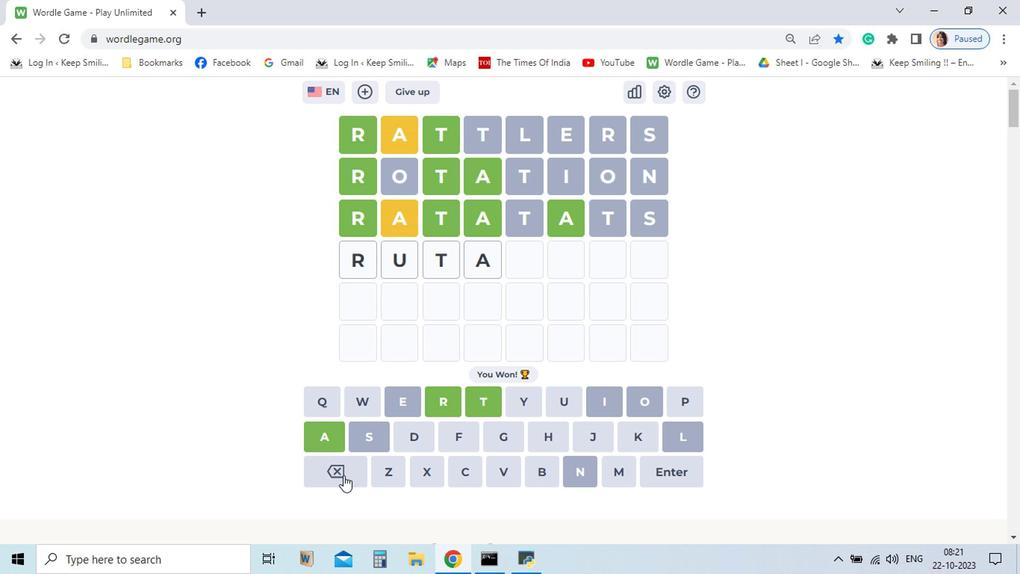 
Action: Mouse moved to (529, 474)
Screenshot: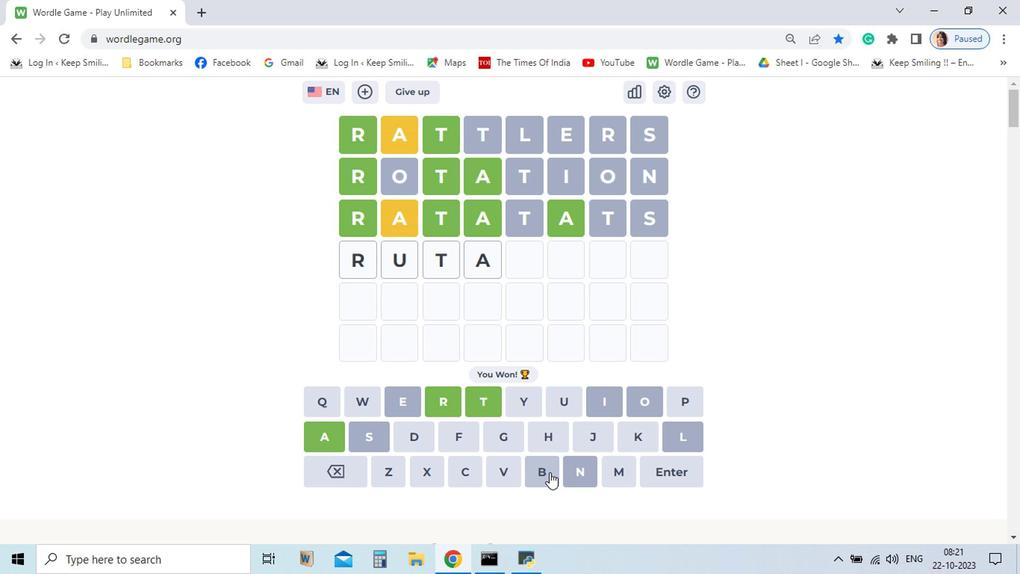 
Action: Mouse pressed left at (529, 474)
Screenshot: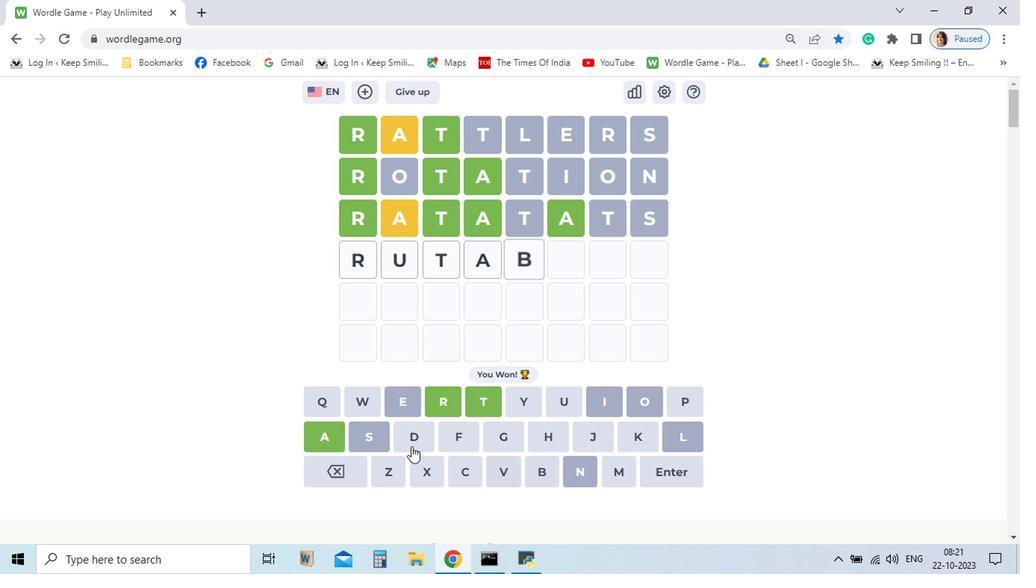 
Action: Mouse moved to (374, 442)
Screenshot: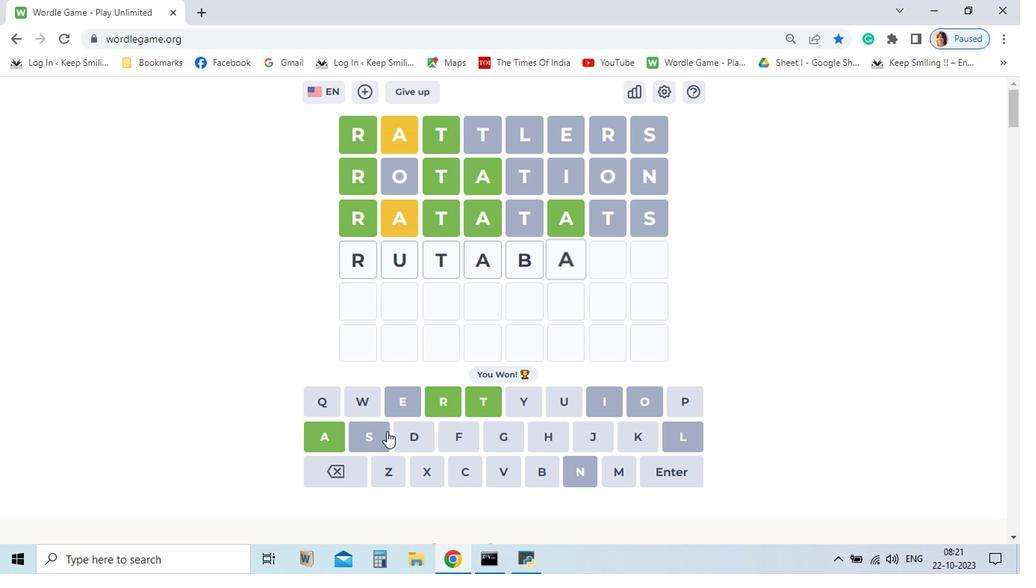 
Action: Mouse pressed left at (374, 442)
Screenshot: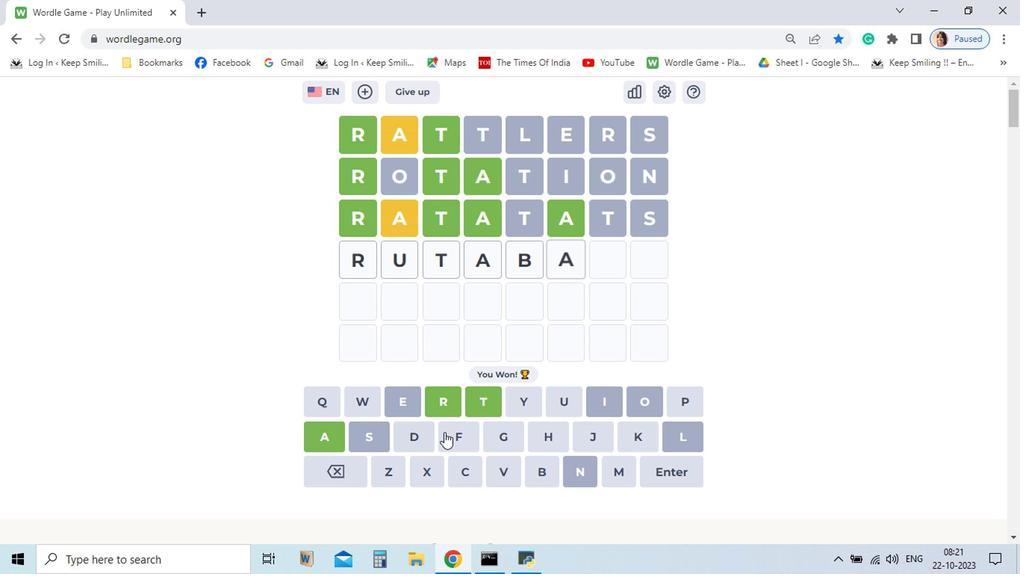 
Action: Mouse moved to (494, 446)
Screenshot: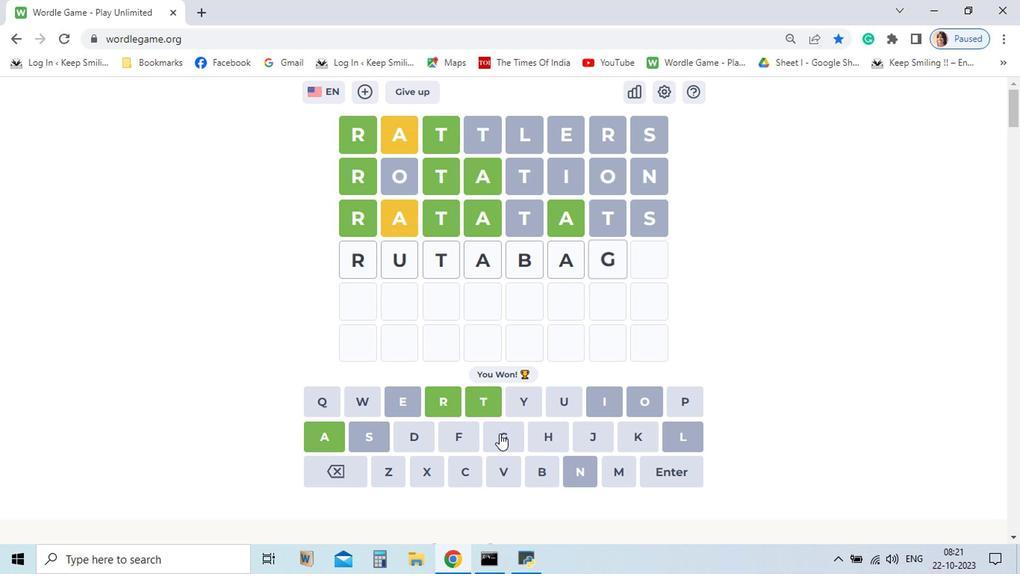 
Action: Mouse pressed left at (494, 446)
Screenshot: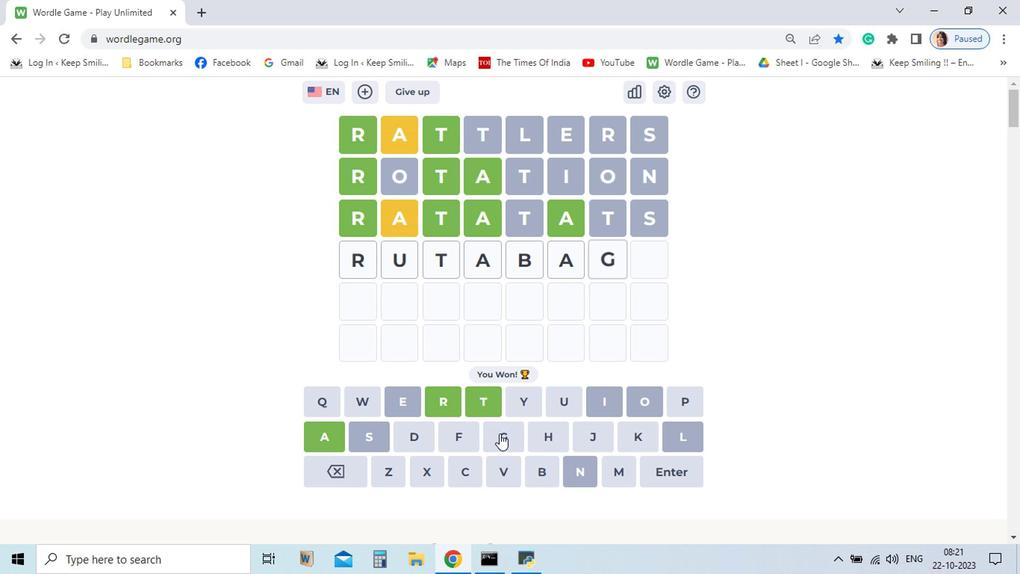 
Action: Mouse moved to (369, 442)
Screenshot: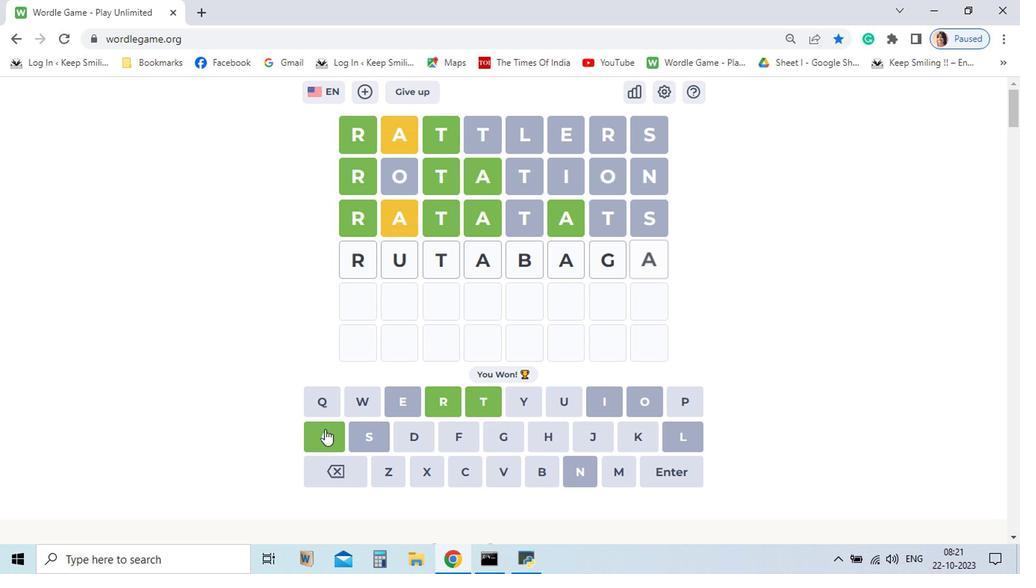 
Action: Mouse pressed left at (369, 442)
Screenshot: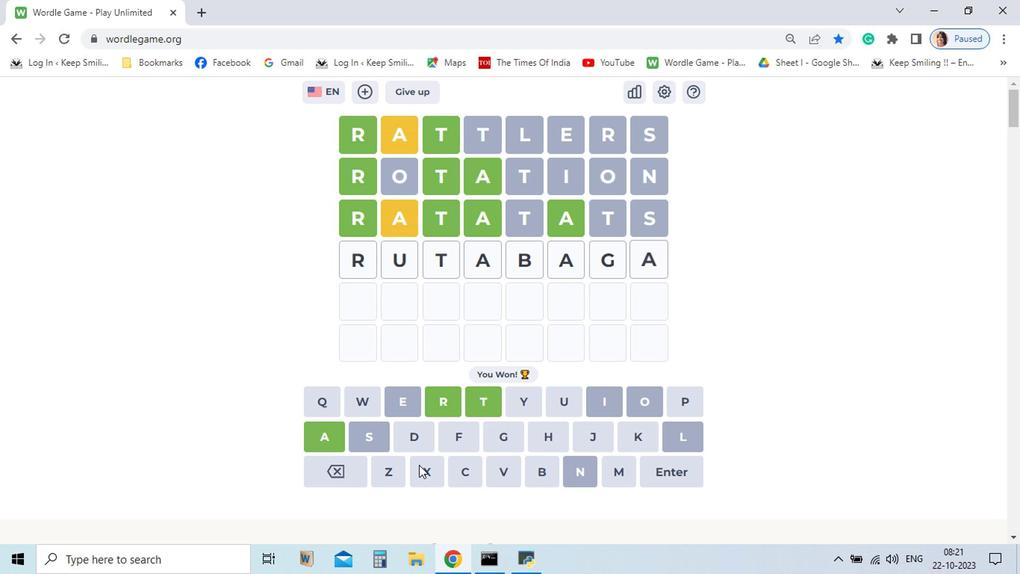 
Action: Mouse moved to (616, 478)
Screenshot: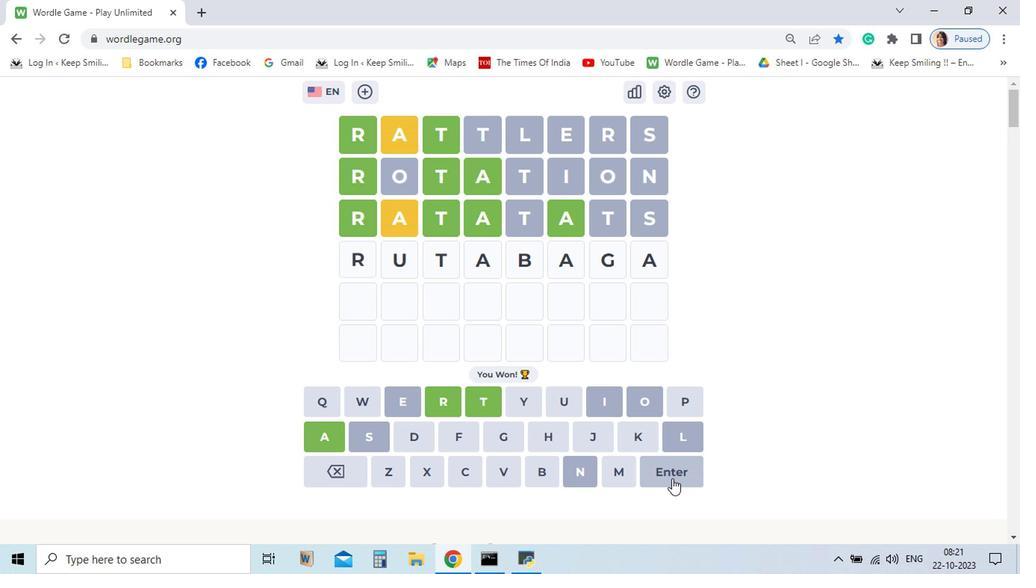 
Action: Mouse pressed left at (616, 478)
Screenshot: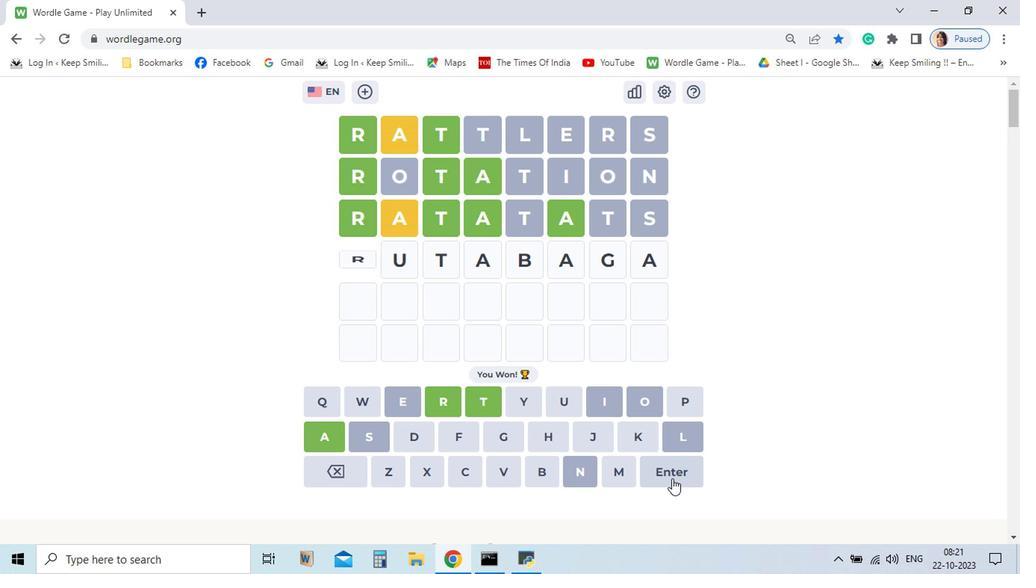 
Action: Mouse moved to (567, 271)
Screenshot: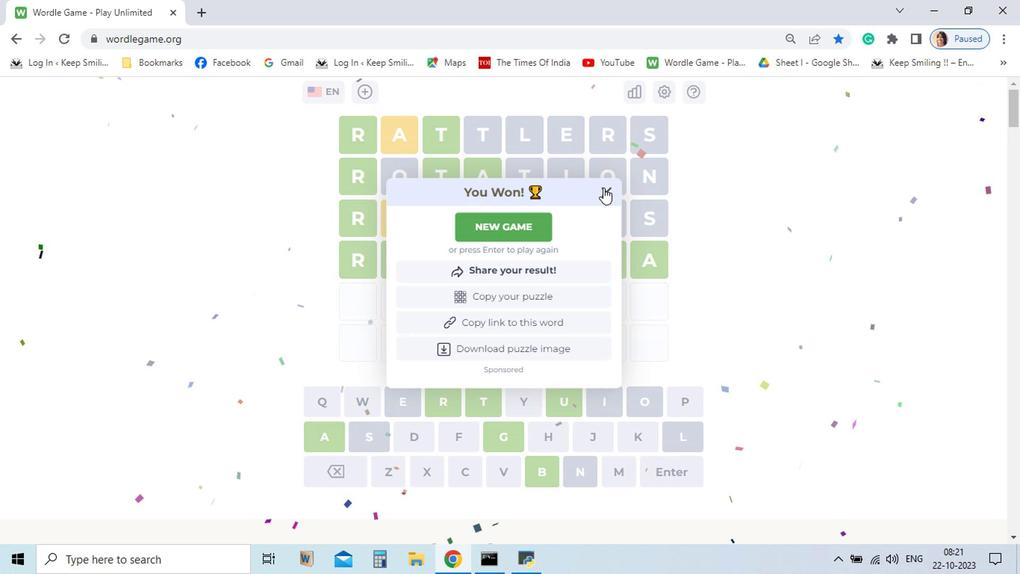 
Action: Mouse pressed left at (567, 271)
Screenshot: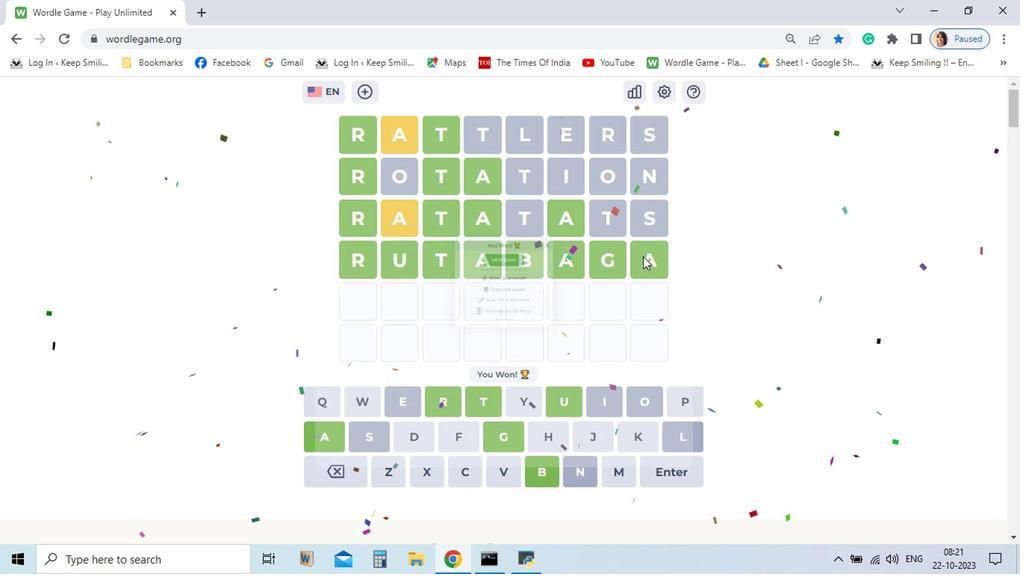 
Action: Mouse moved to (864, 546)
